Task: Research Airbnb listings suitable for  outdoor adventure in Moab, Utah, known for its mountain  trails. 
Action: Key pressed moab
Screenshot: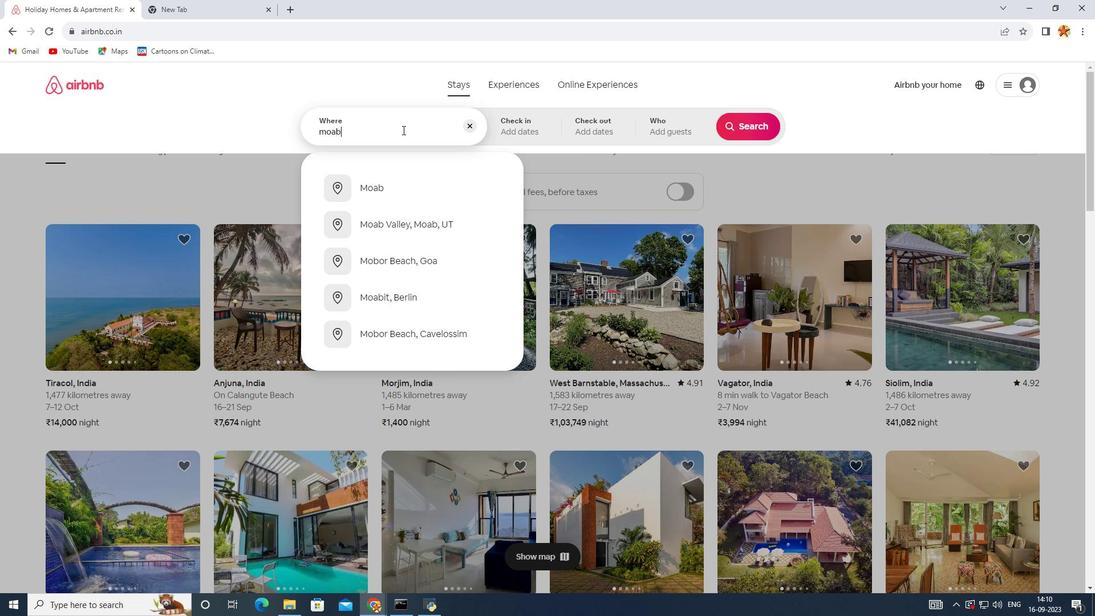 
Action: Mouse moved to (402, 130)
Screenshot: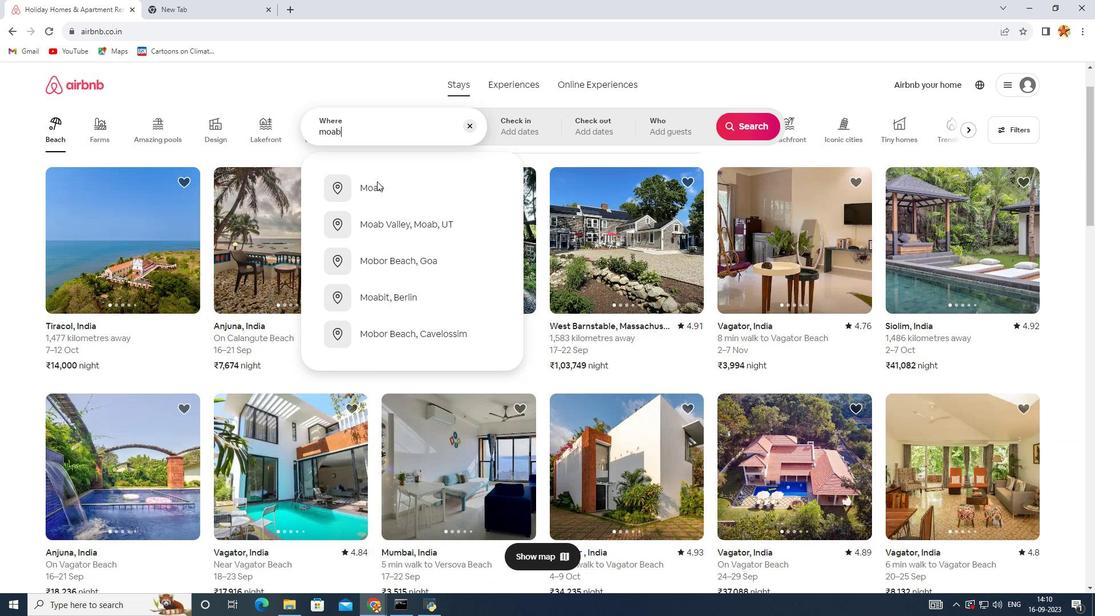 
Action: Mouse scrolled (402, 129) with delta (0, 0)
Screenshot: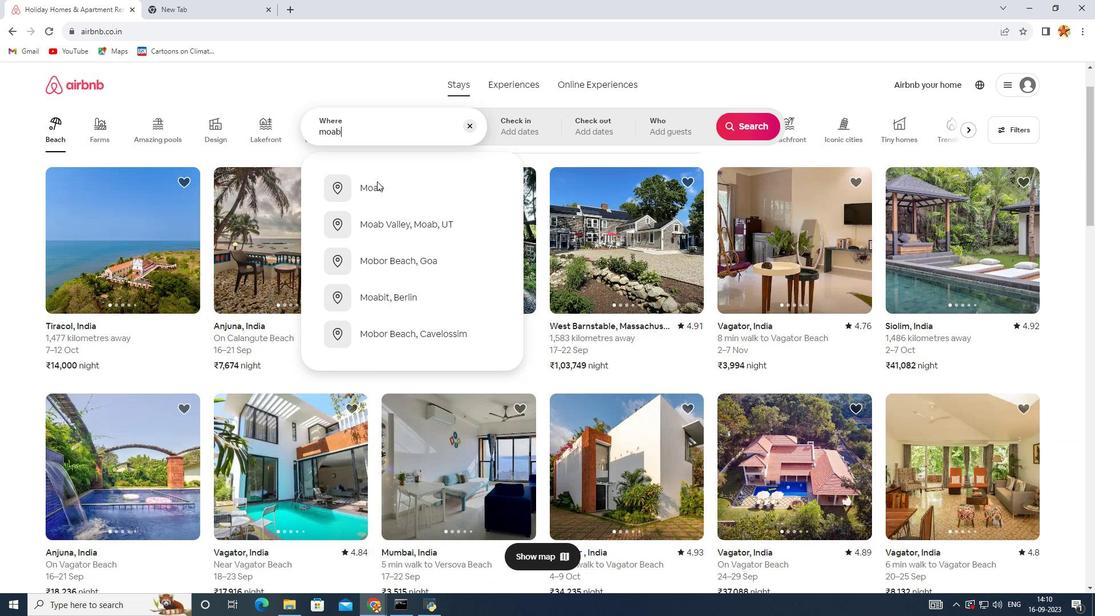 
Action: Mouse moved to (459, 91)
Screenshot: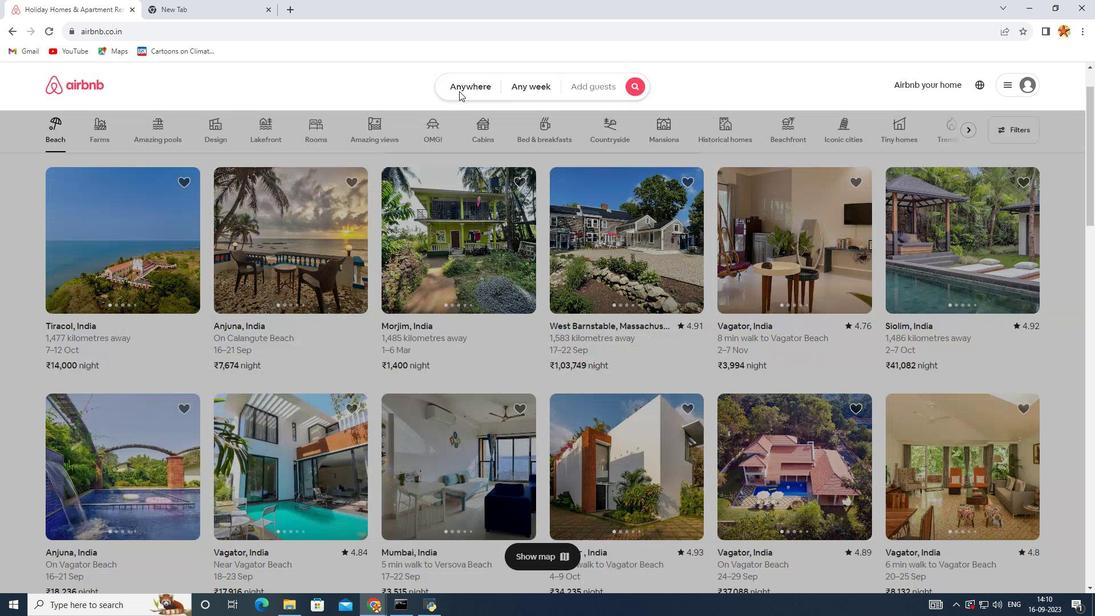 
Action: Mouse pressed left at (459, 91)
Screenshot: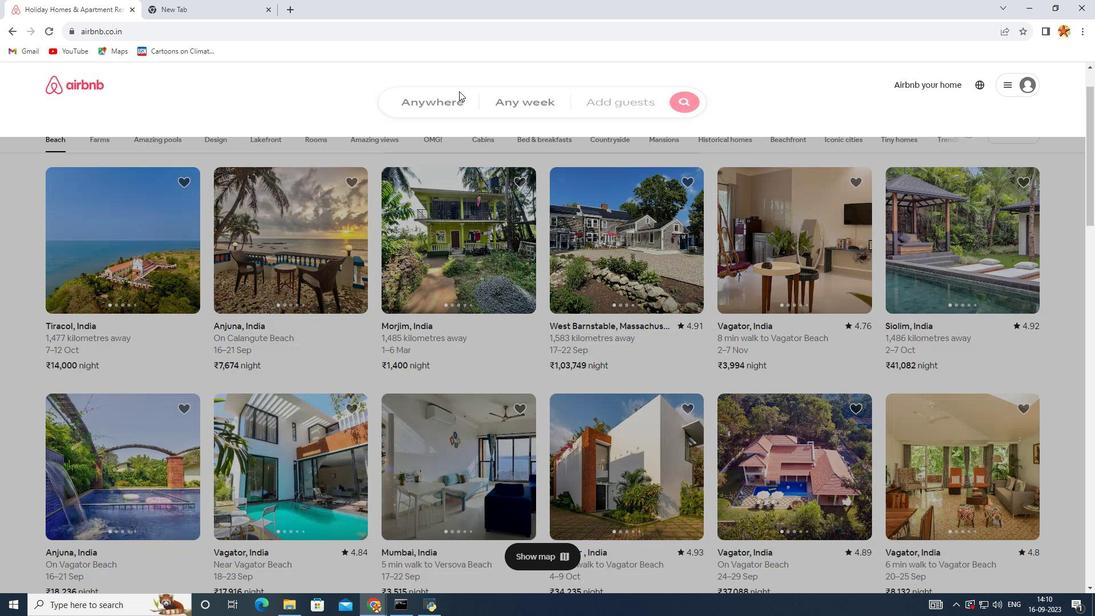 
Action: Mouse moved to (388, 187)
Screenshot: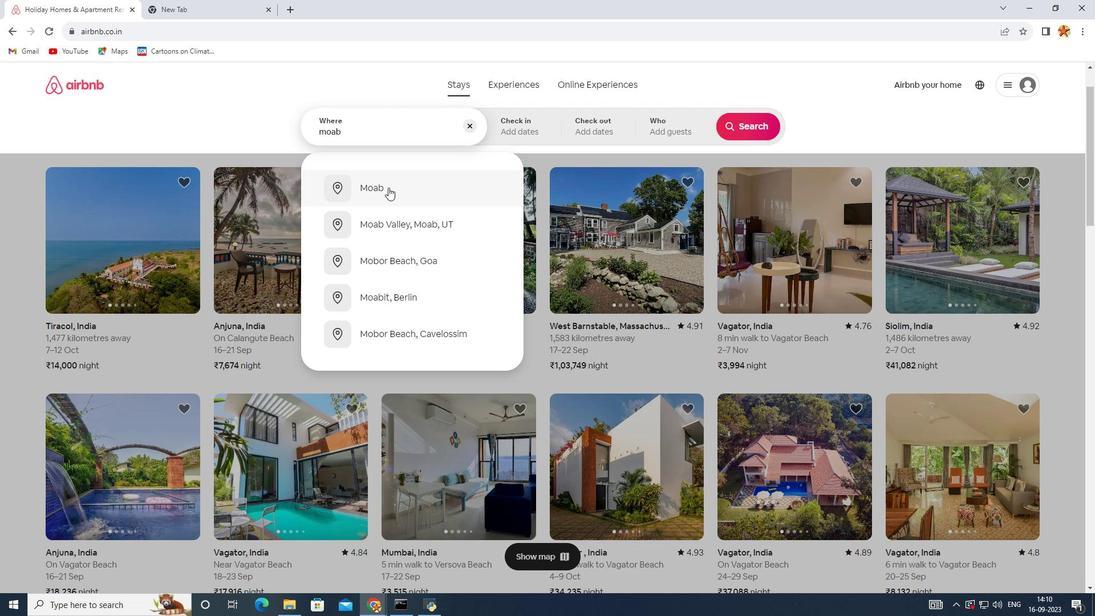 
Action: Mouse pressed left at (388, 187)
Screenshot: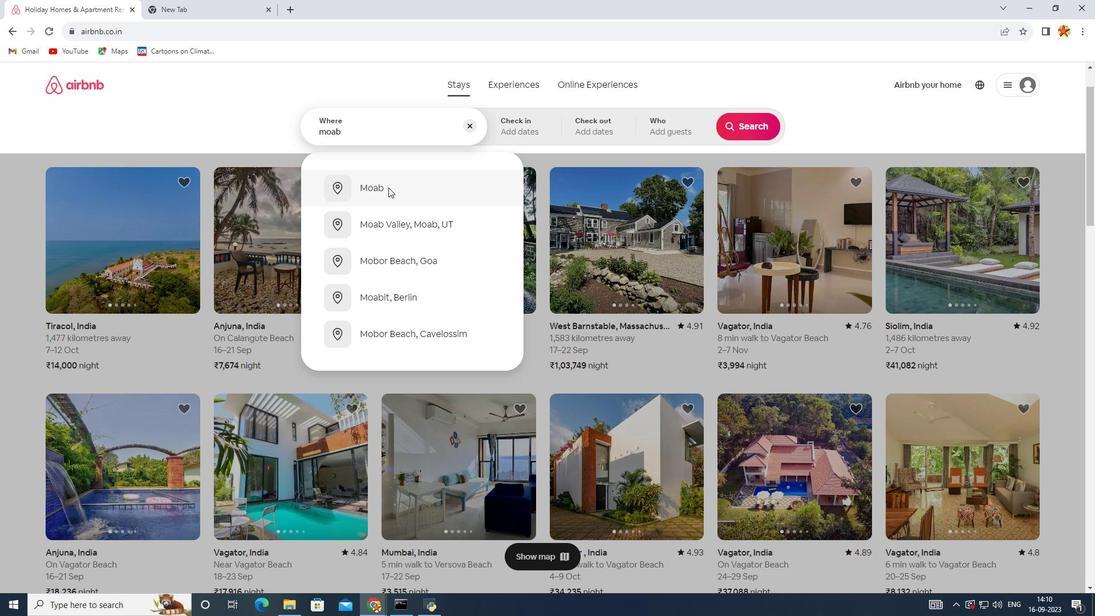 
Action: Mouse moved to (731, 133)
Screenshot: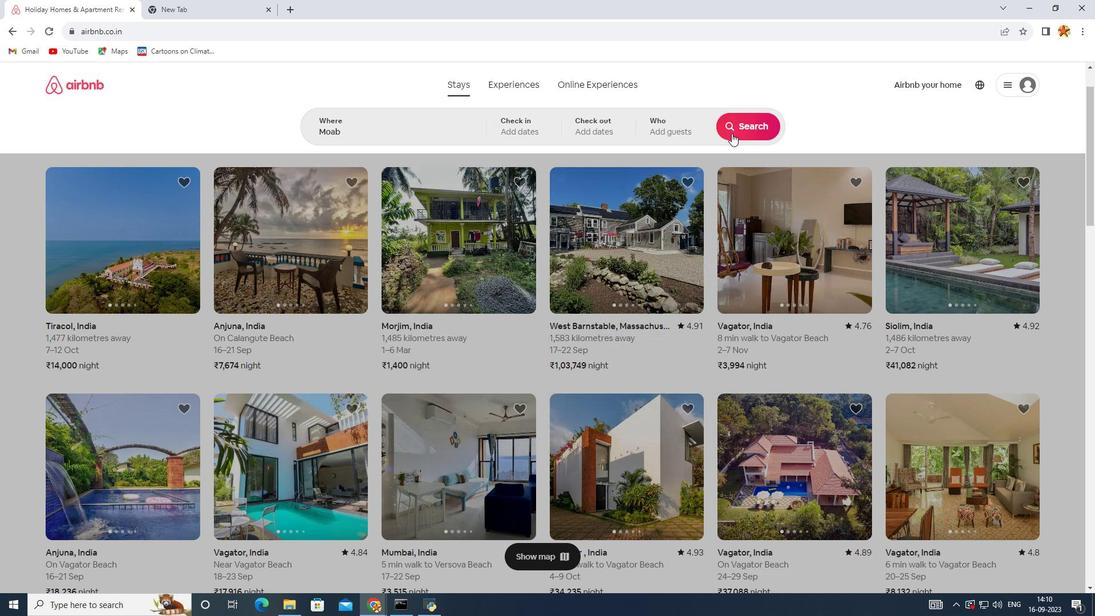 
Action: Mouse pressed left at (731, 133)
Screenshot: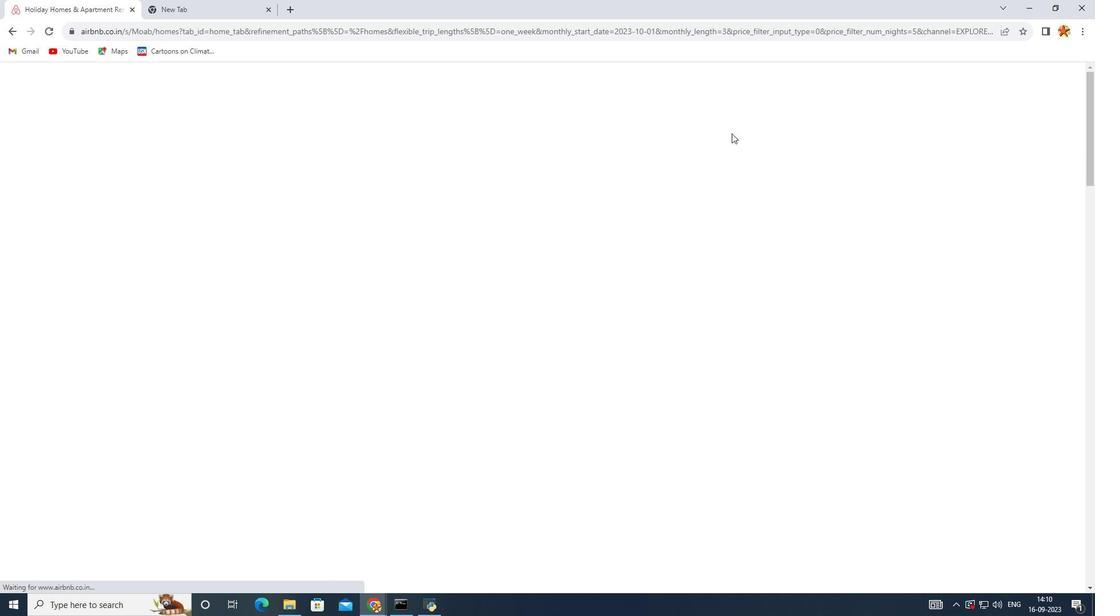 
Action: Mouse moved to (621, 134)
Screenshot: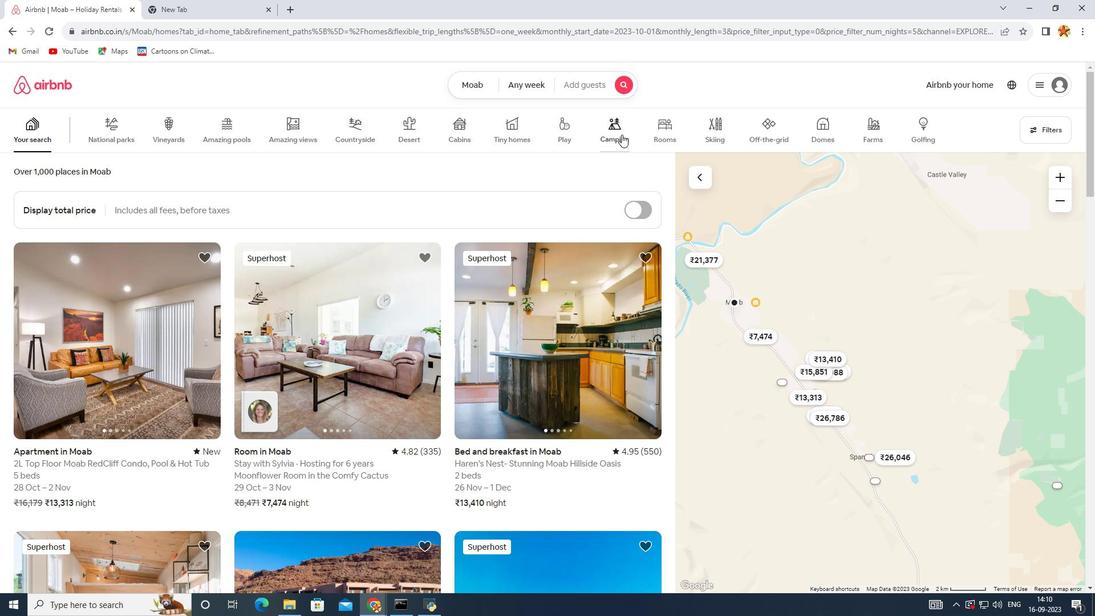 
Action: Mouse pressed left at (621, 134)
Screenshot: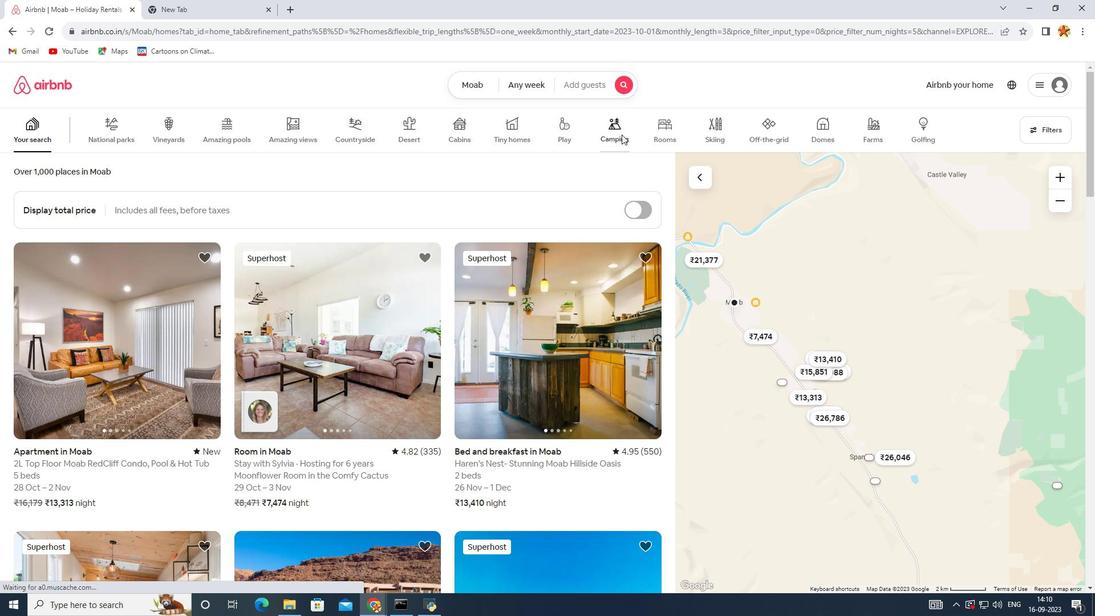 
Action: Mouse moved to (106, 291)
Screenshot: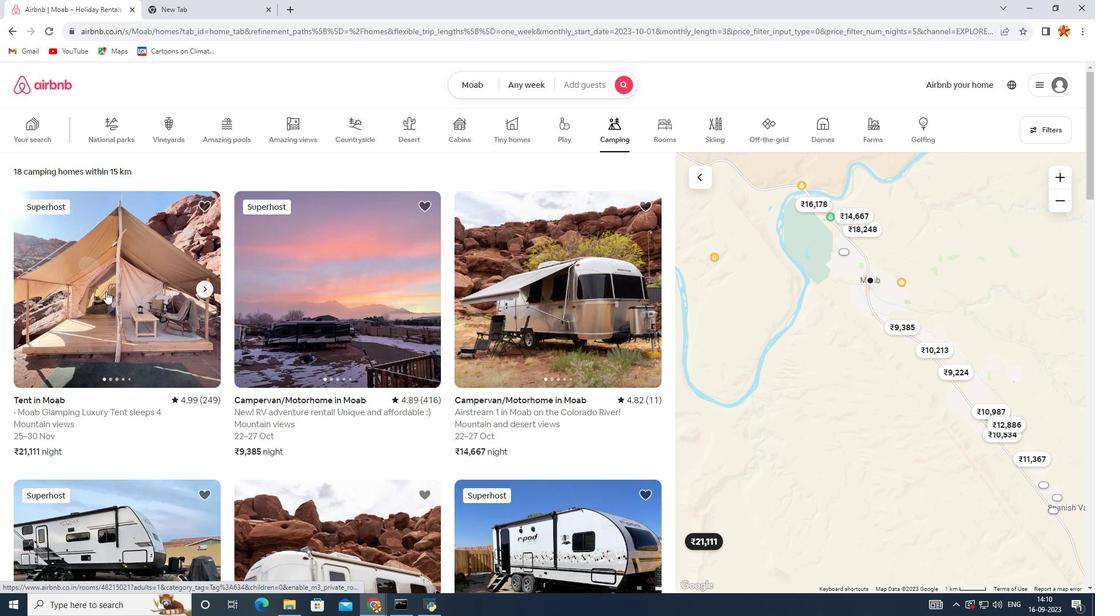 
Action: Mouse scrolled (106, 290) with delta (0, 0)
Screenshot: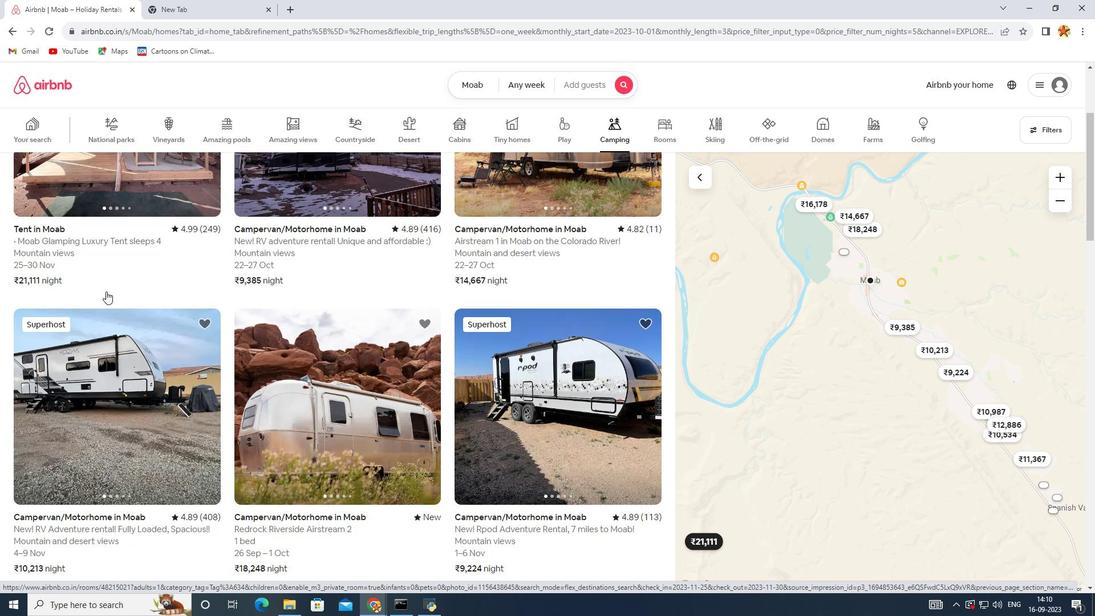 
Action: Mouse scrolled (106, 290) with delta (0, 0)
Screenshot: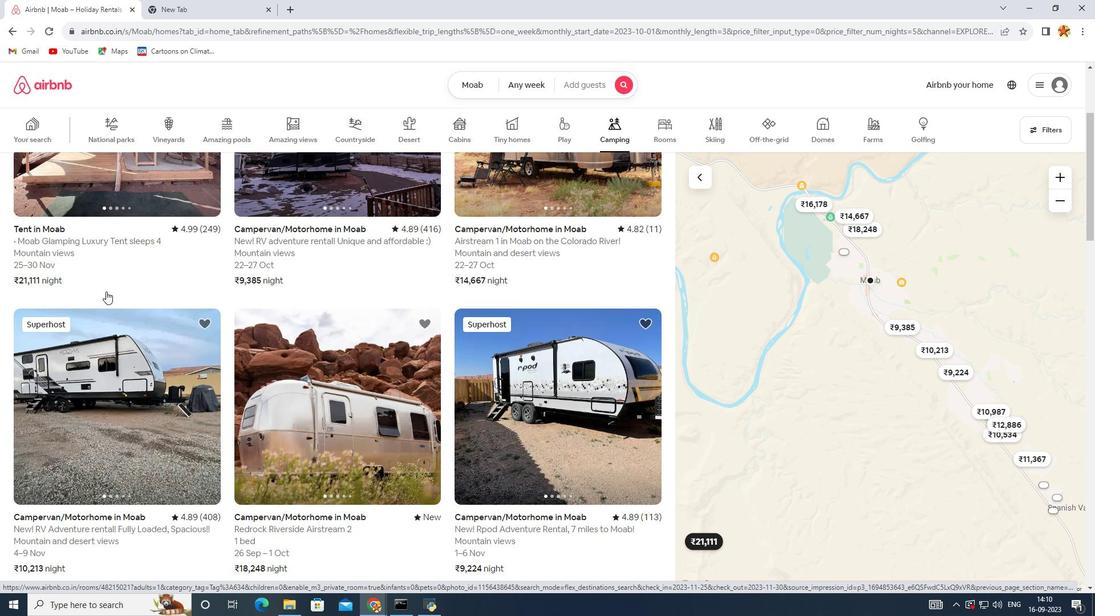 
Action: Mouse scrolled (106, 290) with delta (0, 0)
Screenshot: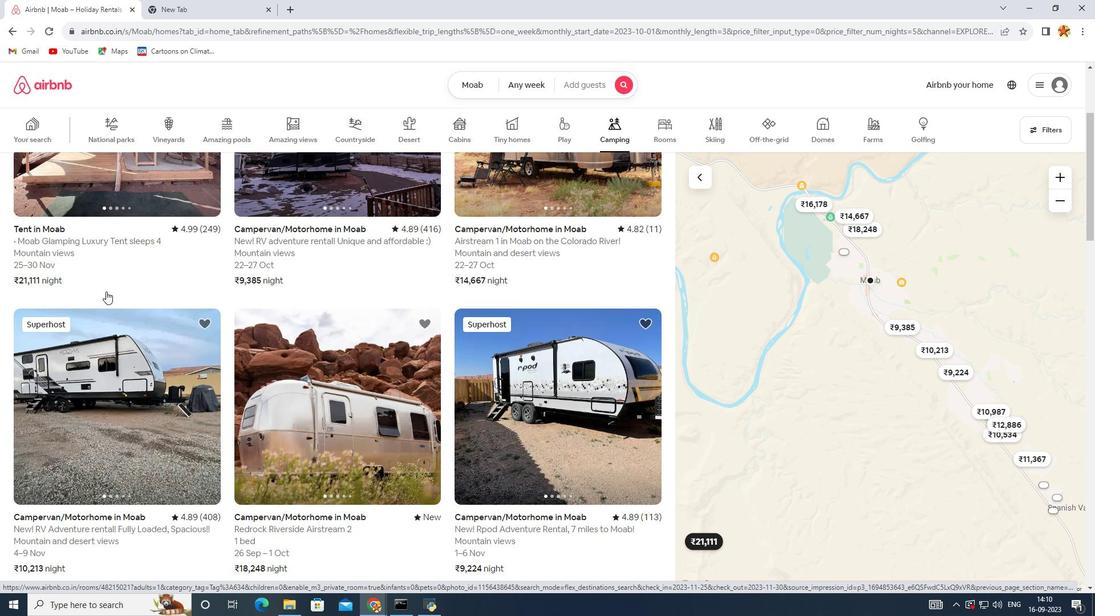 
Action: Mouse scrolled (106, 290) with delta (0, 0)
Screenshot: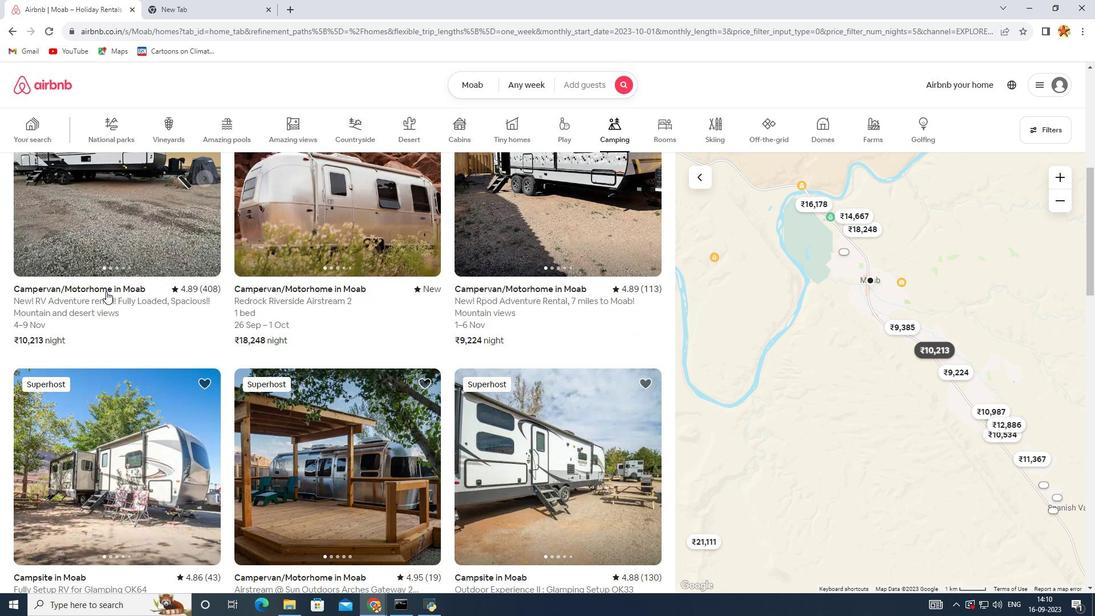 
Action: Mouse scrolled (106, 290) with delta (0, 0)
Screenshot: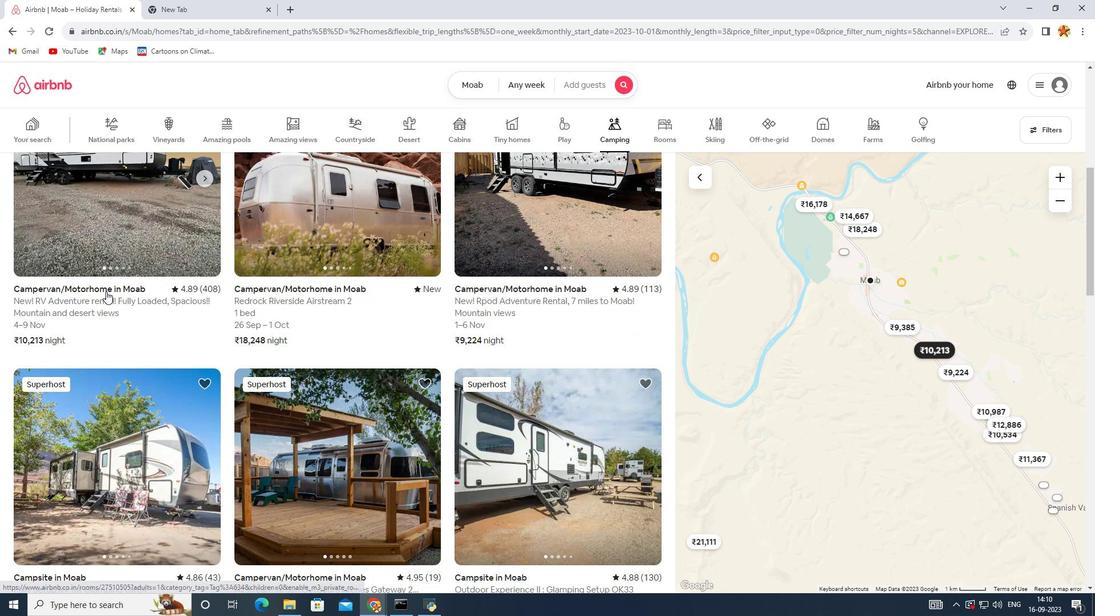 
Action: Mouse scrolled (106, 290) with delta (0, 0)
Screenshot: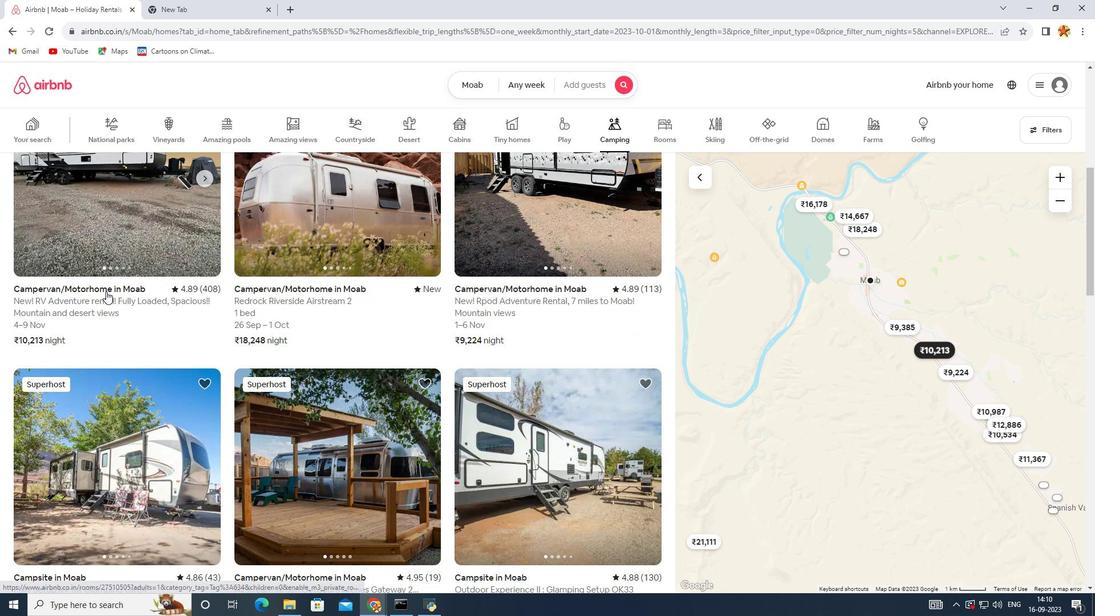 
Action: Mouse scrolled (106, 290) with delta (0, 0)
Screenshot: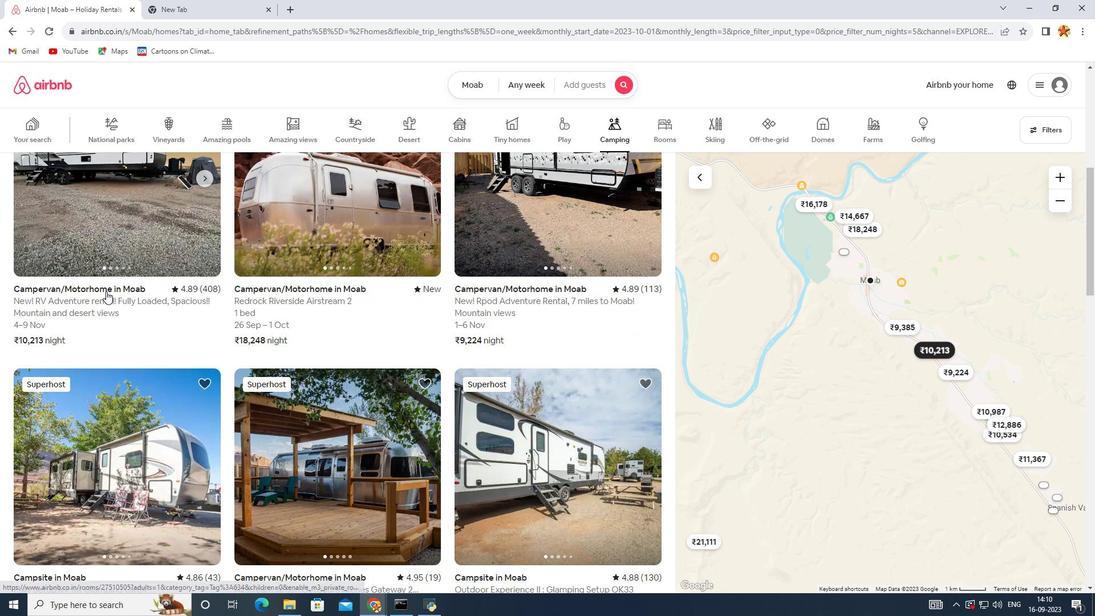 
Action: Mouse scrolled (106, 290) with delta (0, 0)
Screenshot: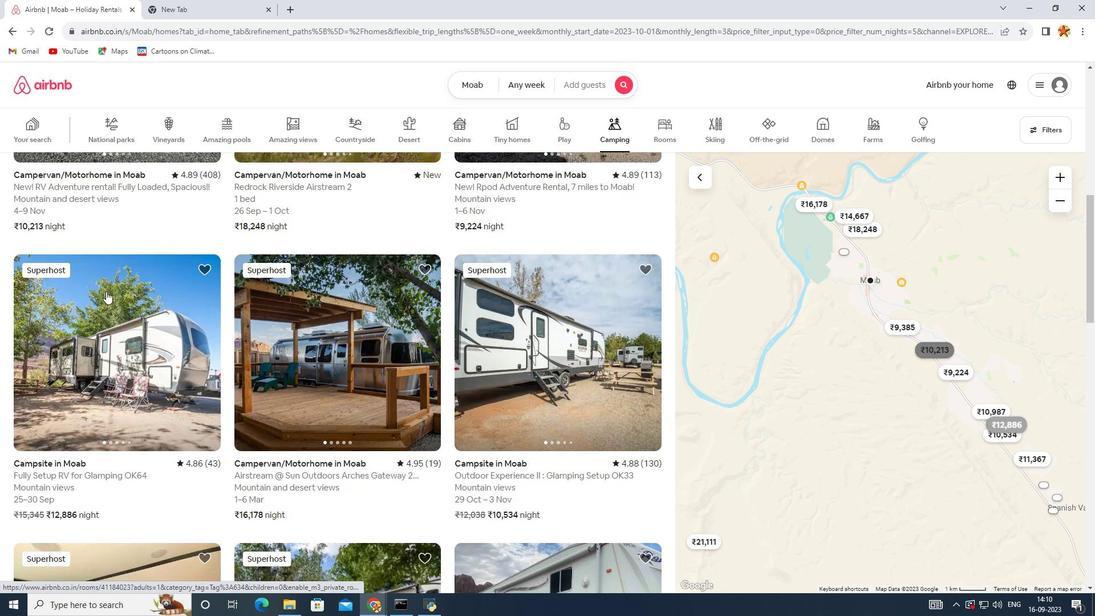 
Action: Mouse scrolled (106, 290) with delta (0, 0)
Screenshot: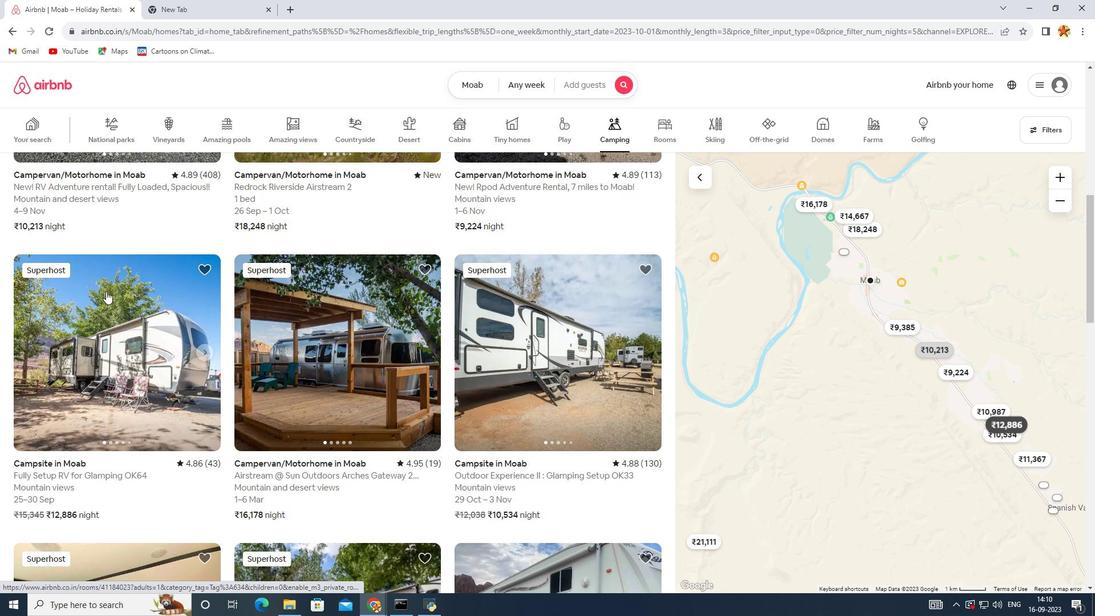 
Action: Mouse scrolled (106, 292) with delta (0, 0)
Screenshot: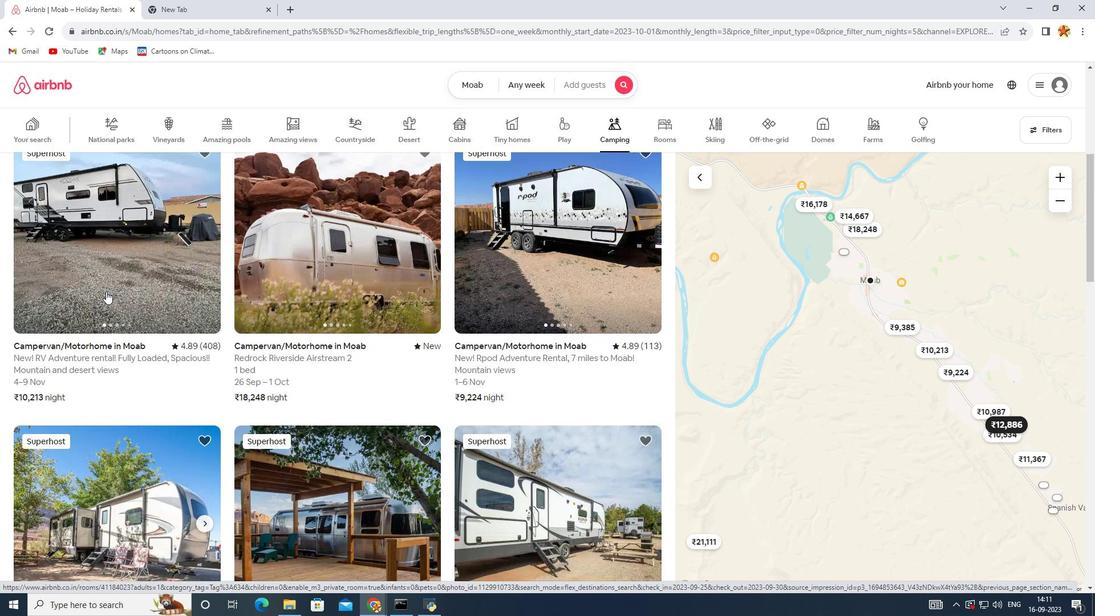 
Action: Mouse scrolled (106, 292) with delta (0, 0)
Screenshot: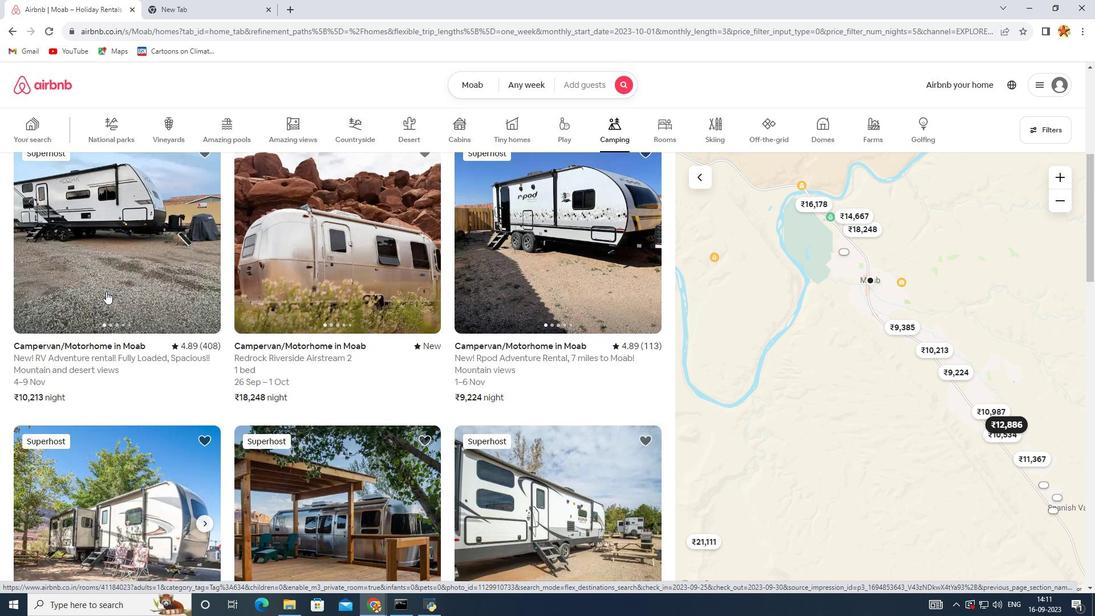 
Action: Mouse scrolled (106, 292) with delta (0, 0)
Screenshot: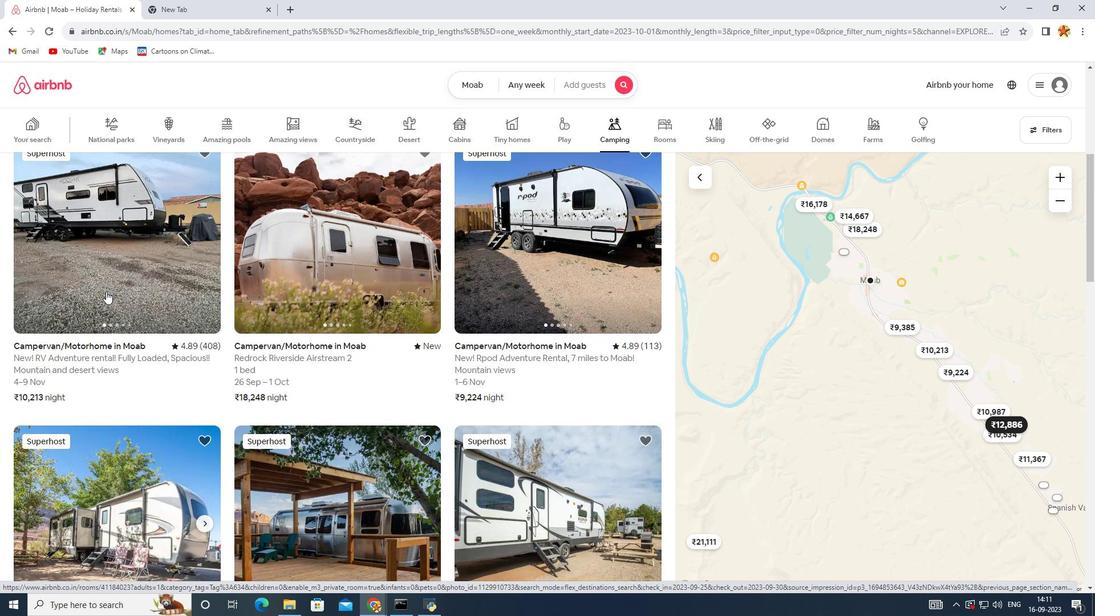 
Action: Mouse scrolled (106, 292) with delta (0, 0)
Screenshot: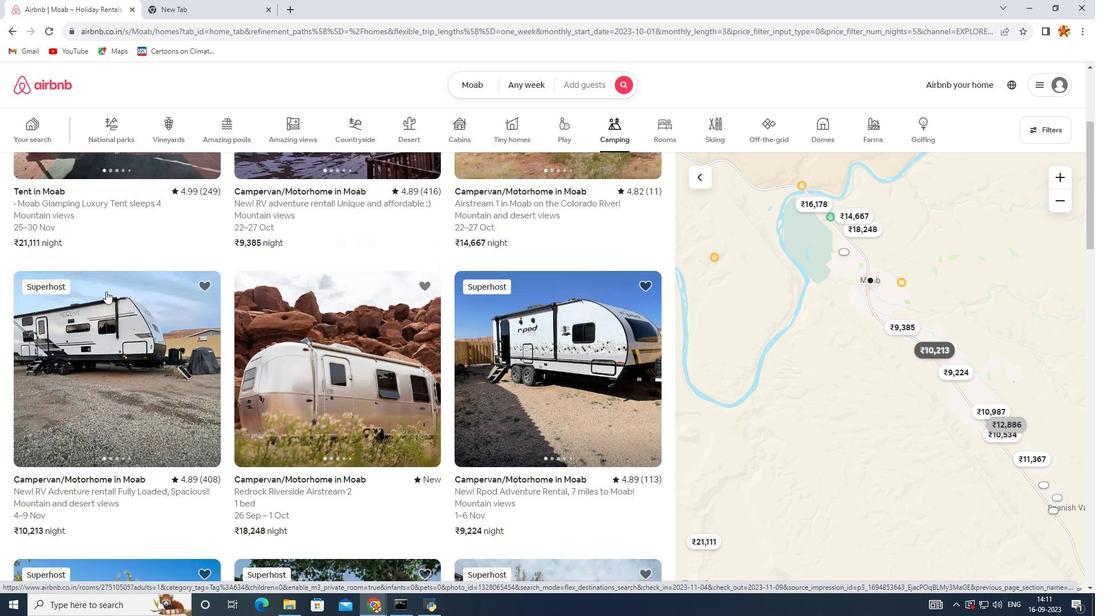 
Action: Mouse scrolled (106, 292) with delta (0, 0)
Screenshot: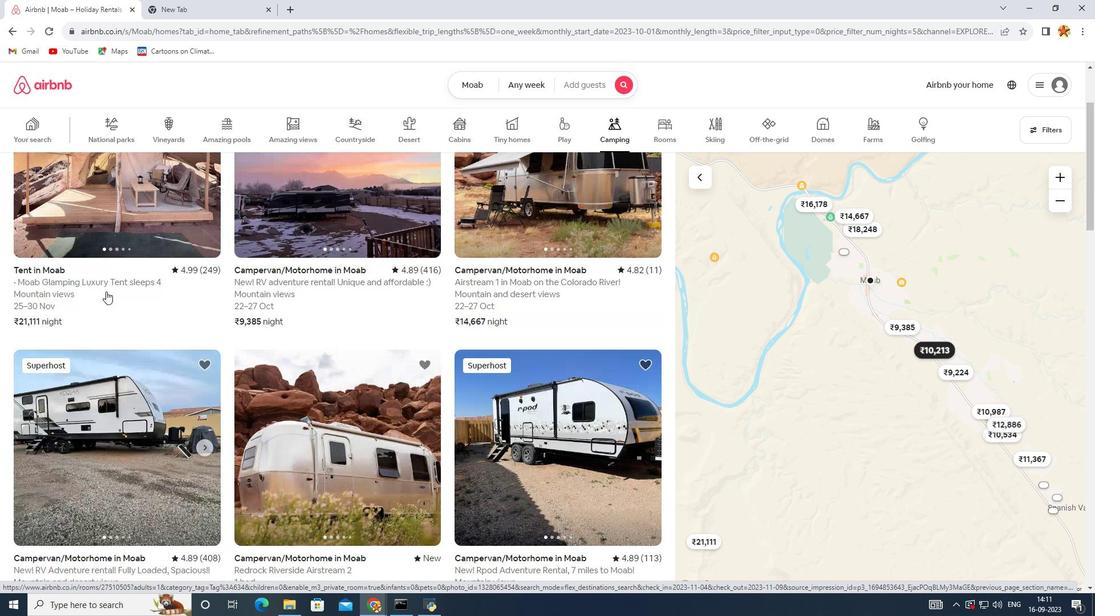 
Action: Mouse scrolled (106, 292) with delta (0, 0)
Screenshot: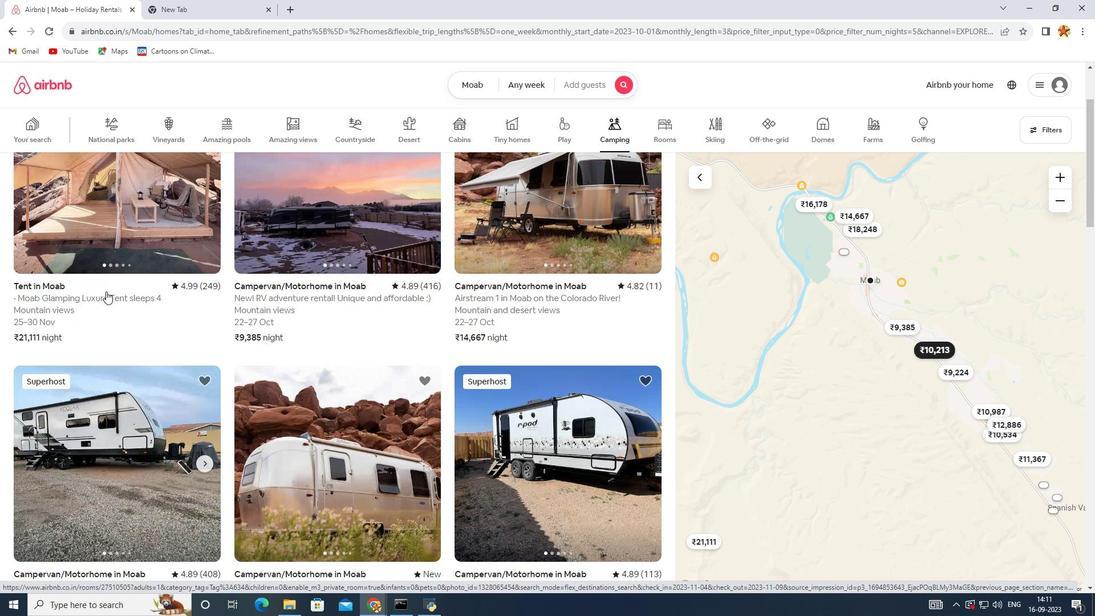 
Action: Mouse scrolled (106, 292) with delta (0, 0)
Screenshot: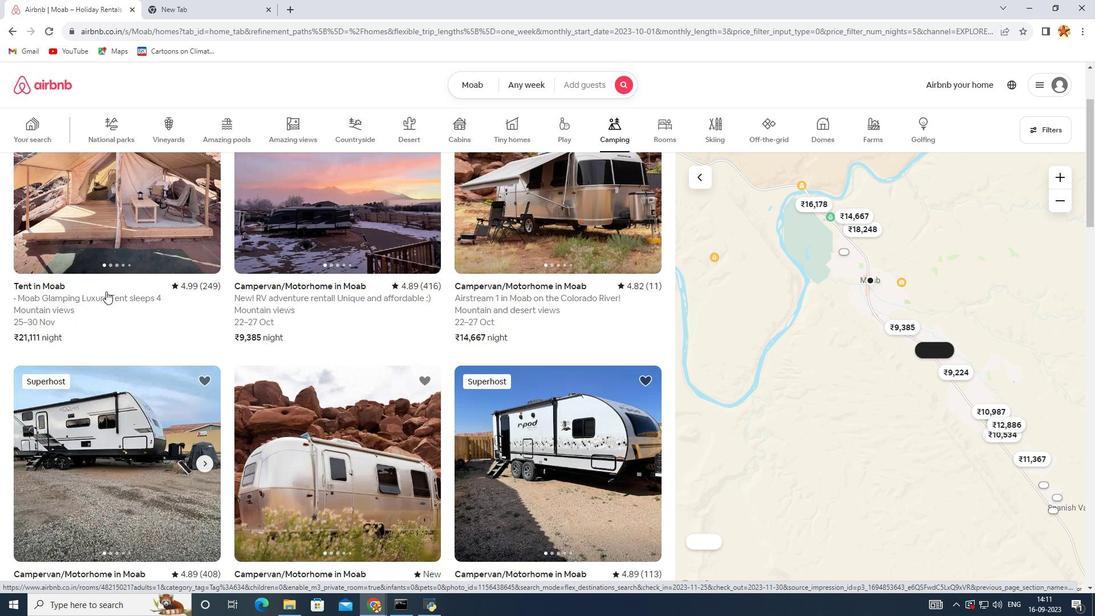
Action: Mouse moved to (527, 312)
Screenshot: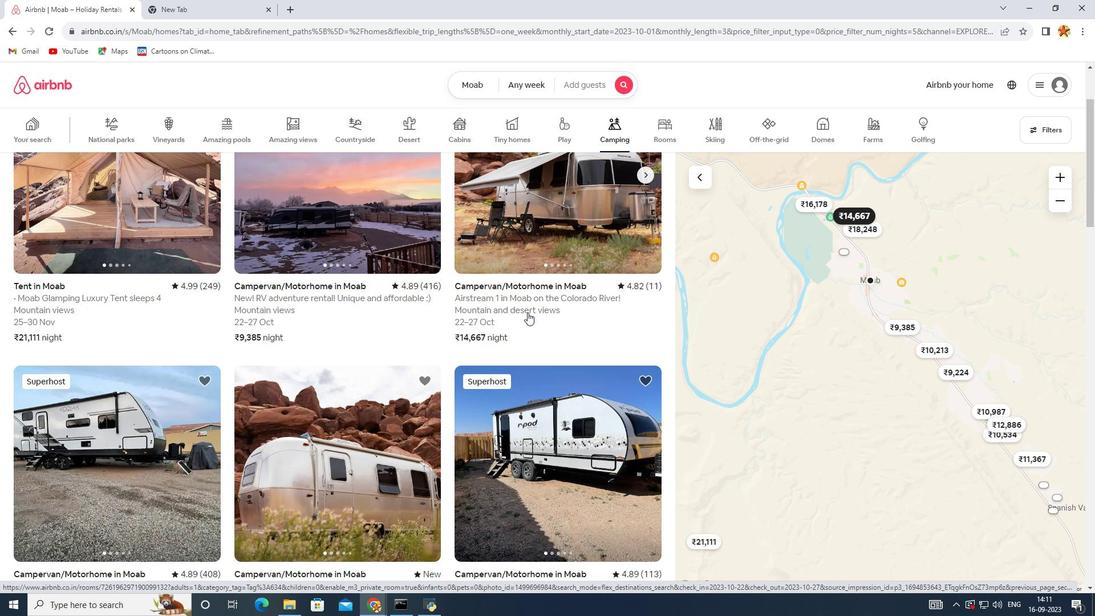 
Action: Mouse pressed left at (527, 312)
Screenshot: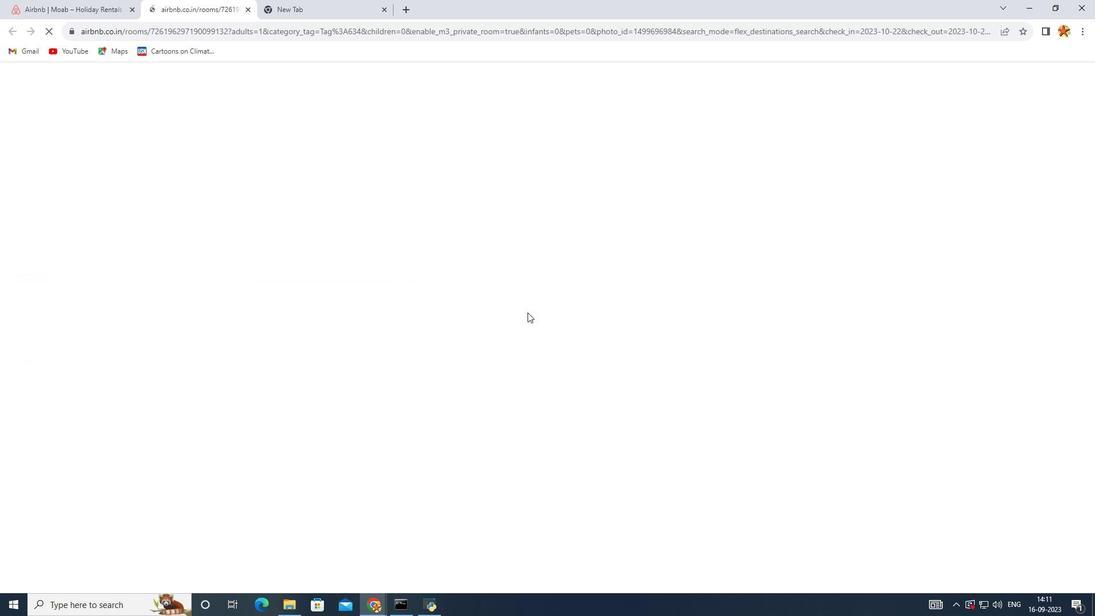 
Action: Mouse moved to (363, 323)
Screenshot: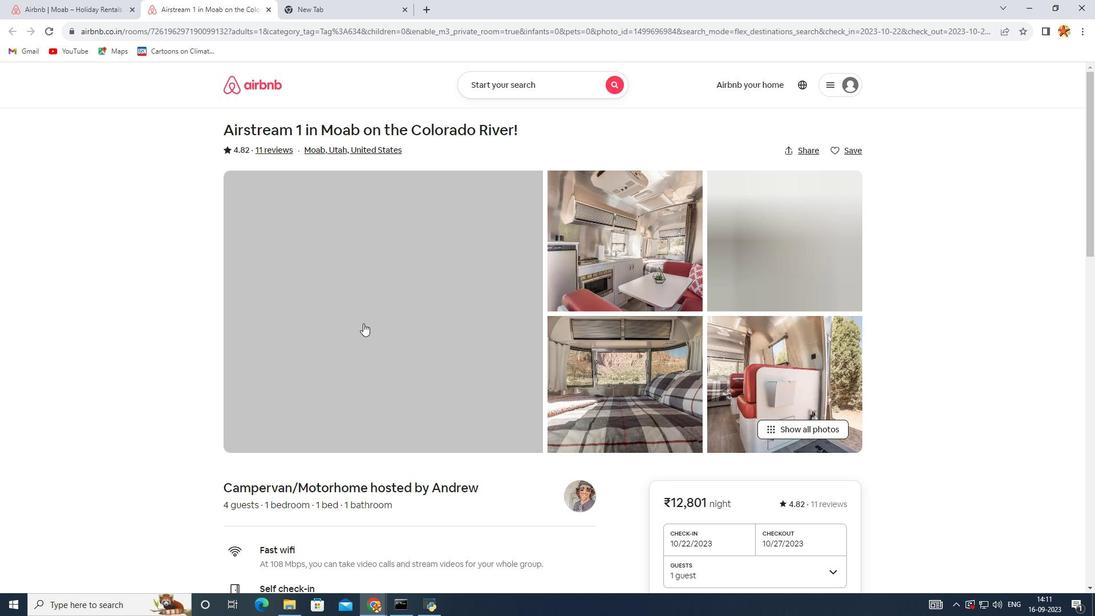 
Action: Mouse scrolled (363, 322) with delta (0, 0)
Screenshot: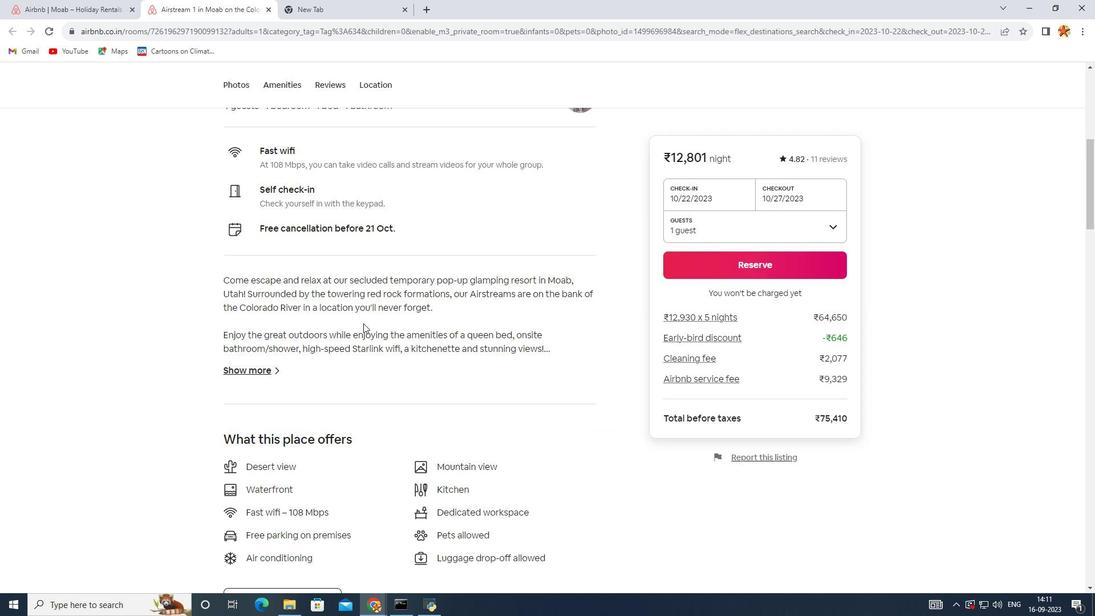 
Action: Mouse scrolled (363, 322) with delta (0, 0)
Screenshot: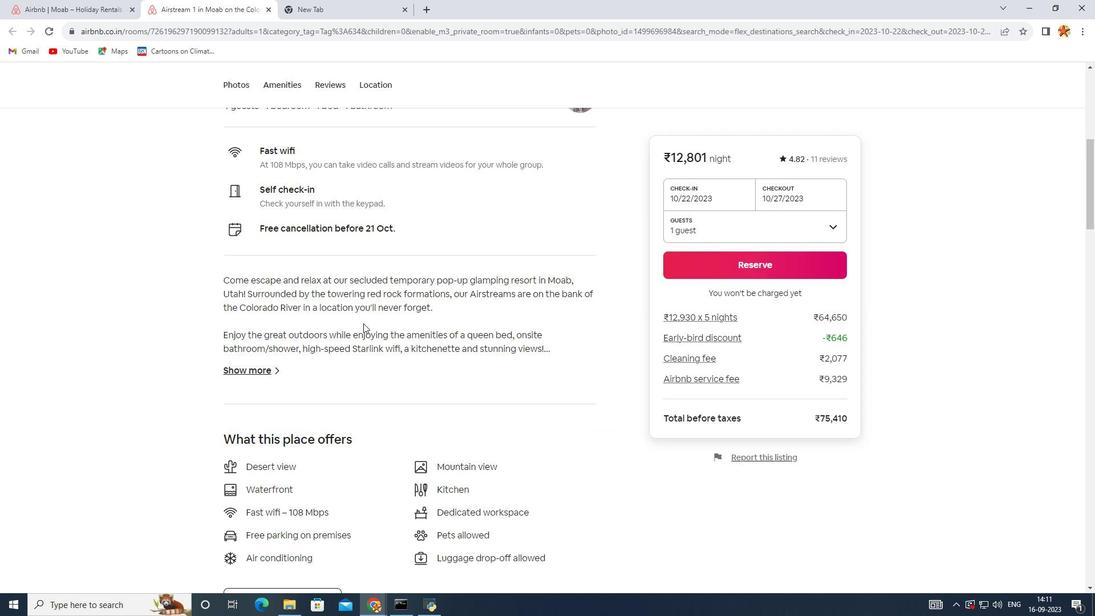 
Action: Mouse scrolled (363, 322) with delta (0, 0)
Screenshot: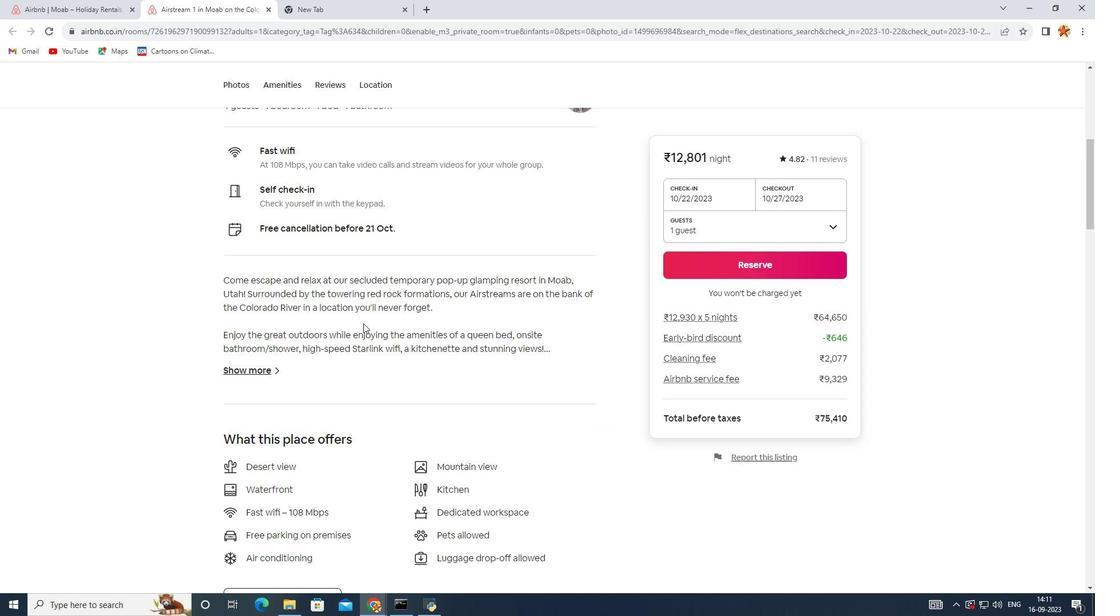 
Action: Mouse scrolled (363, 322) with delta (0, 0)
Screenshot: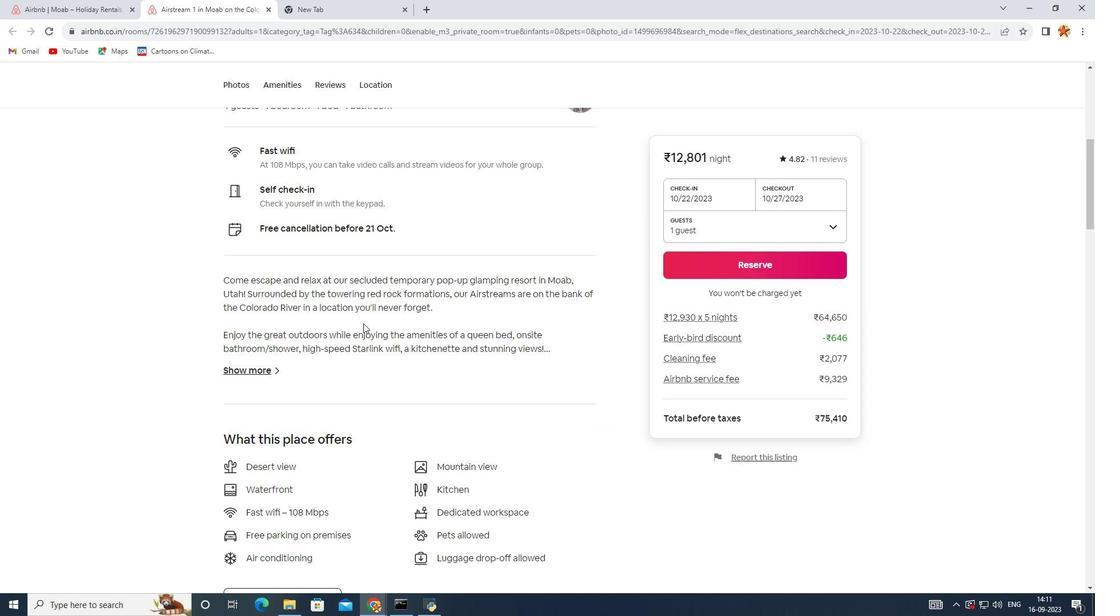 
Action: Mouse scrolled (363, 322) with delta (0, 0)
Screenshot: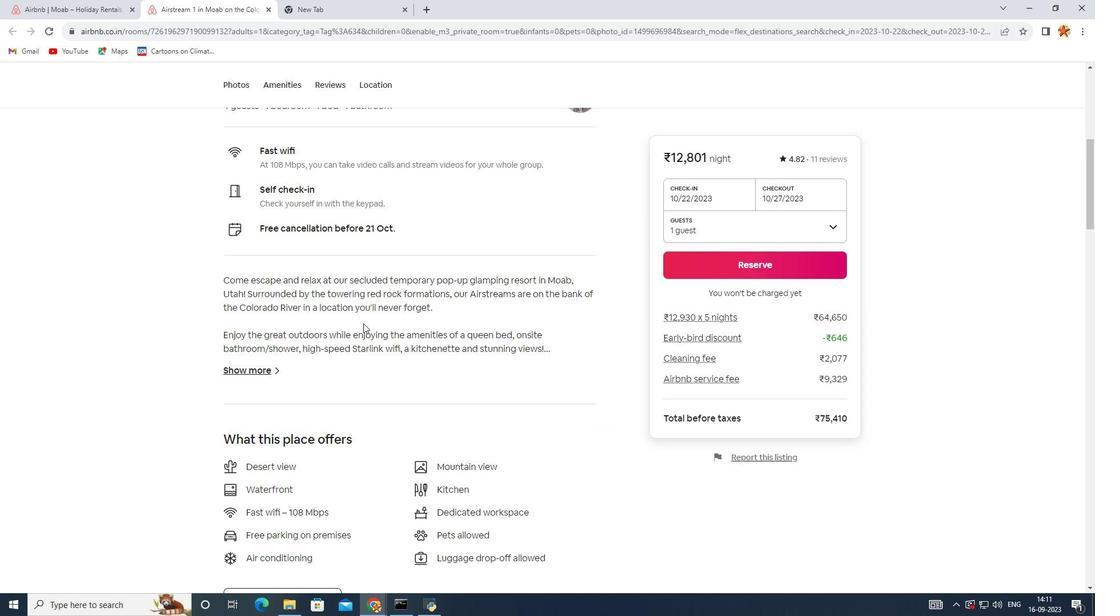 
Action: Mouse scrolled (363, 322) with delta (0, 0)
Screenshot: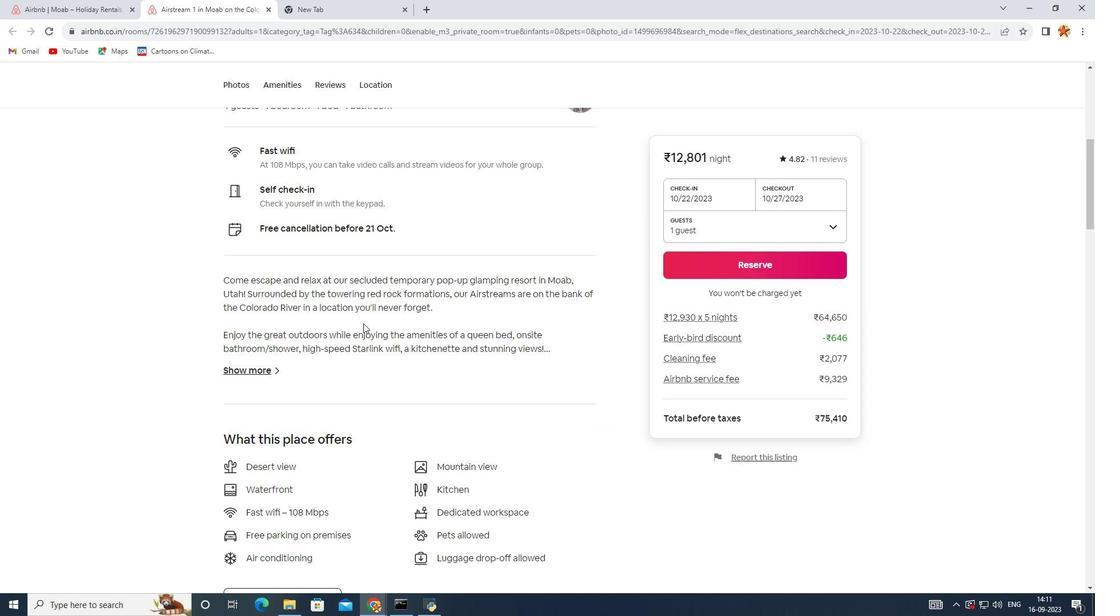 
Action: Mouse scrolled (363, 322) with delta (0, 0)
Screenshot: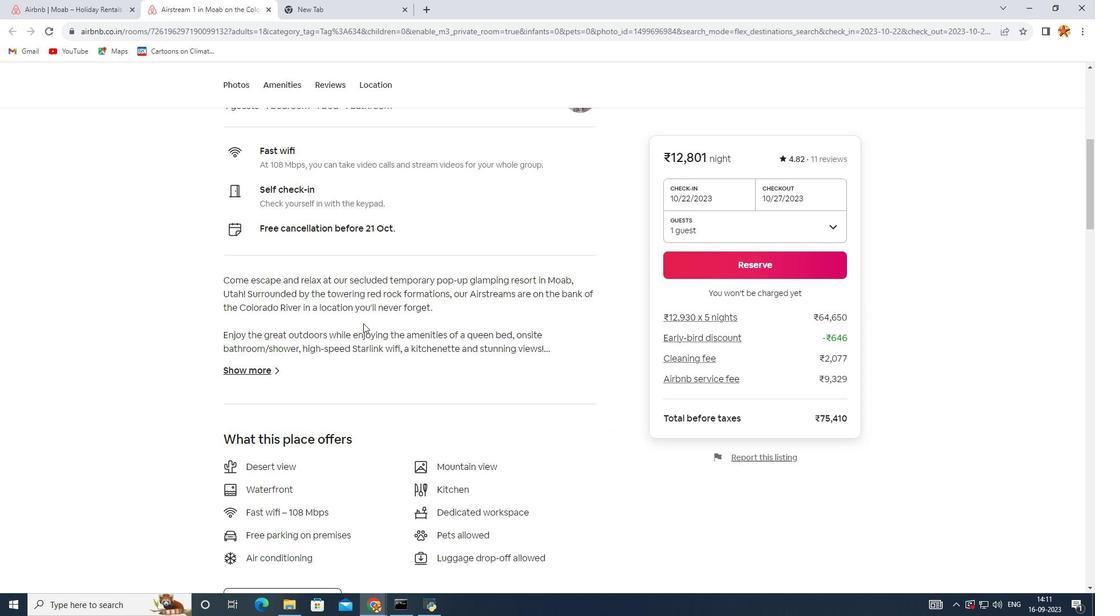
Action: Mouse moved to (267, 365)
Screenshot: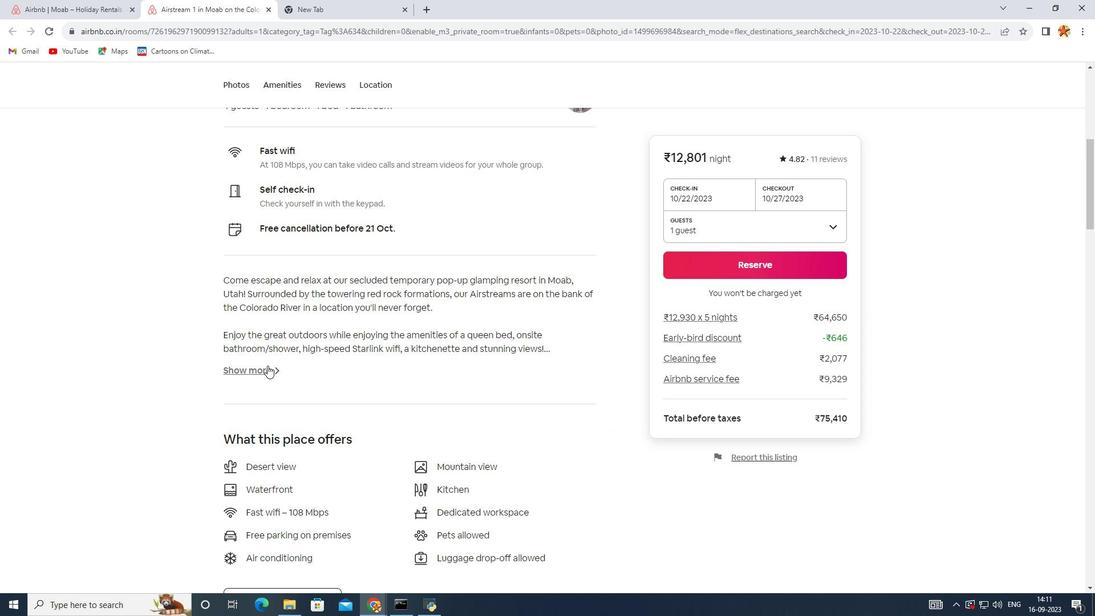 
Action: Mouse pressed left at (267, 365)
Screenshot: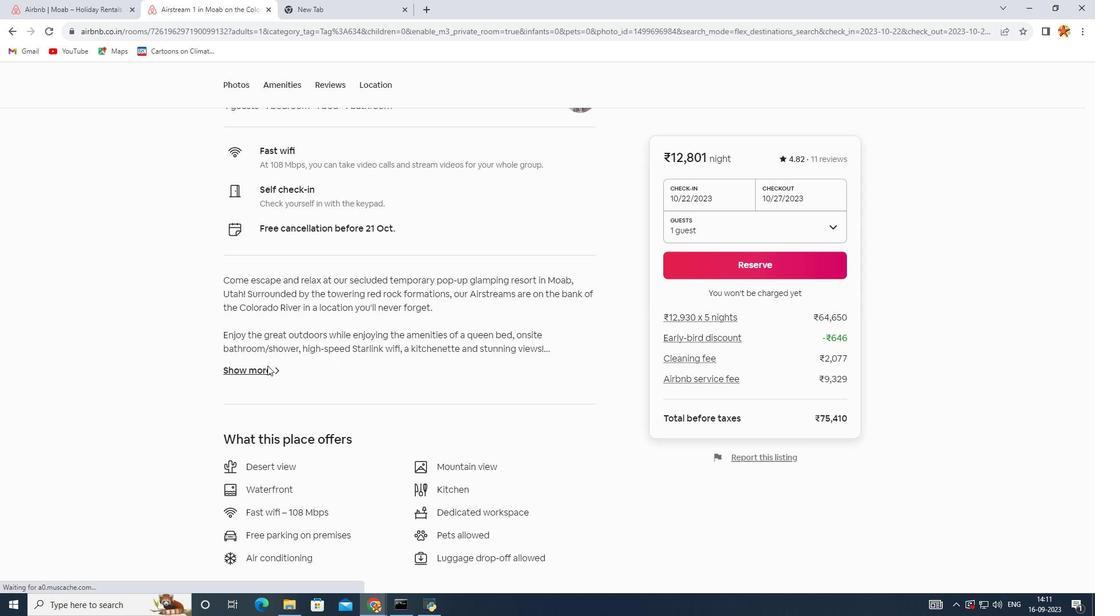 
Action: Mouse moved to (475, 269)
Screenshot: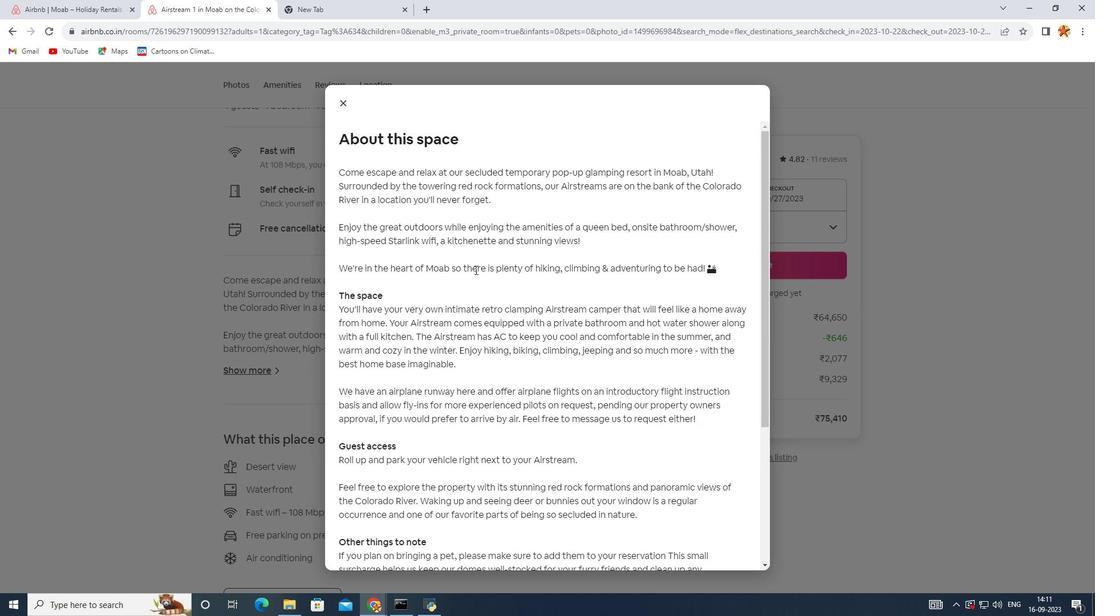 
Action: Mouse scrolled (475, 269) with delta (0, 0)
Screenshot: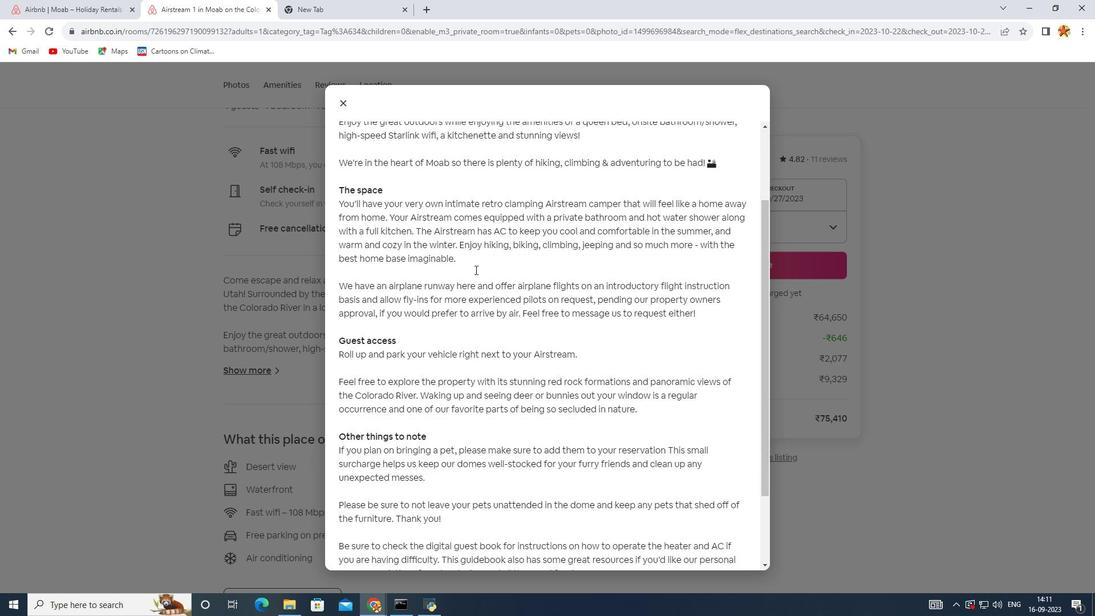 
Action: Mouse scrolled (475, 269) with delta (0, 0)
Screenshot: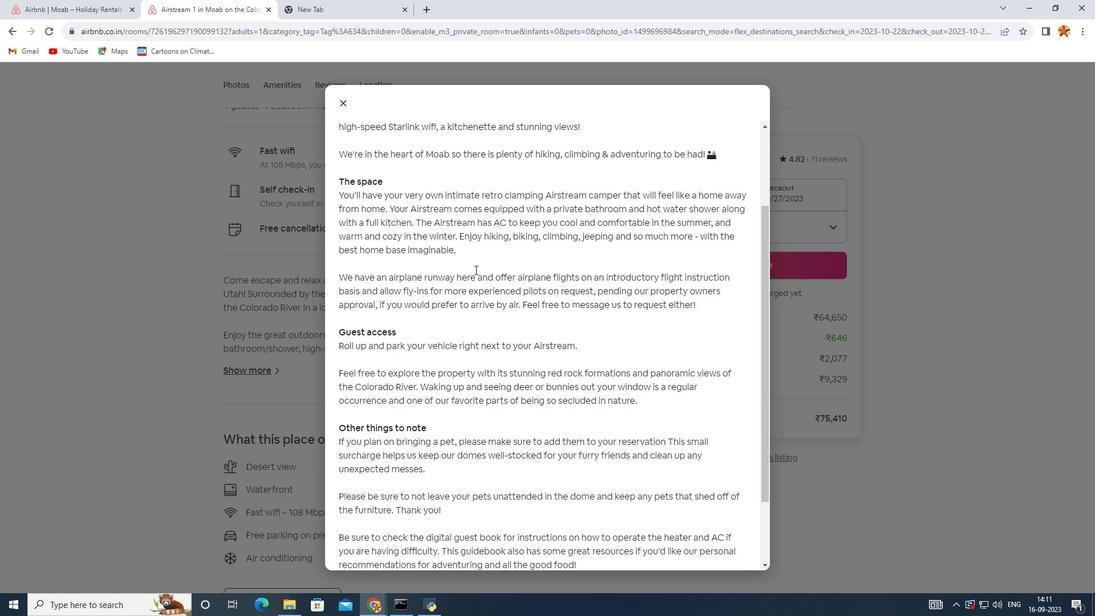 
Action: Mouse scrolled (475, 269) with delta (0, 0)
Screenshot: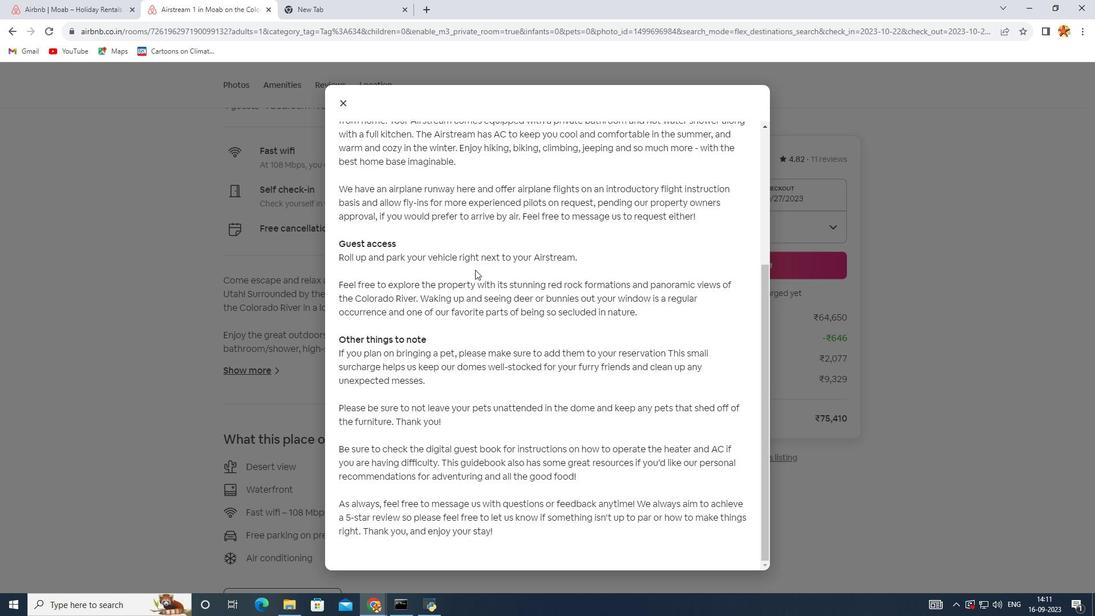 
Action: Mouse scrolled (475, 269) with delta (0, 0)
Screenshot: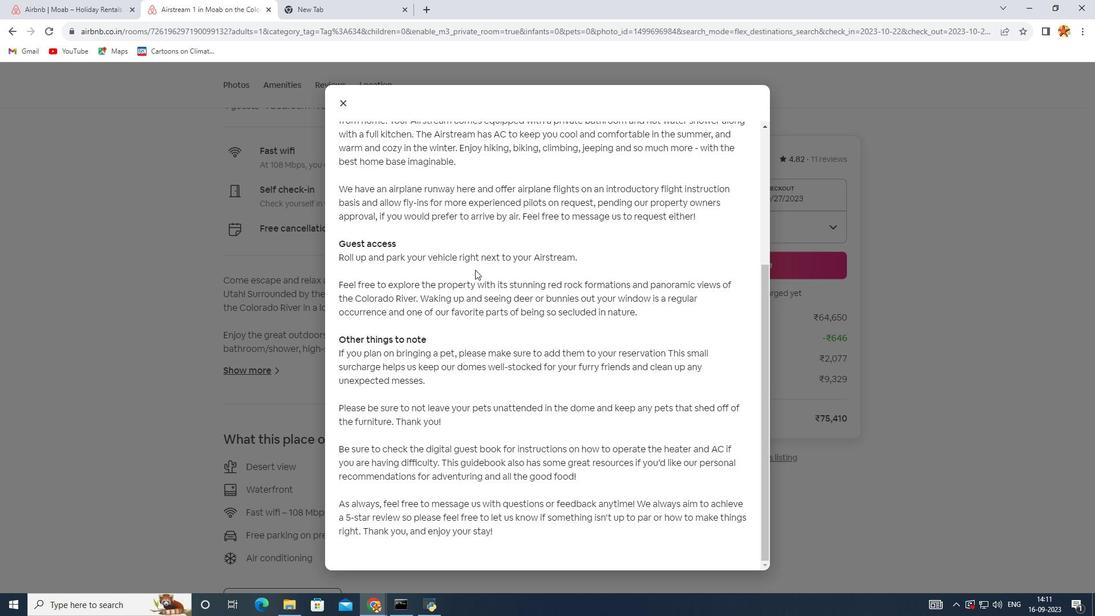 
Action: Mouse scrolled (475, 269) with delta (0, 0)
Screenshot: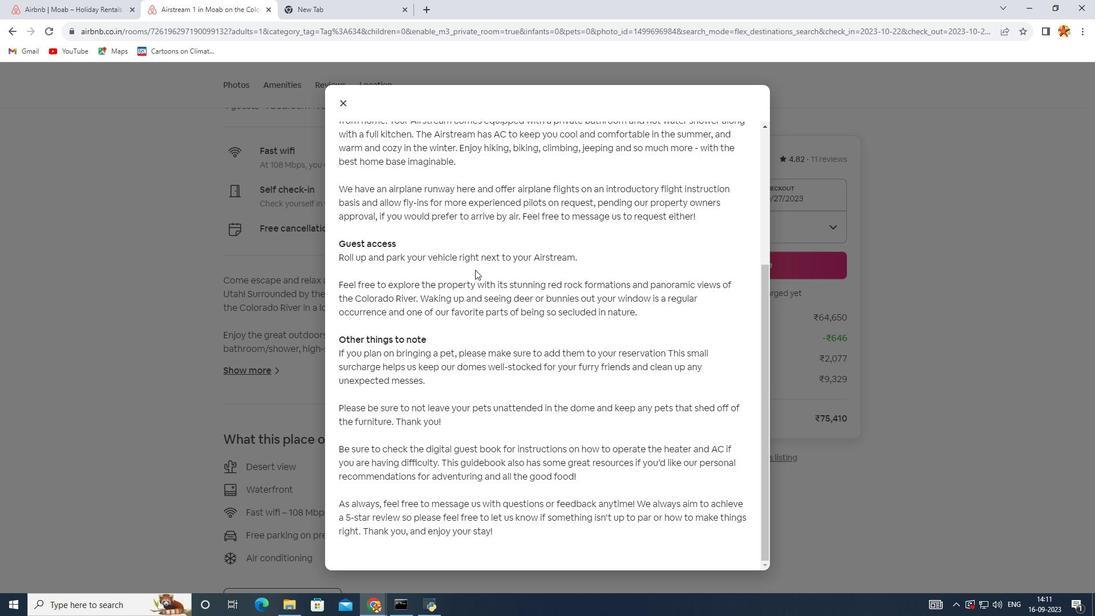 
Action: Mouse scrolled (475, 269) with delta (0, 0)
Screenshot: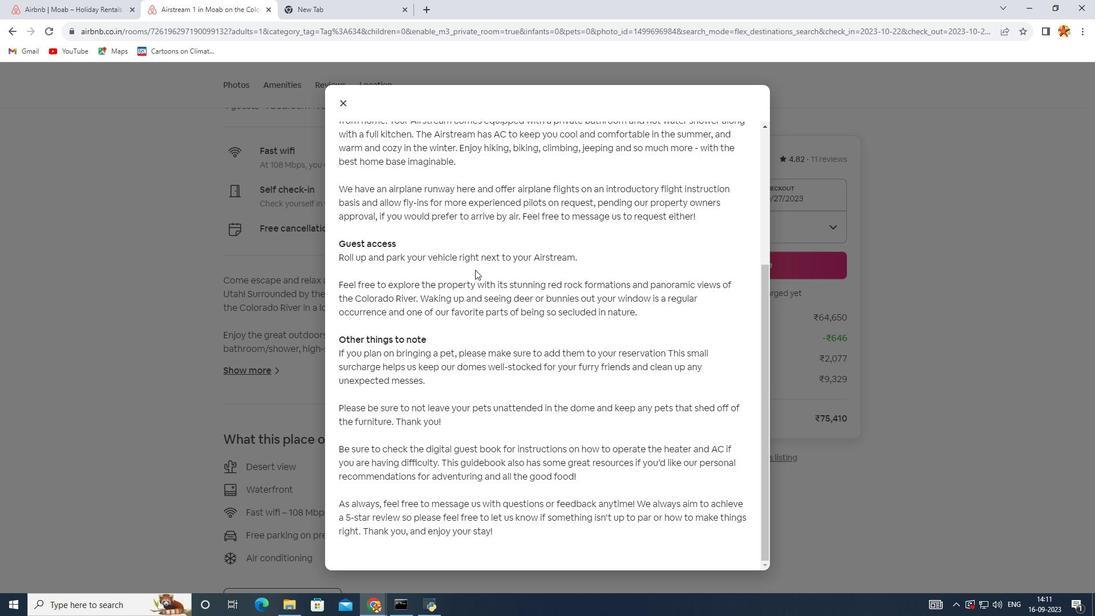 
Action: Mouse scrolled (475, 269) with delta (0, 0)
Screenshot: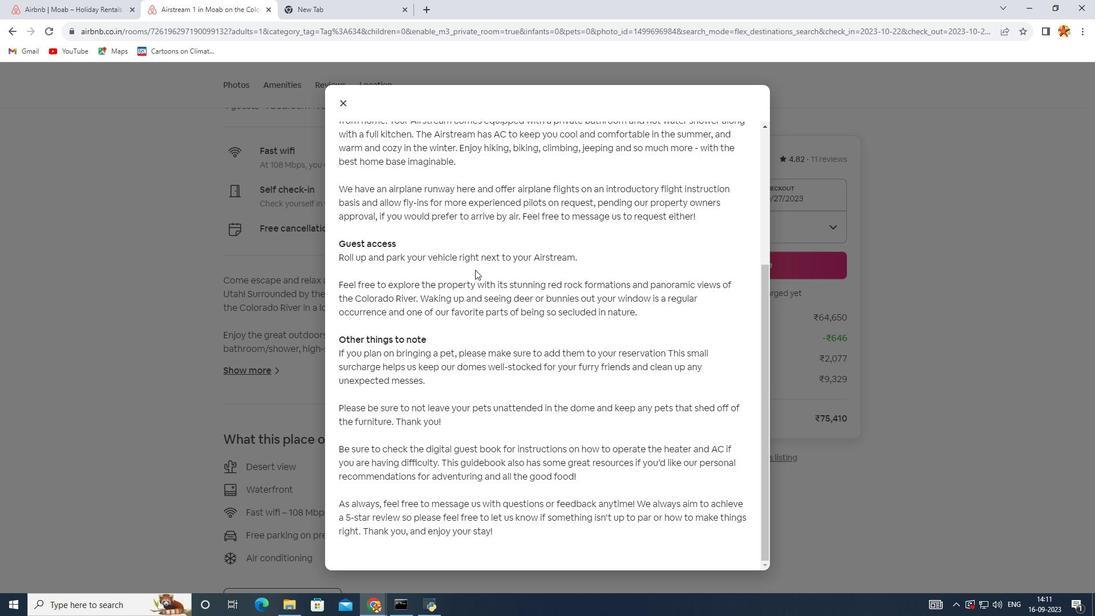 
Action: Mouse scrolled (475, 269) with delta (0, 0)
Screenshot: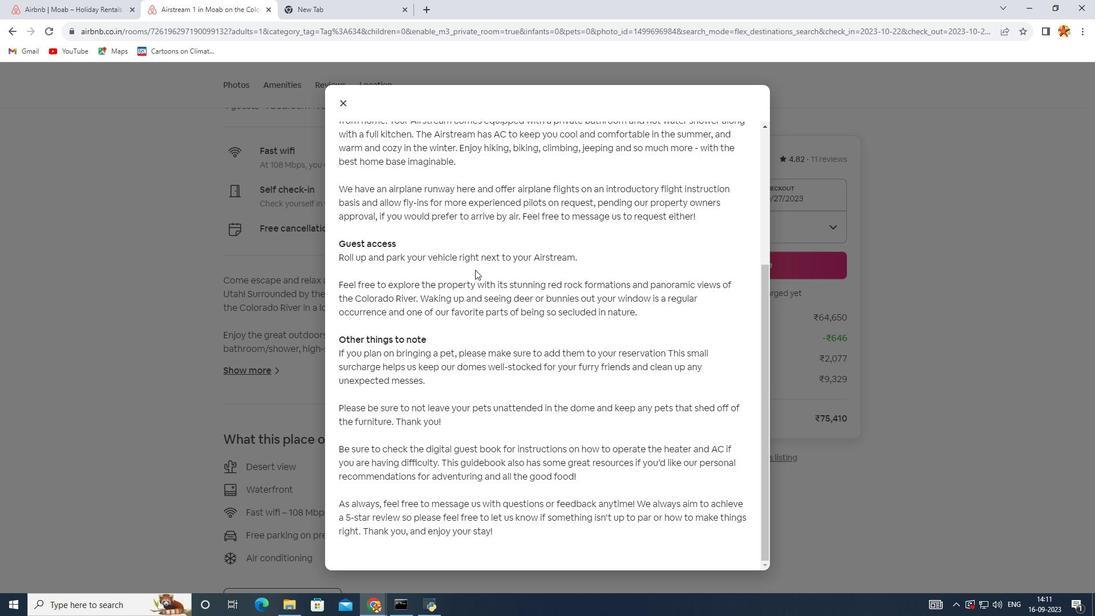 
Action: Mouse moved to (349, 108)
Screenshot: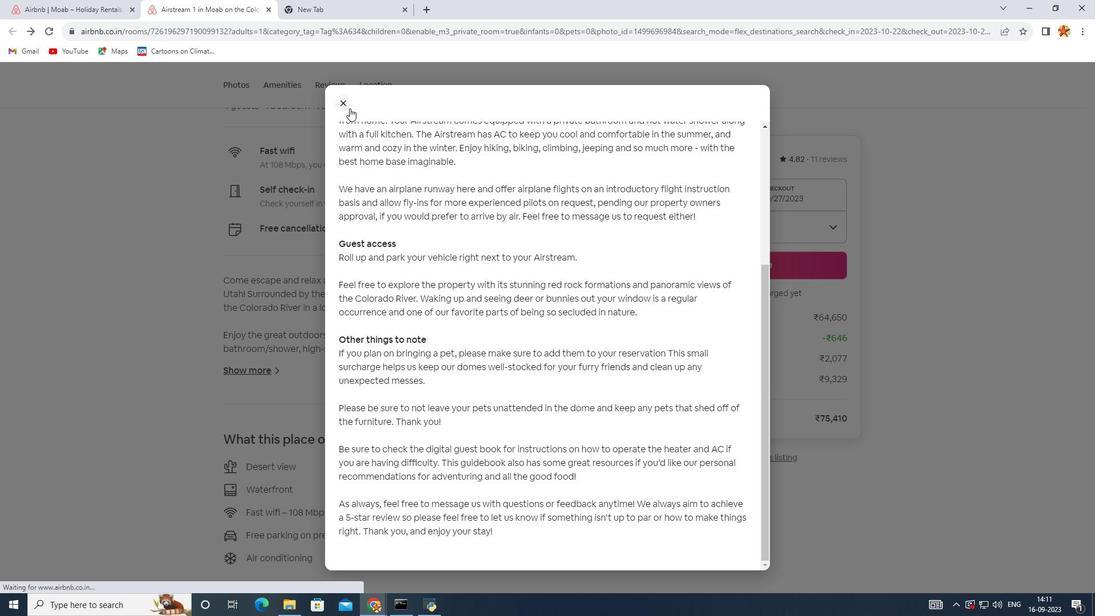 
Action: Mouse pressed left at (349, 108)
Screenshot: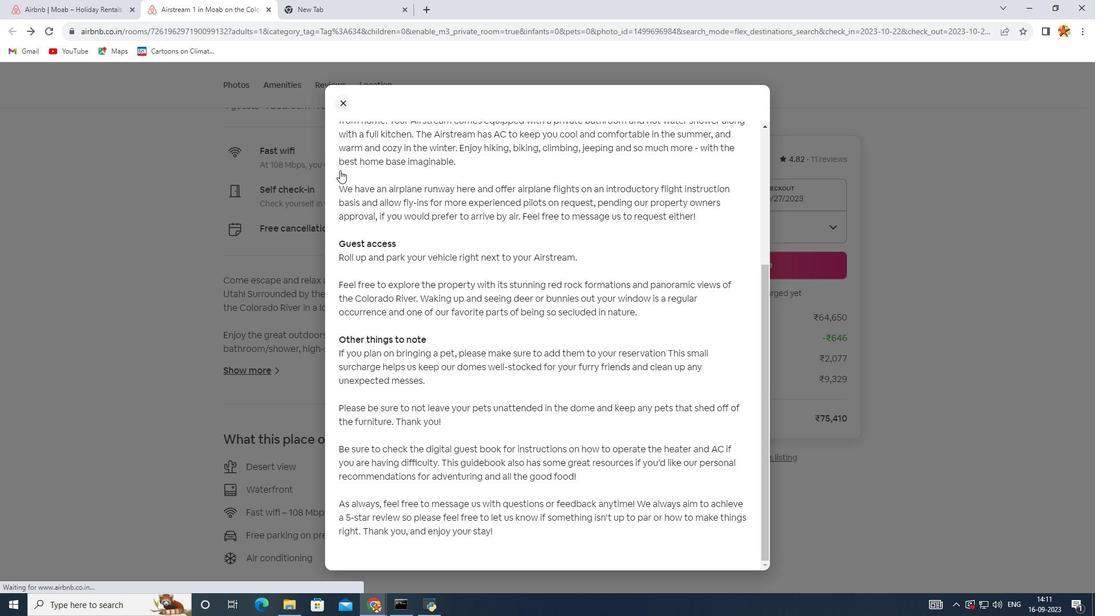 
Action: Mouse moved to (267, 205)
Screenshot: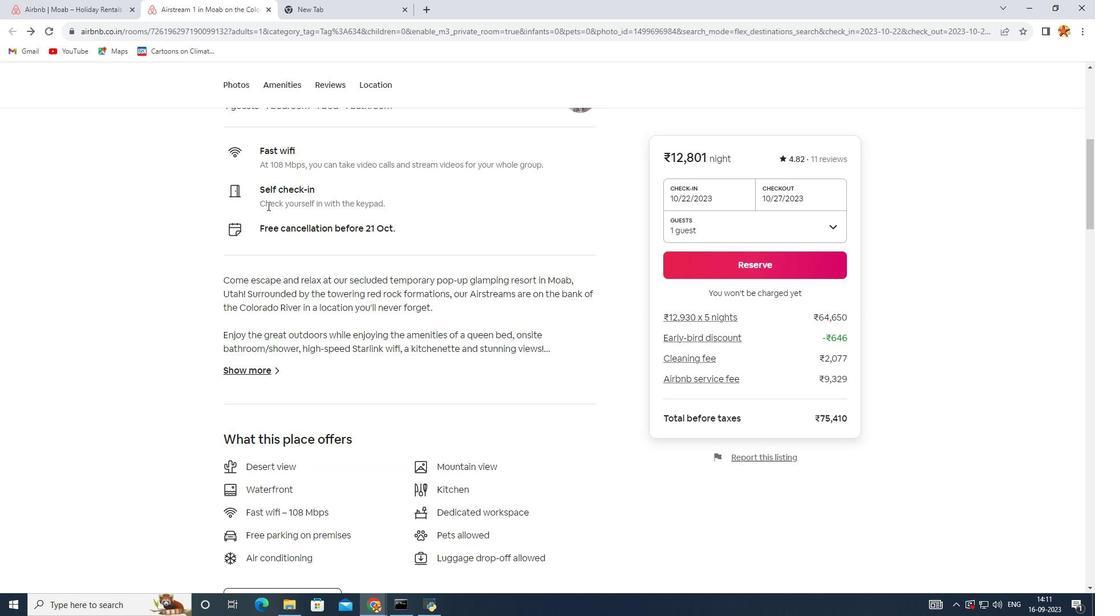 
Action: Mouse scrolled (267, 205) with delta (0, 0)
Screenshot: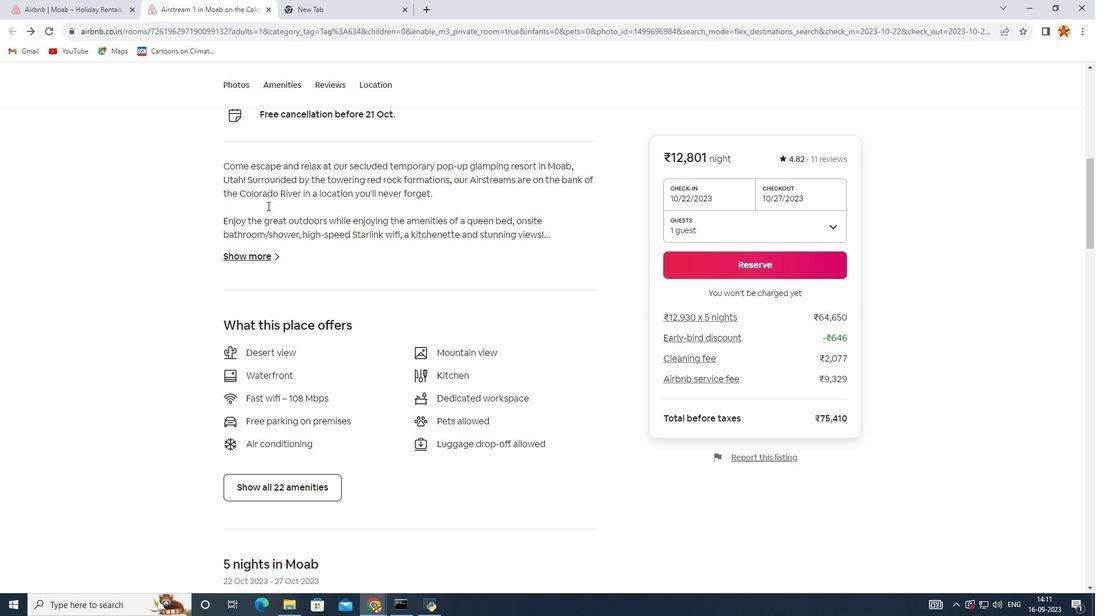 
Action: Mouse scrolled (267, 205) with delta (0, 0)
Screenshot: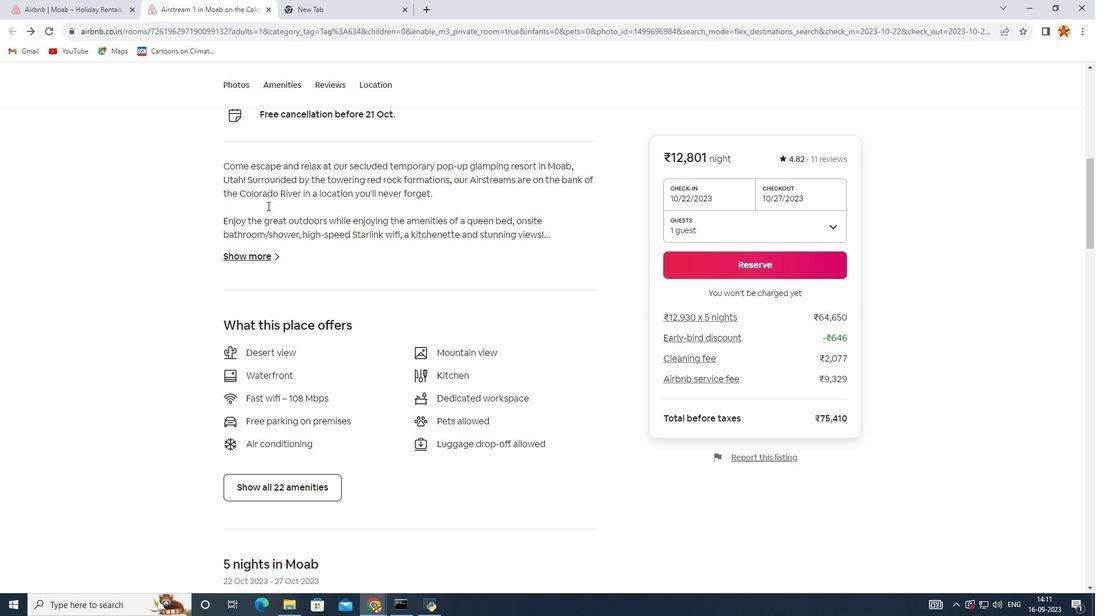 
Action: Mouse scrolled (267, 205) with delta (0, 0)
Screenshot: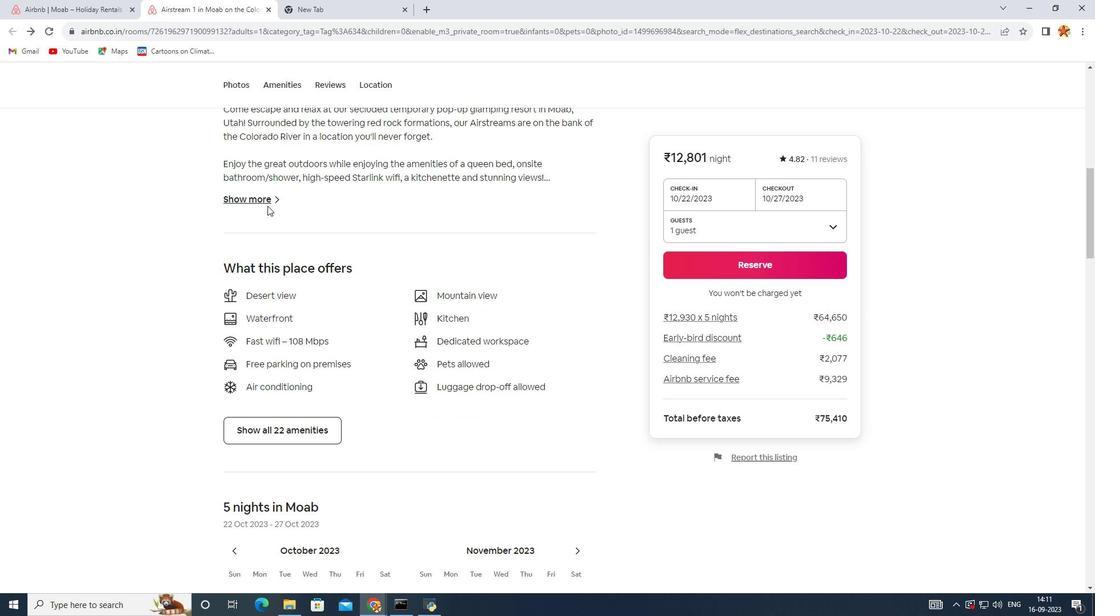 
Action: Mouse moved to (230, 426)
Screenshot: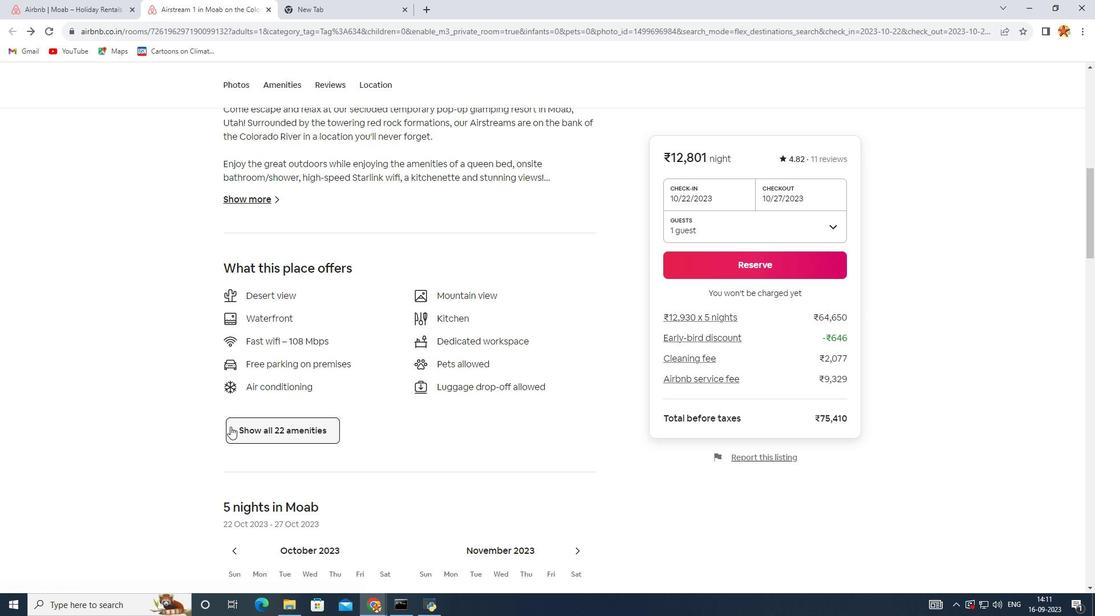 
Action: Mouse pressed left at (230, 426)
Screenshot: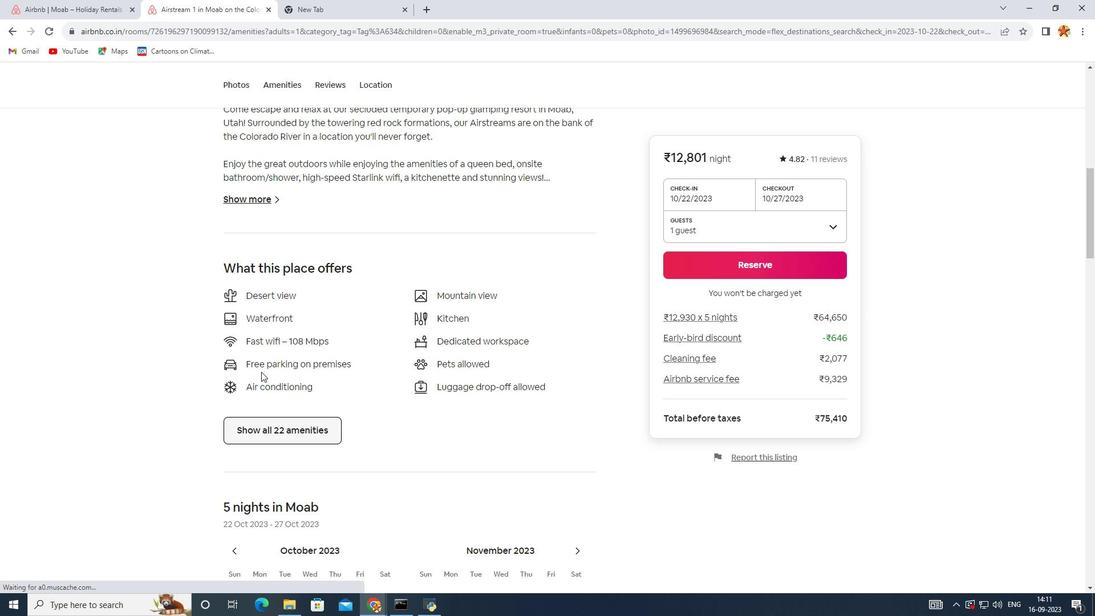 
Action: Mouse moved to (496, 131)
Screenshot: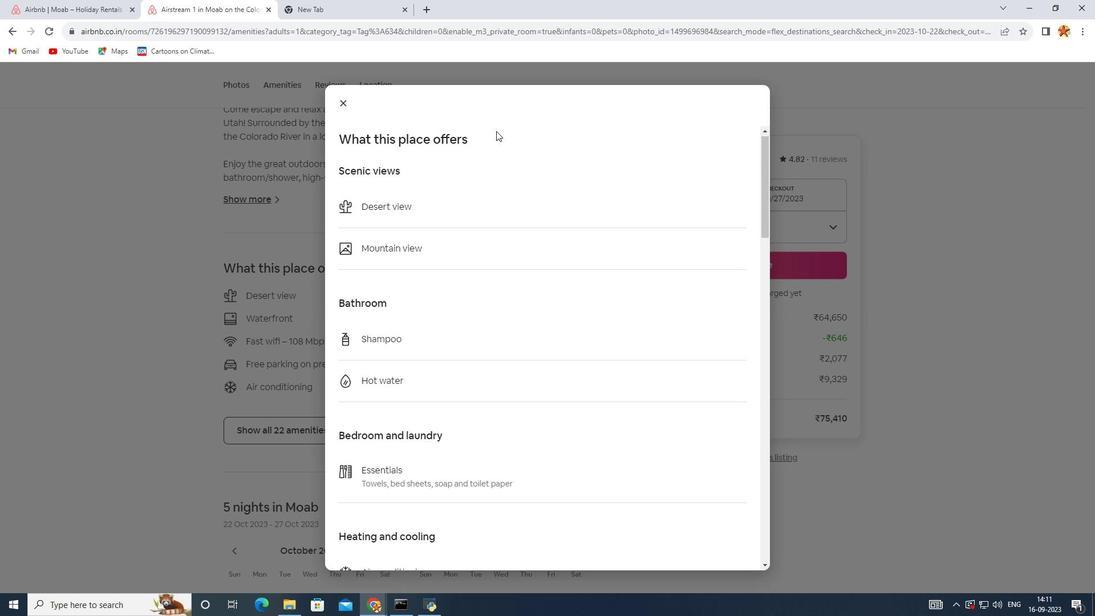 
Action: Mouse scrolled (496, 130) with delta (0, 0)
Screenshot: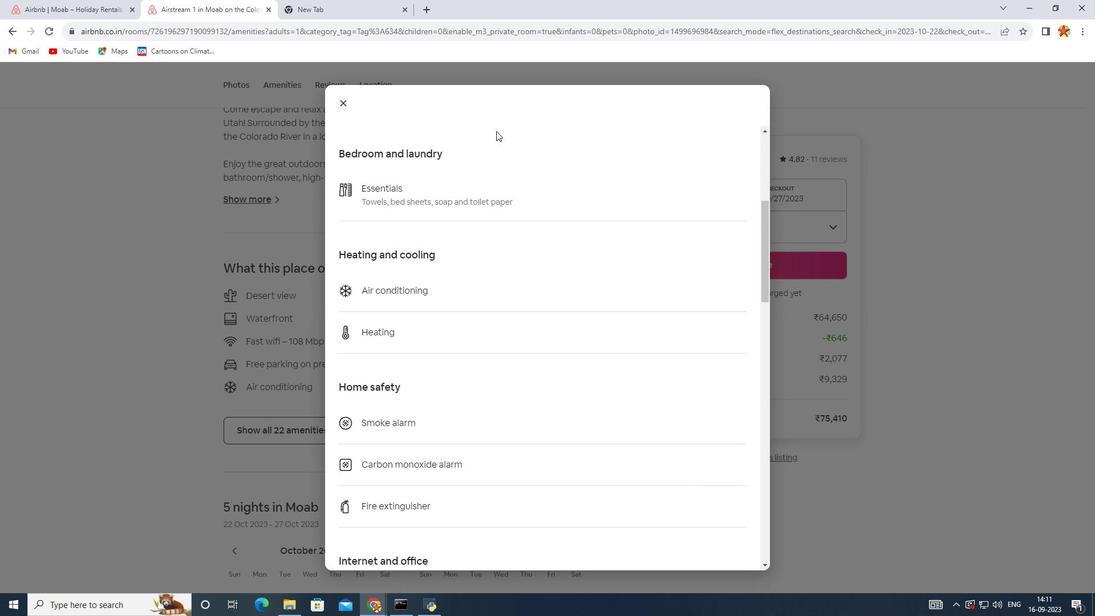 
Action: Mouse scrolled (496, 130) with delta (0, 0)
Screenshot: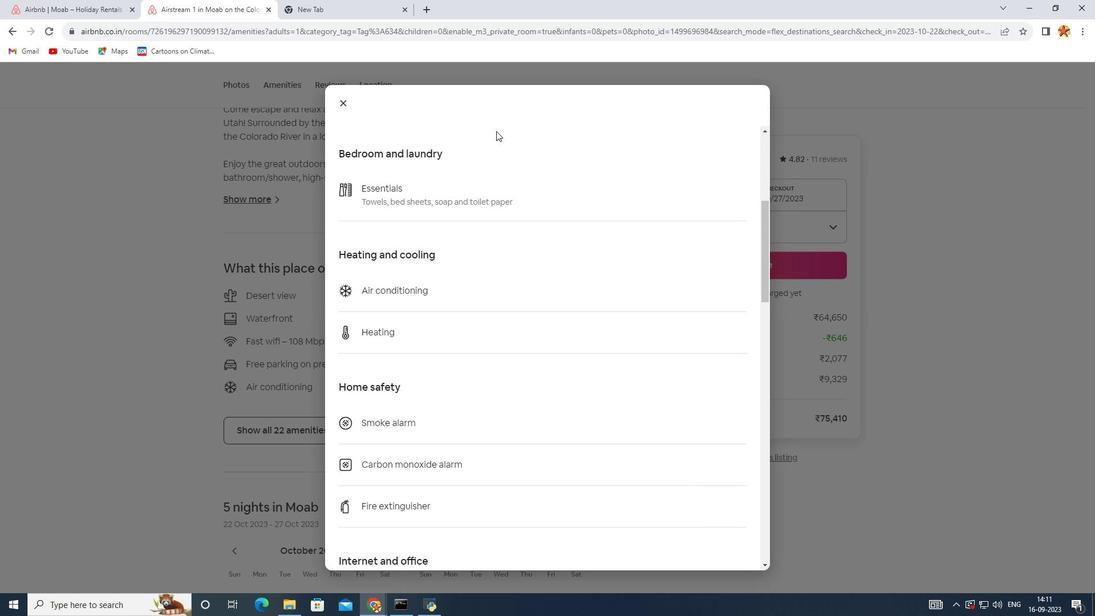 
Action: Mouse scrolled (496, 130) with delta (0, 0)
Screenshot: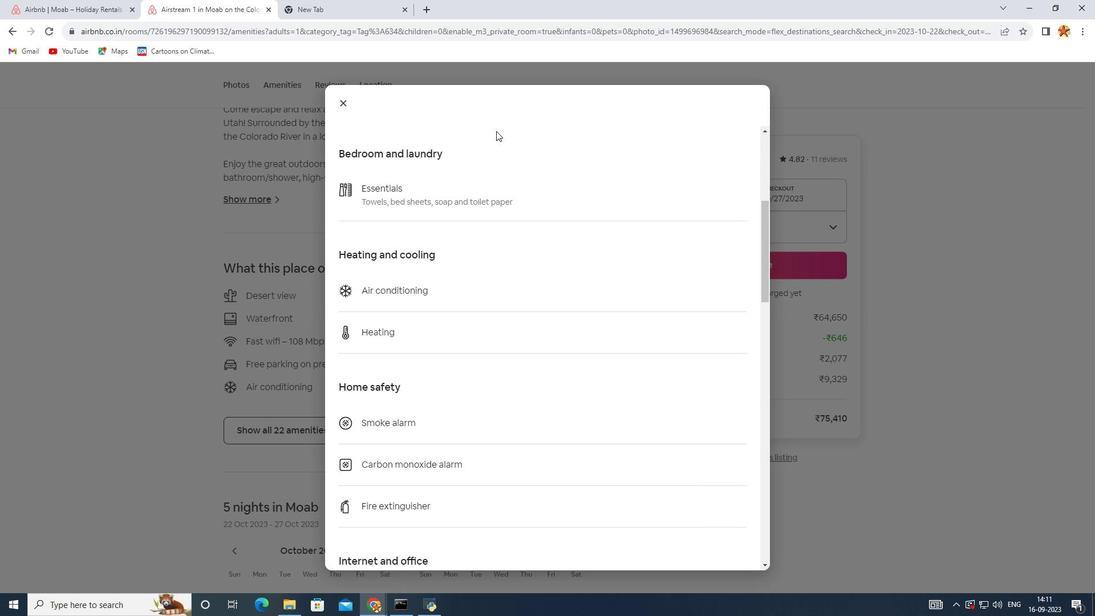 
Action: Mouse scrolled (496, 130) with delta (0, 0)
Screenshot: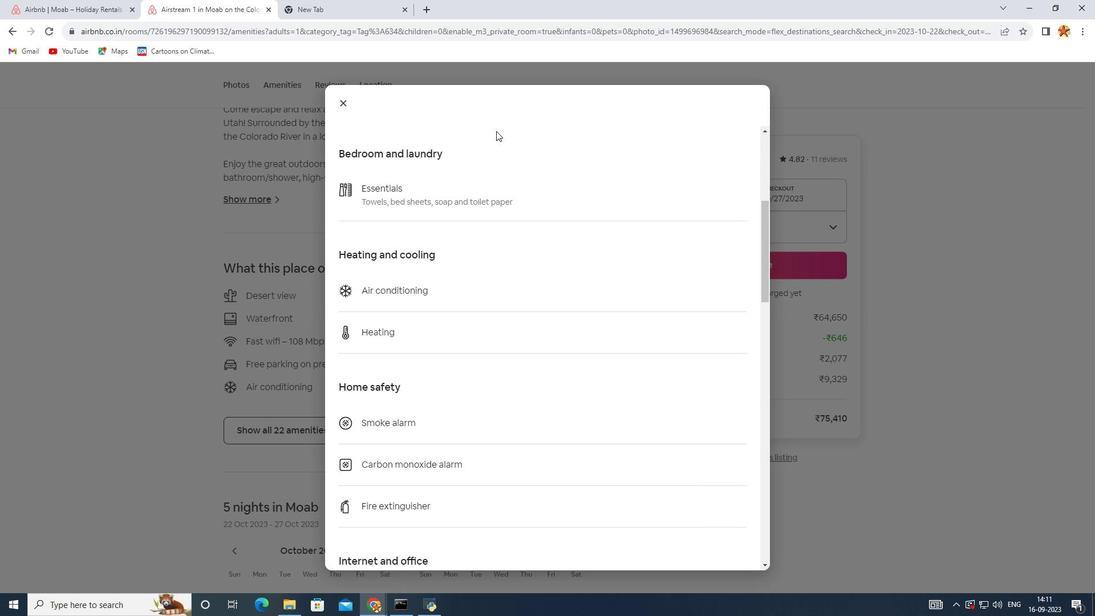 
Action: Mouse scrolled (496, 130) with delta (0, 0)
Screenshot: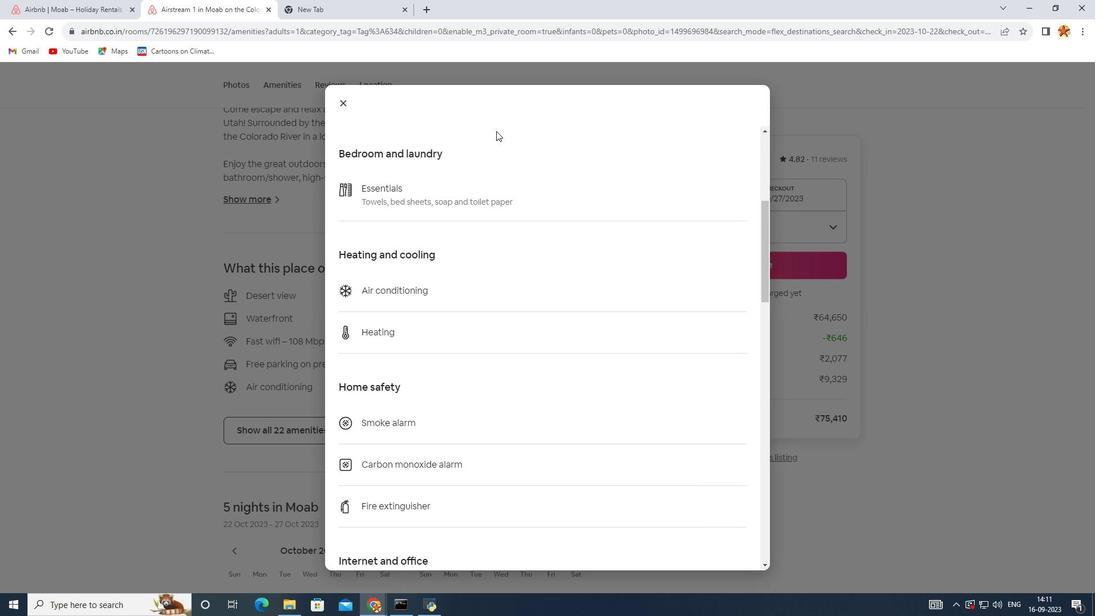 
Action: Mouse scrolled (496, 130) with delta (0, 0)
Screenshot: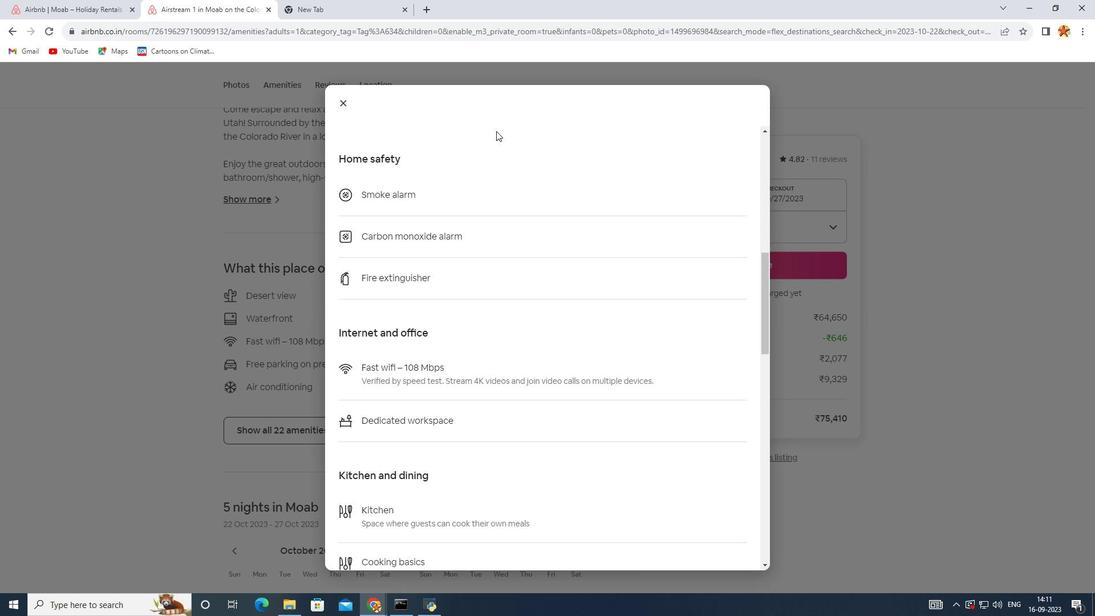 
Action: Mouse scrolled (496, 130) with delta (0, 0)
Screenshot: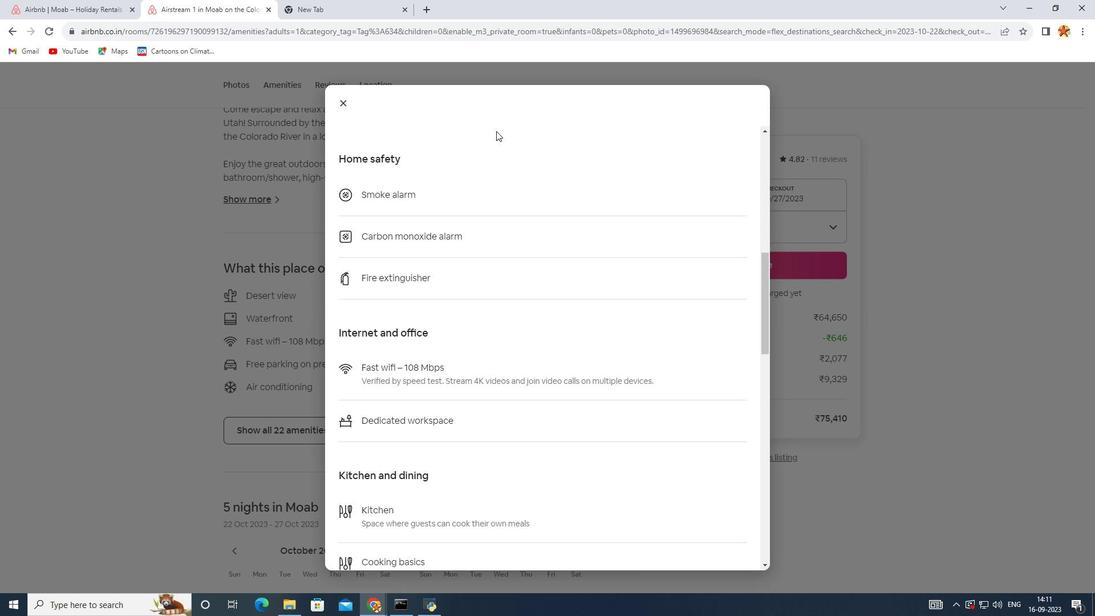 
Action: Mouse scrolled (496, 130) with delta (0, 0)
Screenshot: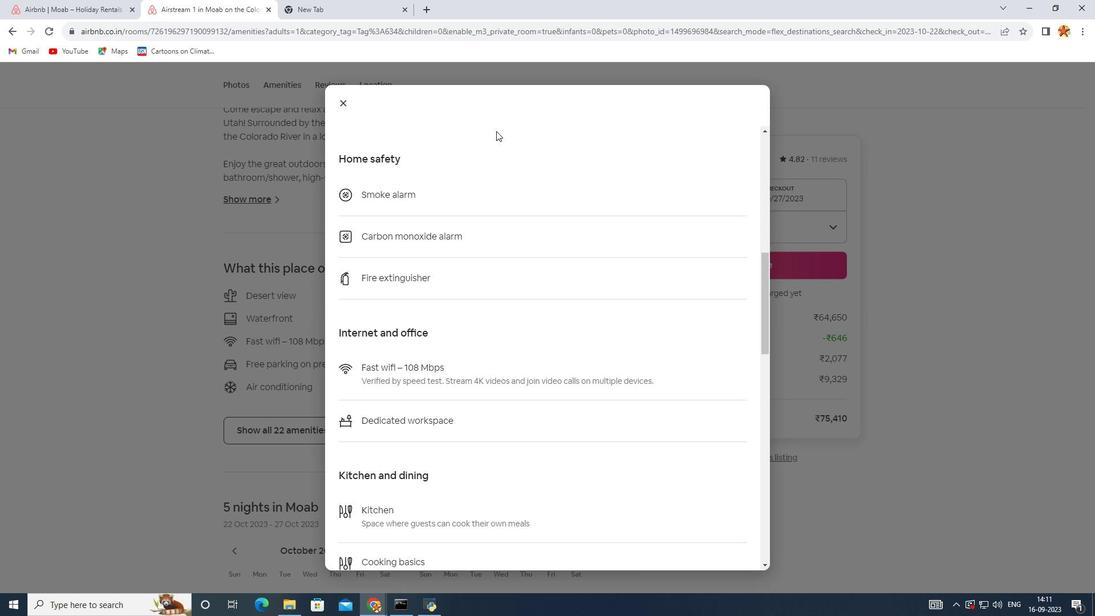 
Action: Mouse scrolled (496, 130) with delta (0, 0)
Screenshot: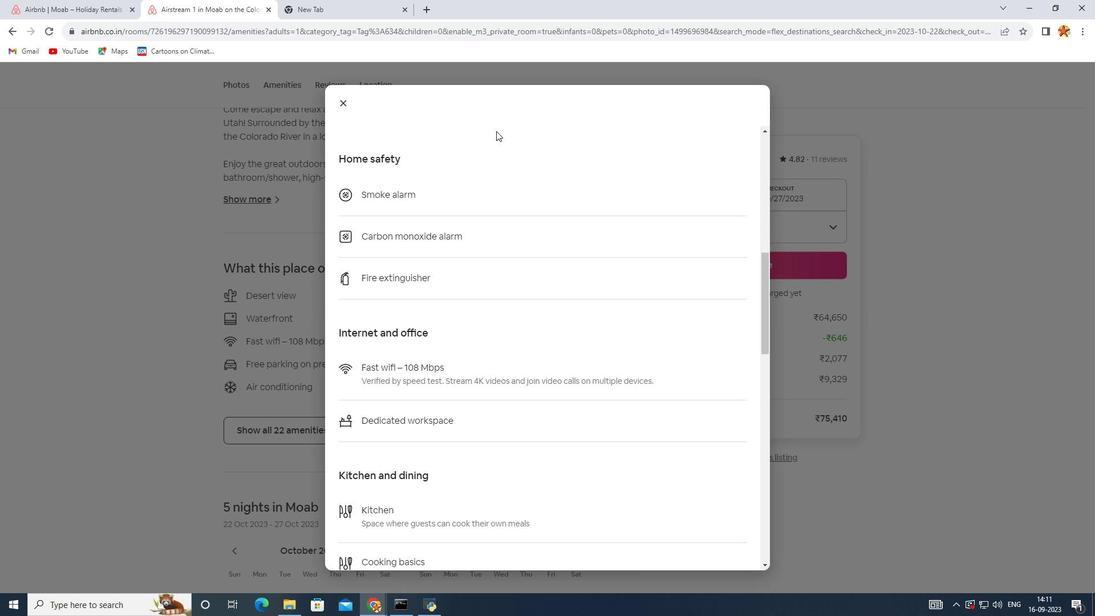 
Action: Mouse scrolled (496, 130) with delta (0, 0)
Screenshot: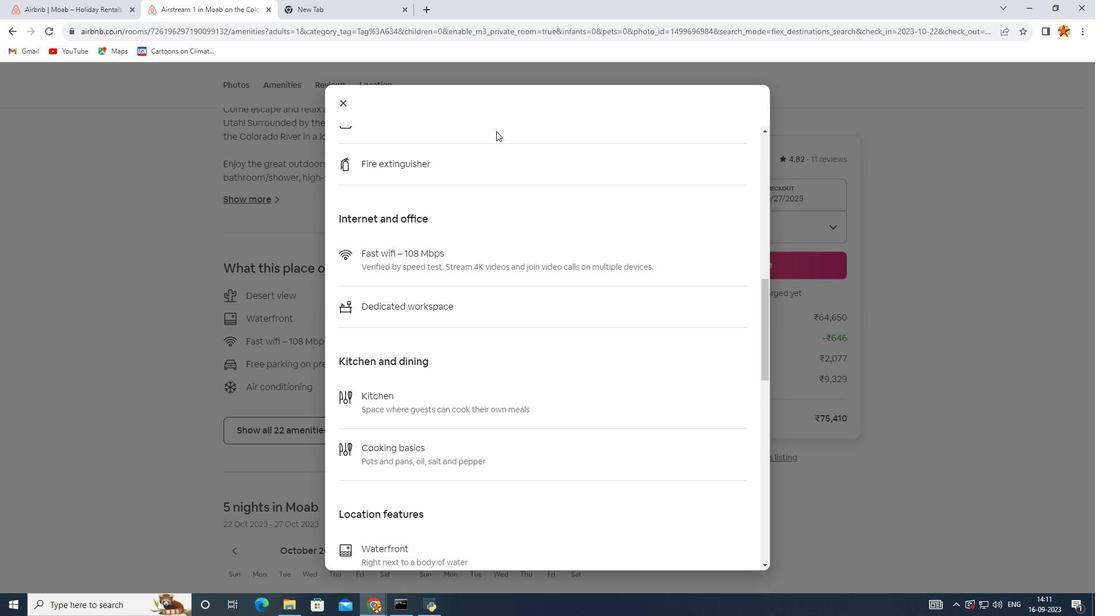 
Action: Mouse scrolled (496, 130) with delta (0, 0)
Screenshot: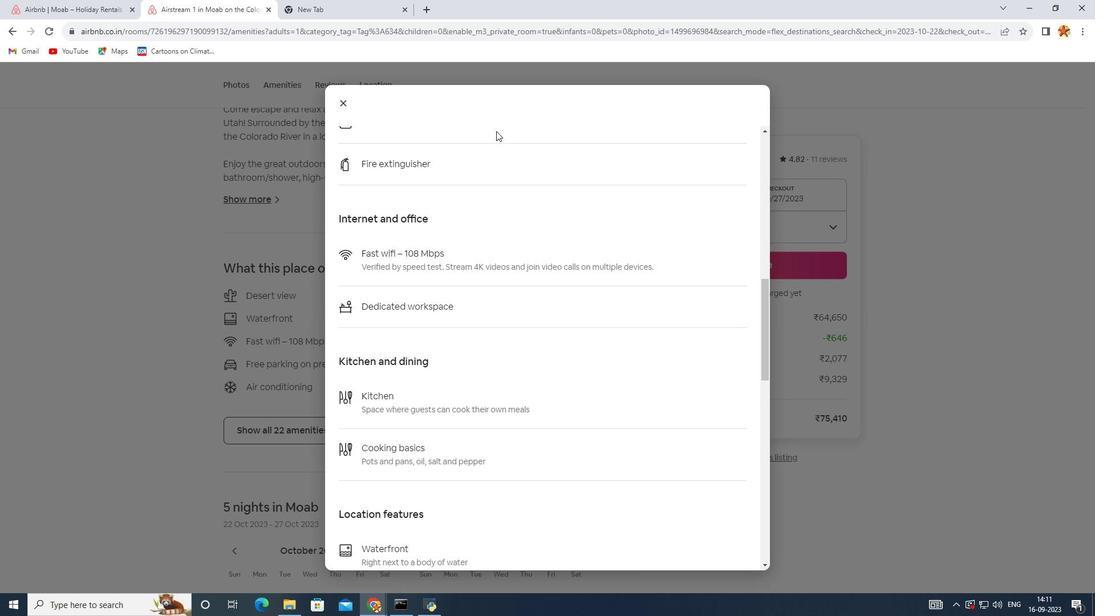 
Action: Mouse scrolled (496, 130) with delta (0, 0)
Screenshot: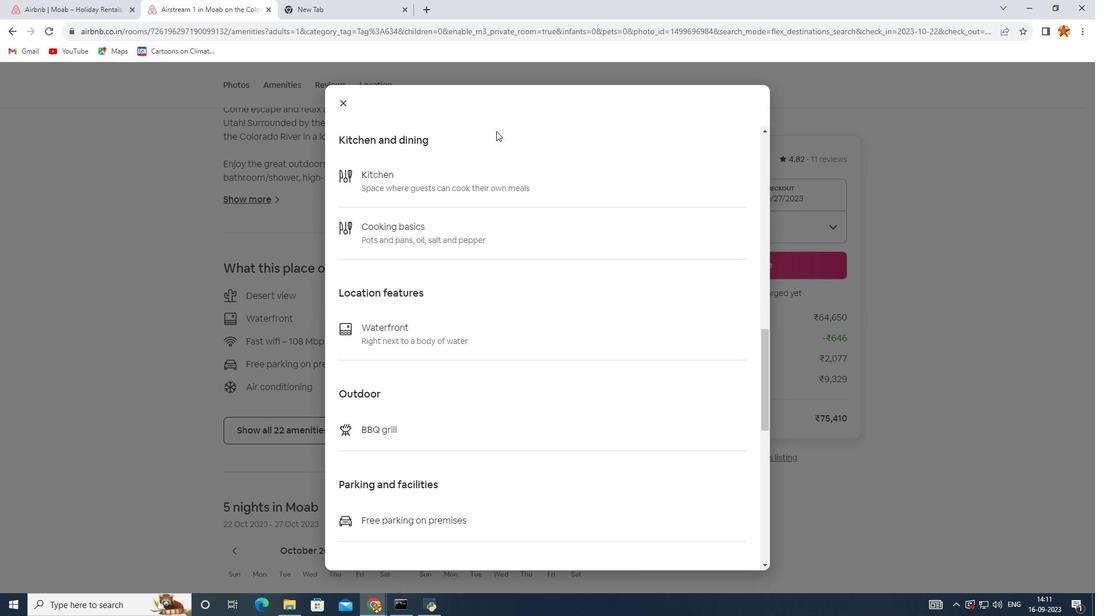 
Action: Mouse scrolled (496, 130) with delta (0, 0)
Screenshot: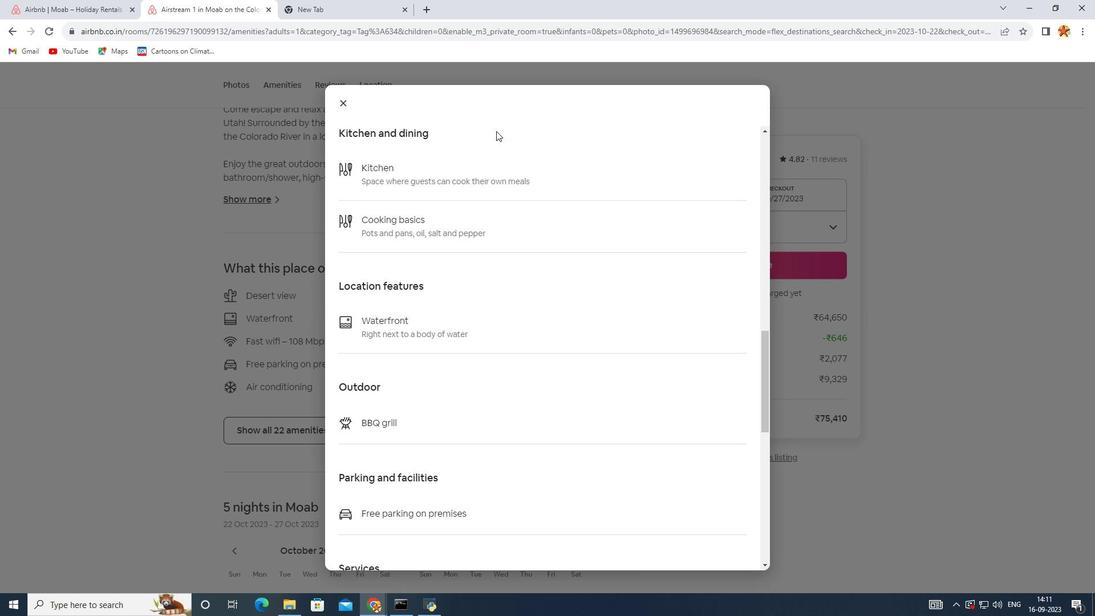 
Action: Mouse scrolled (496, 130) with delta (0, 0)
Screenshot: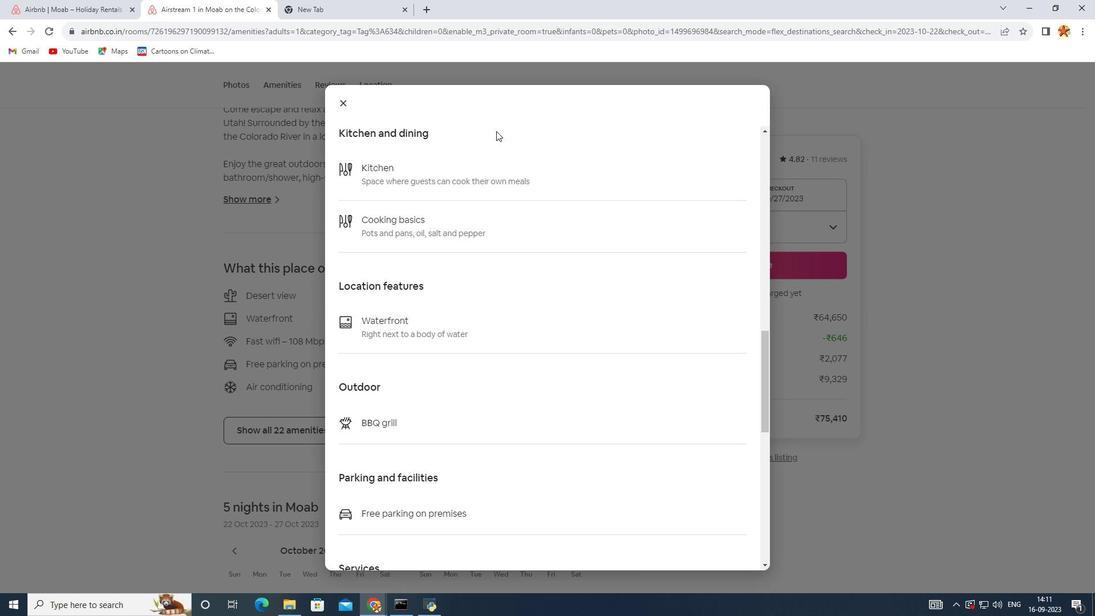 
Action: Mouse scrolled (496, 130) with delta (0, 0)
Screenshot: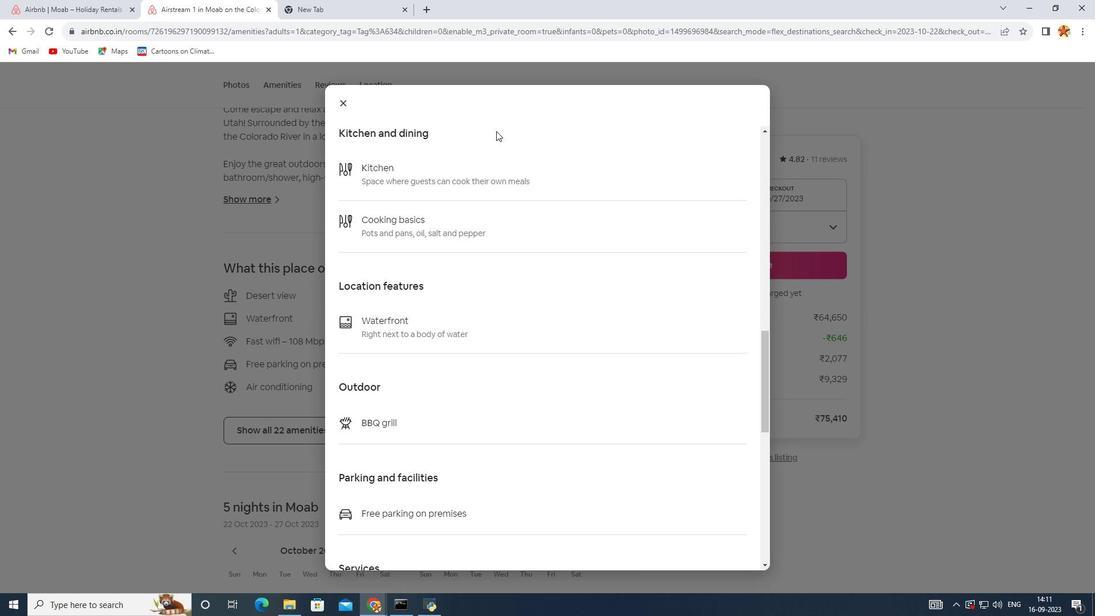 
Action: Mouse scrolled (496, 130) with delta (0, 0)
Screenshot: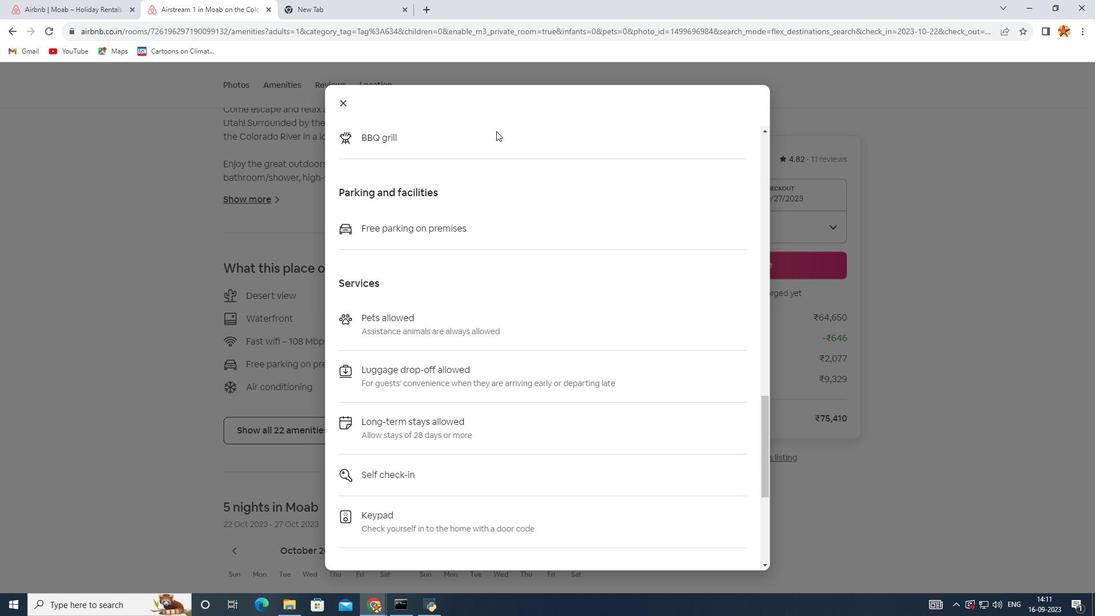 
Action: Mouse scrolled (496, 130) with delta (0, 0)
Screenshot: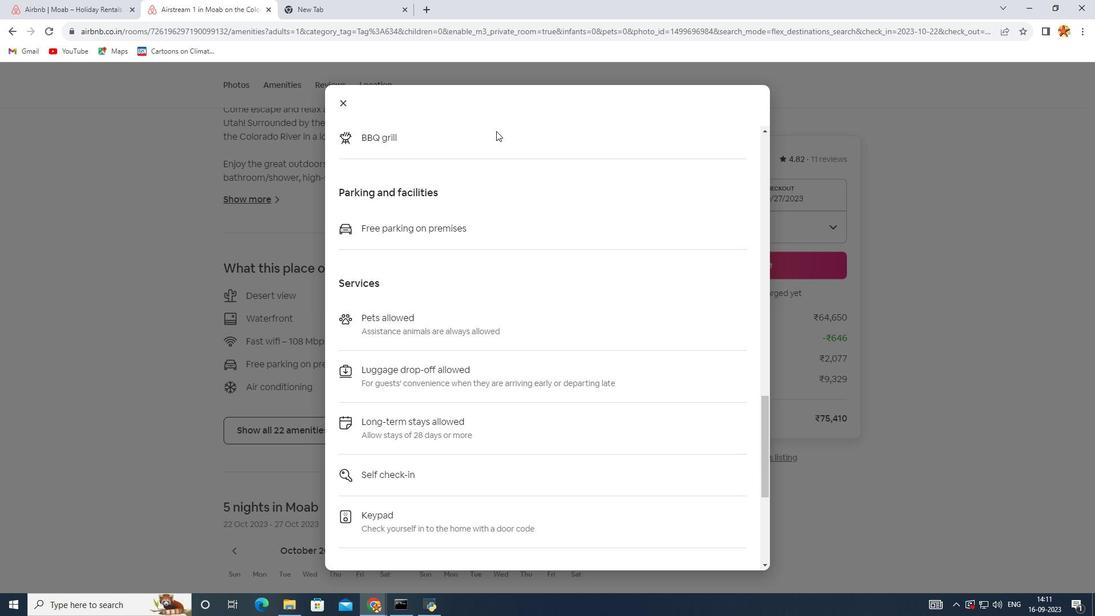 
Action: Mouse scrolled (496, 130) with delta (0, 0)
Screenshot: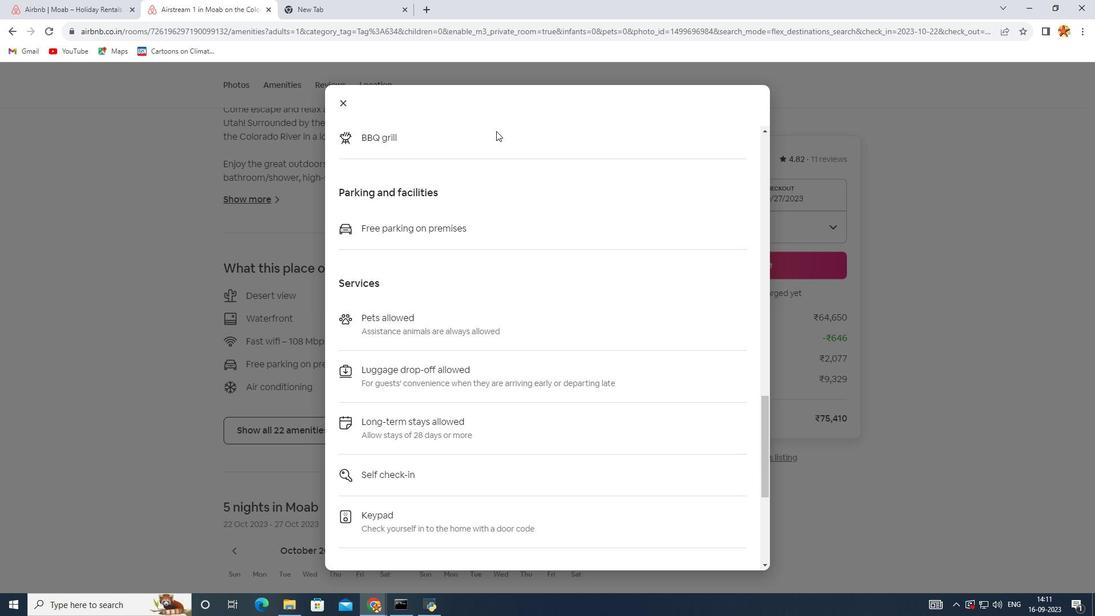 
Action: Mouse scrolled (496, 130) with delta (0, 0)
Screenshot: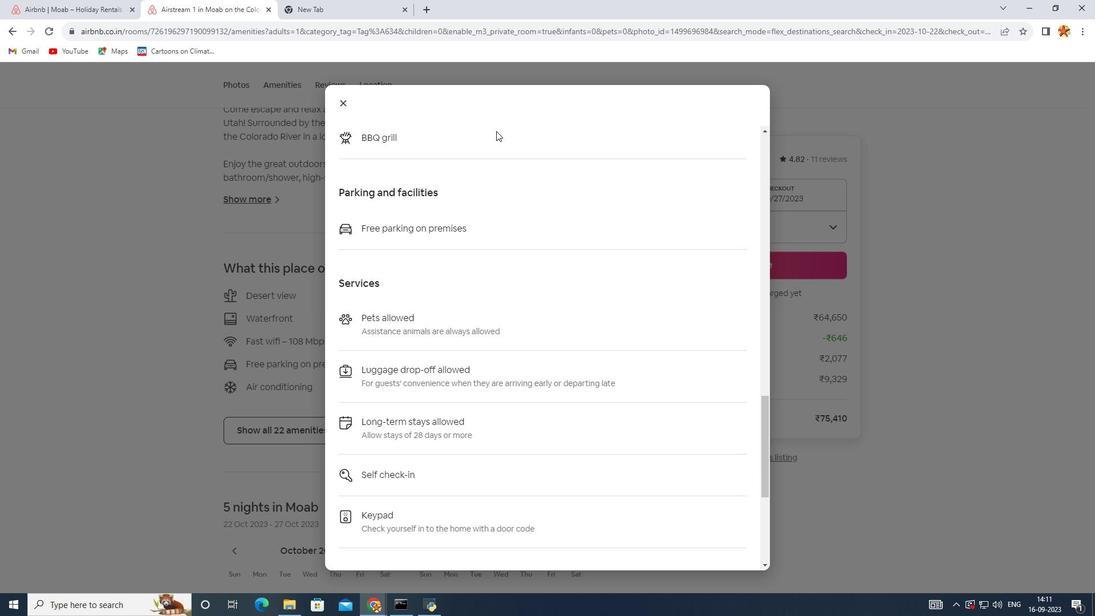 
Action: Mouse scrolled (496, 130) with delta (0, 0)
Screenshot: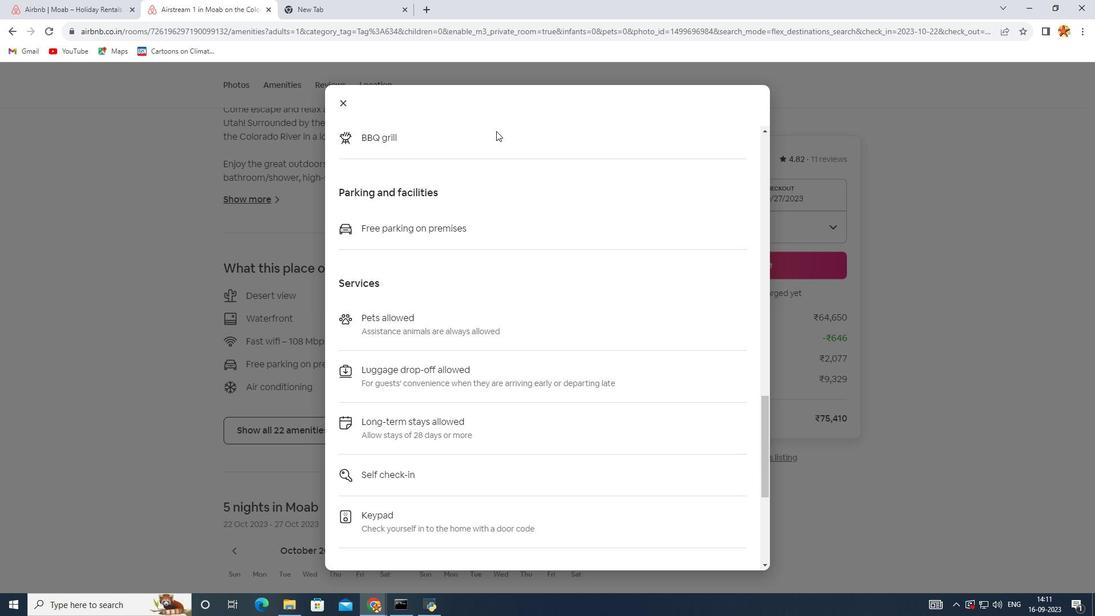 
Action: Mouse moved to (496, 131)
Screenshot: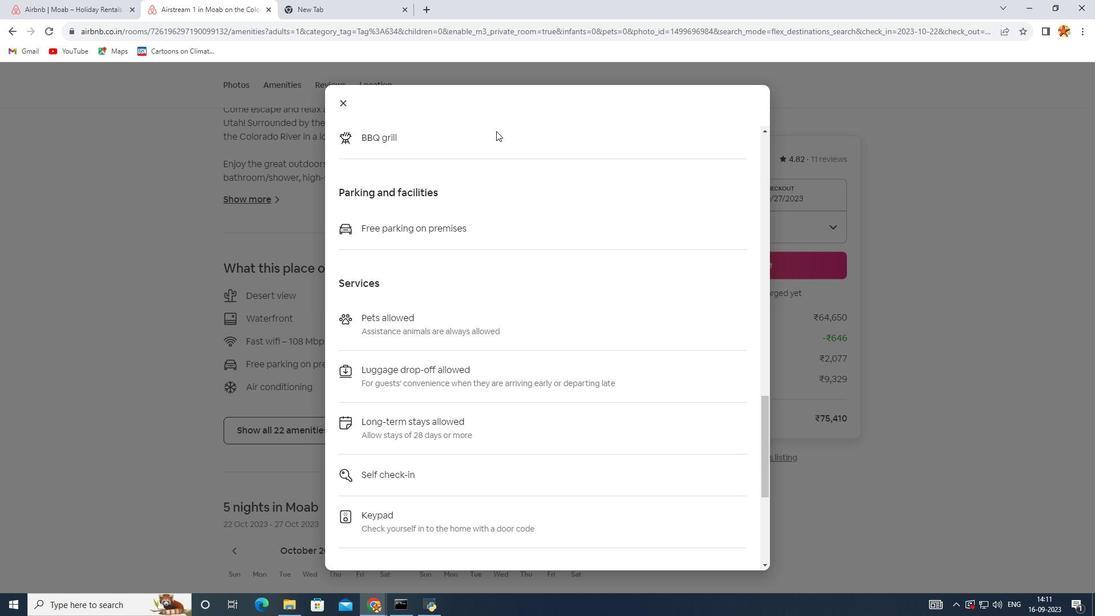 
Action: Mouse scrolled (496, 130) with delta (0, 0)
Screenshot: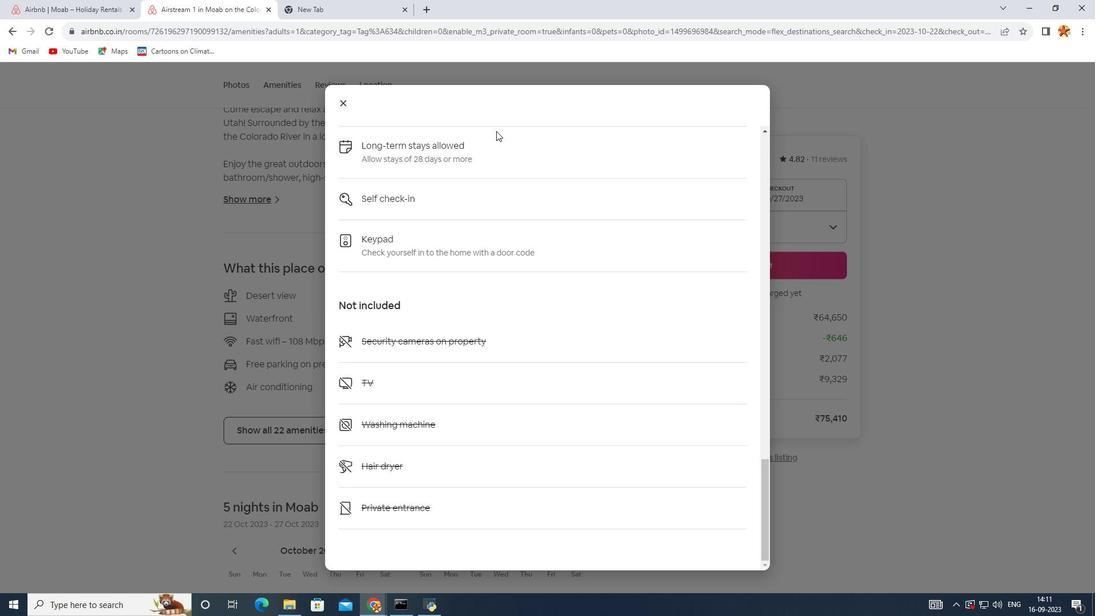 
Action: Mouse scrolled (496, 130) with delta (0, 0)
Screenshot: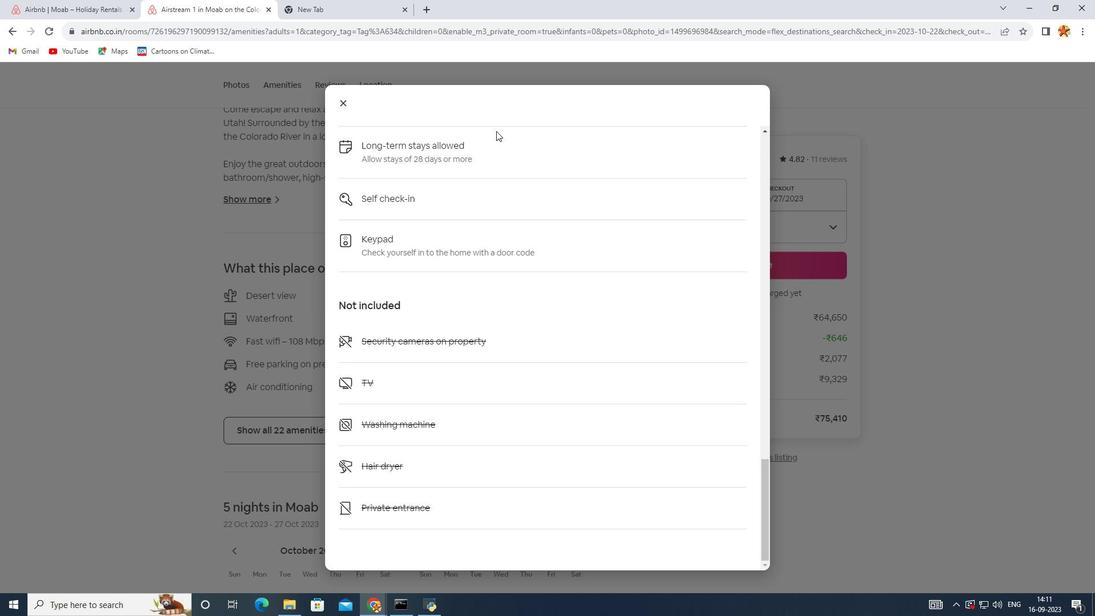 
Action: Mouse scrolled (496, 130) with delta (0, 0)
Screenshot: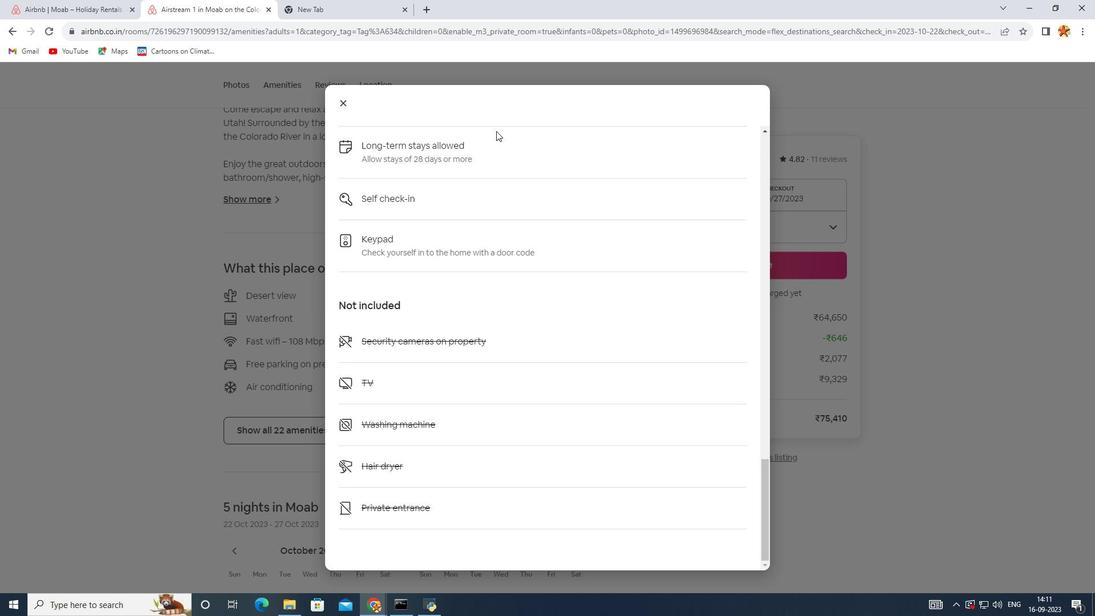 
Action: Mouse scrolled (496, 130) with delta (0, 0)
Screenshot: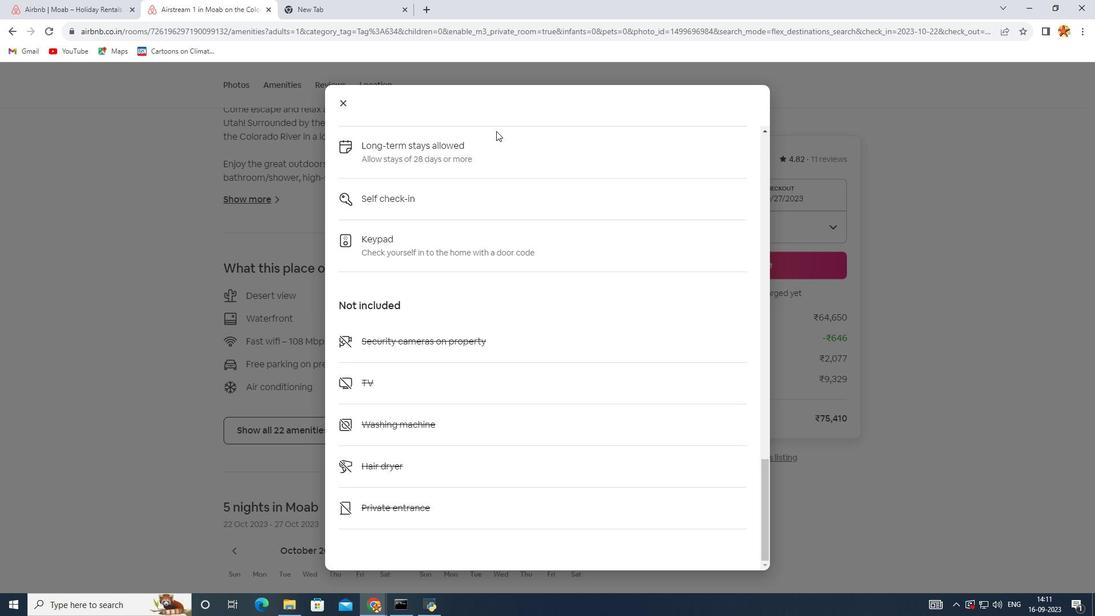 
Action: Mouse scrolled (496, 130) with delta (0, 0)
Screenshot: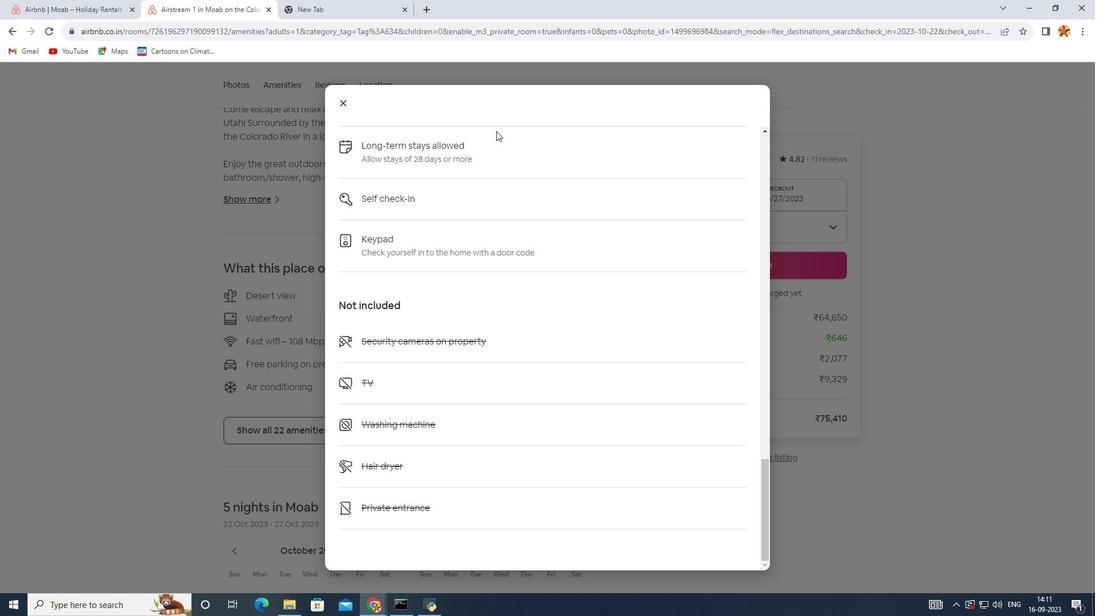 
Action: Mouse scrolled (496, 130) with delta (0, 0)
Screenshot: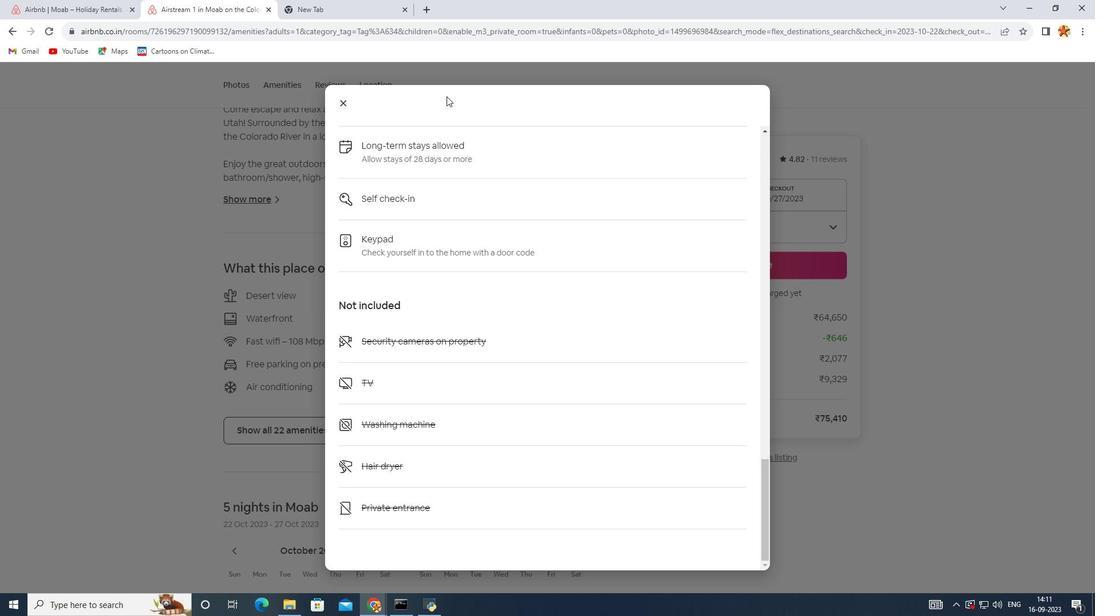 
Action: Mouse scrolled (496, 130) with delta (0, 0)
Screenshot: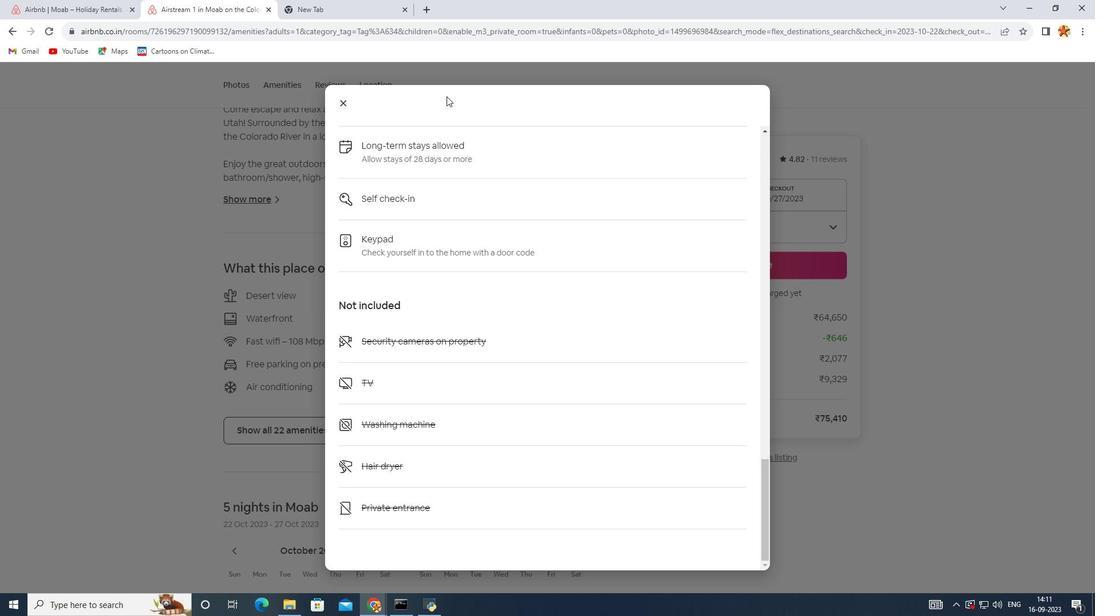 
Action: Mouse scrolled (496, 130) with delta (0, 0)
Screenshot: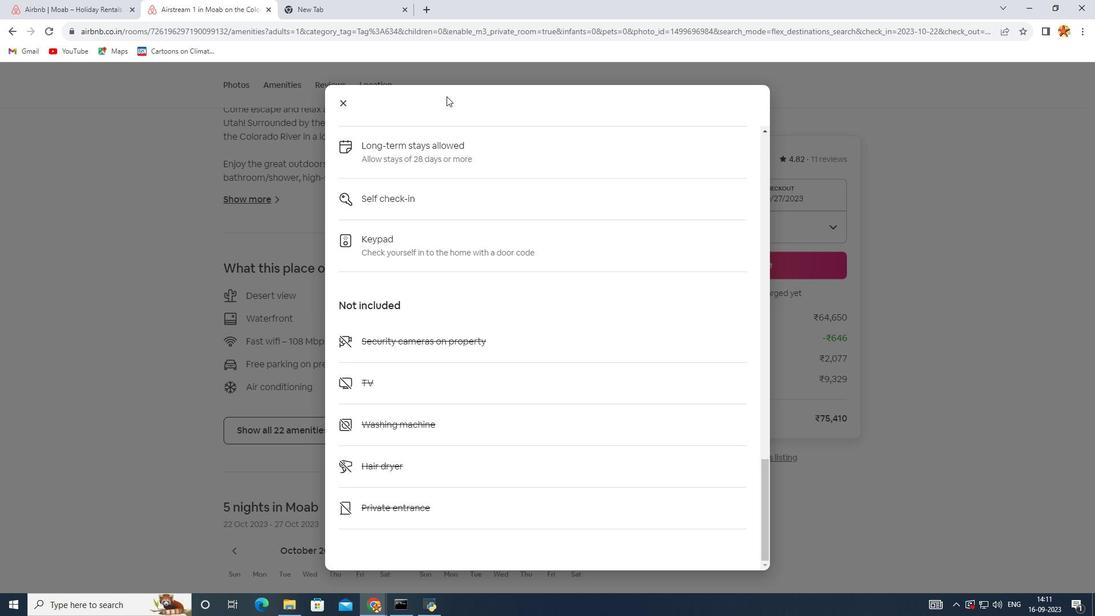 
Action: Mouse moved to (337, 104)
Screenshot: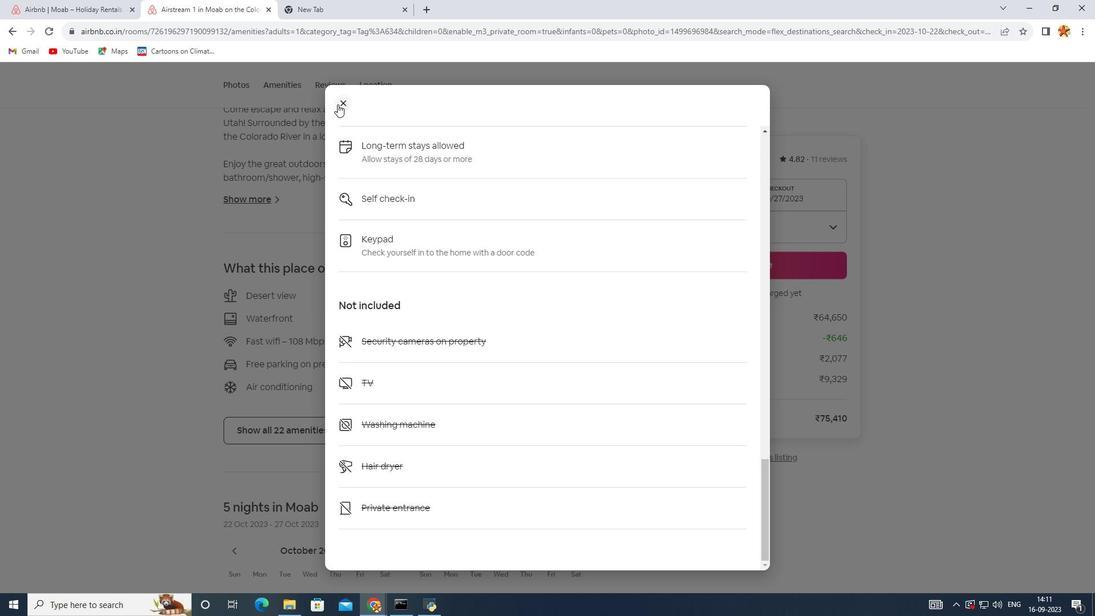 
Action: Mouse pressed left at (337, 104)
Screenshot: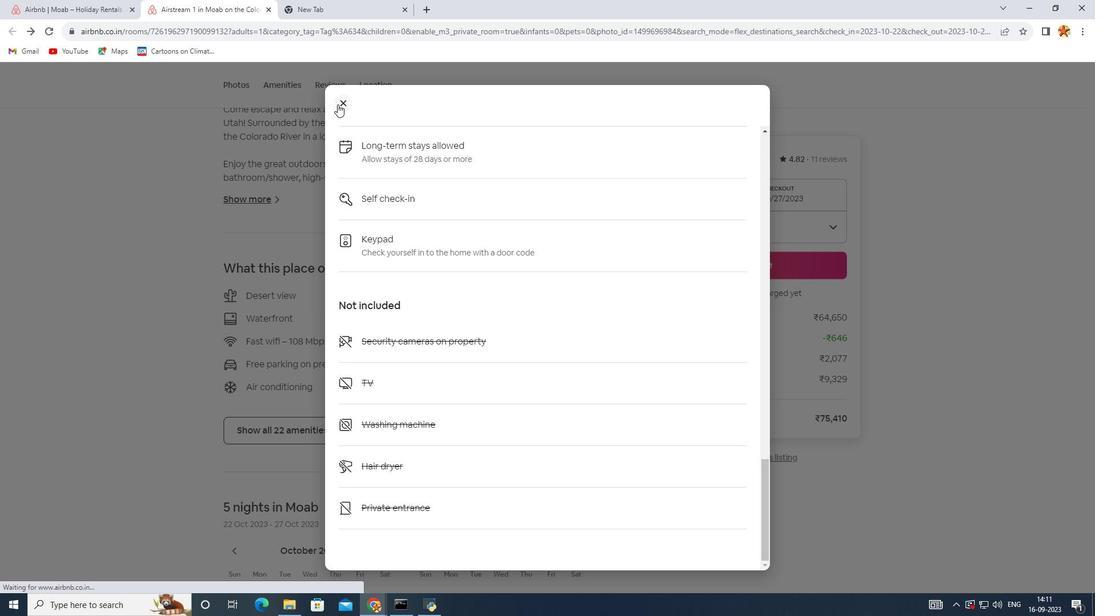 
Action: Mouse moved to (74, 267)
Screenshot: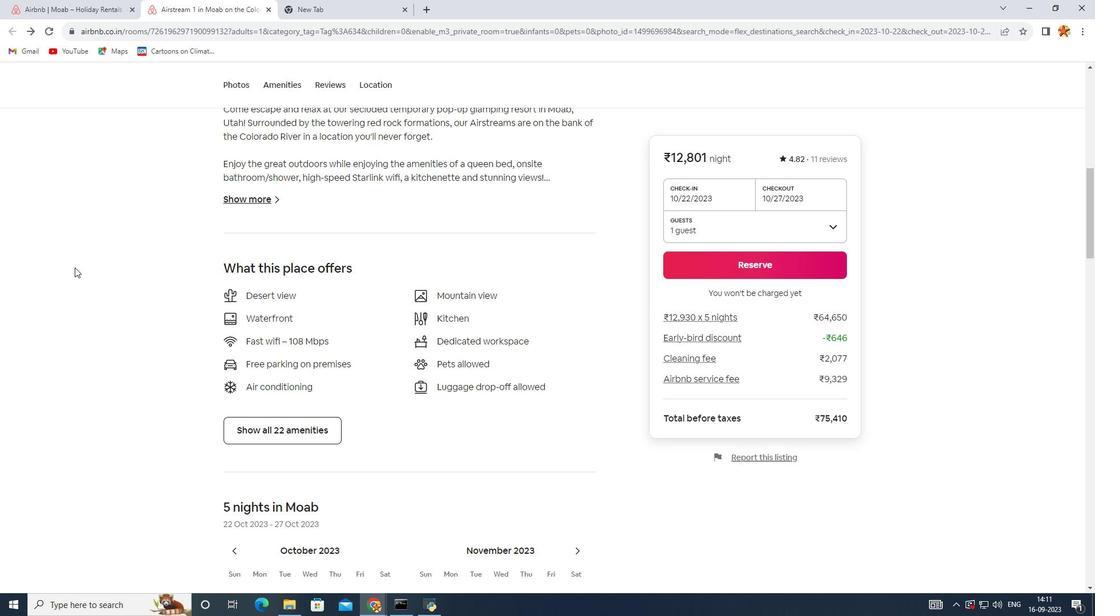 
Action: Mouse scrolled (74, 266) with delta (0, 0)
Screenshot: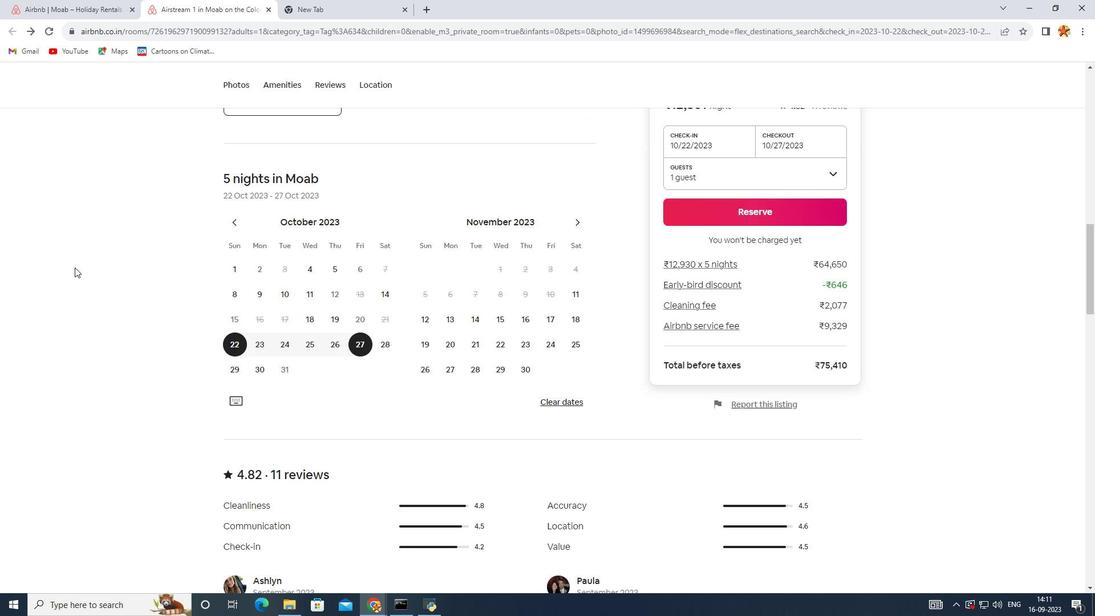 
Action: Mouse scrolled (74, 266) with delta (0, 0)
Screenshot: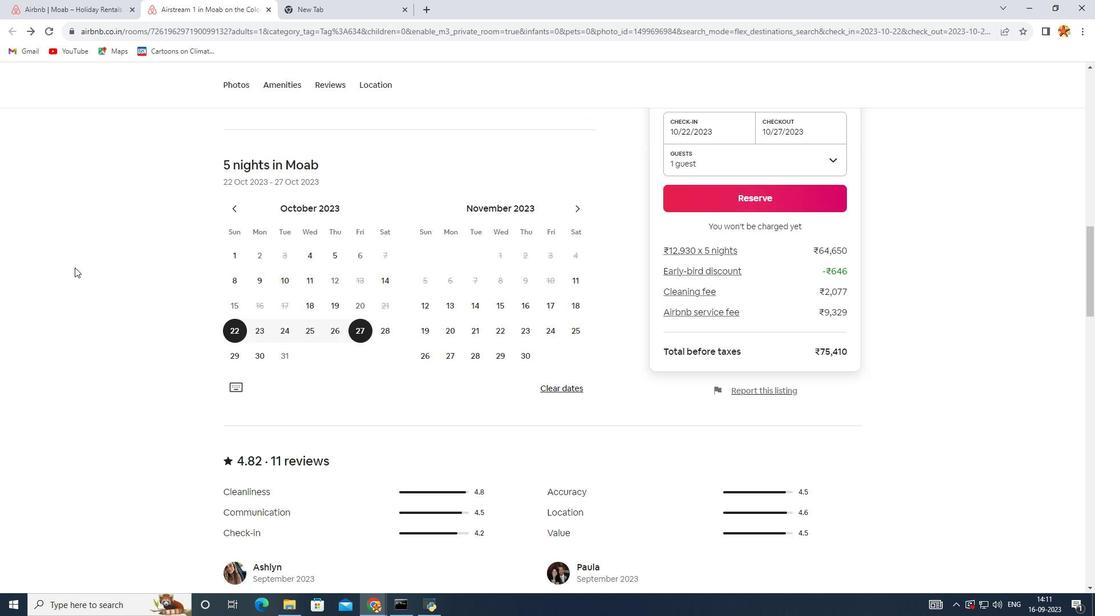 
Action: Mouse scrolled (74, 266) with delta (0, 0)
Screenshot: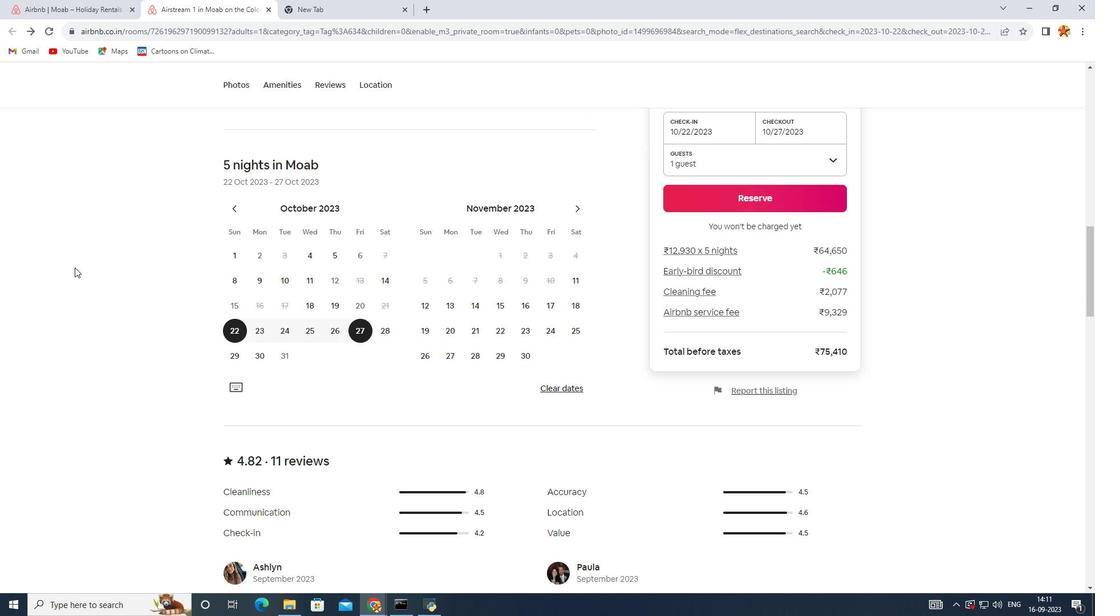 
Action: Mouse scrolled (74, 266) with delta (0, 0)
Screenshot: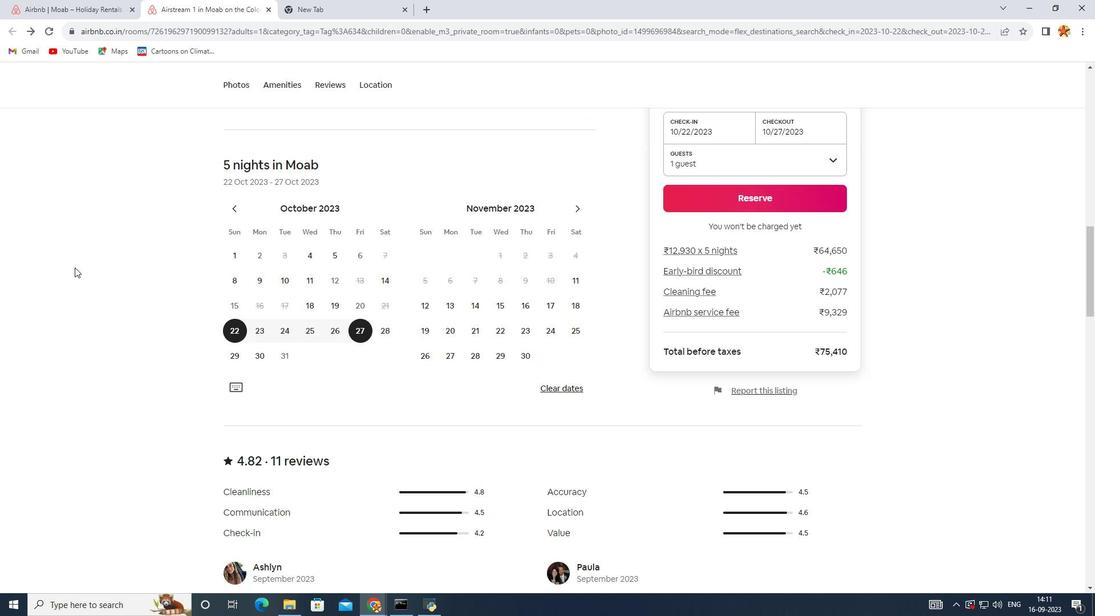 
Action: Mouse scrolled (74, 266) with delta (0, 0)
Screenshot: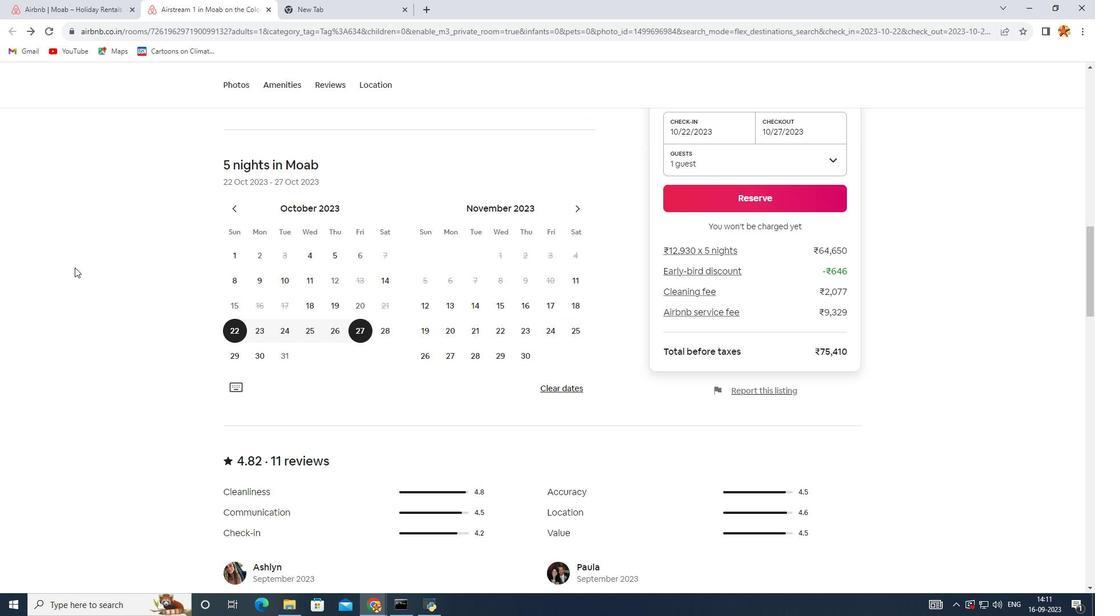 
Action: Mouse scrolled (74, 266) with delta (0, 0)
Screenshot: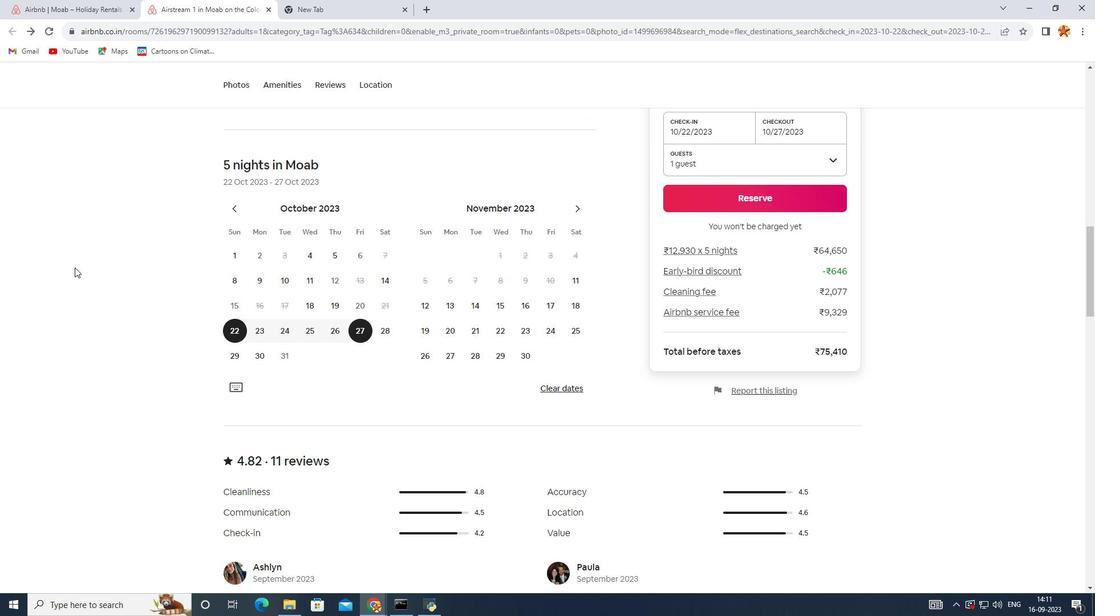 
Action: Mouse scrolled (74, 266) with delta (0, 0)
Screenshot: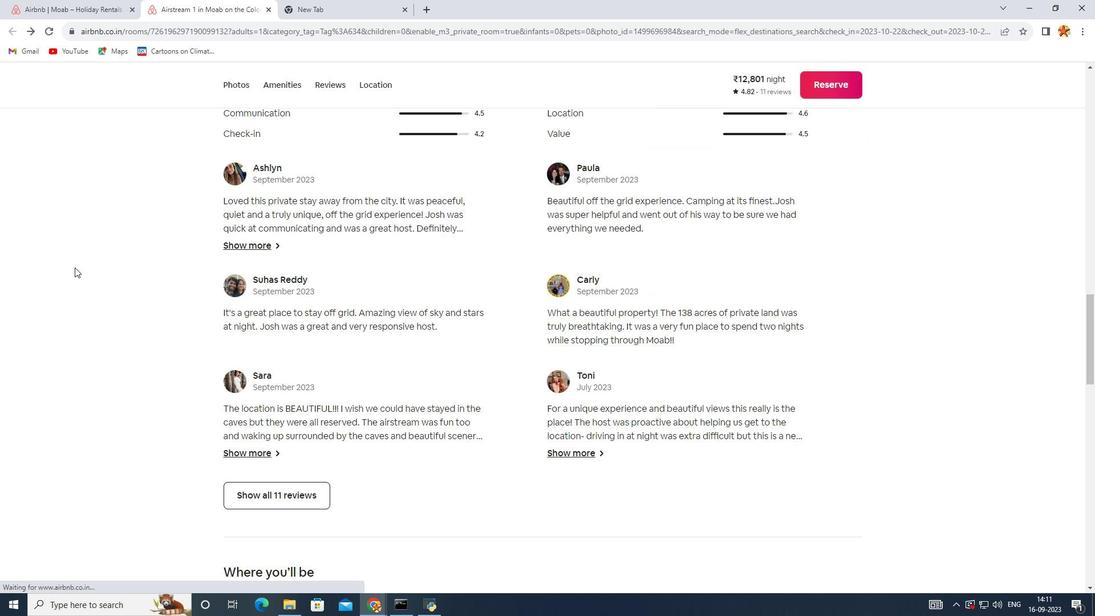 
Action: Mouse scrolled (74, 266) with delta (0, 0)
Screenshot: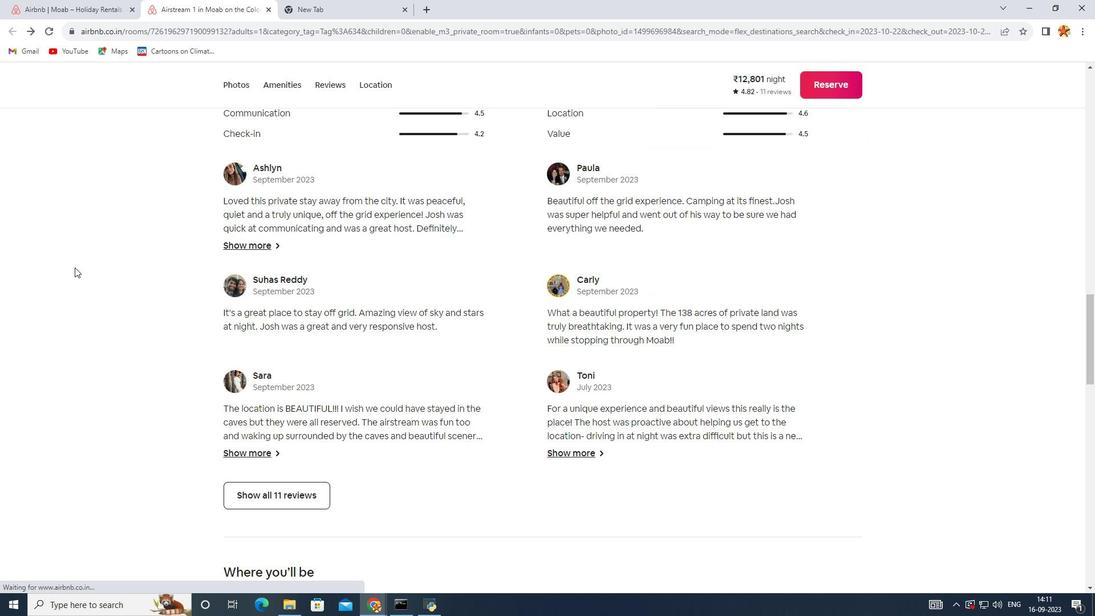 
Action: Mouse scrolled (74, 266) with delta (0, 0)
Screenshot: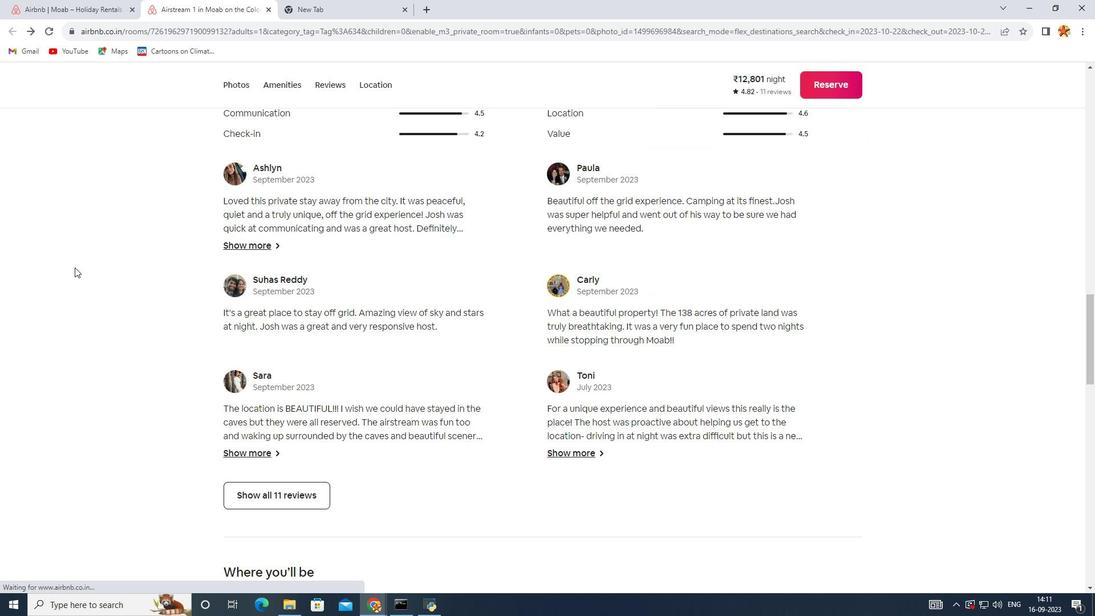 
Action: Mouse scrolled (74, 266) with delta (0, 0)
Screenshot: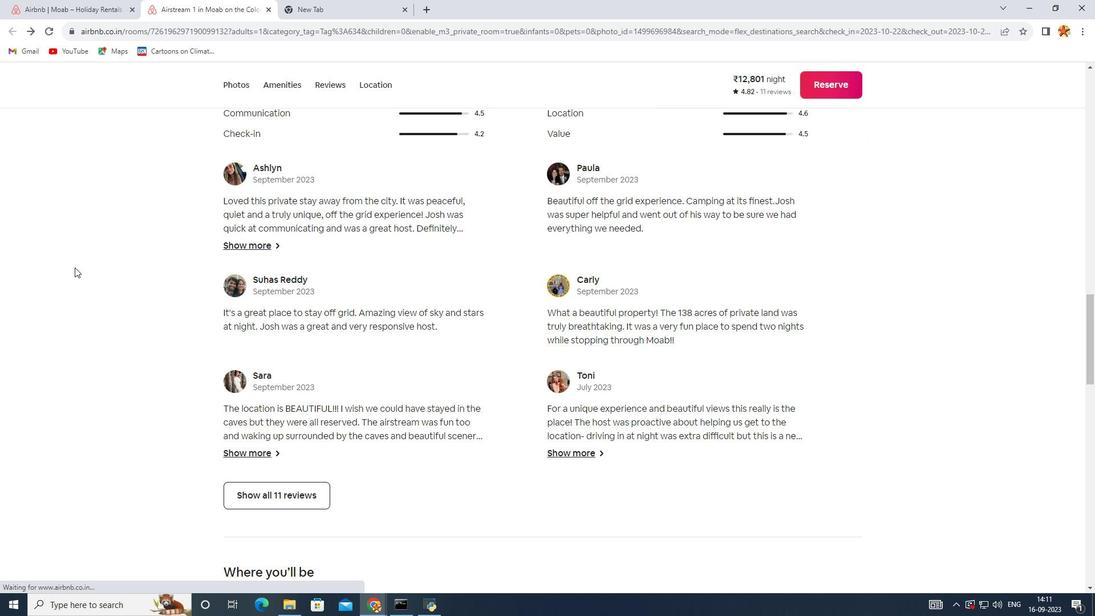 
Action: Mouse scrolled (74, 266) with delta (0, 0)
Screenshot: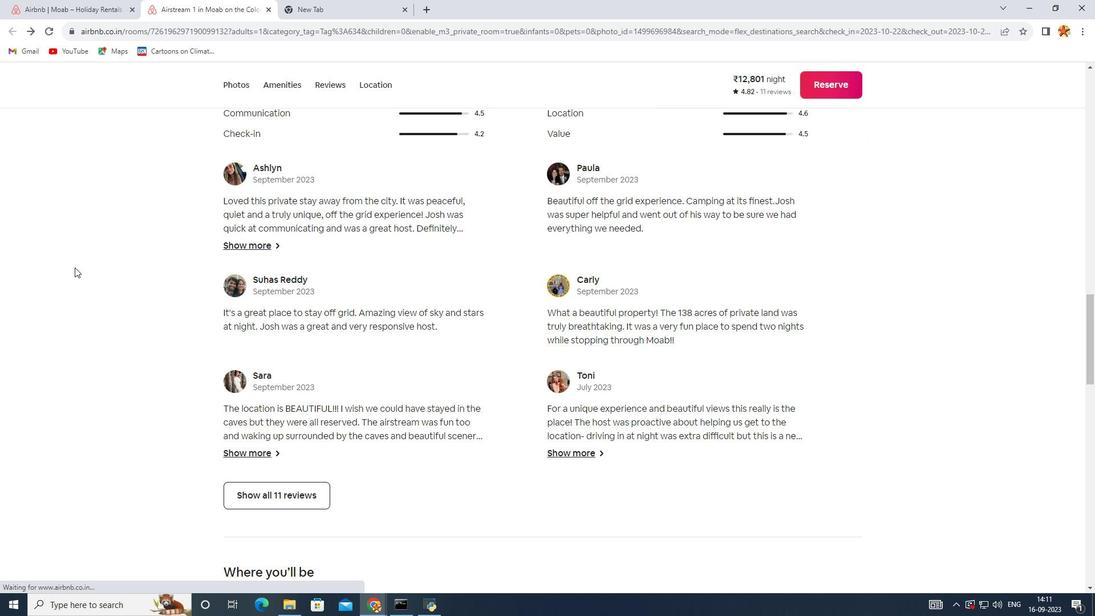 
Action: Mouse scrolled (74, 266) with delta (0, 0)
Screenshot: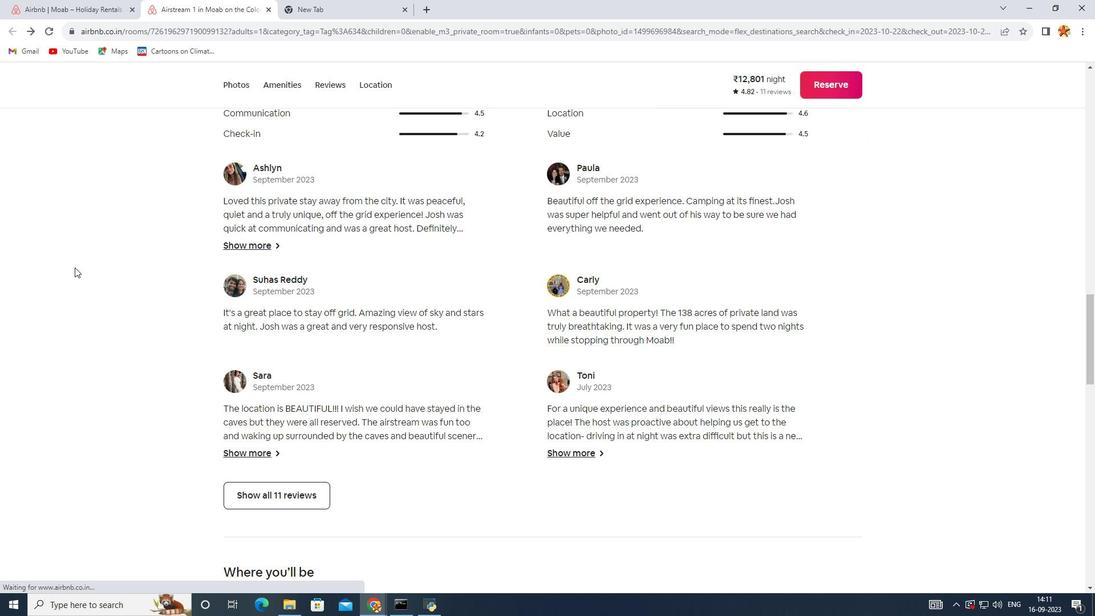 
Action: Mouse scrolled (74, 266) with delta (0, 0)
Screenshot: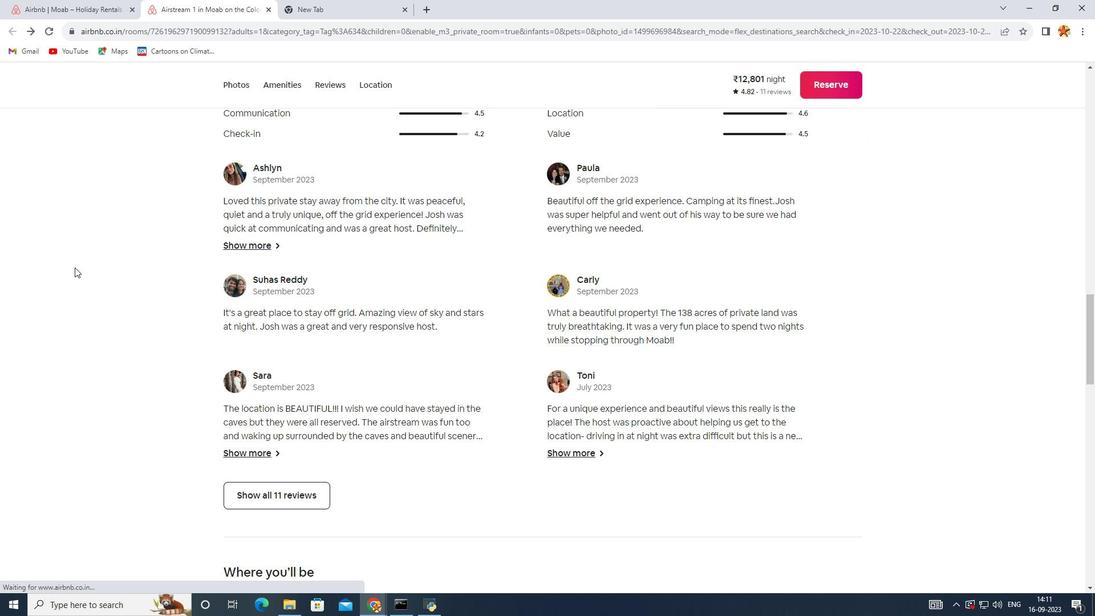 
Action: Mouse moved to (325, 508)
Screenshot: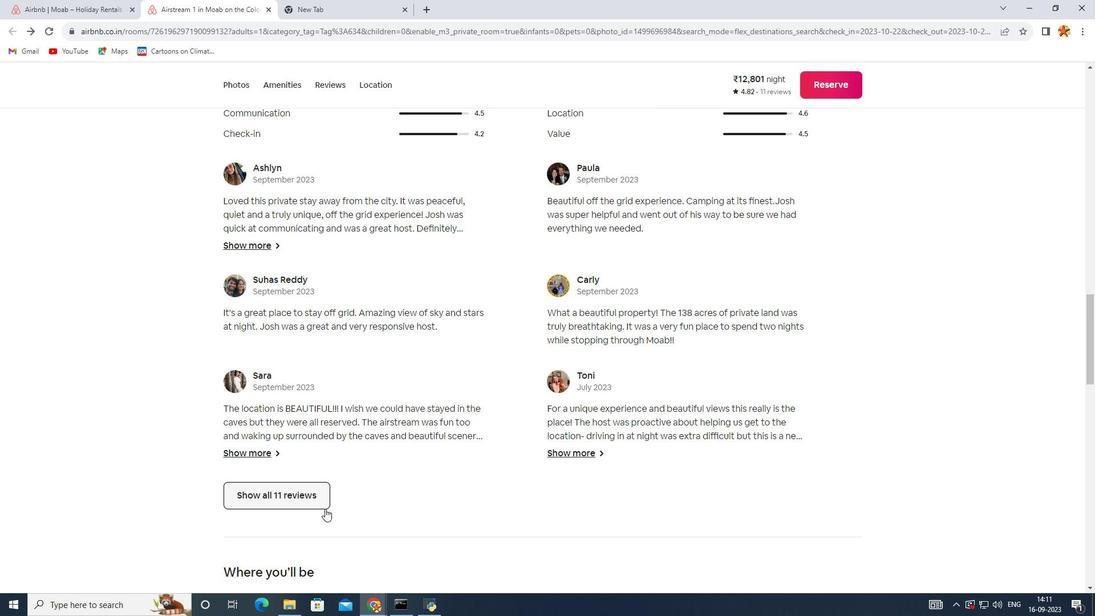 
Action: Mouse pressed left at (325, 508)
Screenshot: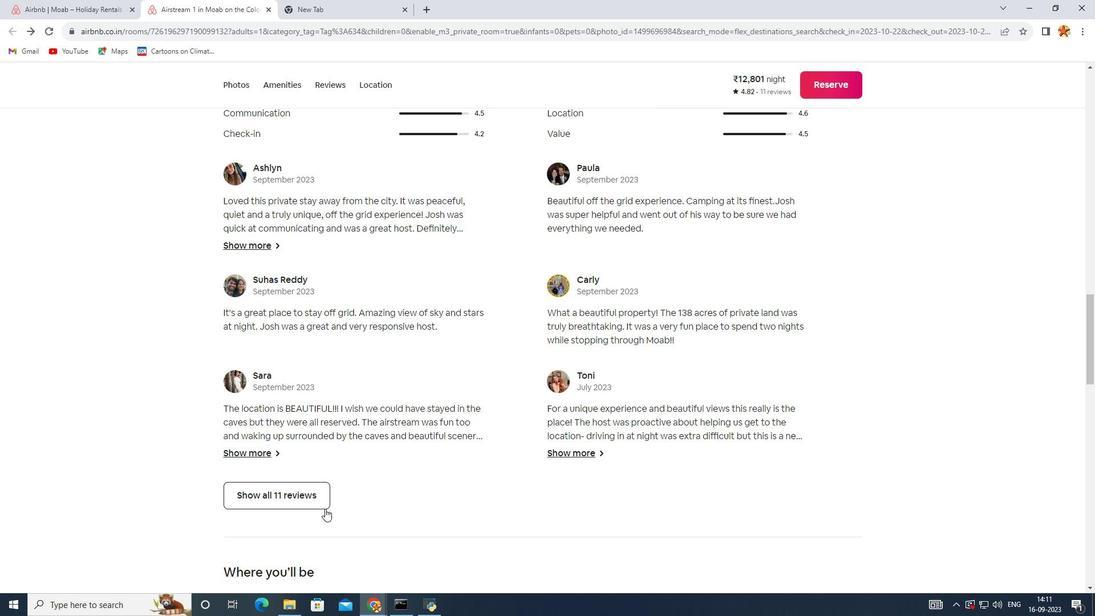 
Action: Mouse moved to (296, 498)
Screenshot: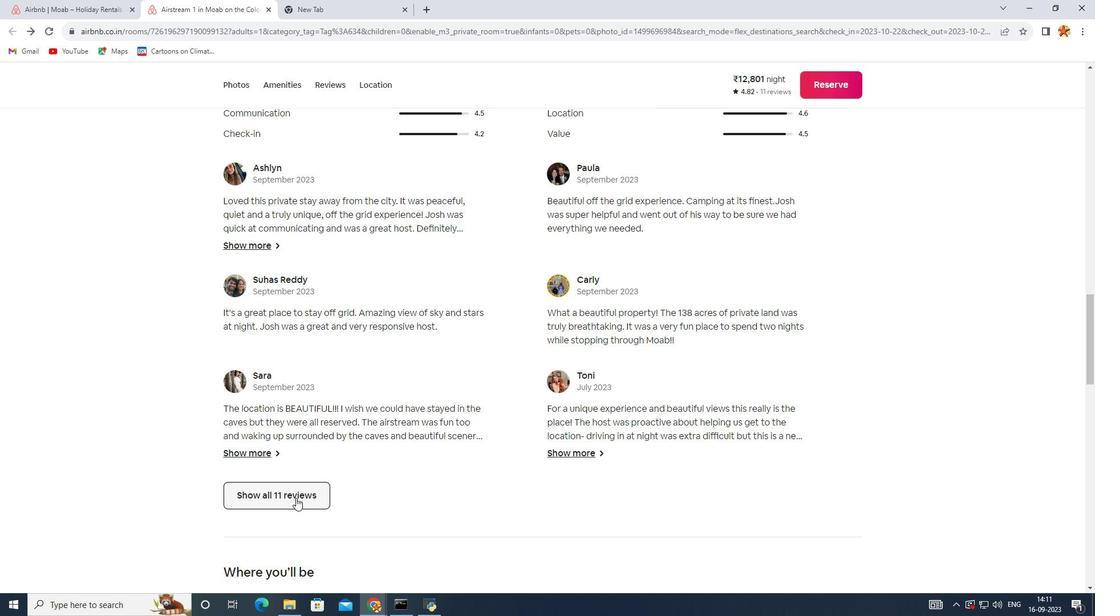 
Action: Mouse pressed left at (296, 498)
Screenshot: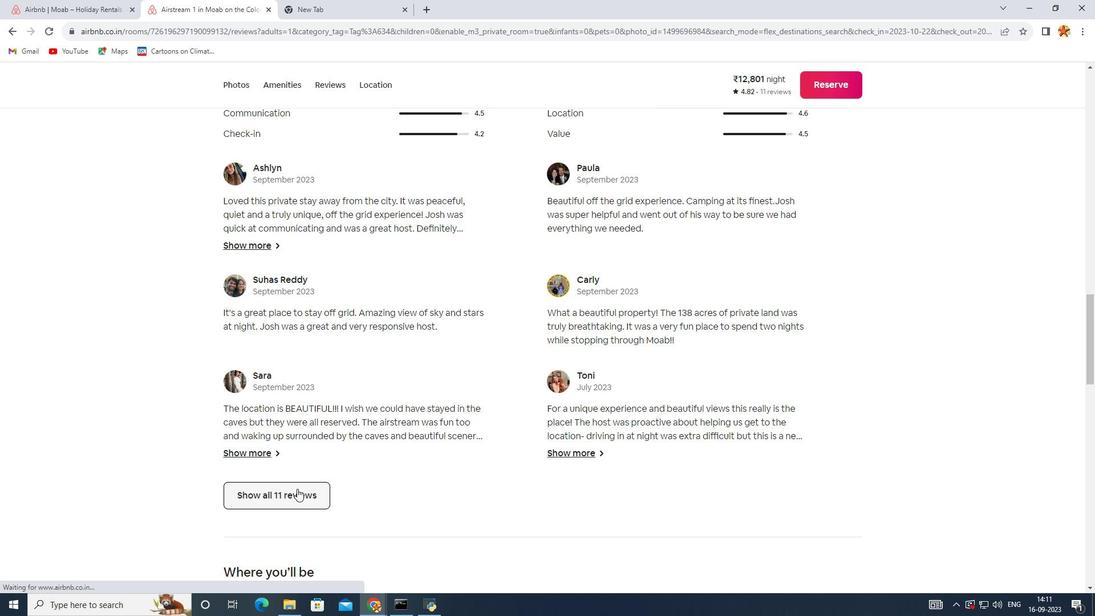 
Action: Mouse moved to (424, 371)
Screenshot: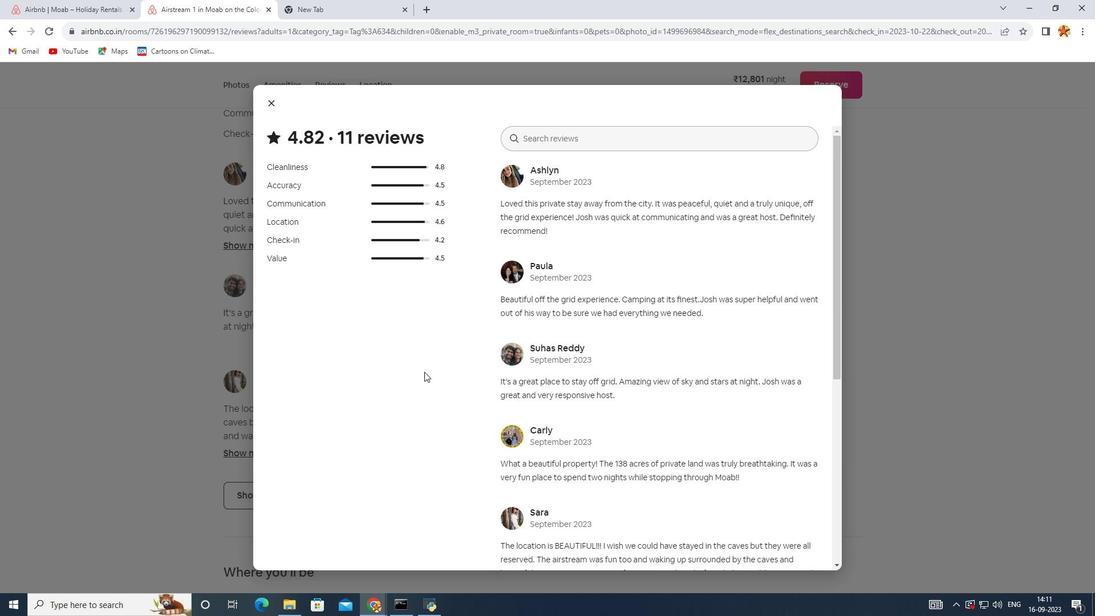 
Action: Mouse scrolled (424, 371) with delta (0, 0)
Screenshot: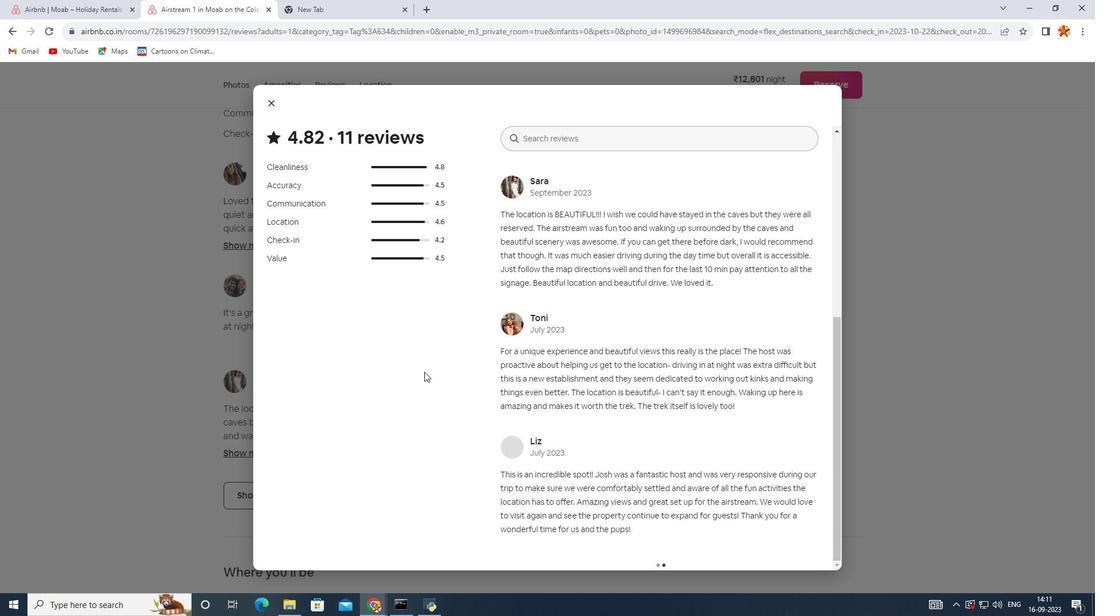 
Action: Mouse scrolled (424, 371) with delta (0, 0)
Screenshot: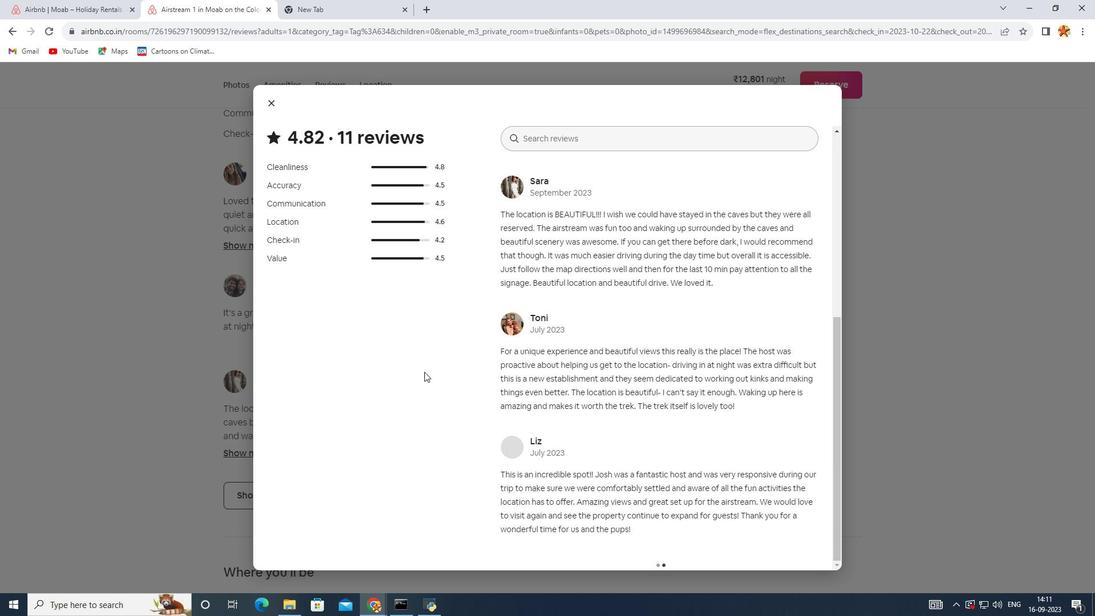 
Action: Mouse scrolled (424, 371) with delta (0, 0)
Screenshot: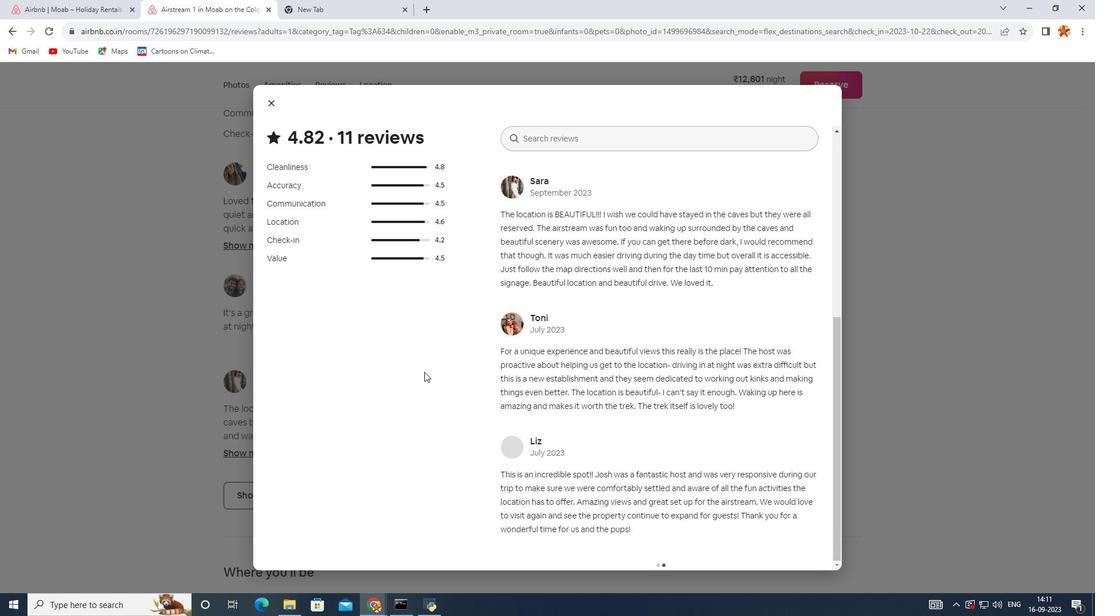
Action: Mouse scrolled (424, 371) with delta (0, 0)
Screenshot: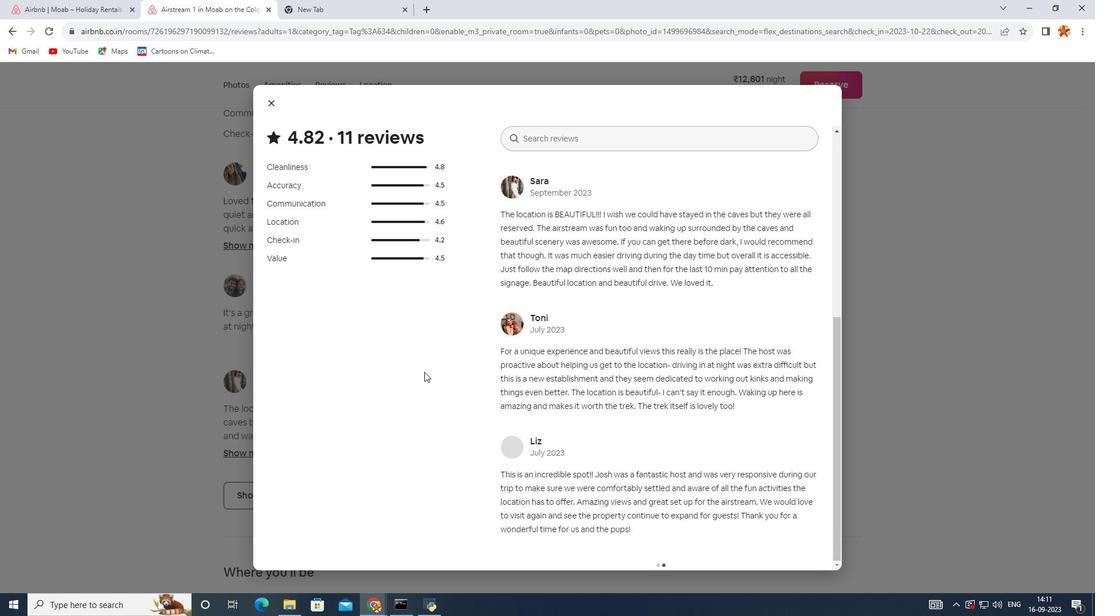 
Action: Mouse scrolled (424, 371) with delta (0, 0)
Screenshot: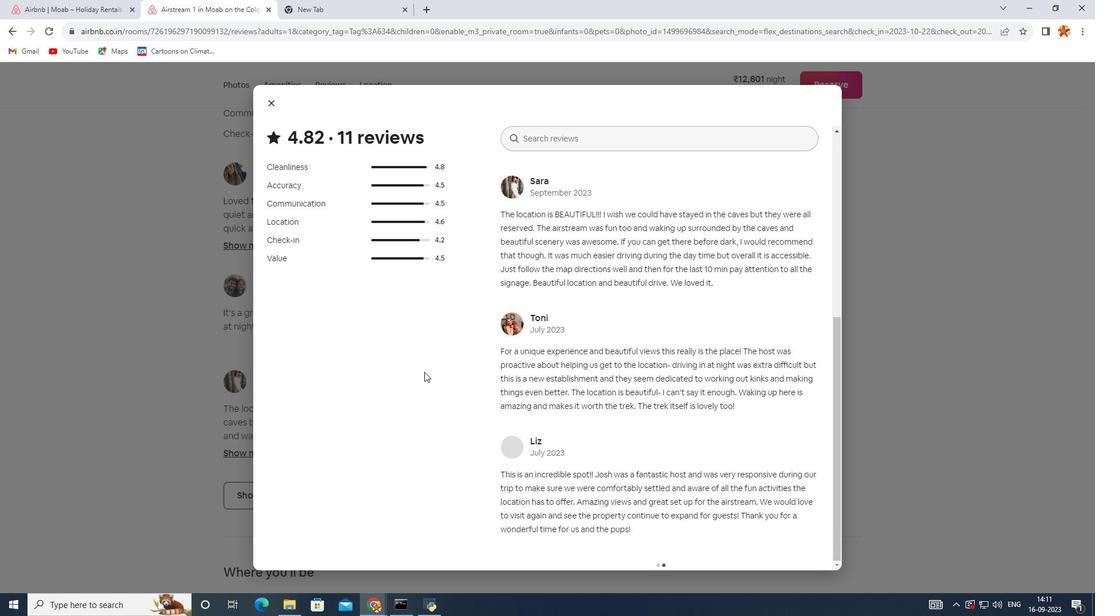 
Action: Mouse scrolled (424, 371) with delta (0, 0)
Screenshot: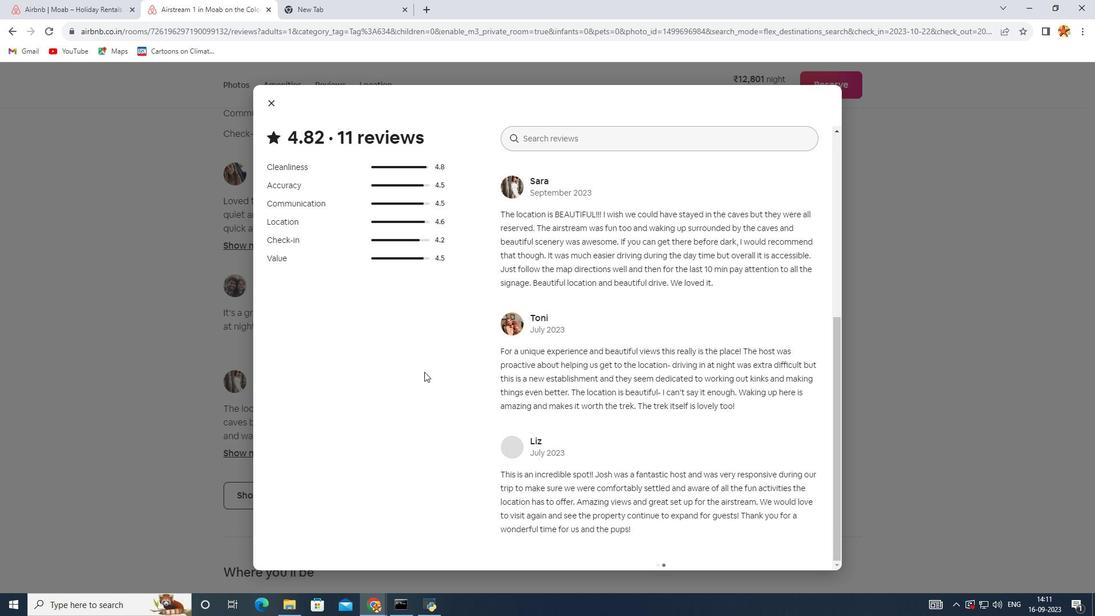 
Action: Mouse scrolled (424, 371) with delta (0, 0)
Screenshot: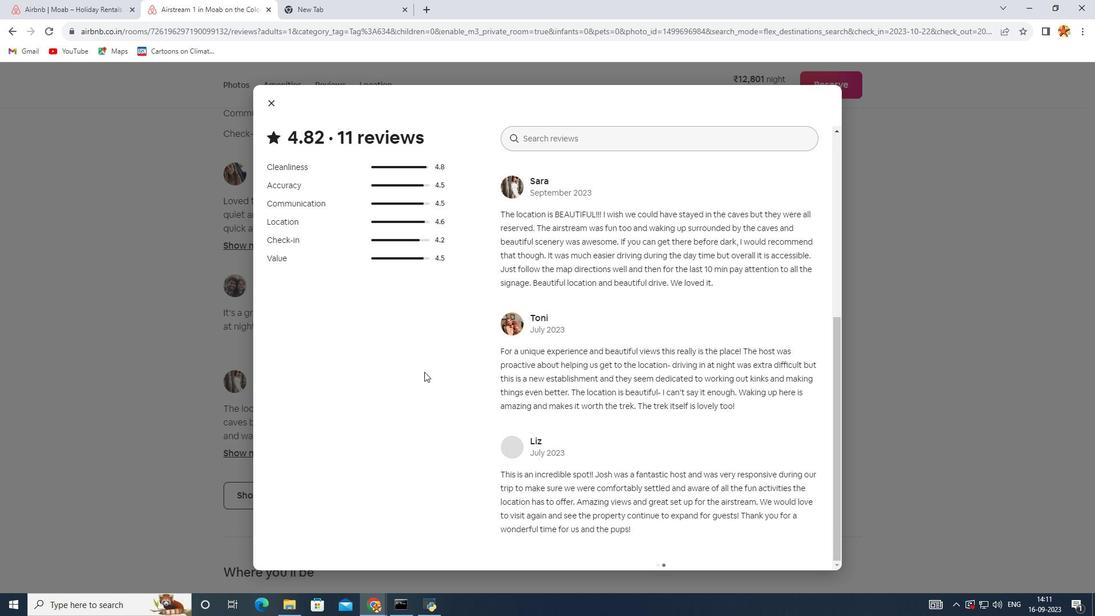 
Action: Mouse scrolled (424, 371) with delta (0, 0)
Screenshot: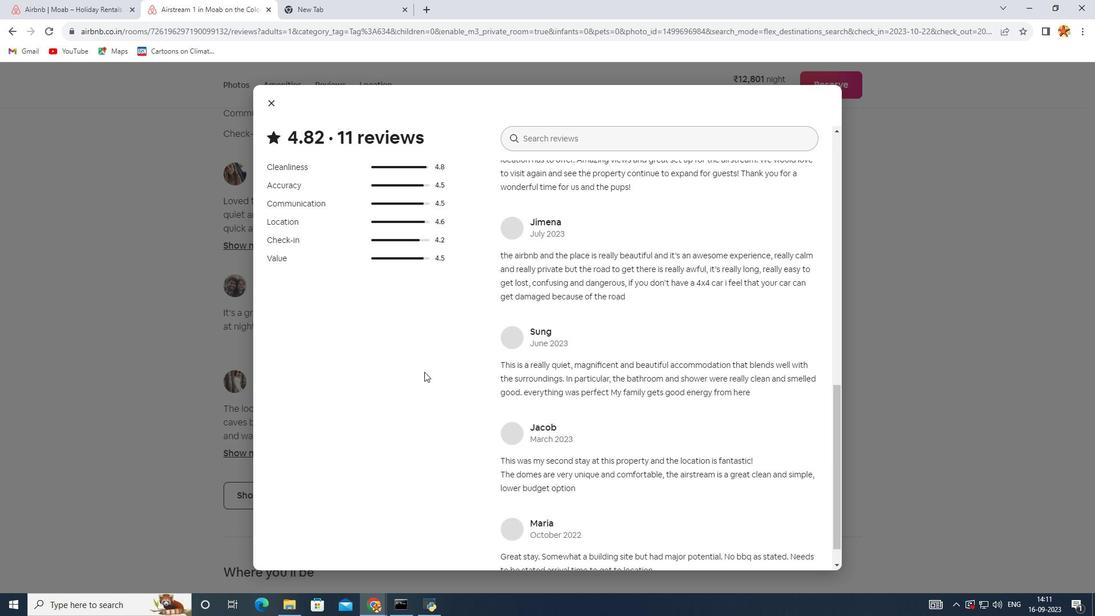 
Action: Mouse scrolled (424, 371) with delta (0, 0)
Screenshot: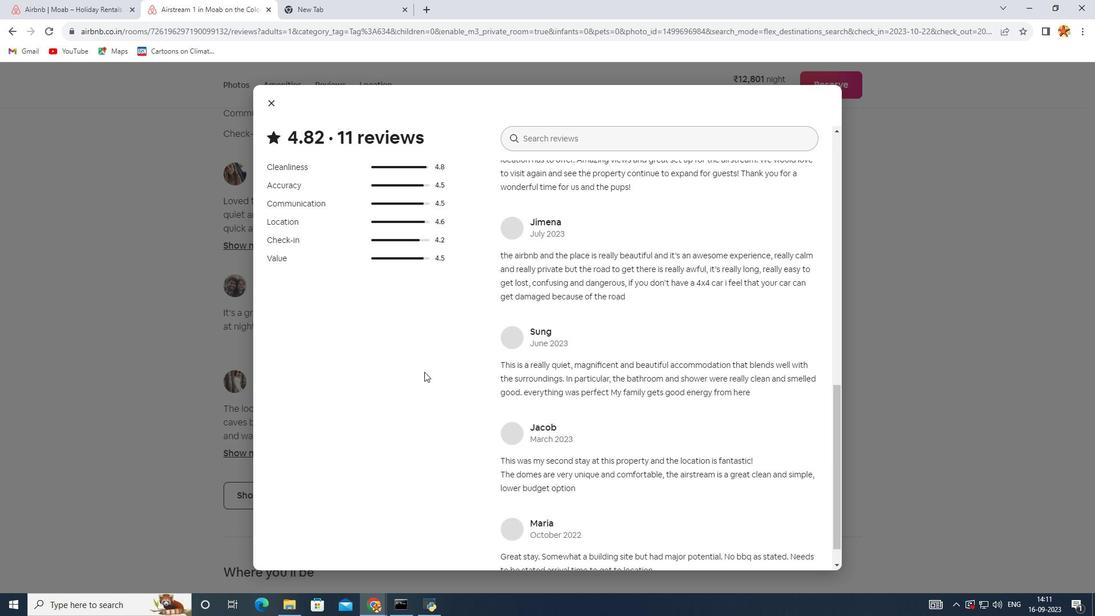 
Action: Mouse scrolled (424, 371) with delta (0, 0)
Screenshot: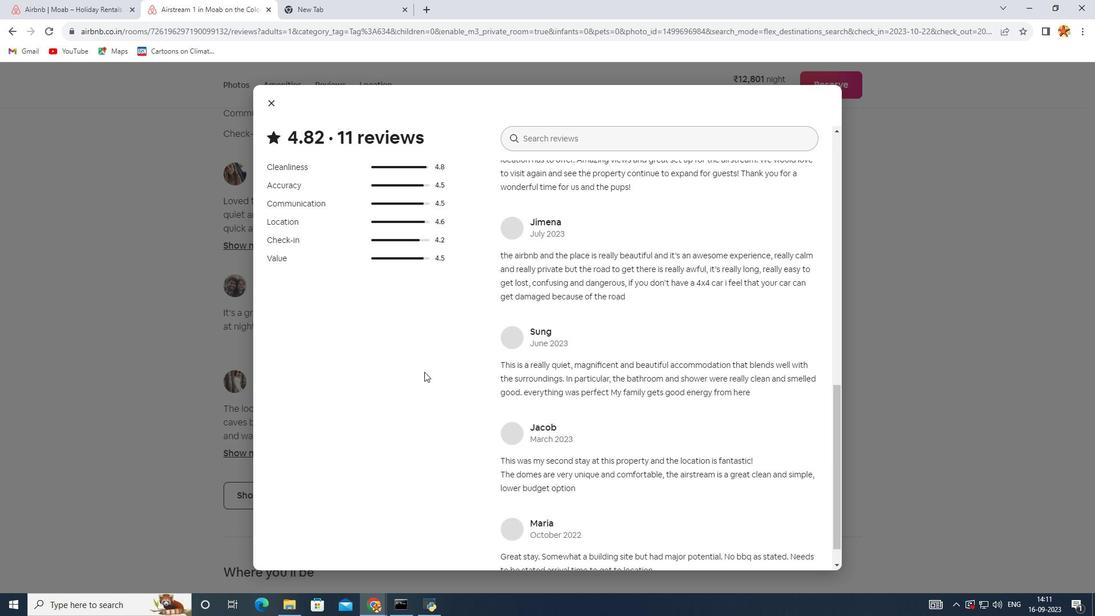 
Action: Mouse scrolled (424, 371) with delta (0, 0)
Screenshot: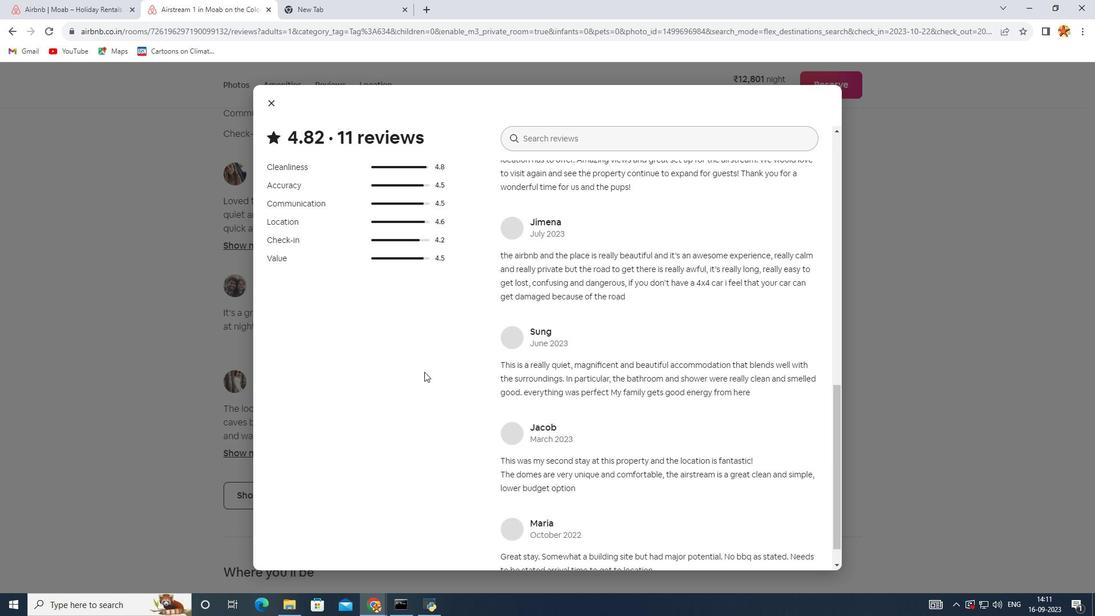 
Action: Mouse scrolled (424, 371) with delta (0, 0)
Screenshot: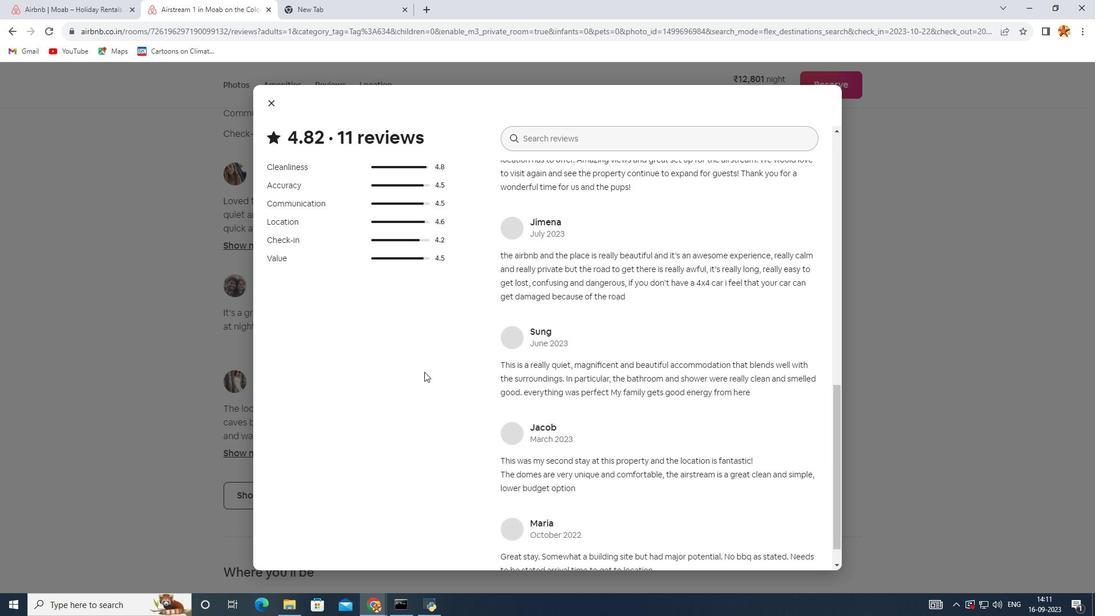 
Action: Mouse scrolled (424, 371) with delta (0, 0)
Screenshot: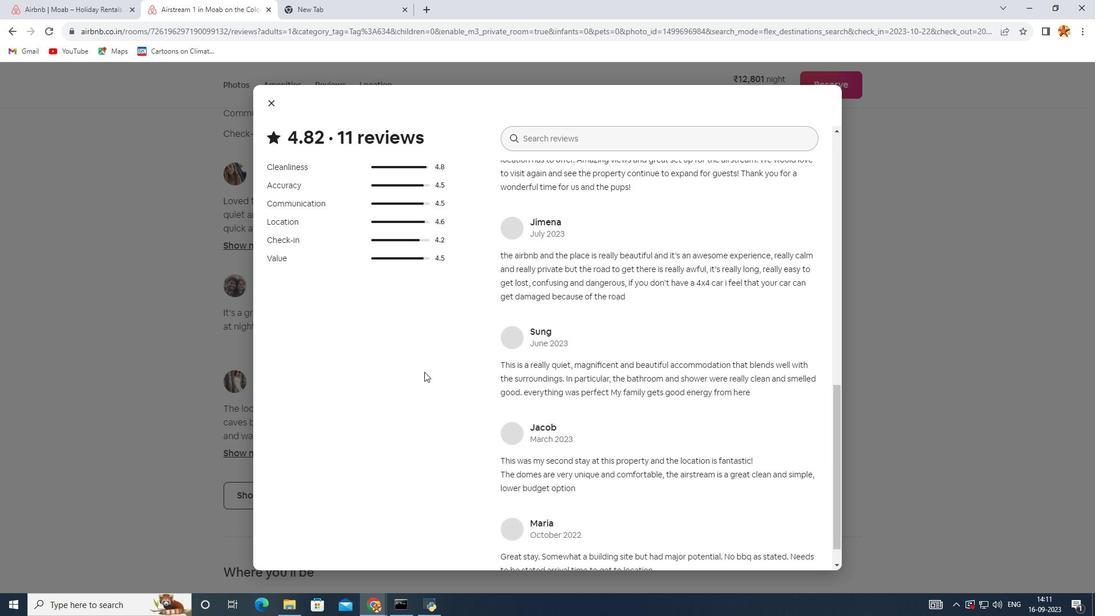 
Action: Mouse moved to (425, 371)
Screenshot: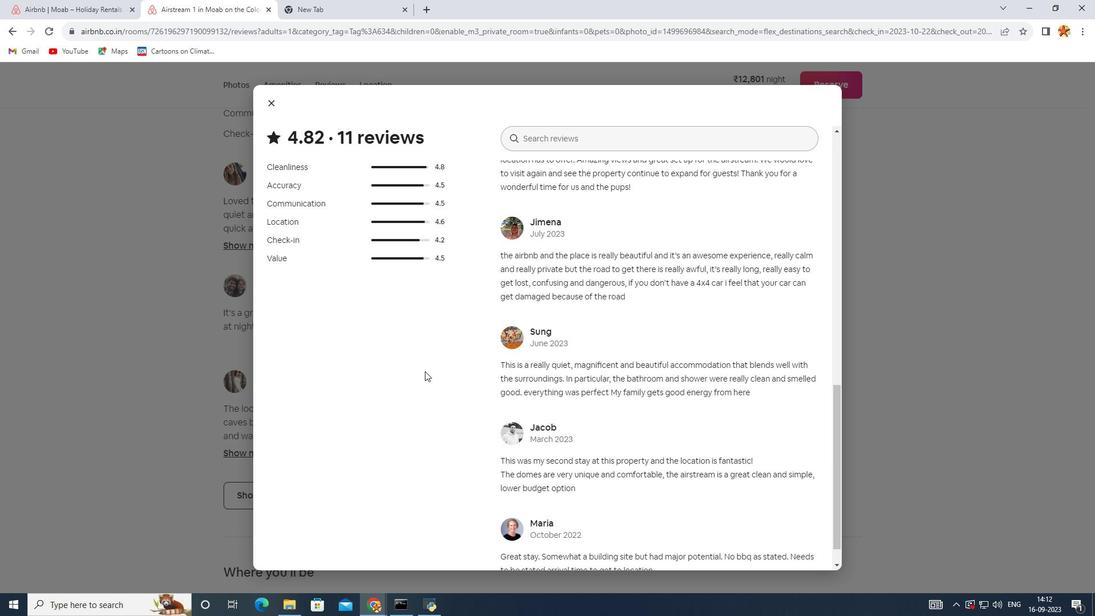 
Action: Mouse scrolled (425, 370) with delta (0, 0)
Screenshot: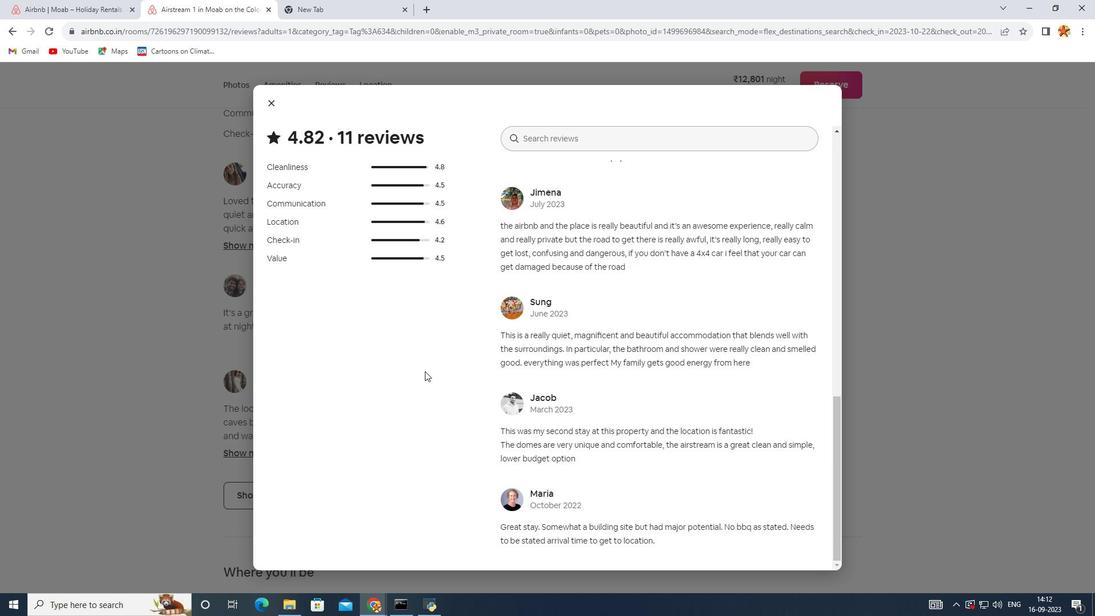 
Action: Mouse scrolled (425, 370) with delta (0, 0)
Screenshot: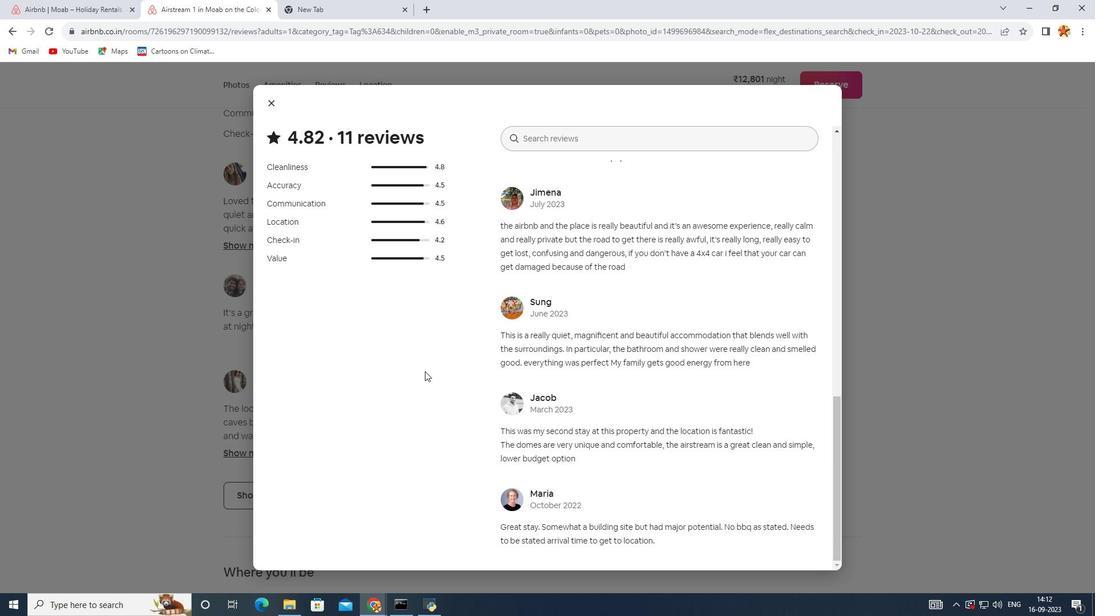 
Action: Mouse scrolled (425, 370) with delta (0, 0)
Screenshot: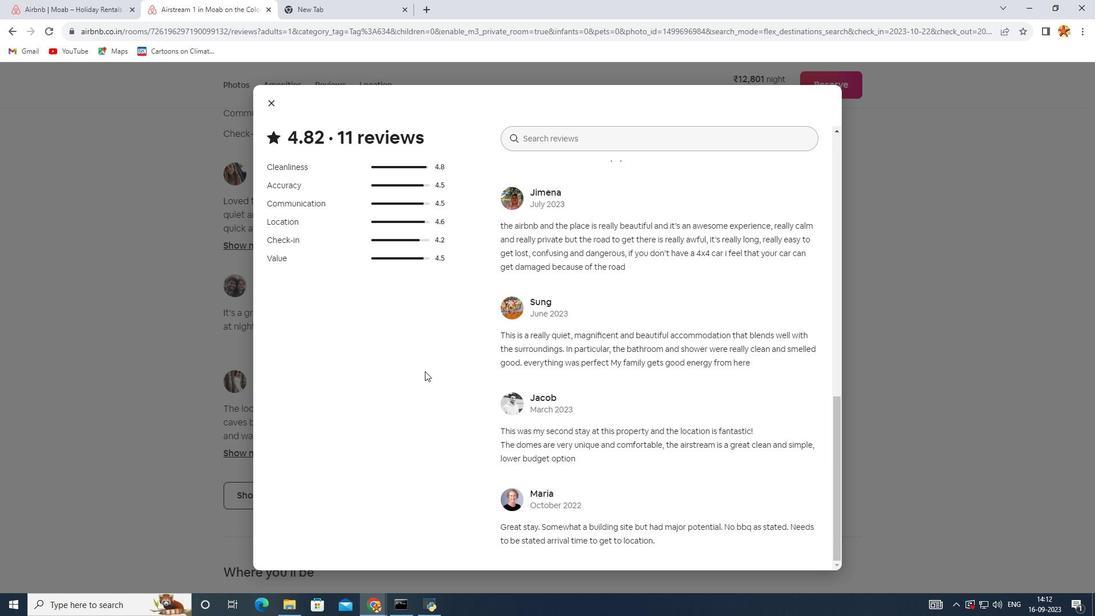 
Action: Mouse scrolled (425, 370) with delta (0, 0)
Screenshot: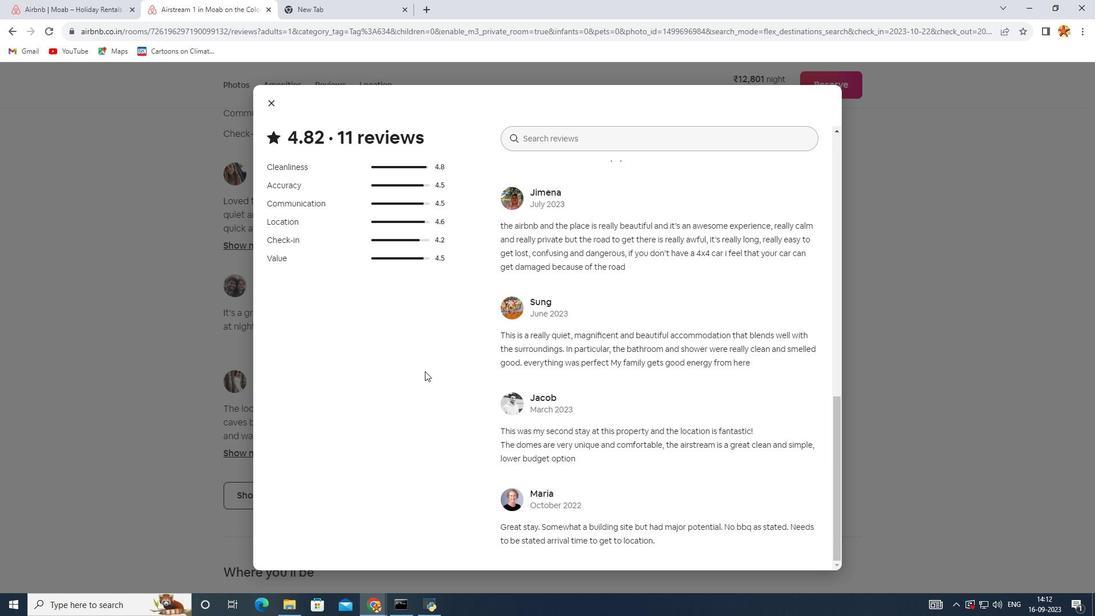 
Action: Mouse scrolled (425, 370) with delta (0, -1)
Screenshot: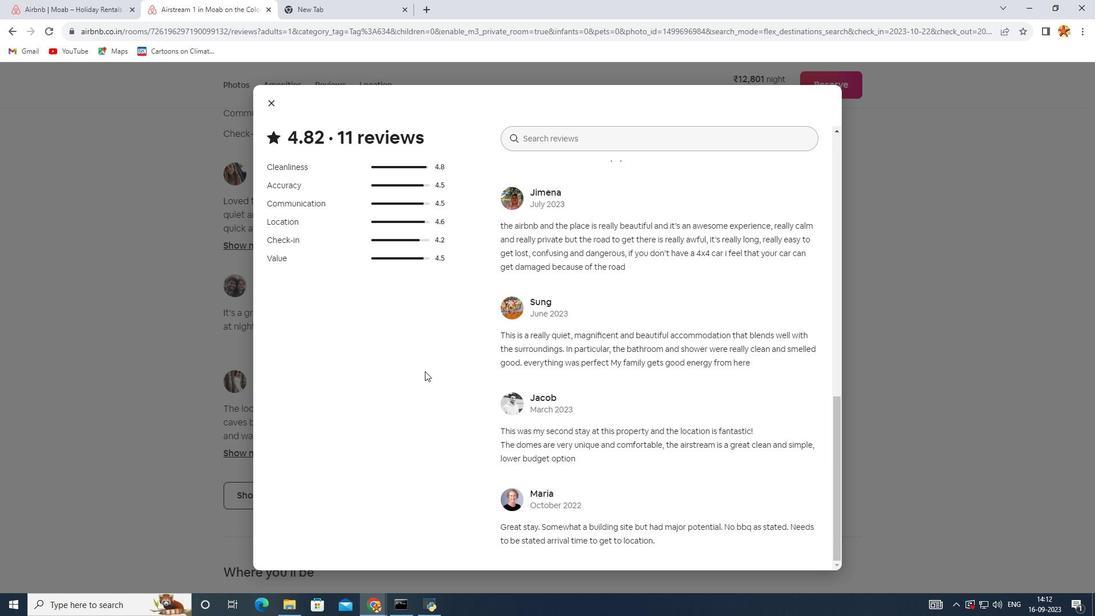 
Action: Mouse scrolled (425, 370) with delta (0, 0)
Screenshot: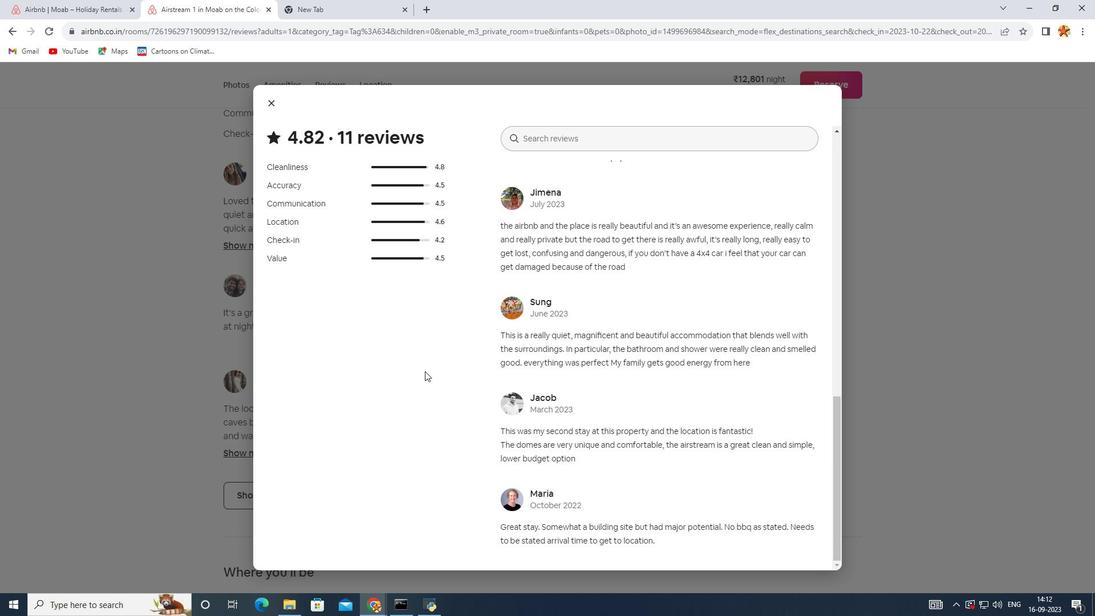 
Action: Mouse scrolled (425, 370) with delta (0, 0)
Screenshot: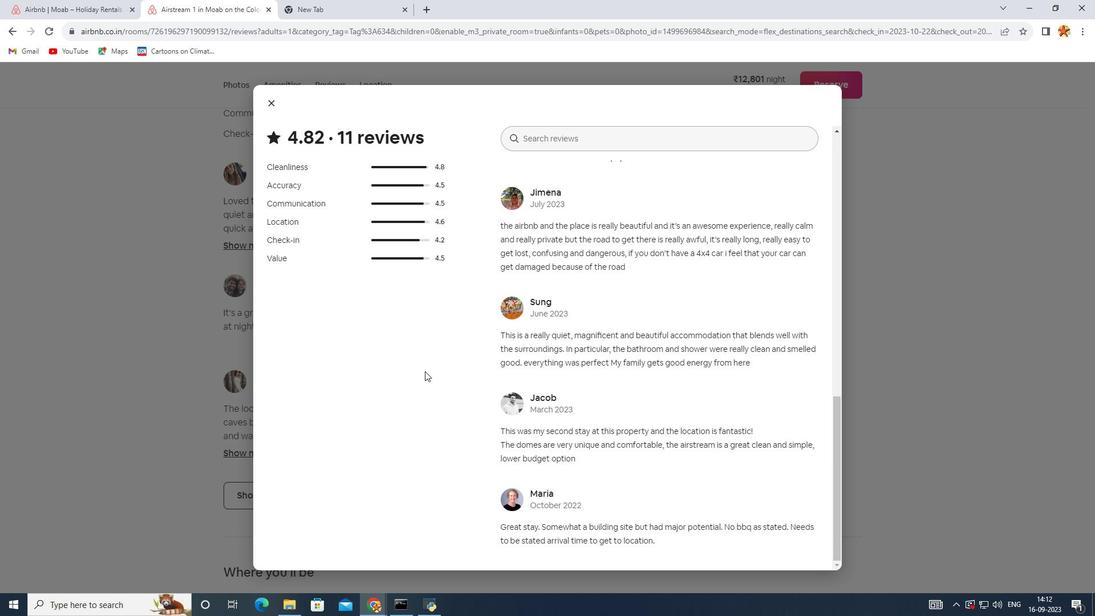 
Action: Mouse moved to (278, 106)
Screenshot: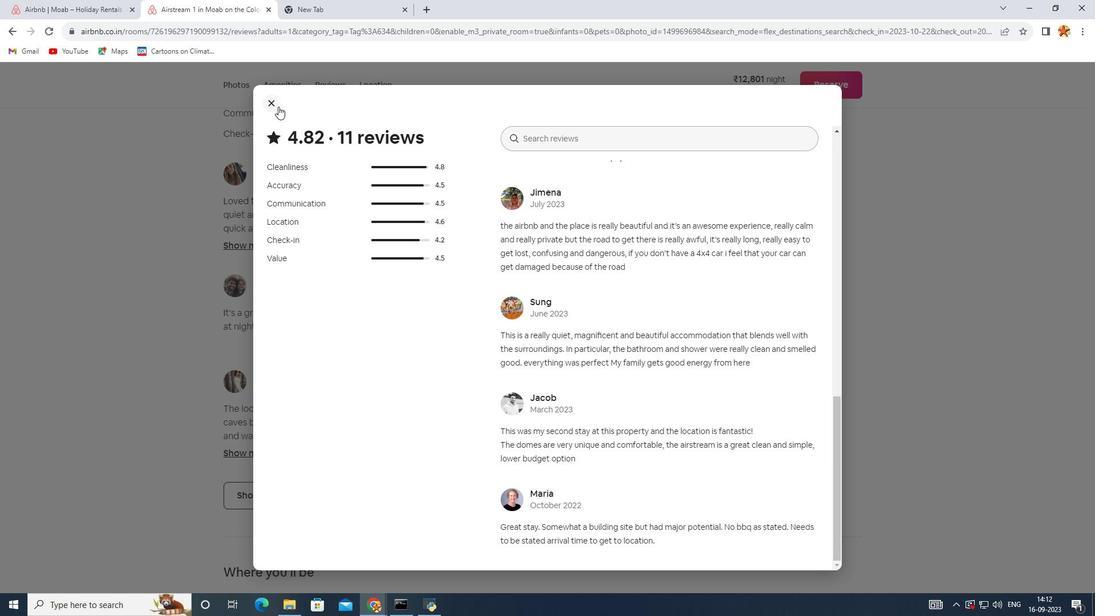 
Action: Mouse pressed left at (278, 106)
Screenshot: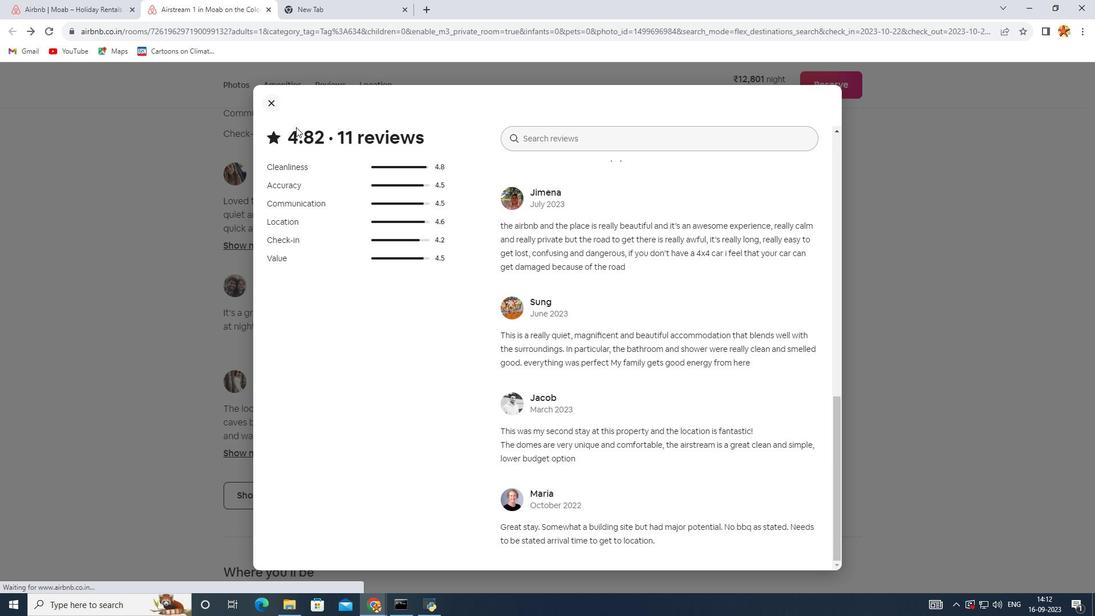 
Action: Mouse moved to (357, 269)
Screenshot: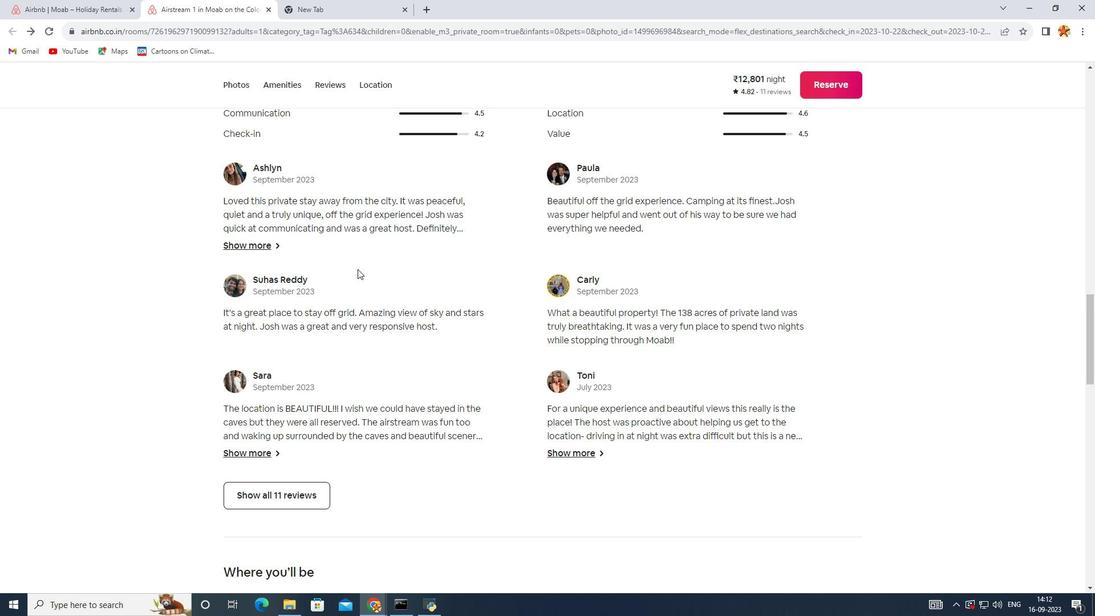 
Action: Mouse scrolled (357, 268) with delta (0, 0)
Screenshot: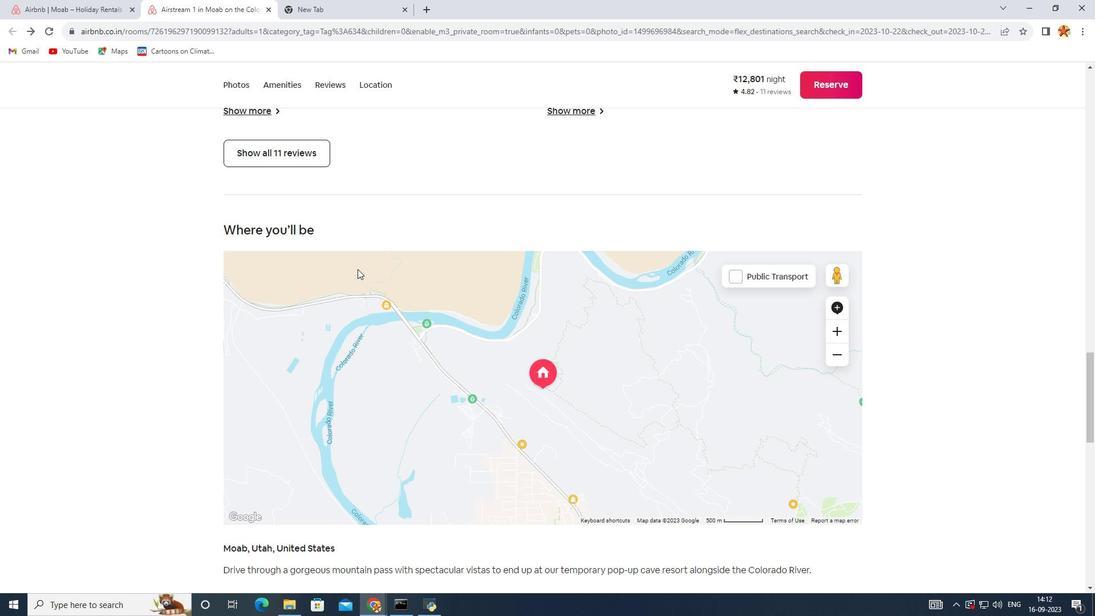 
Action: Mouse scrolled (357, 268) with delta (0, 0)
Screenshot: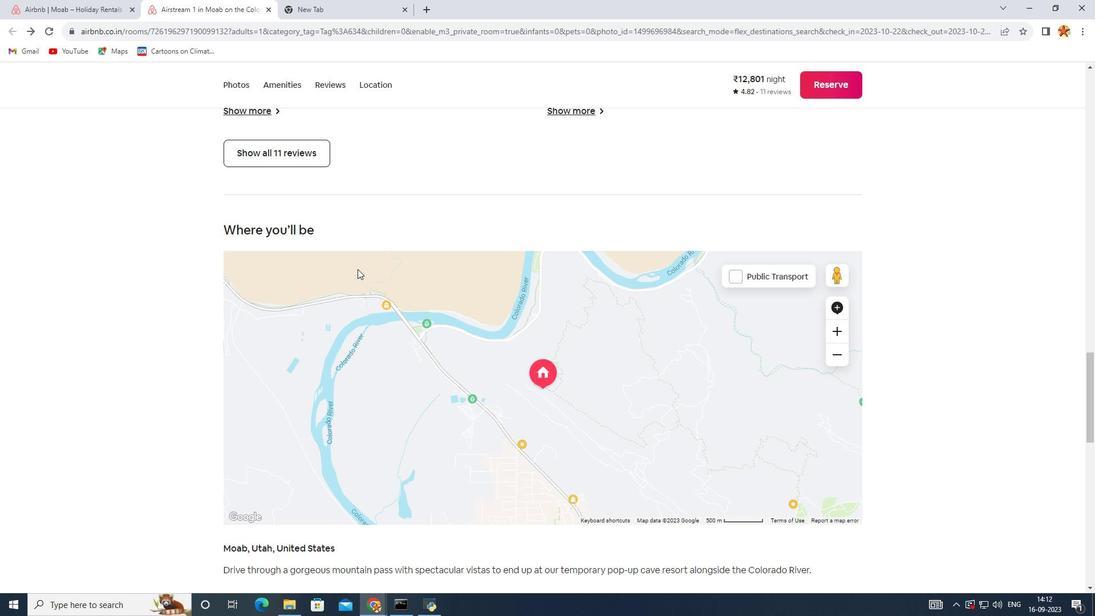 
Action: Mouse scrolled (357, 268) with delta (0, 0)
Screenshot: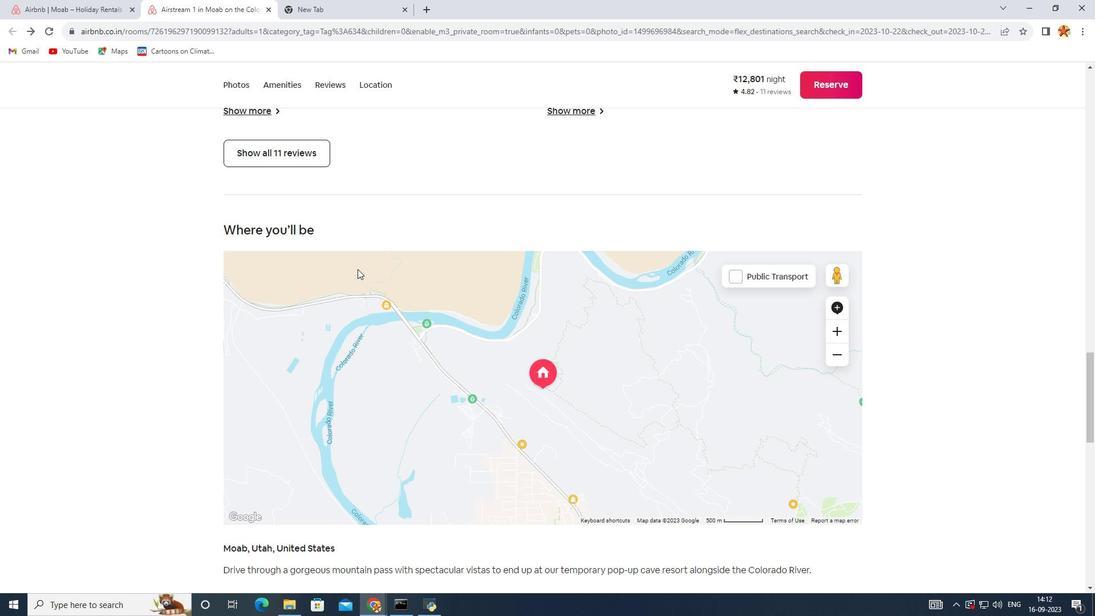 
Action: Mouse scrolled (357, 268) with delta (0, 0)
Screenshot: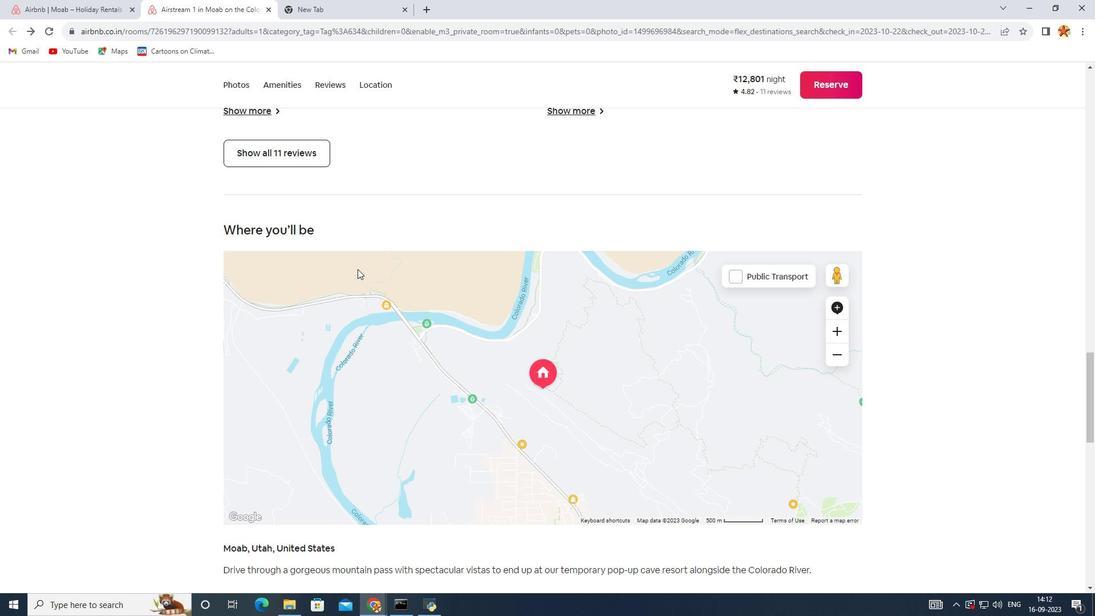 
Action: Mouse scrolled (357, 268) with delta (0, 0)
Screenshot: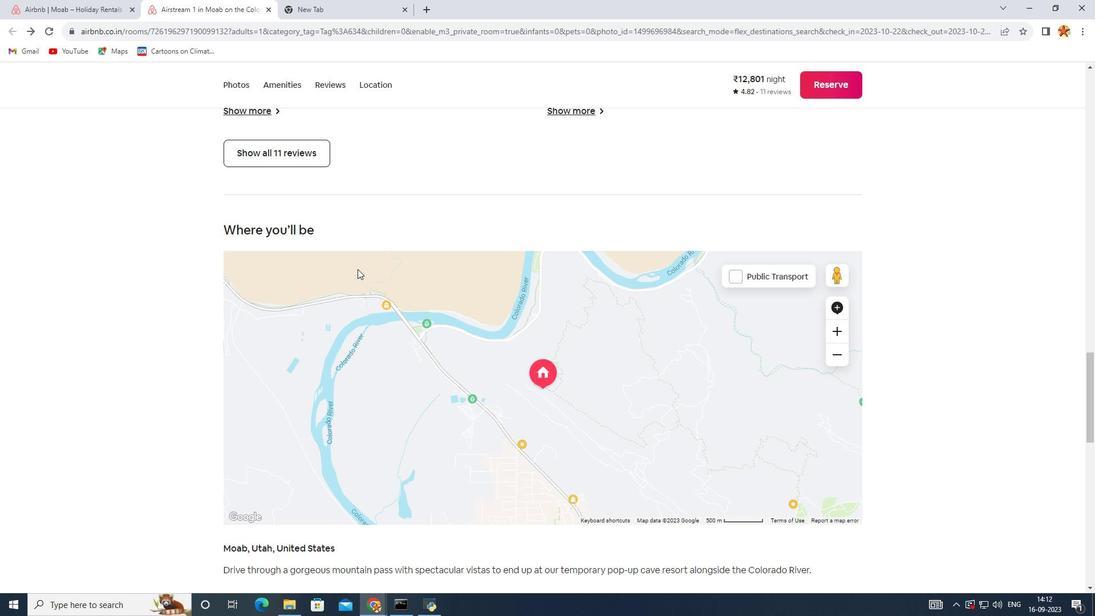 
Action: Mouse scrolled (357, 268) with delta (0, 0)
Screenshot: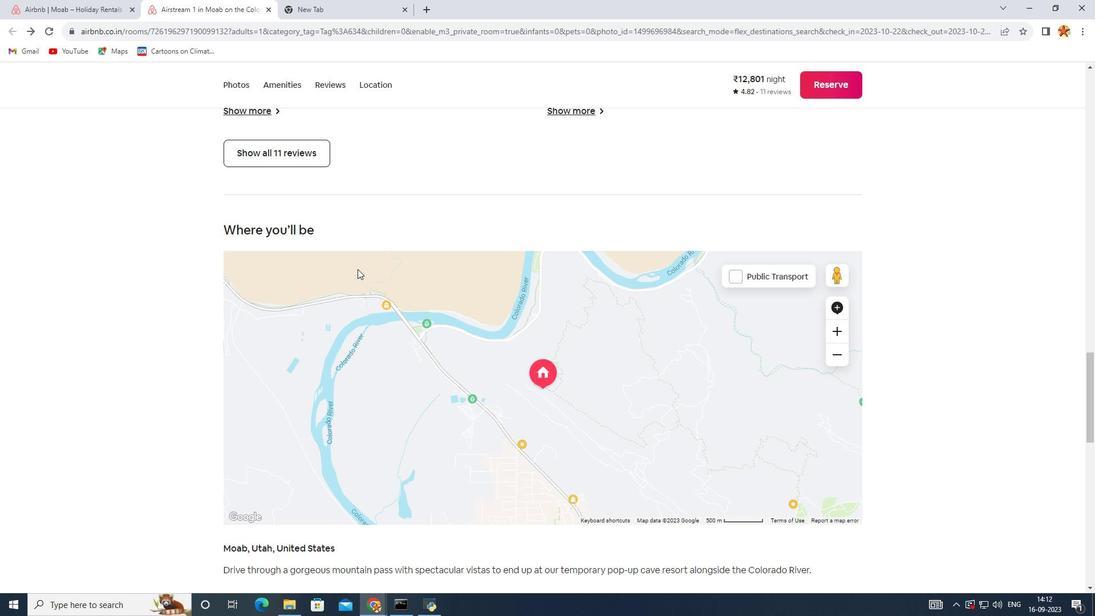 
Action: Mouse scrolled (357, 268) with delta (0, 0)
Screenshot: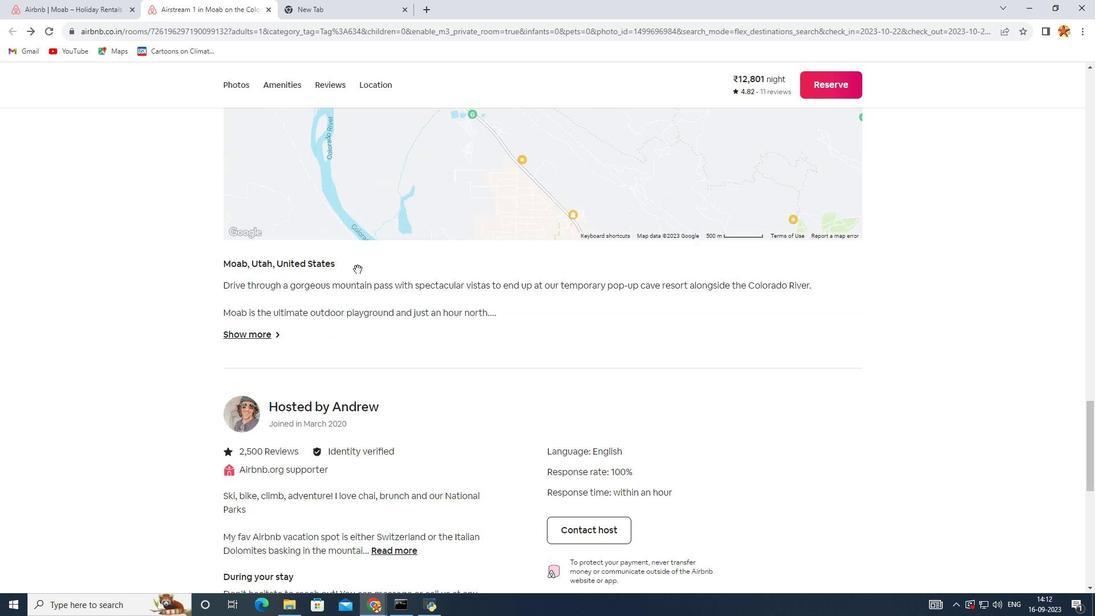 
Action: Mouse scrolled (357, 268) with delta (0, 0)
Screenshot: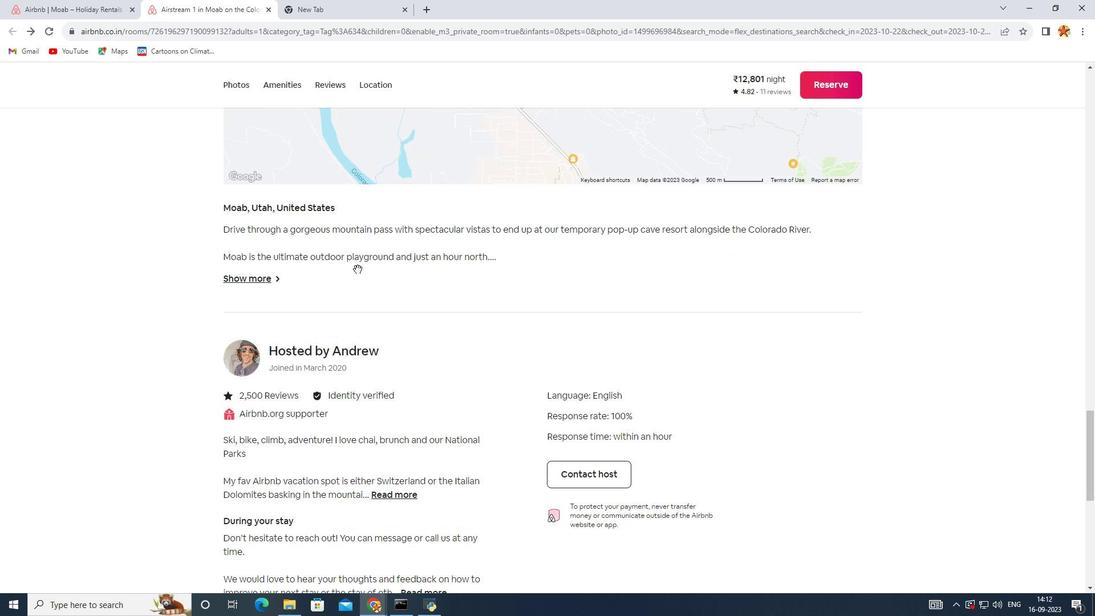 
Action: Mouse scrolled (357, 268) with delta (0, 0)
Screenshot: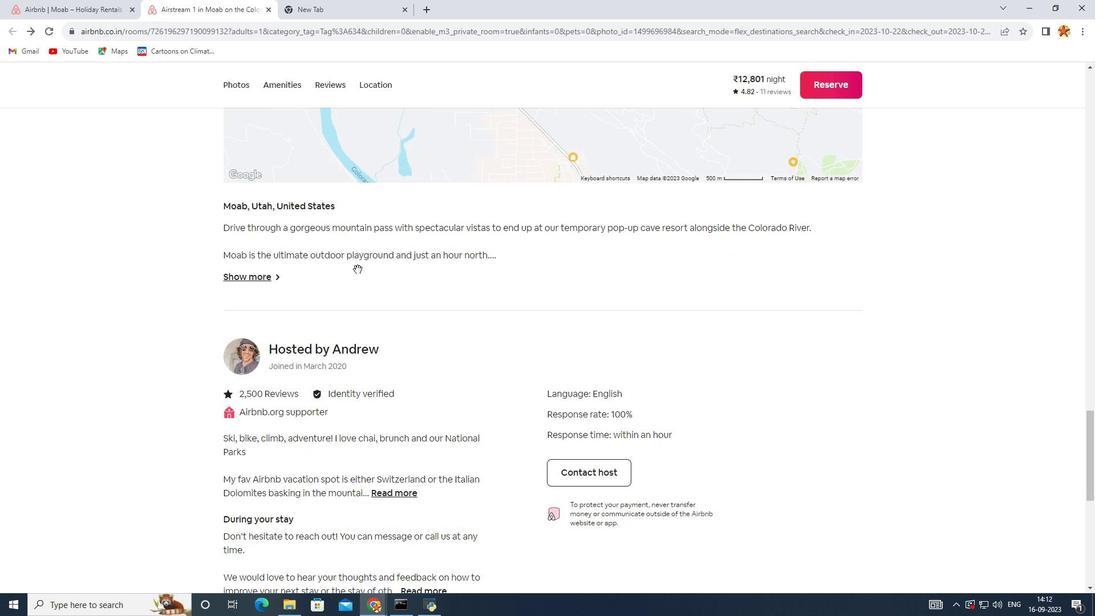 
Action: Mouse scrolled (357, 268) with delta (0, 0)
Screenshot: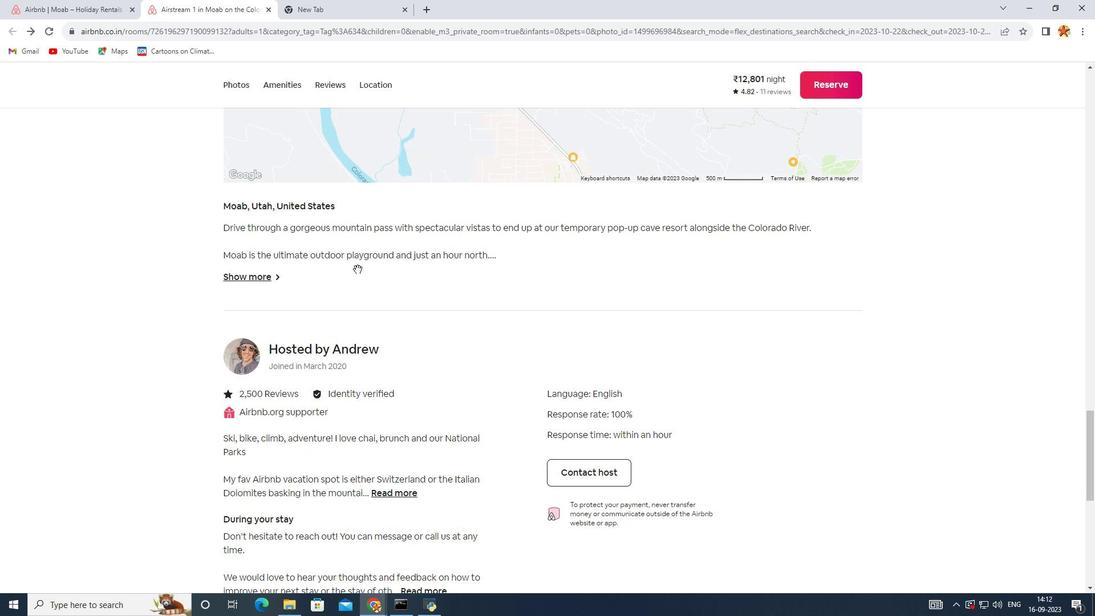
Action: Mouse scrolled (357, 268) with delta (0, 0)
Screenshot: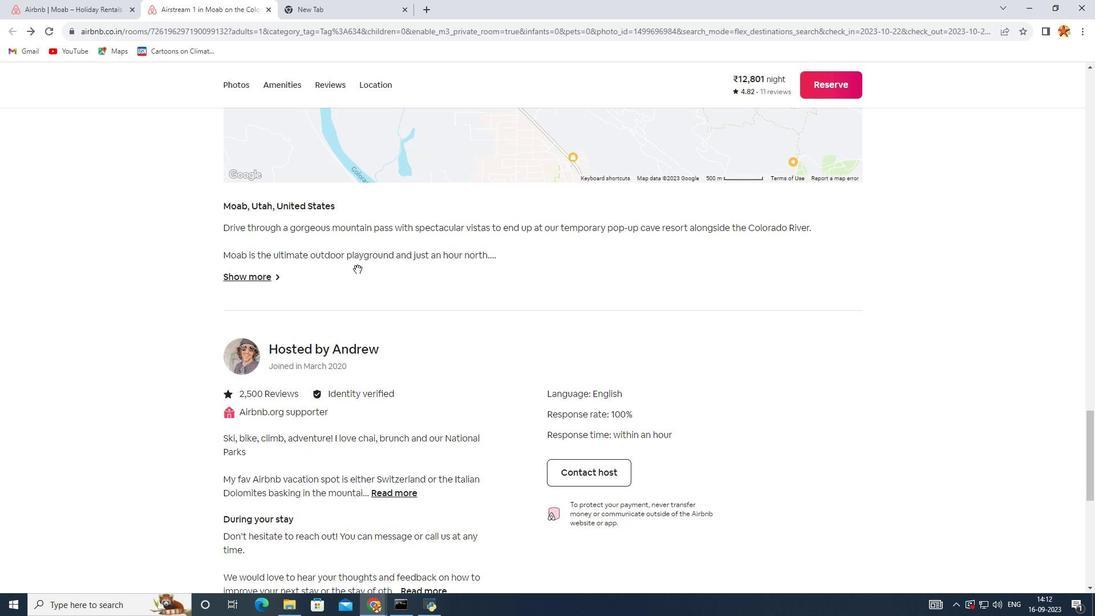 
Action: Mouse scrolled (357, 268) with delta (0, 0)
Screenshot: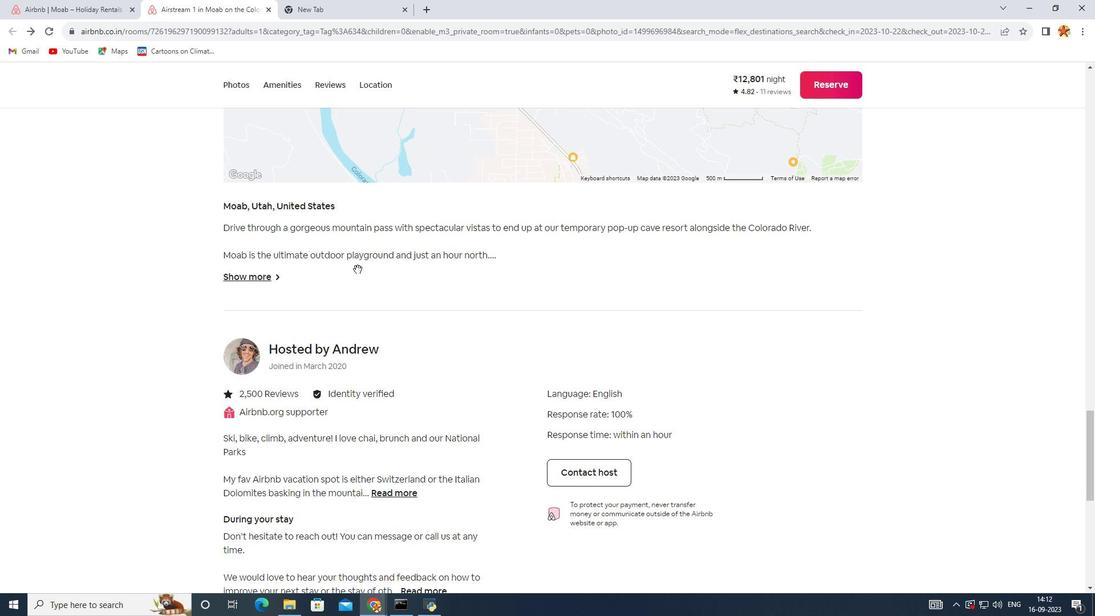 
Action: Mouse scrolled (357, 269) with delta (0, 0)
Screenshot: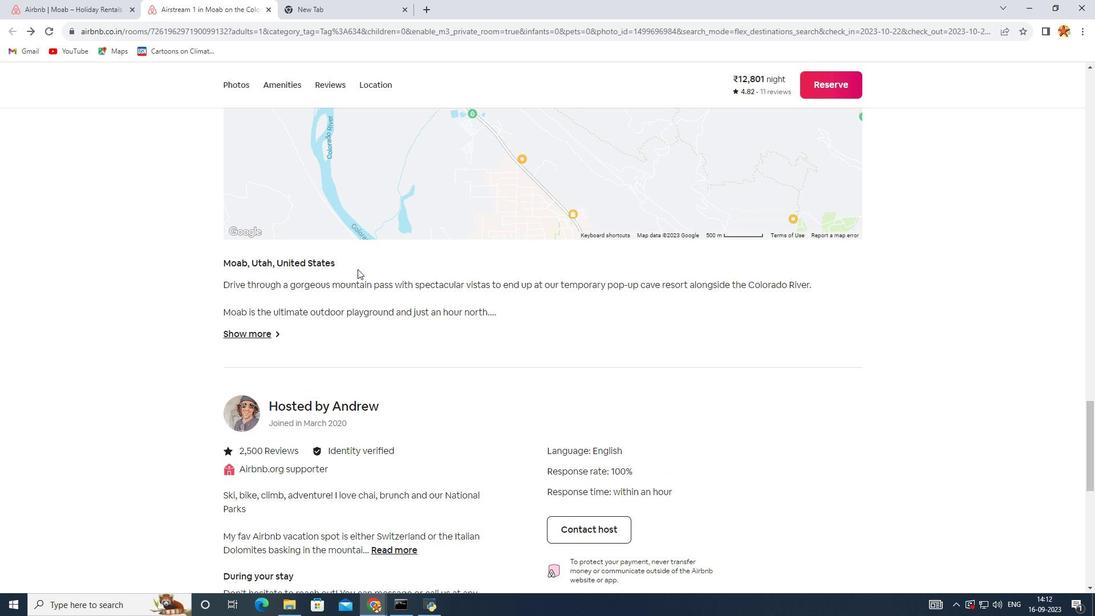 
Action: Mouse moved to (316, 316)
Screenshot: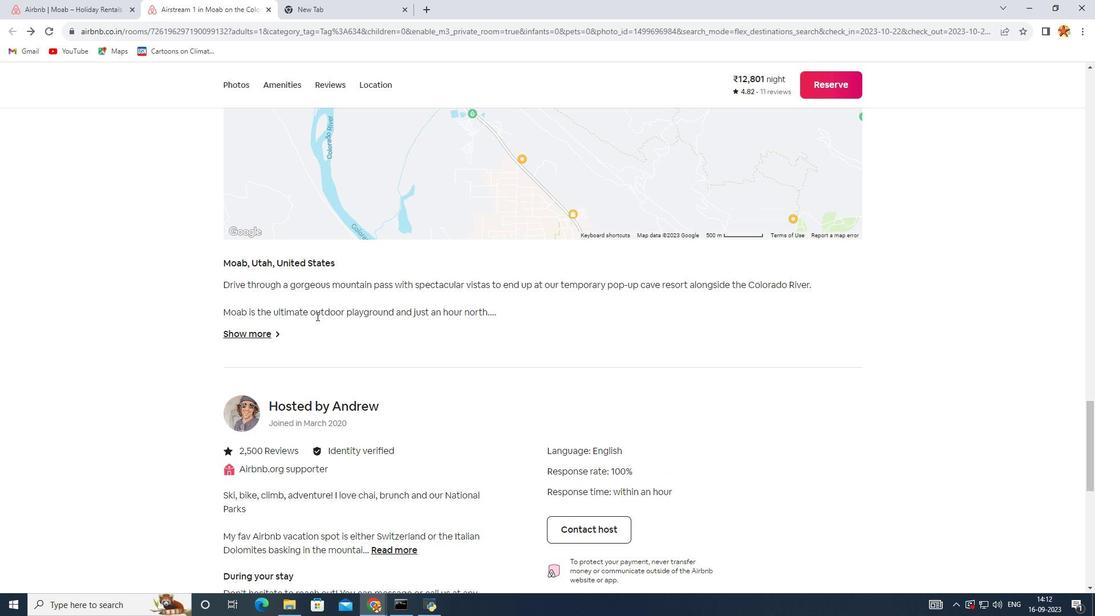 
Action: Mouse scrolled (316, 315) with delta (0, 0)
Screenshot: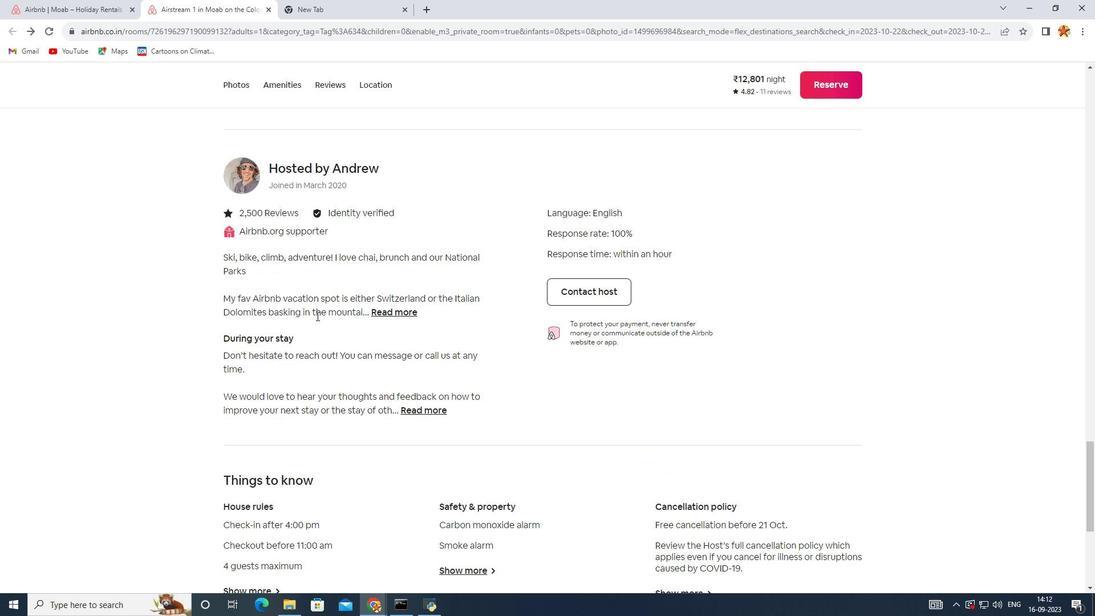 
Action: Mouse scrolled (316, 315) with delta (0, 0)
Screenshot: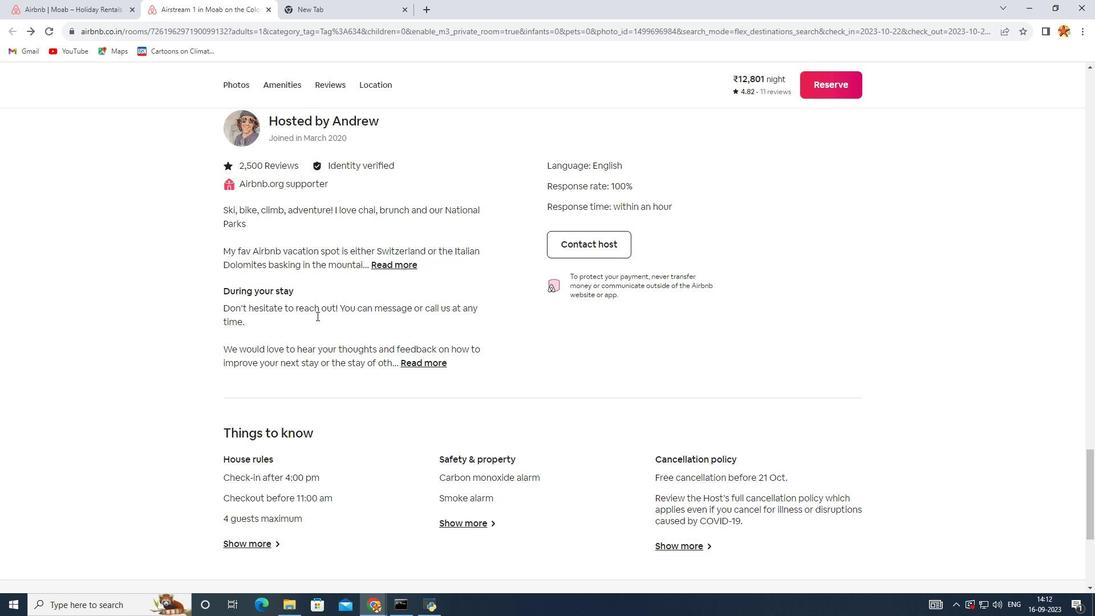 
Action: Mouse scrolled (316, 315) with delta (0, 0)
Screenshot: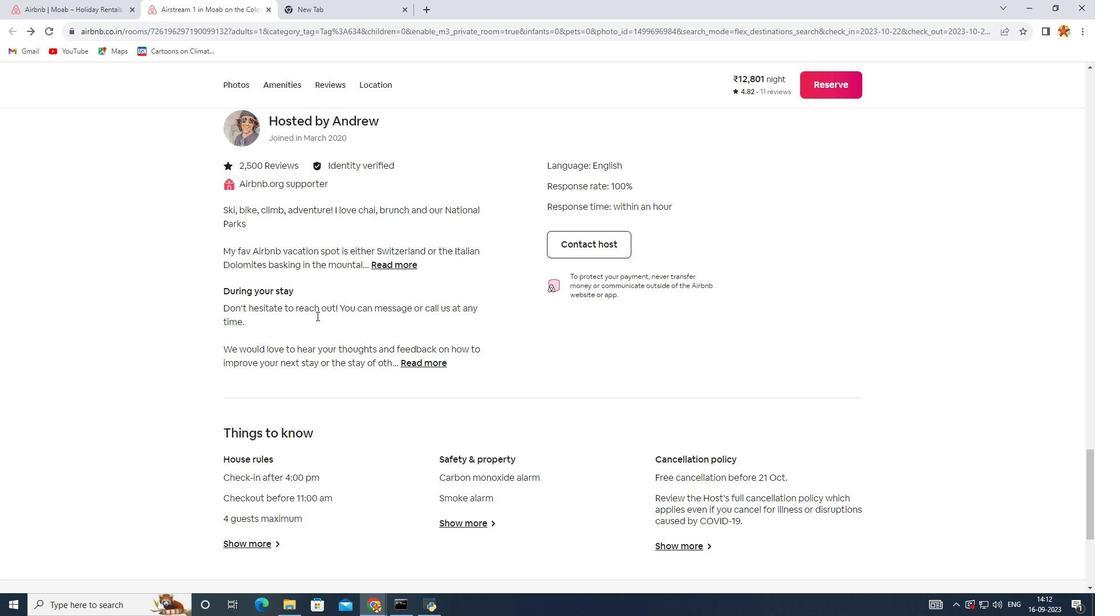 
Action: Mouse scrolled (316, 315) with delta (0, 0)
Screenshot: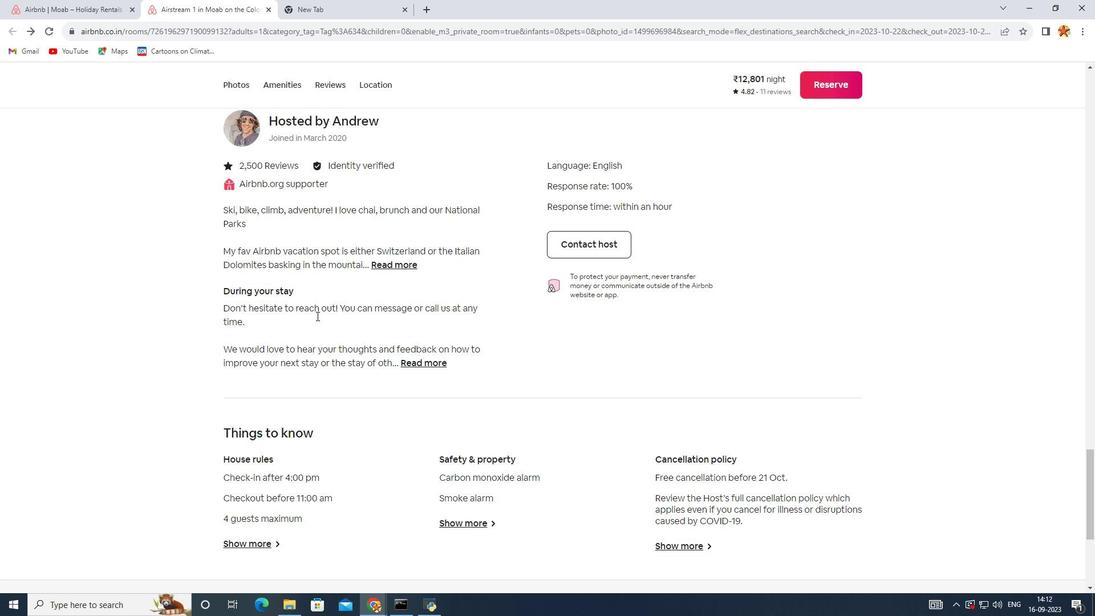 
Action: Mouse scrolled (316, 315) with delta (0, 0)
Screenshot: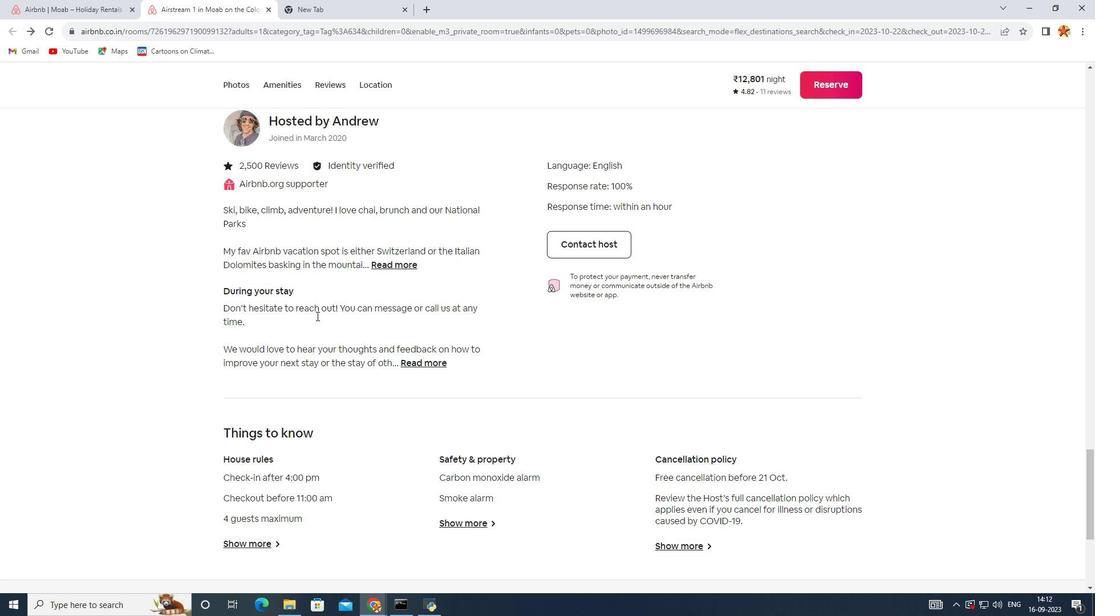 
Action: Mouse moved to (316, 316)
Screenshot: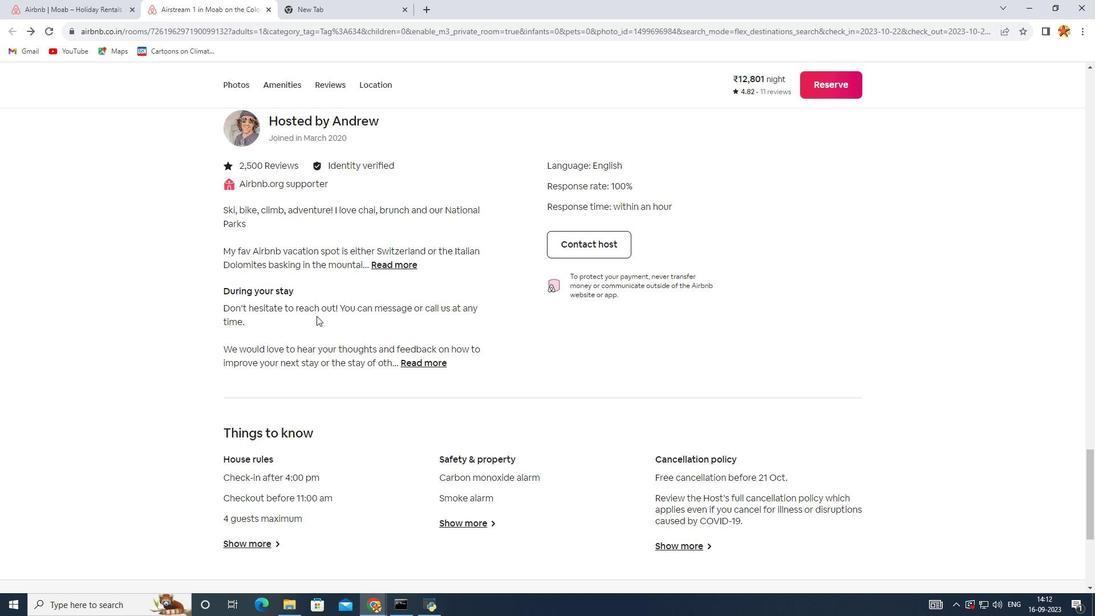 
Action: Mouse scrolled (316, 316) with delta (0, 0)
Screenshot: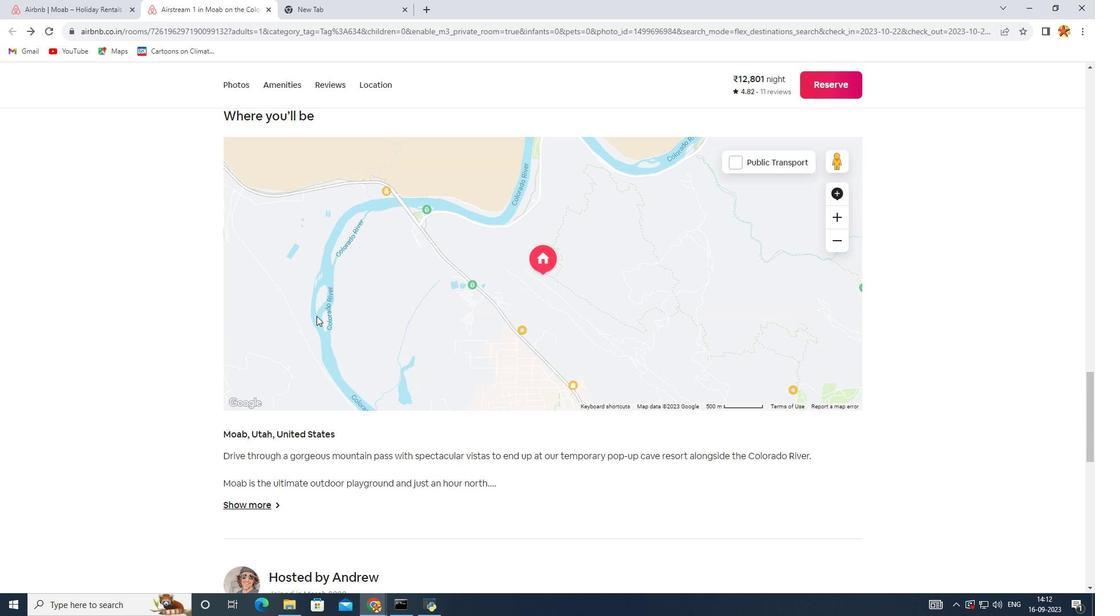 
Action: Mouse scrolled (316, 316) with delta (0, 0)
Screenshot: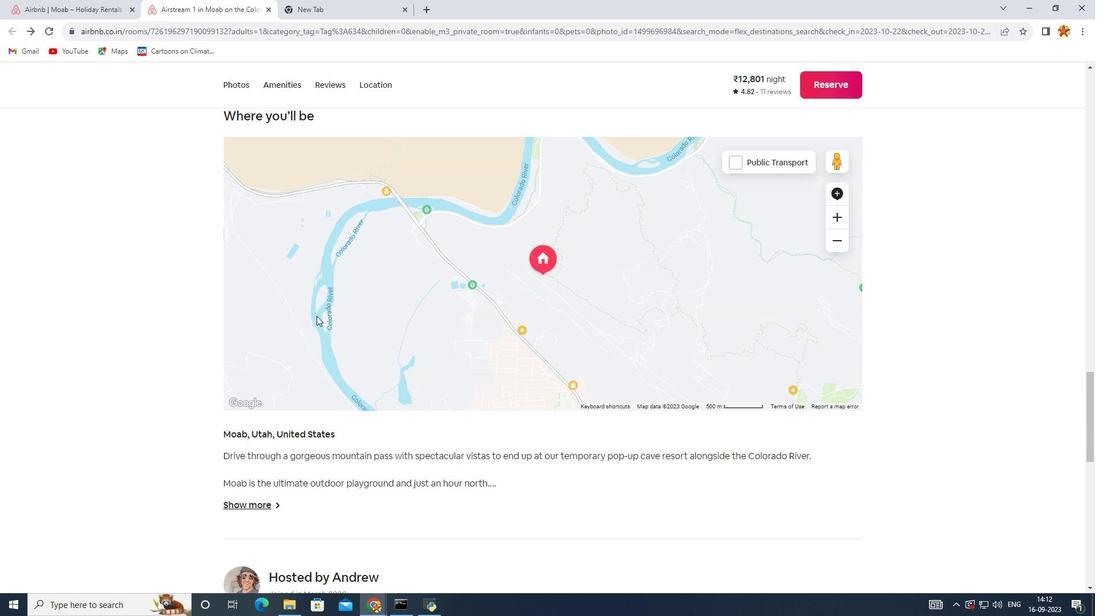 
Action: Mouse scrolled (316, 316) with delta (0, 0)
Screenshot: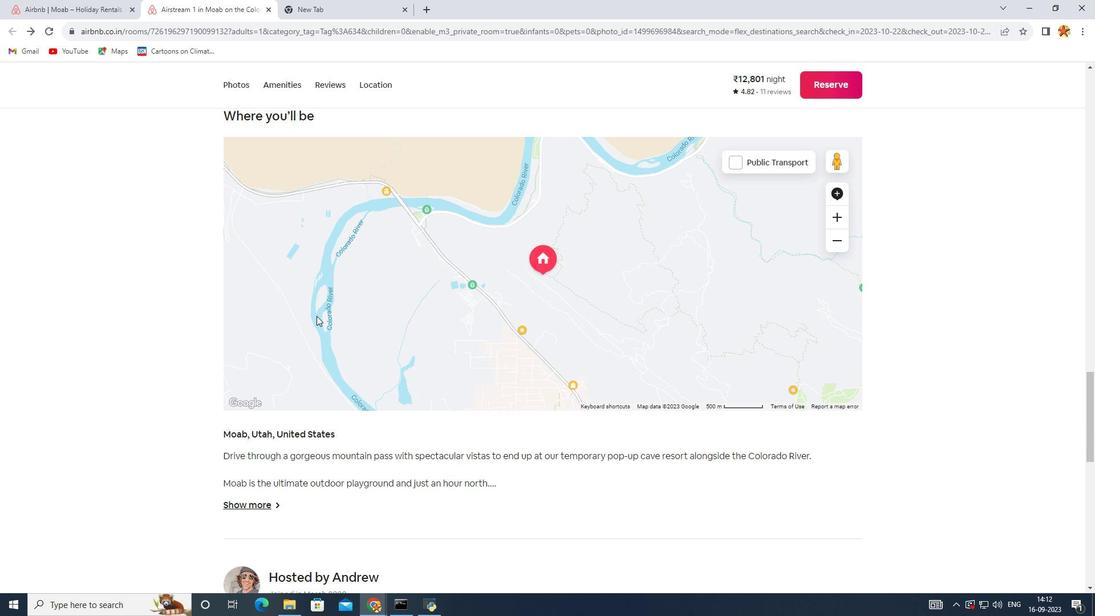 
Action: Mouse scrolled (316, 316) with delta (0, 0)
Screenshot: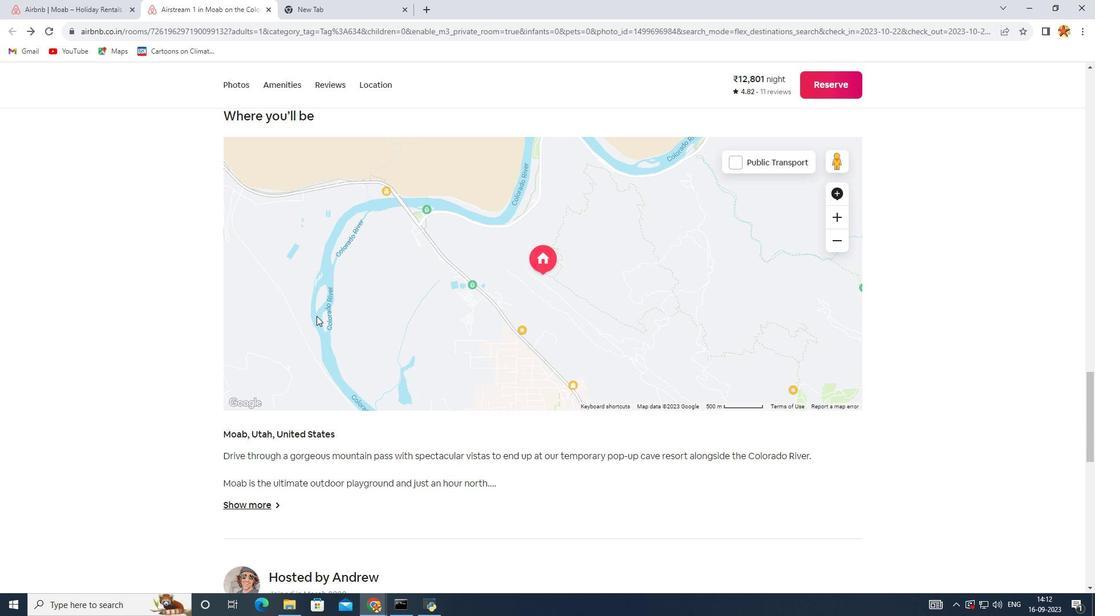 
Action: Mouse scrolled (316, 316) with delta (0, 0)
Screenshot: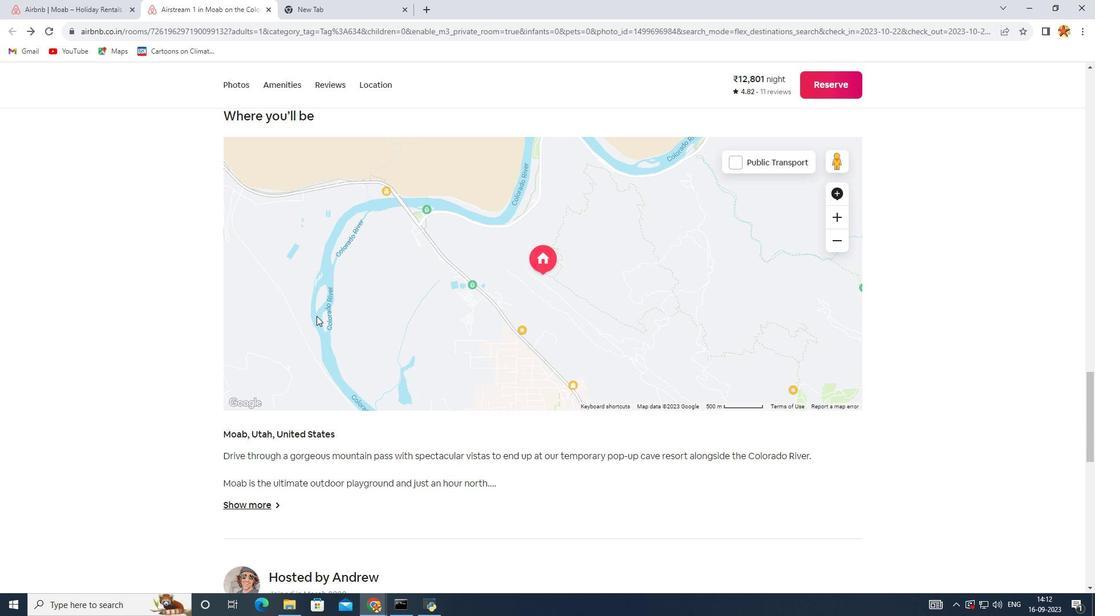 
Action: Mouse scrolled (316, 316) with delta (0, 0)
Screenshot: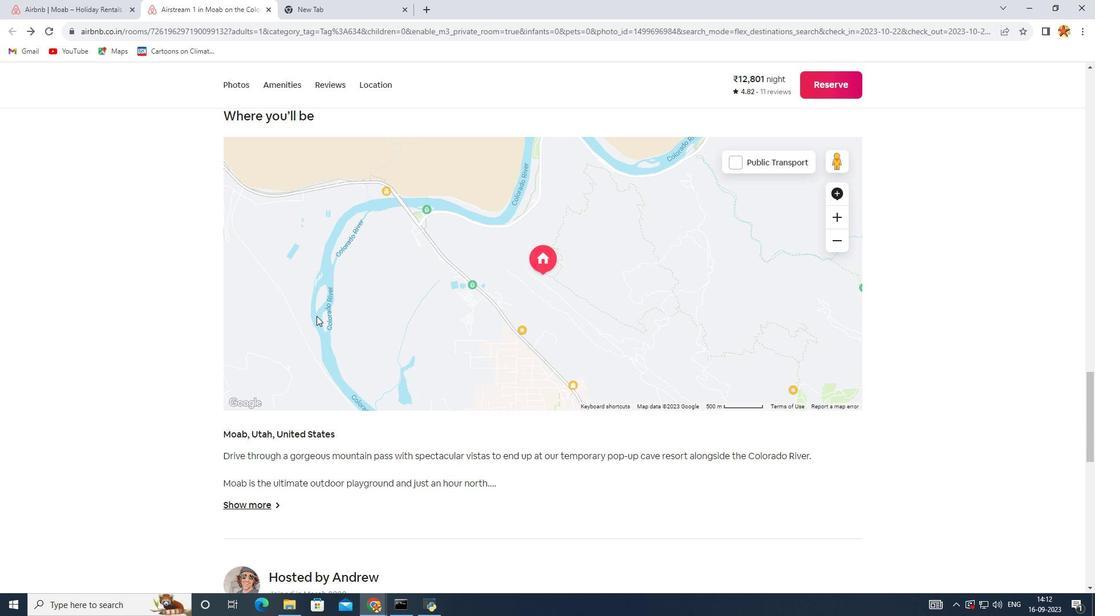 
Action: Mouse scrolled (316, 316) with delta (0, 0)
Screenshot: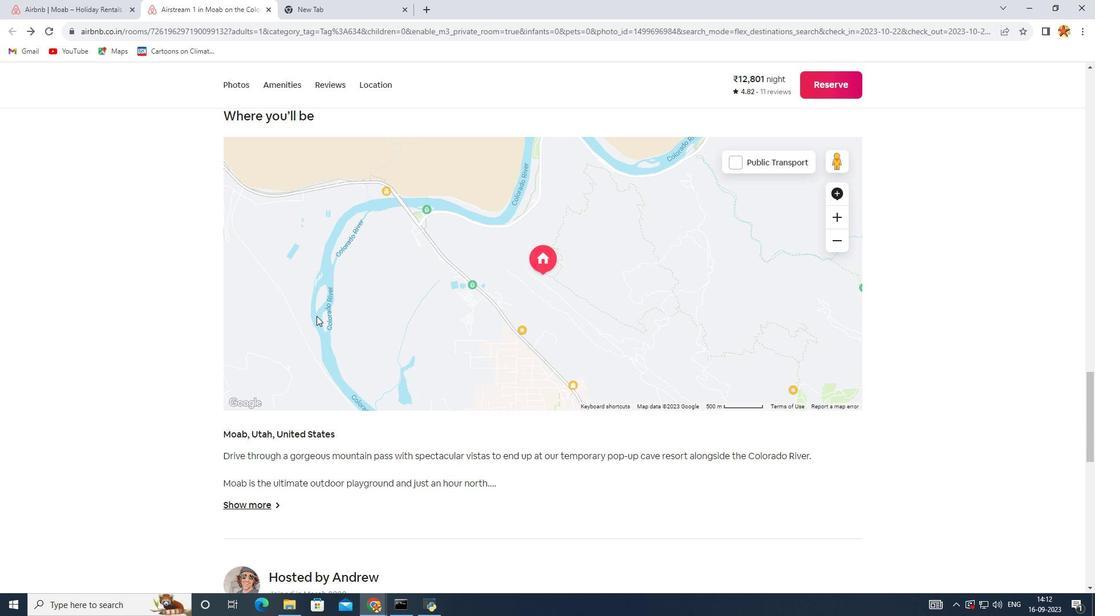 
Action: Mouse scrolled (316, 316) with delta (0, 0)
Screenshot: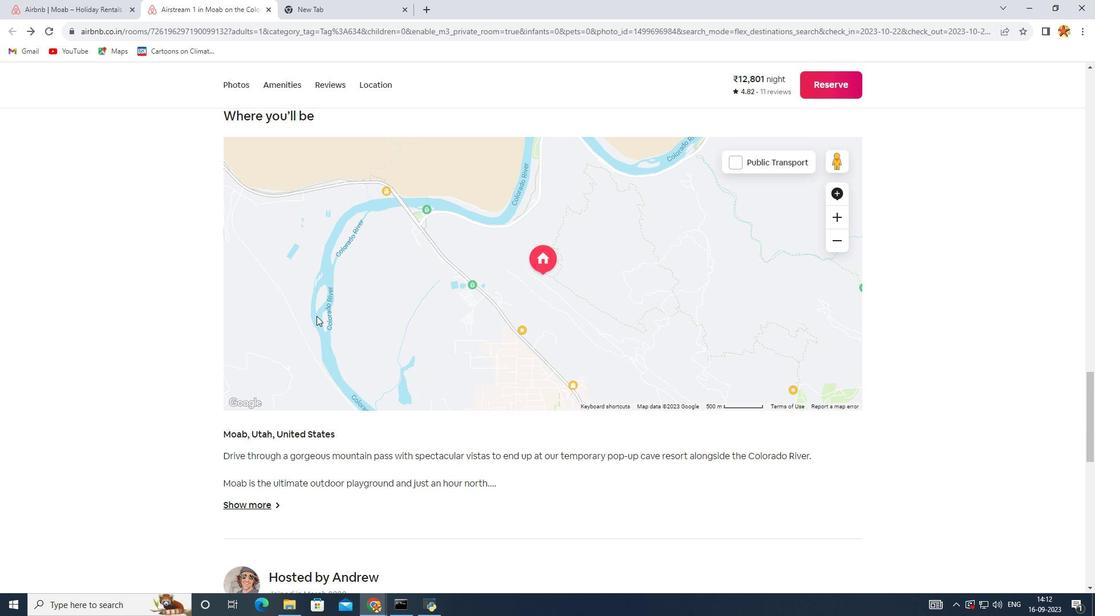 
Action: Mouse scrolled (316, 316) with delta (0, 0)
Screenshot: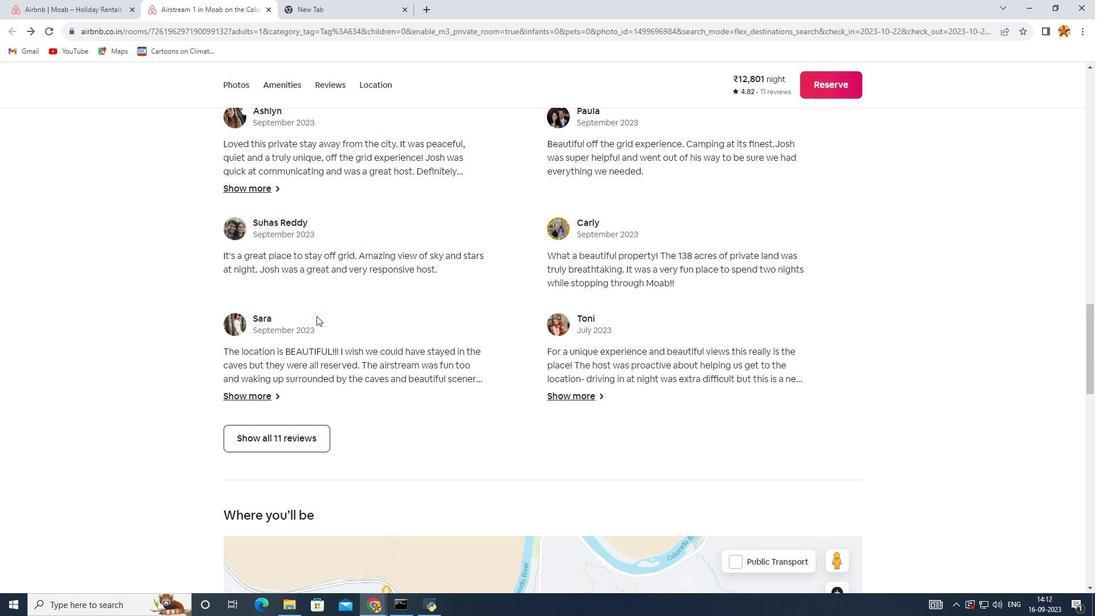
Action: Mouse scrolled (316, 316) with delta (0, 0)
Screenshot: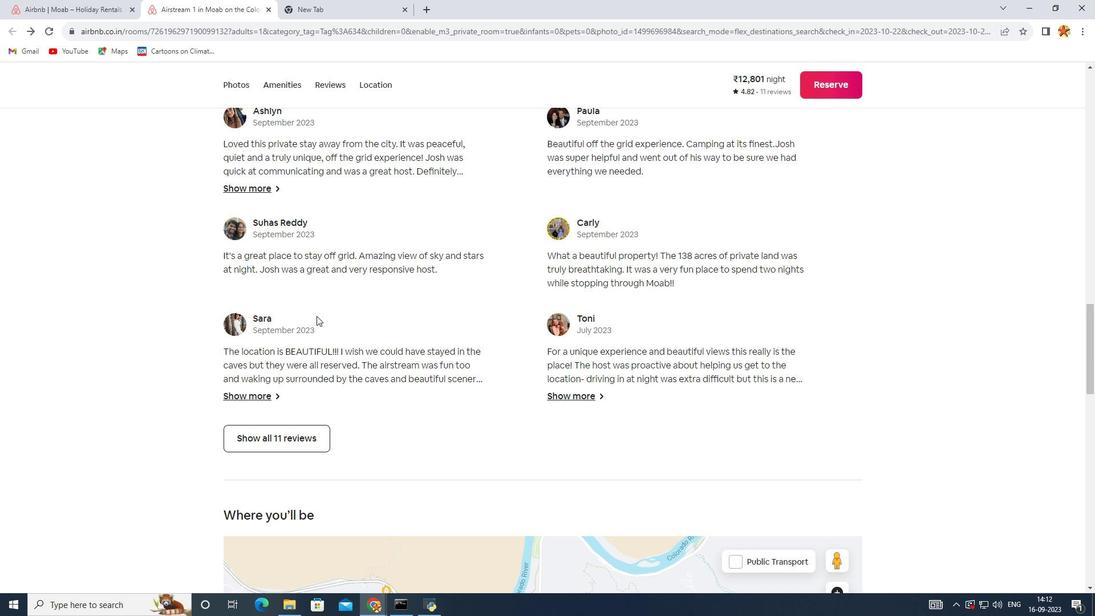 
Action: Mouse scrolled (316, 316) with delta (0, 0)
Screenshot: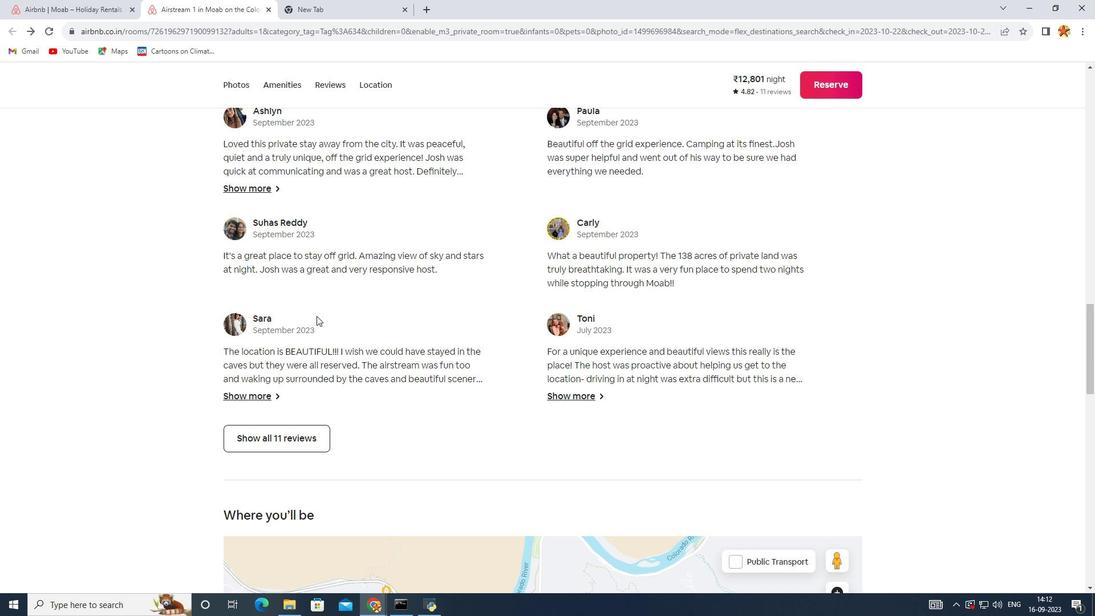
Action: Mouse scrolled (316, 316) with delta (0, 0)
Screenshot: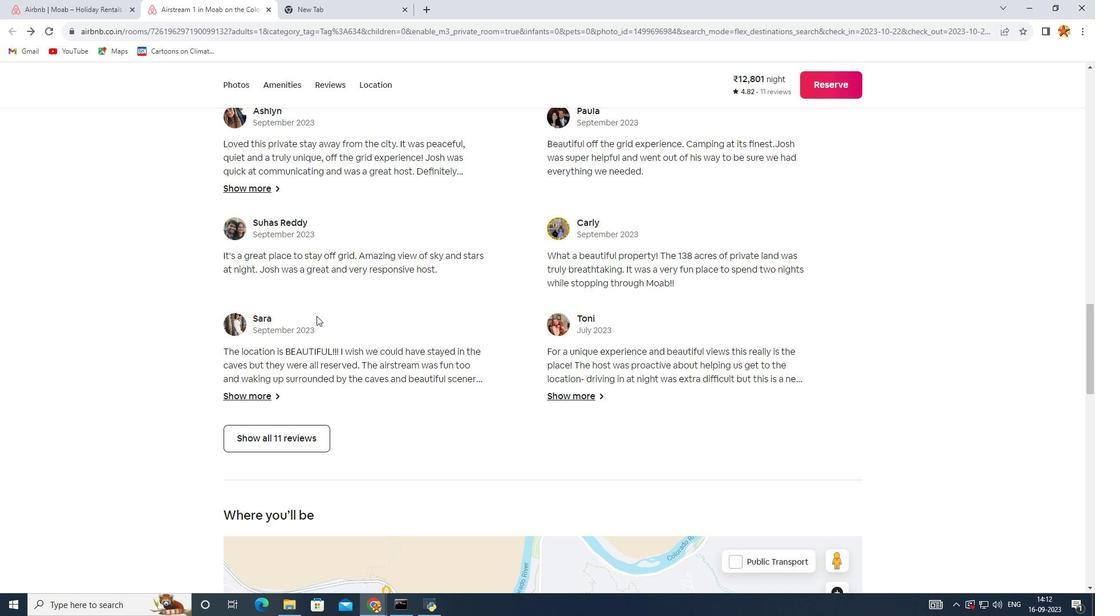 
Action: Mouse scrolled (316, 316) with delta (0, 0)
Screenshot: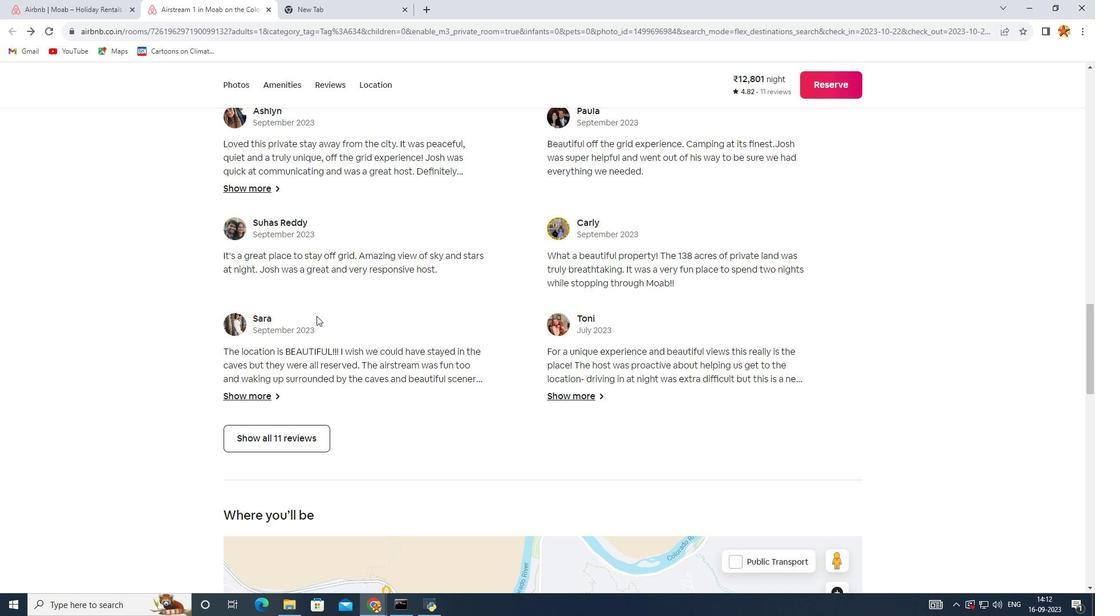 
Action: Mouse scrolled (316, 316) with delta (0, 0)
Screenshot: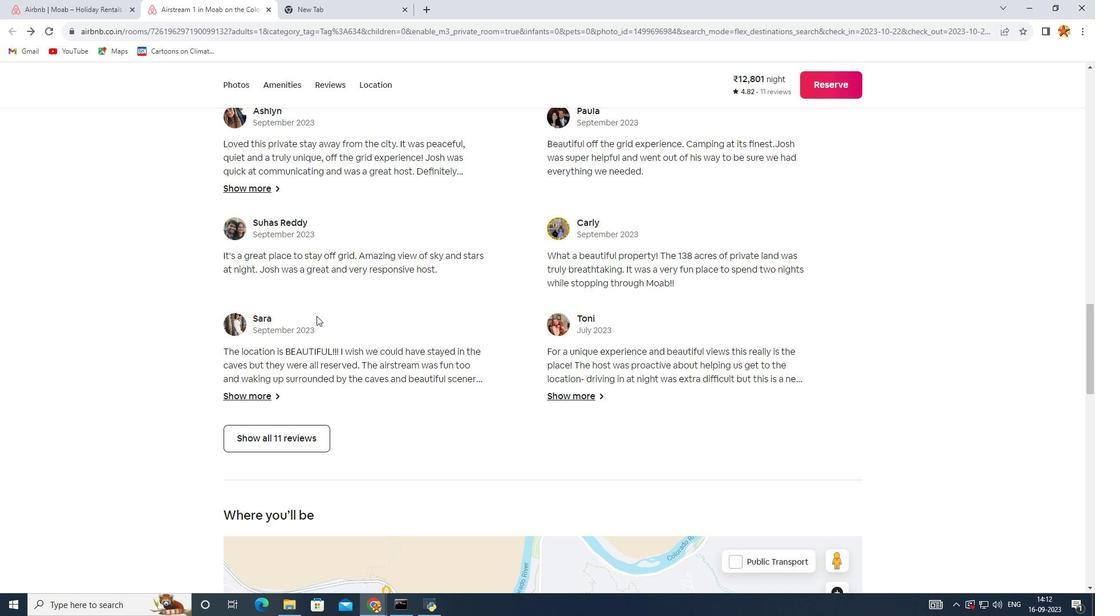 
Action: Mouse scrolled (316, 316) with delta (0, 0)
Screenshot: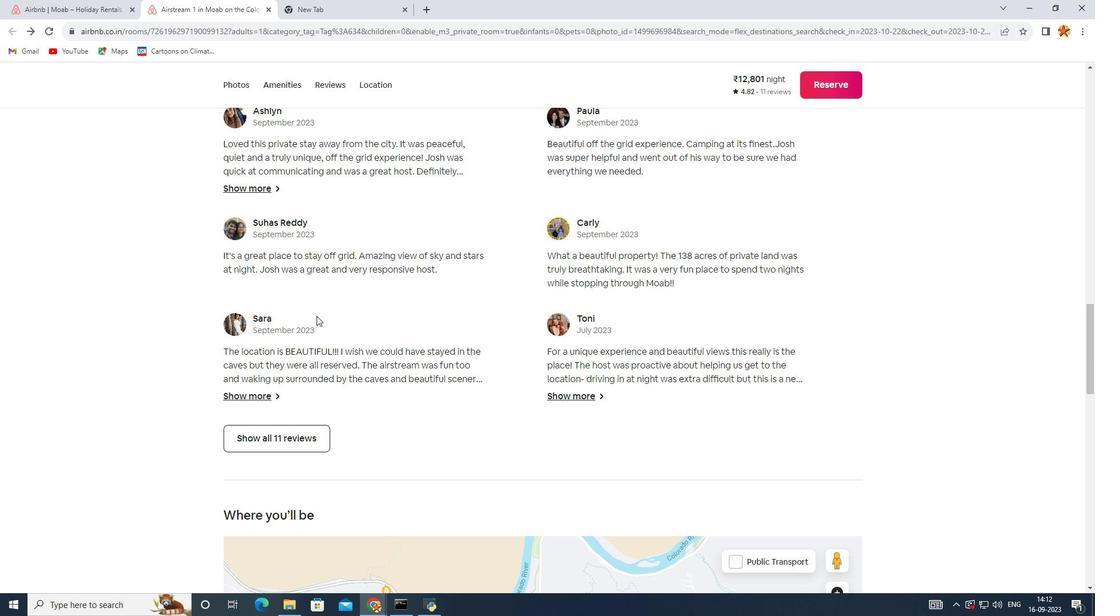 
Action: Mouse scrolled (316, 316) with delta (0, 0)
Screenshot: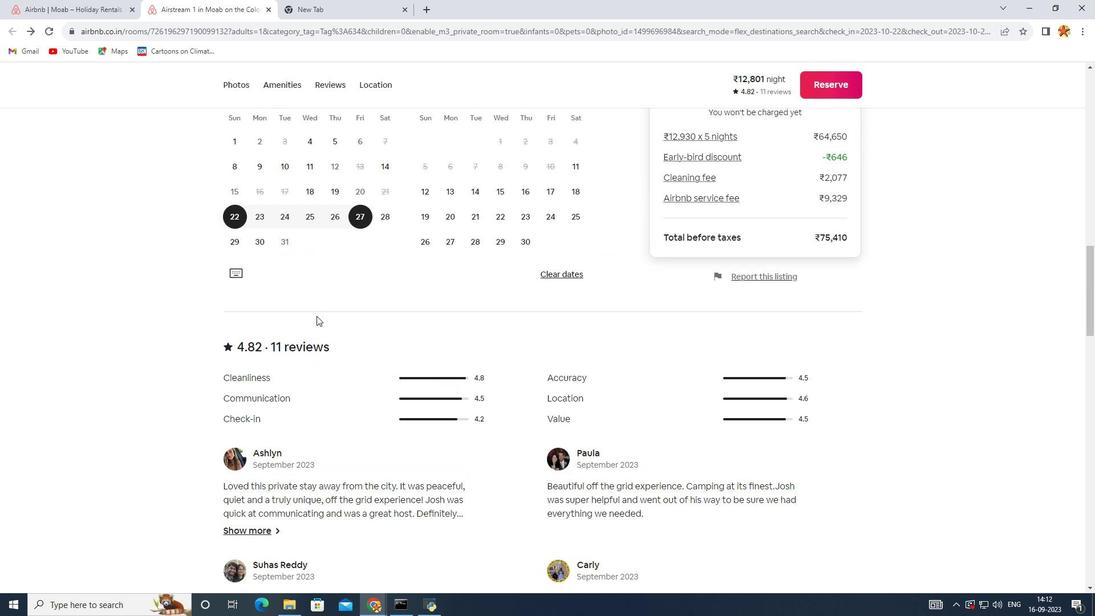 
Action: Mouse scrolled (316, 316) with delta (0, 0)
Screenshot: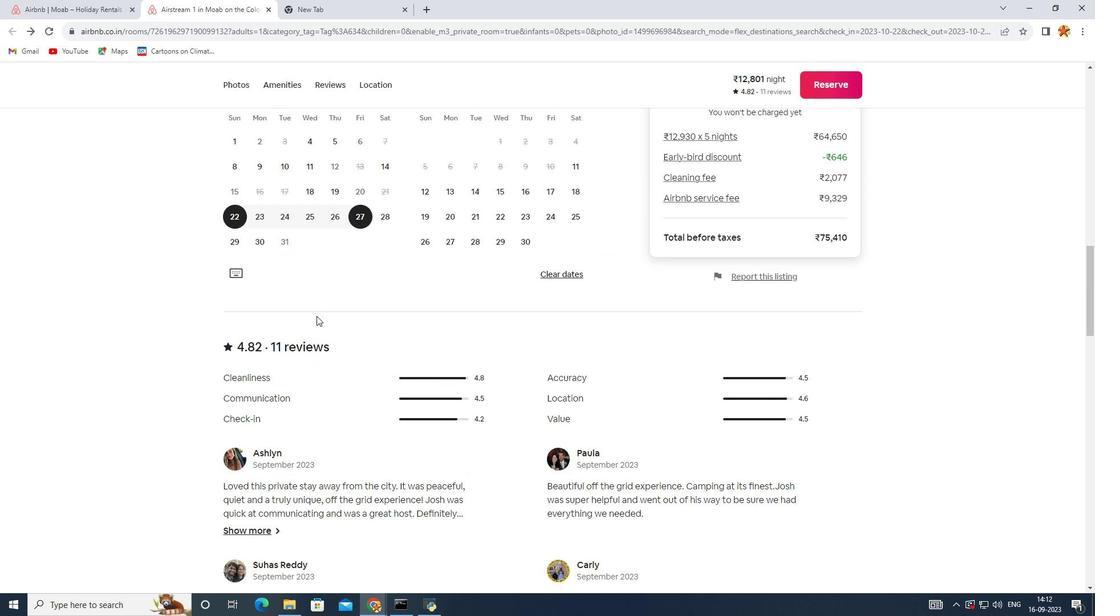 
Action: Mouse scrolled (316, 316) with delta (0, 0)
Screenshot: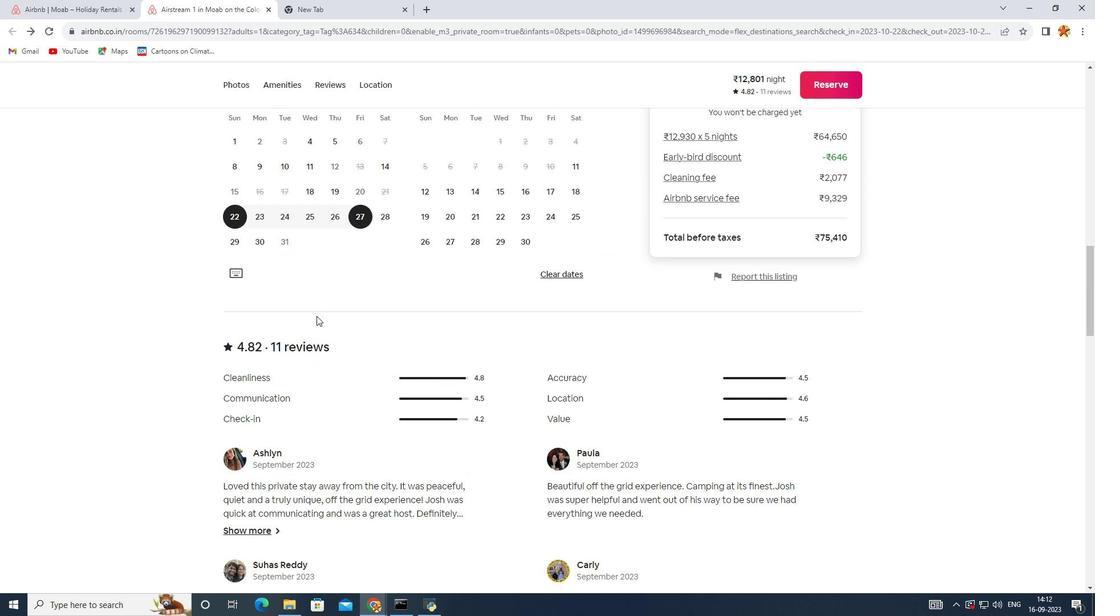 
Action: Mouse scrolled (316, 316) with delta (0, 0)
Screenshot: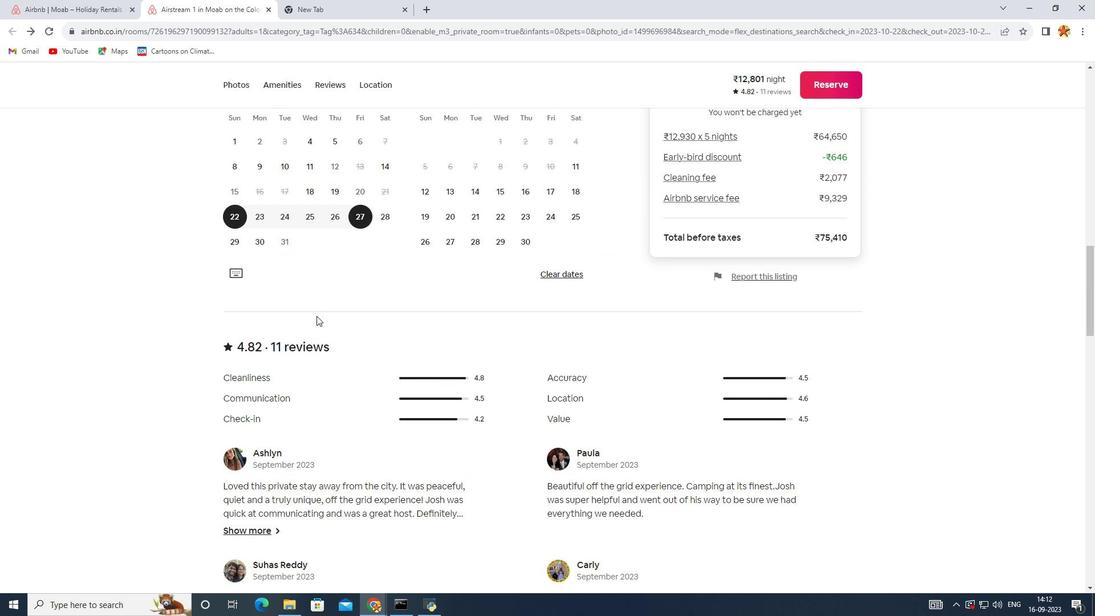 
Action: Mouse scrolled (316, 316) with delta (0, 0)
Screenshot: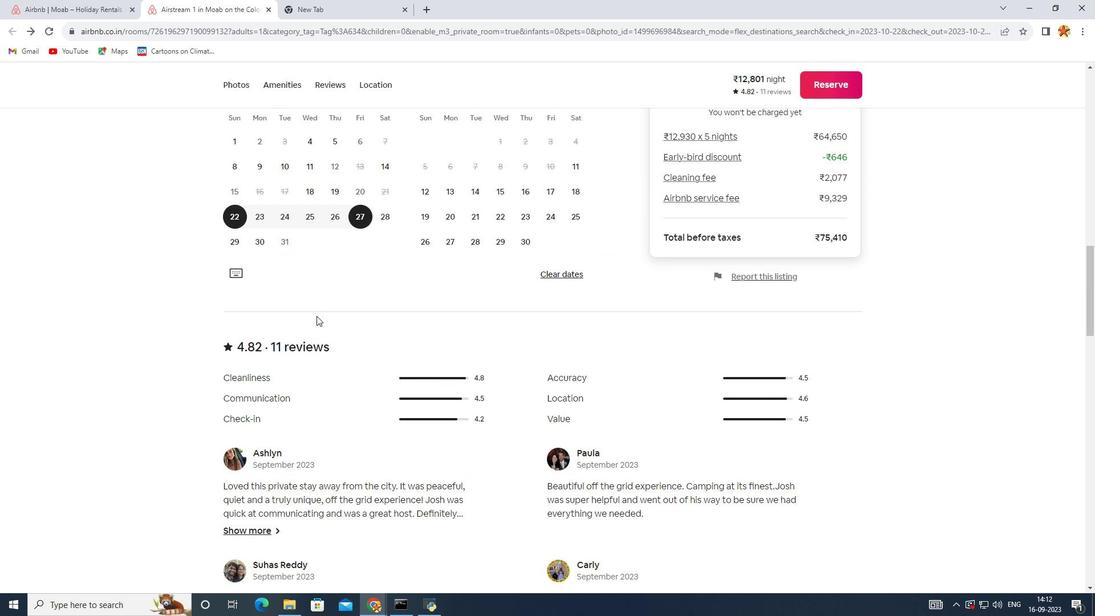 
Action: Mouse scrolled (316, 316) with delta (0, 0)
Screenshot: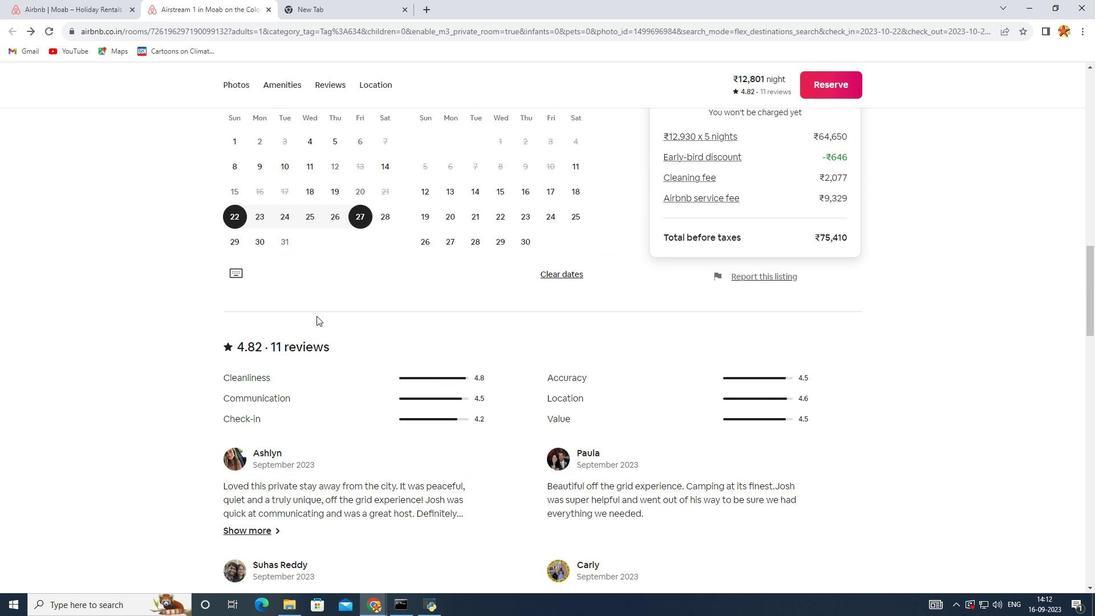 
Action: Mouse scrolled (316, 316) with delta (0, 0)
Screenshot: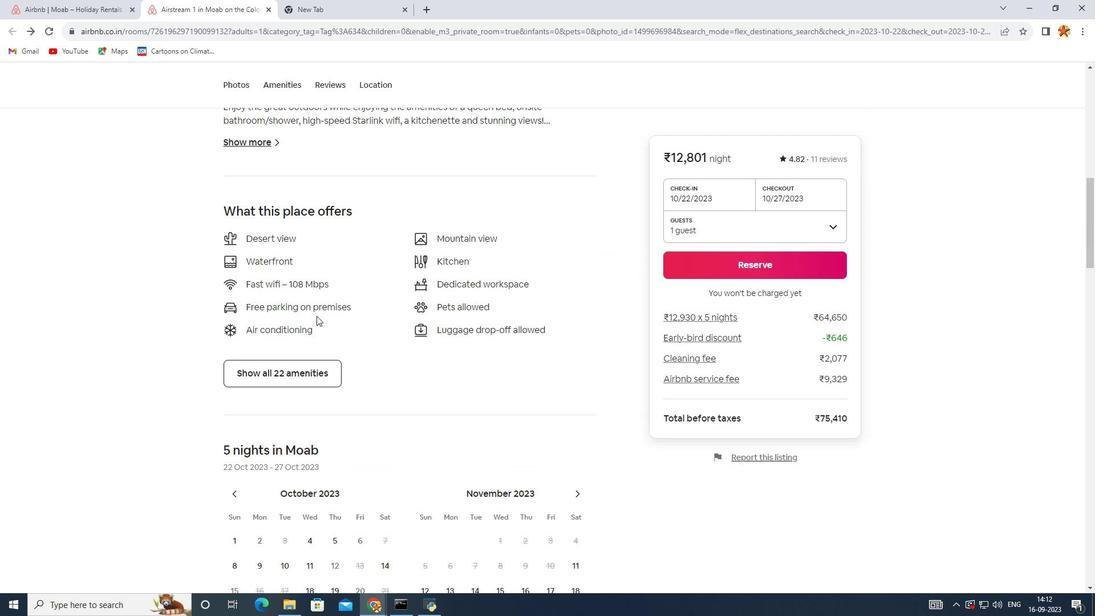 
Action: Mouse scrolled (316, 316) with delta (0, 0)
Screenshot: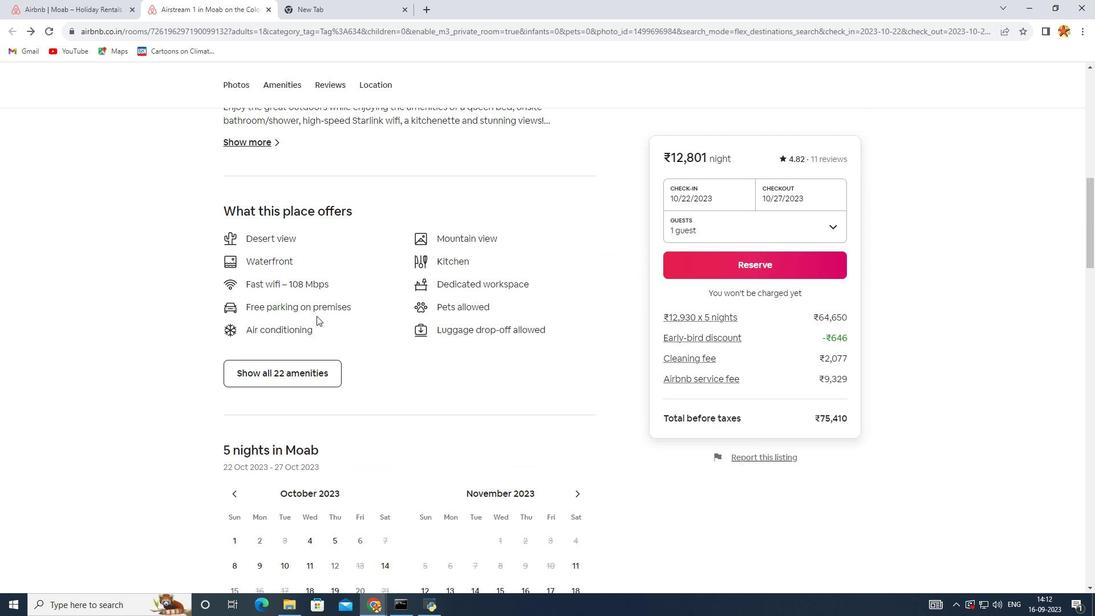 
Action: Mouse scrolled (316, 316) with delta (0, 0)
Screenshot: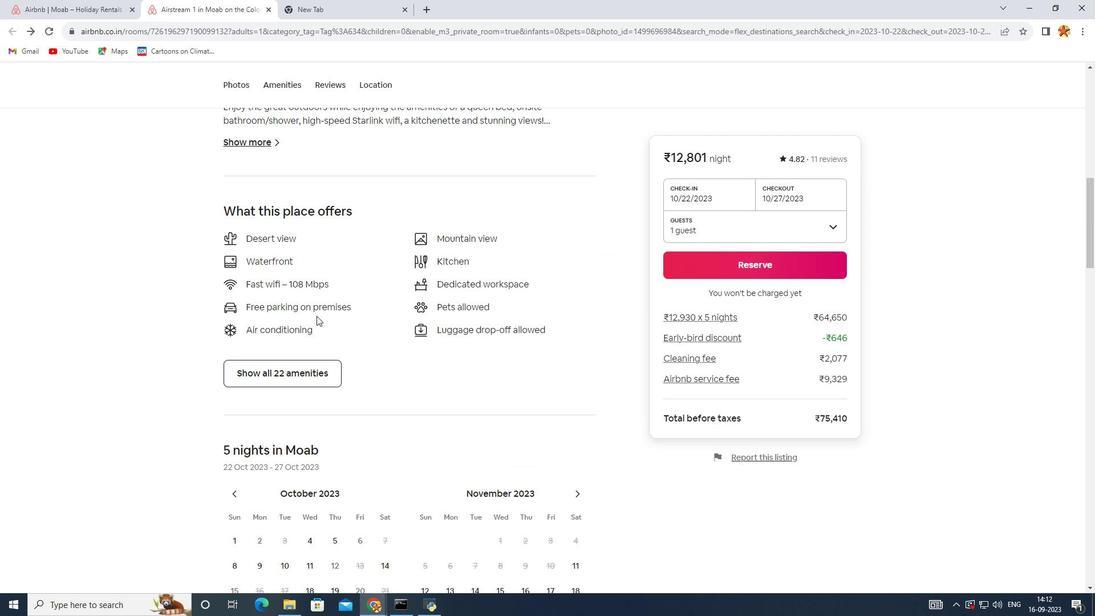 
Action: Mouse scrolled (316, 316) with delta (0, 0)
Screenshot: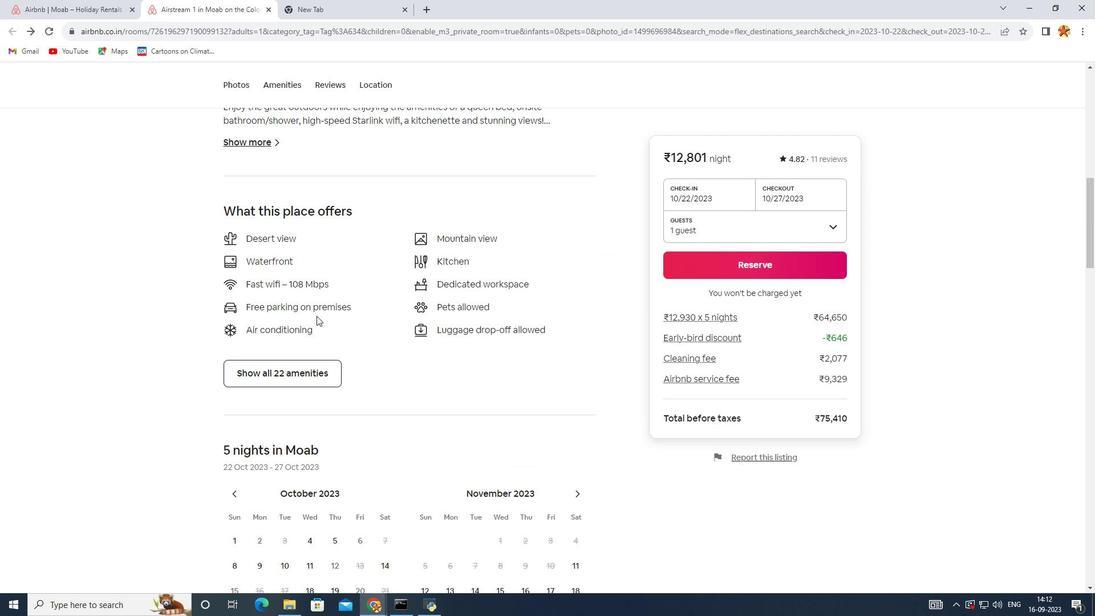 
Action: Mouse scrolled (316, 316) with delta (0, 0)
Screenshot: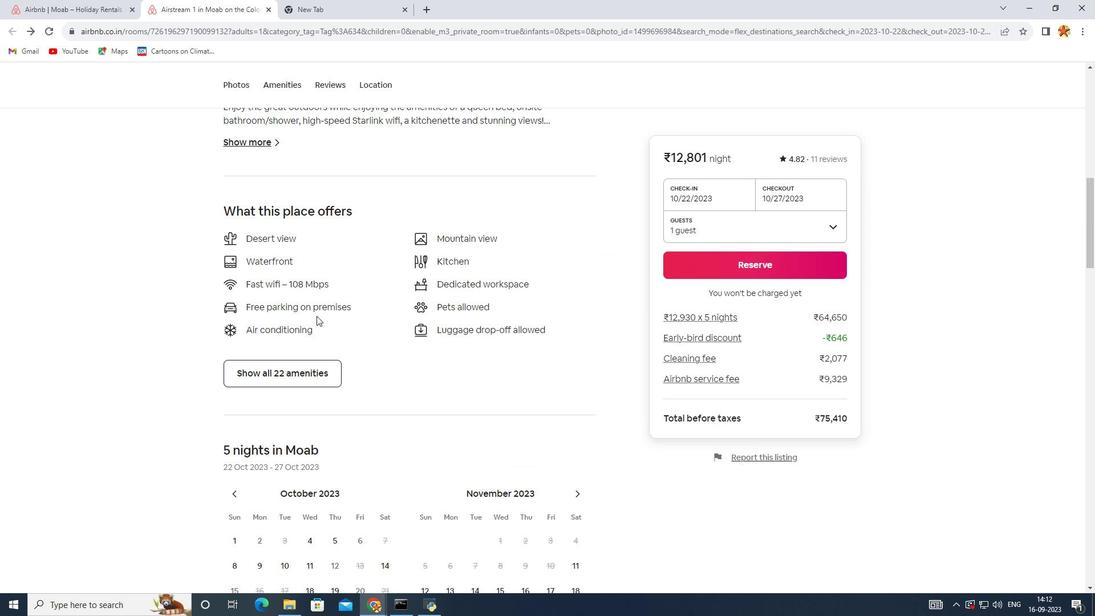 
Action: Mouse scrolled (316, 316) with delta (0, 0)
Screenshot: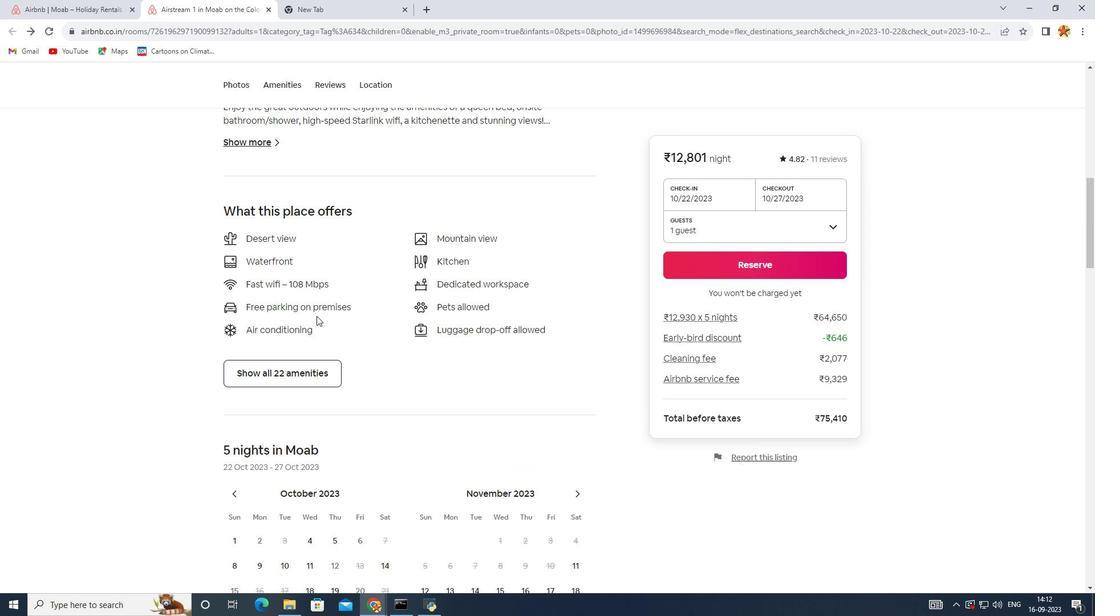 
Action: Mouse scrolled (316, 316) with delta (0, 0)
Screenshot: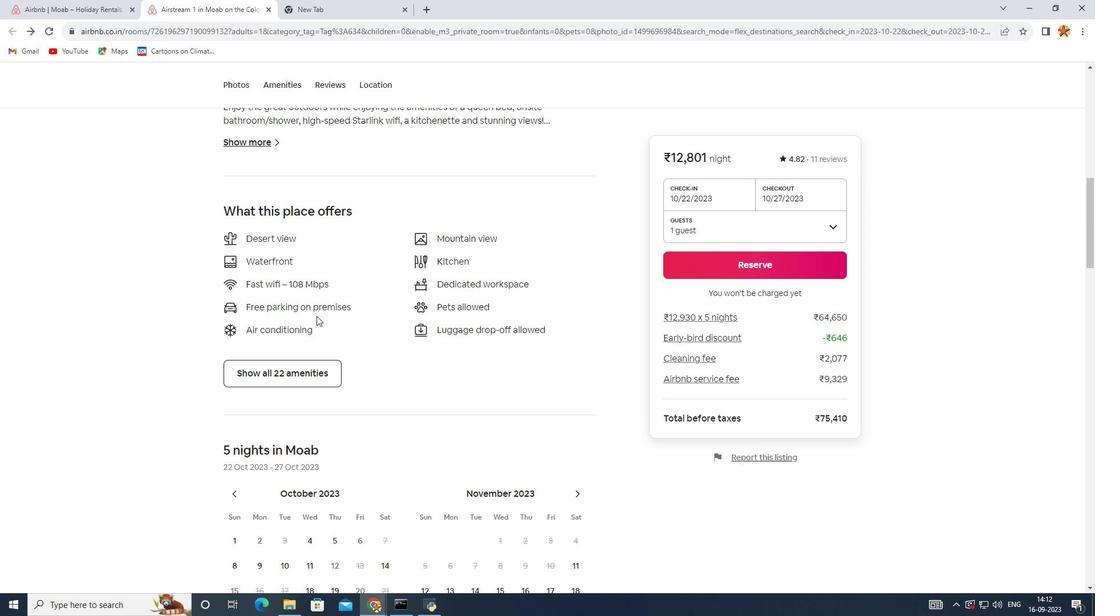 
Action: Mouse scrolled (316, 316) with delta (0, 0)
Screenshot: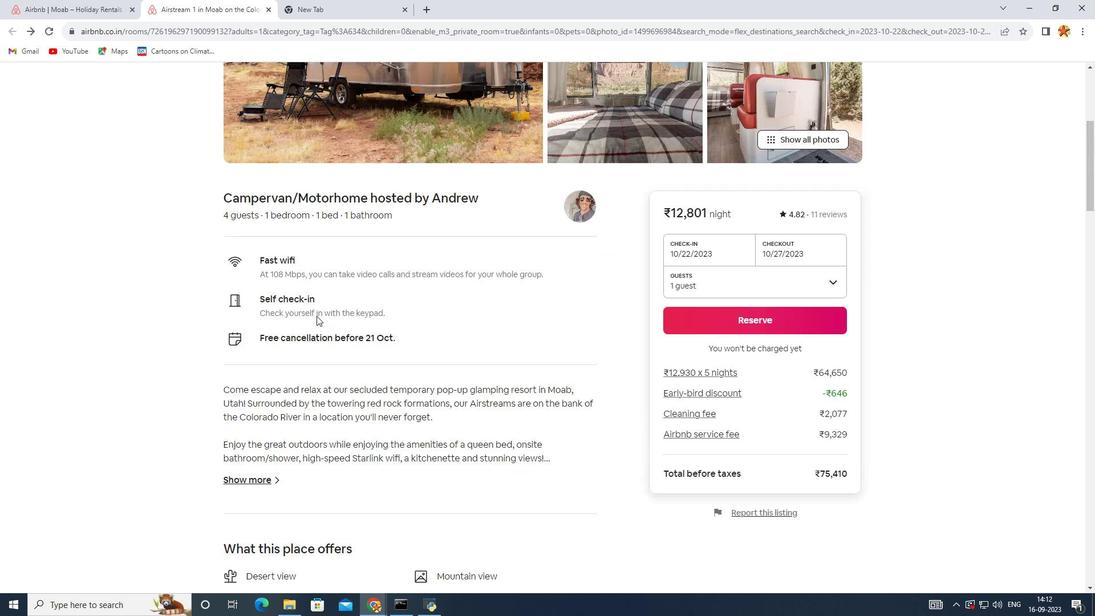 
Action: Mouse scrolled (316, 316) with delta (0, 0)
Screenshot: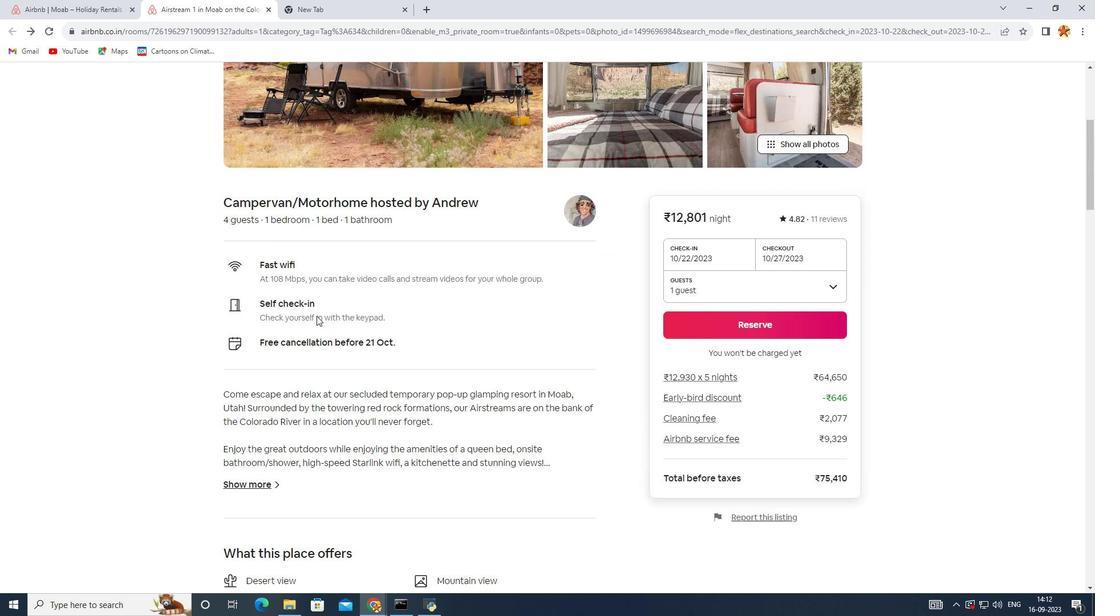 
Action: Mouse scrolled (316, 316) with delta (0, 0)
Screenshot: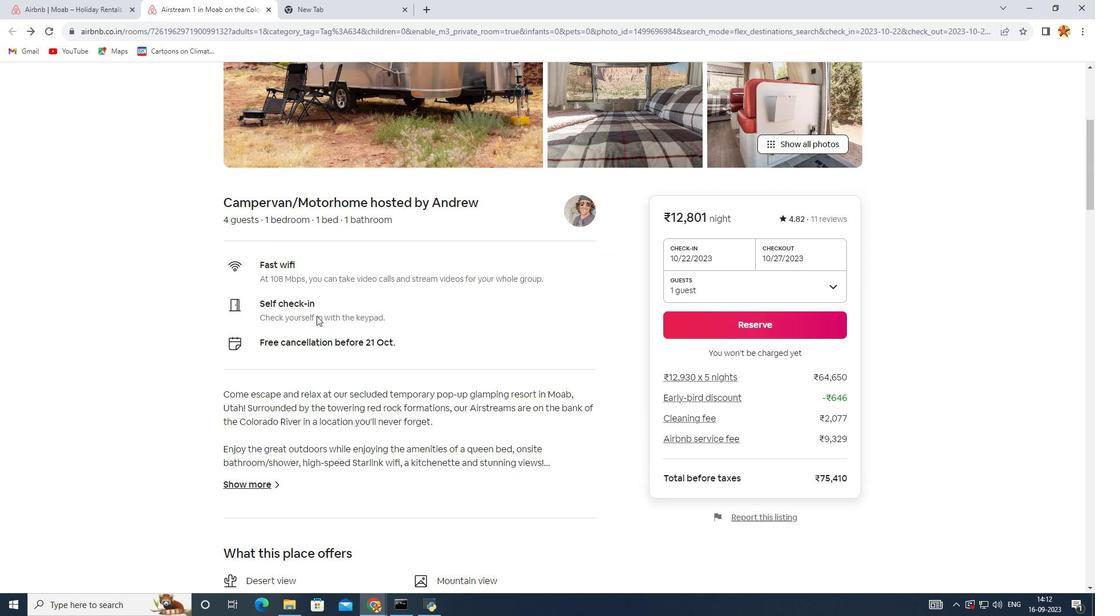 
Action: Mouse scrolled (316, 316) with delta (0, 0)
Screenshot: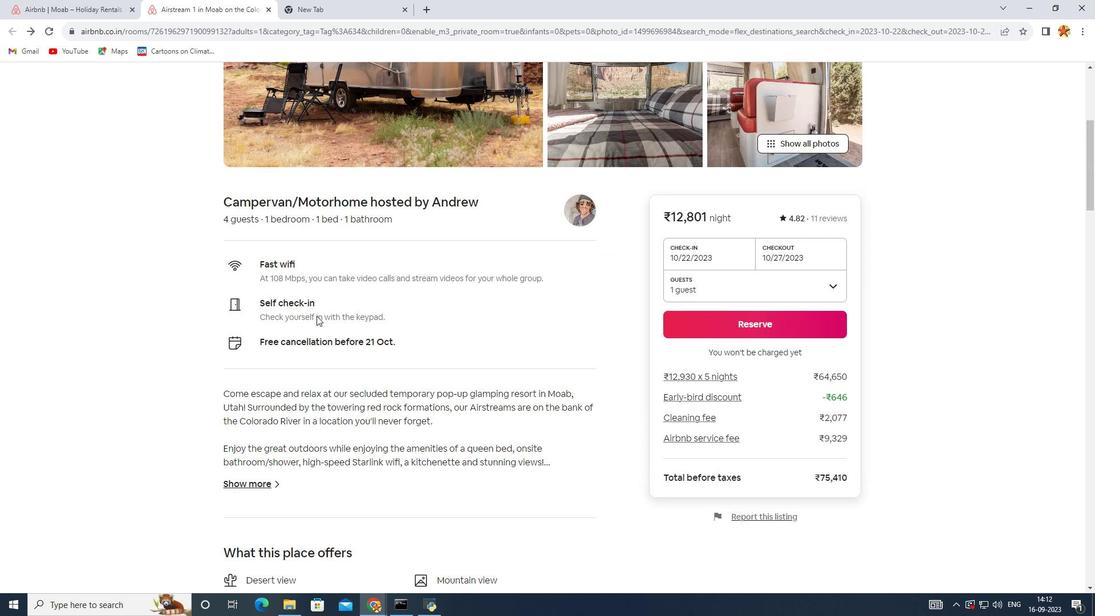 
Action: Mouse scrolled (316, 316) with delta (0, 0)
Screenshot: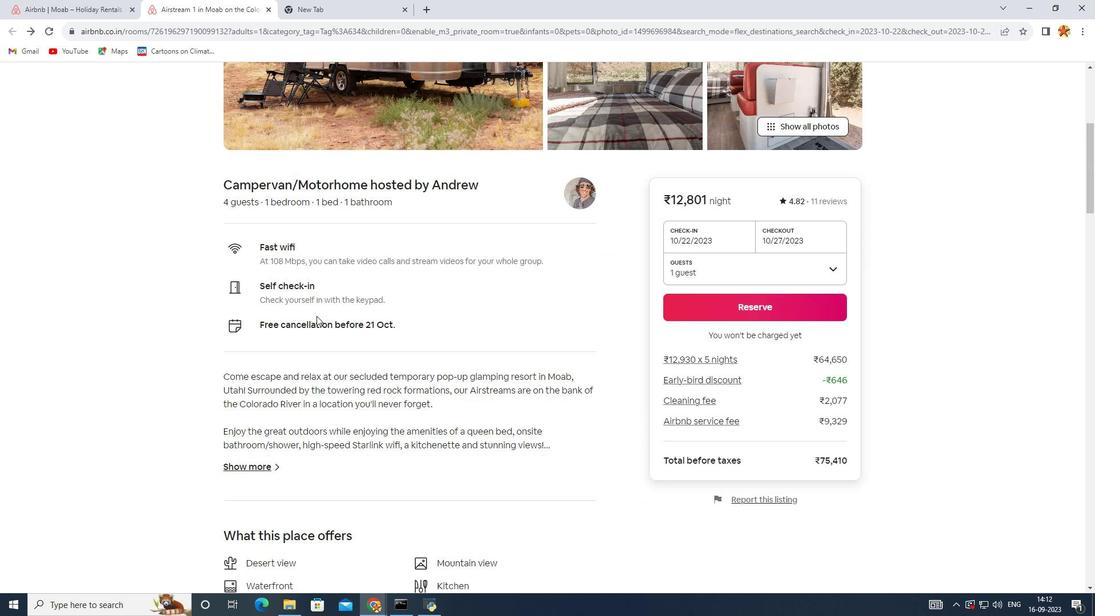 
Action: Mouse scrolled (316, 316) with delta (0, 0)
Screenshot: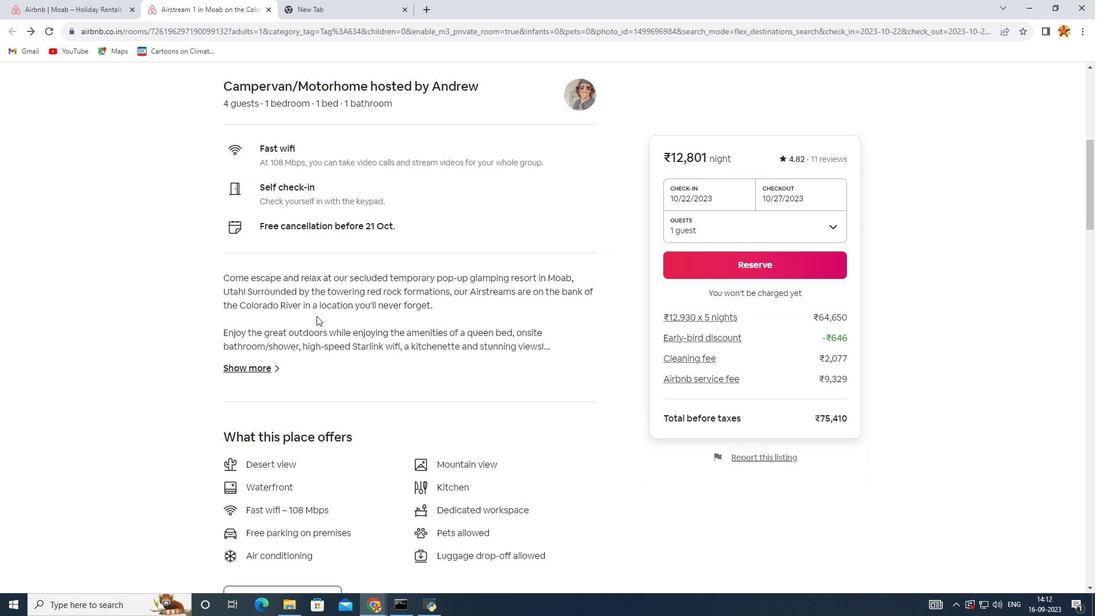 
Action: Mouse scrolled (316, 315) with delta (0, 0)
Screenshot: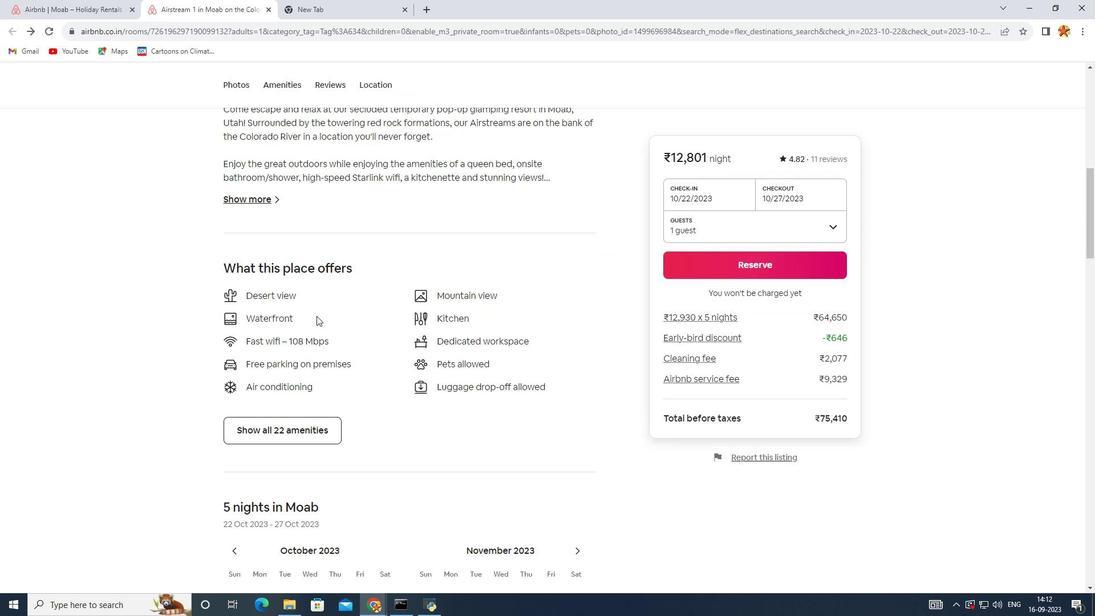 
Action: Mouse scrolled (316, 315) with delta (0, 0)
Screenshot: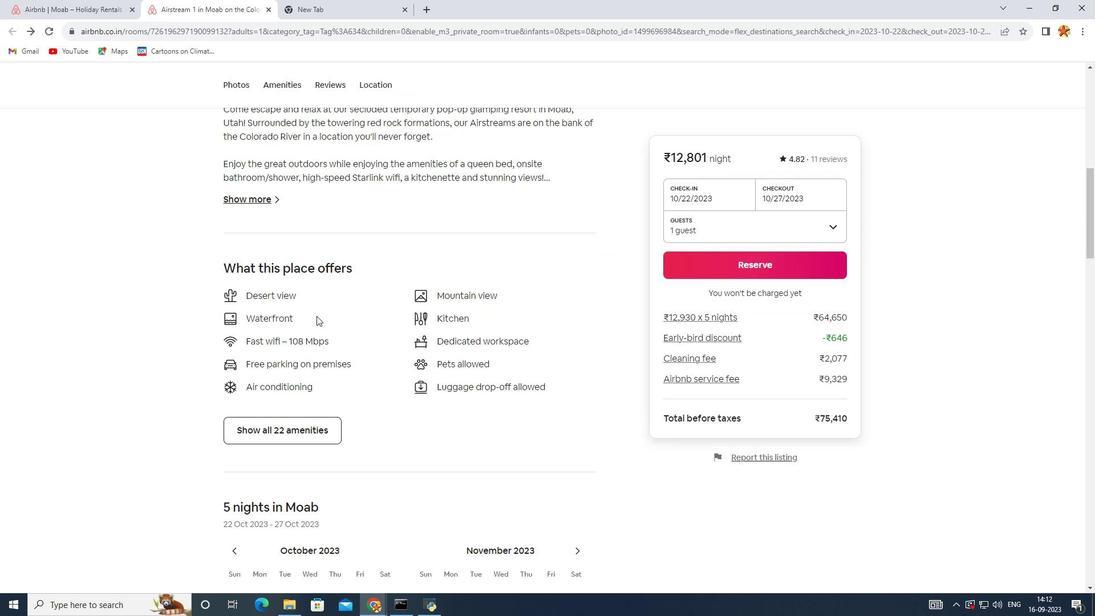 
Action: Mouse scrolled (316, 315) with delta (0, 0)
Screenshot: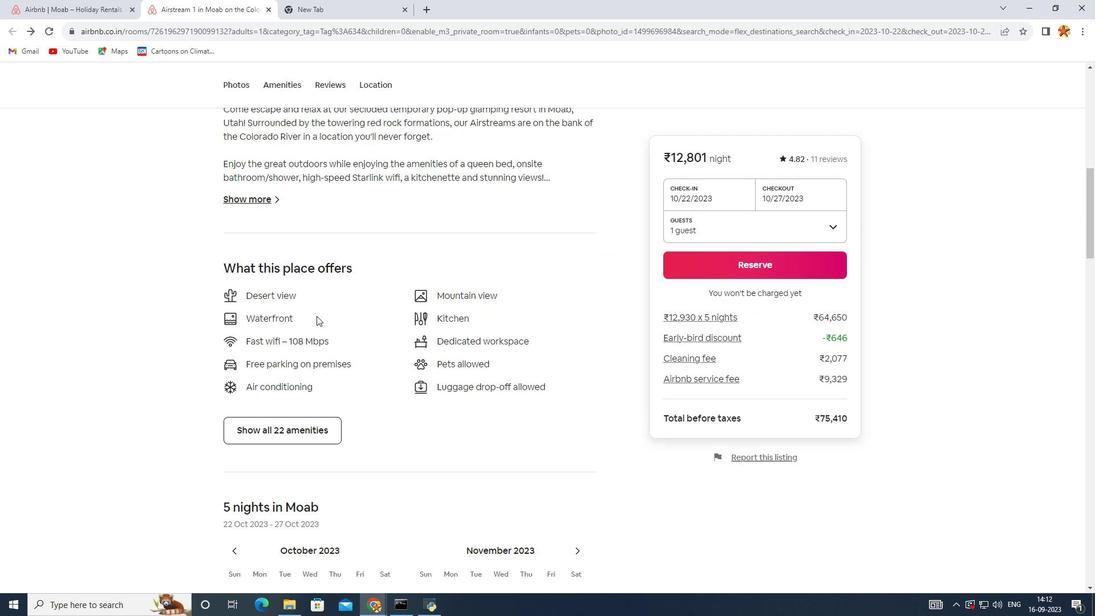 
Action: Mouse scrolled (316, 315) with delta (0, 0)
Screenshot: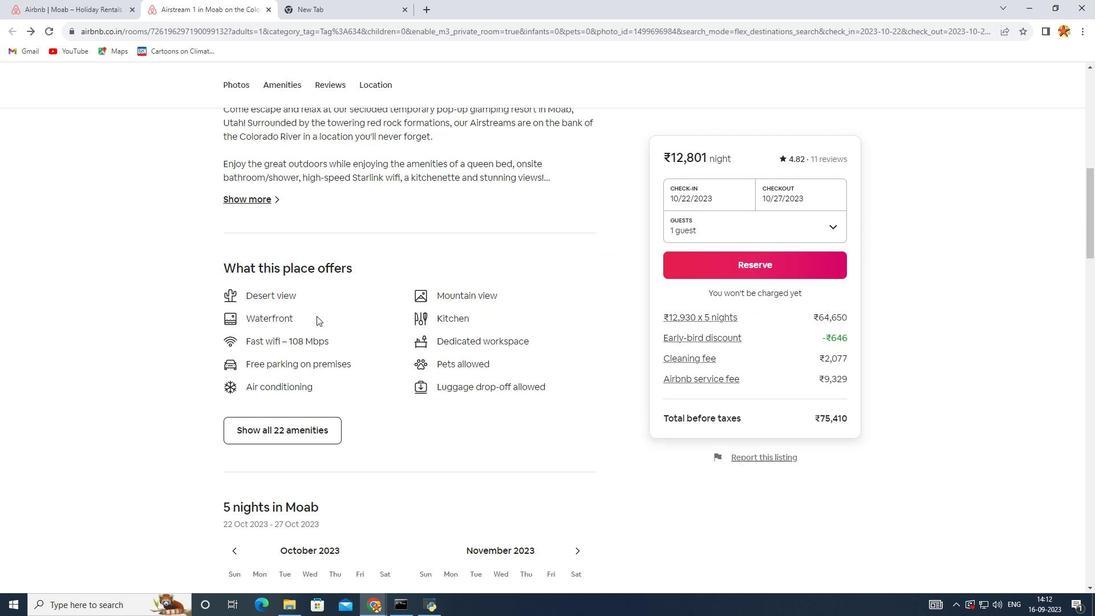 
Action: Mouse scrolled (316, 315) with delta (0, 0)
Screenshot: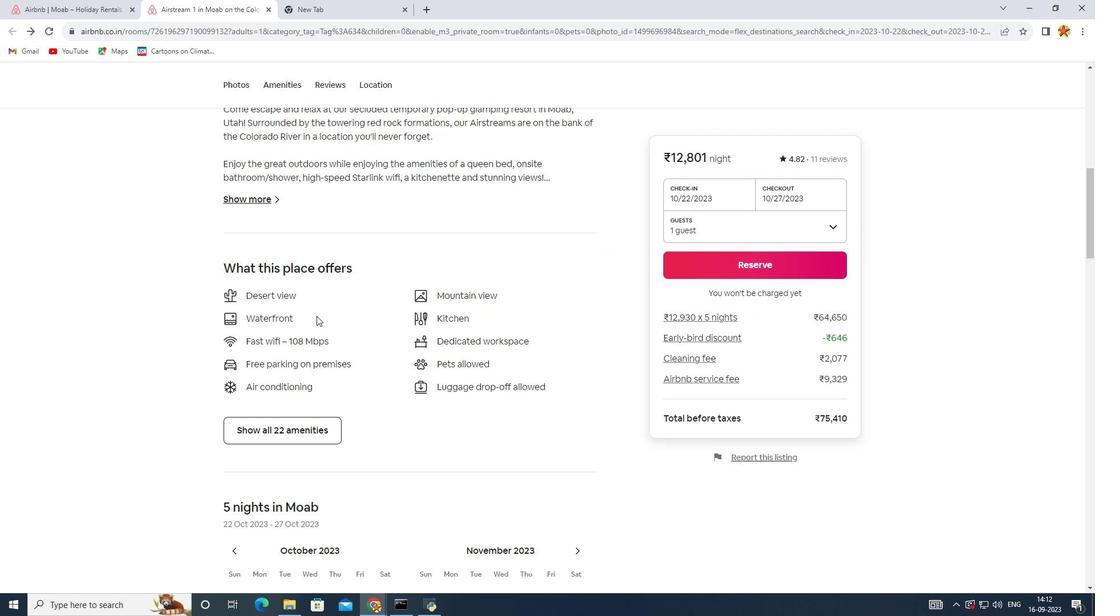 
Action: Mouse moved to (325, 290)
Screenshot: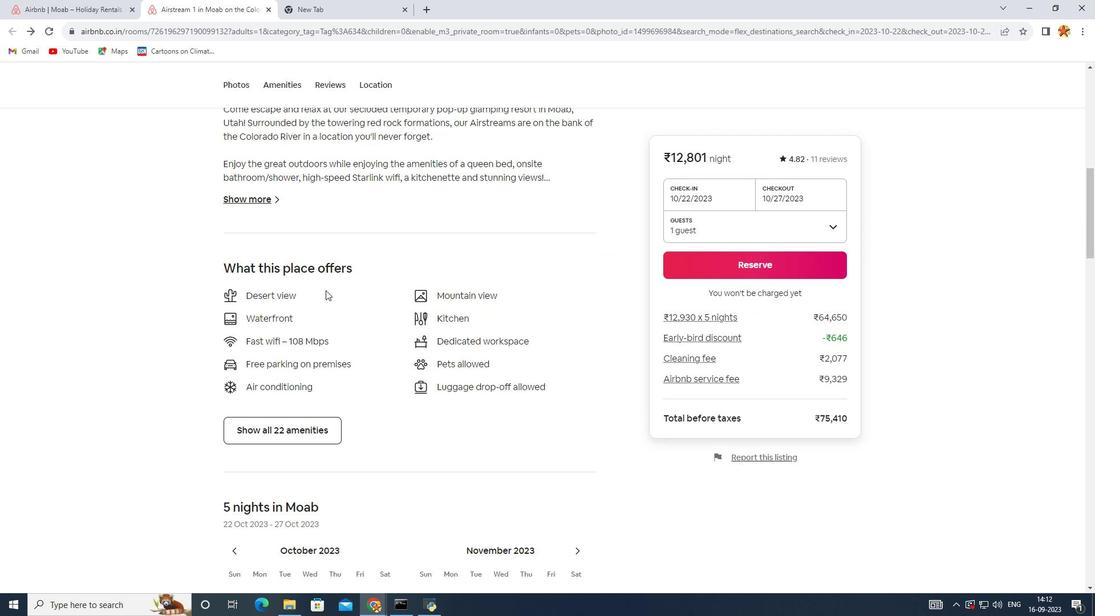 
Action: Mouse scrolled (325, 290) with delta (0, 0)
Screenshot: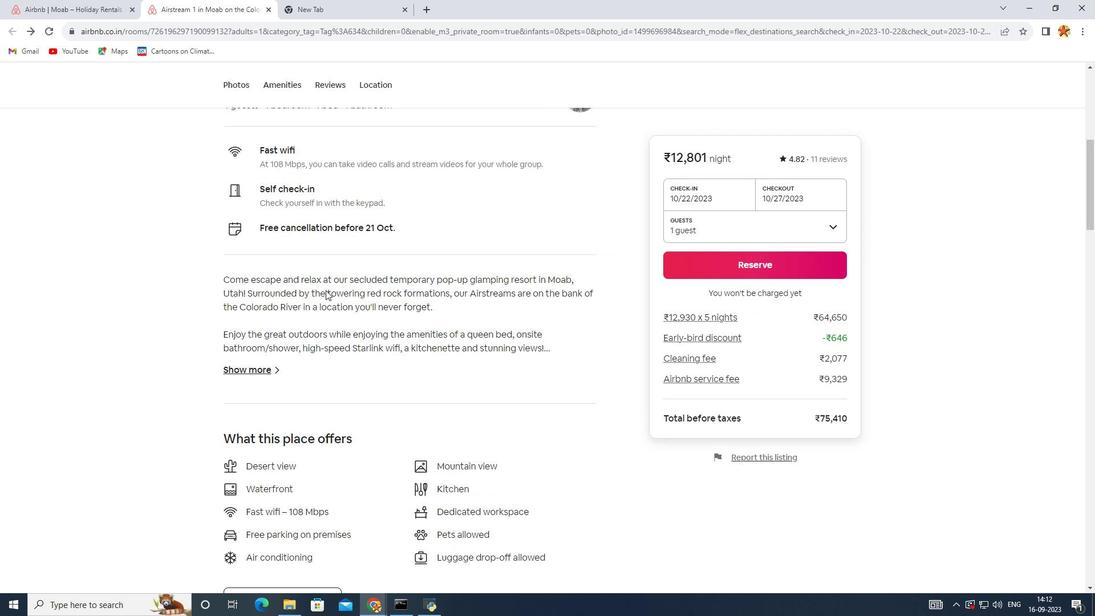 
Action: Mouse scrolled (325, 290) with delta (0, 0)
Screenshot: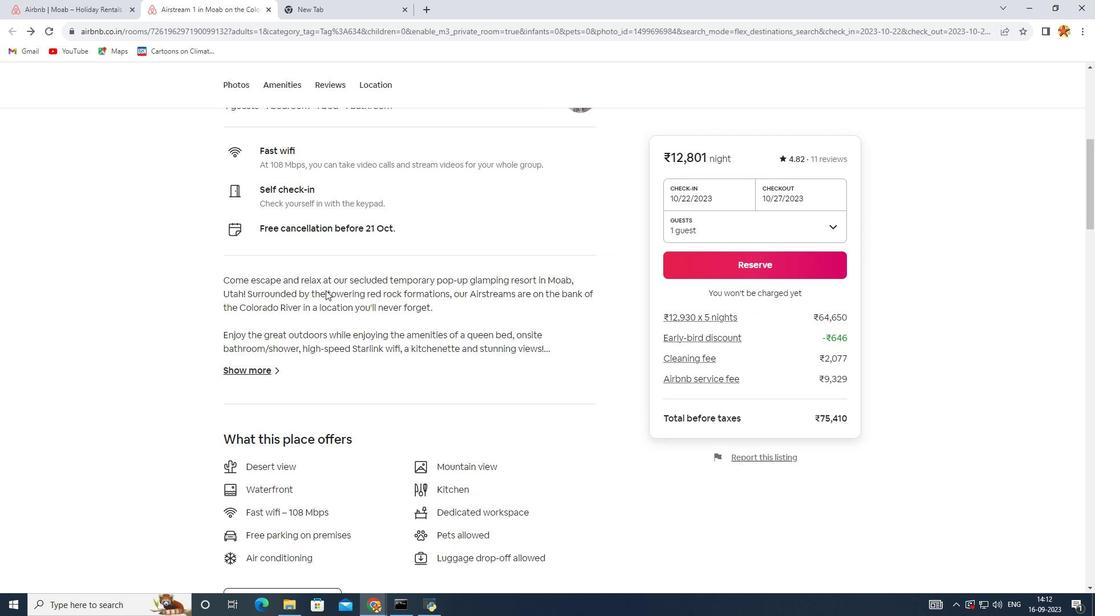
Action: Mouse scrolled (325, 290) with delta (0, 0)
Screenshot: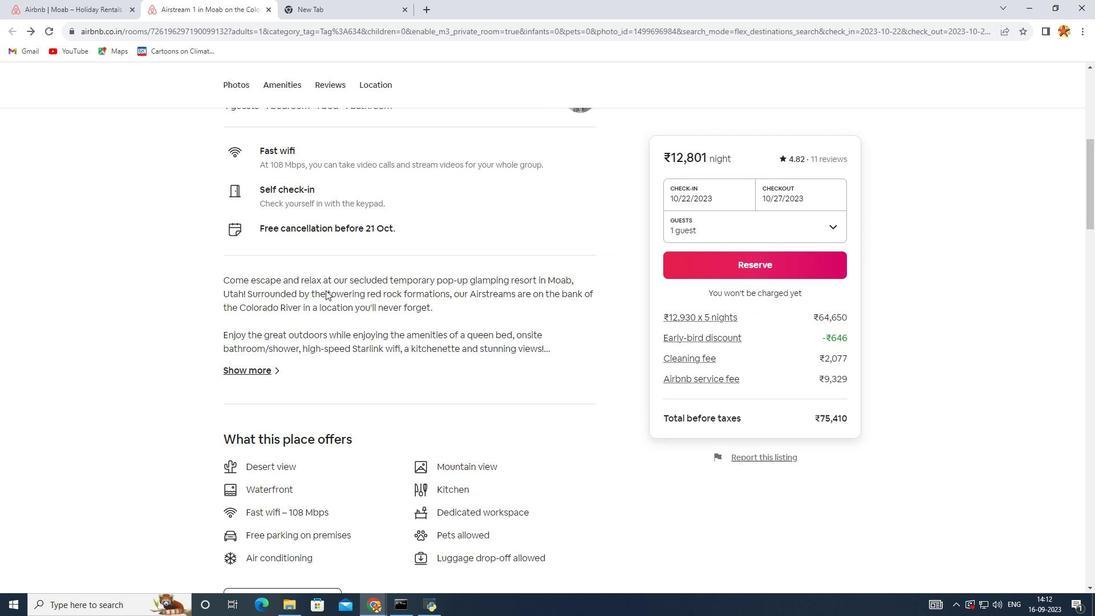 
Action: Mouse moved to (338, 318)
Screenshot: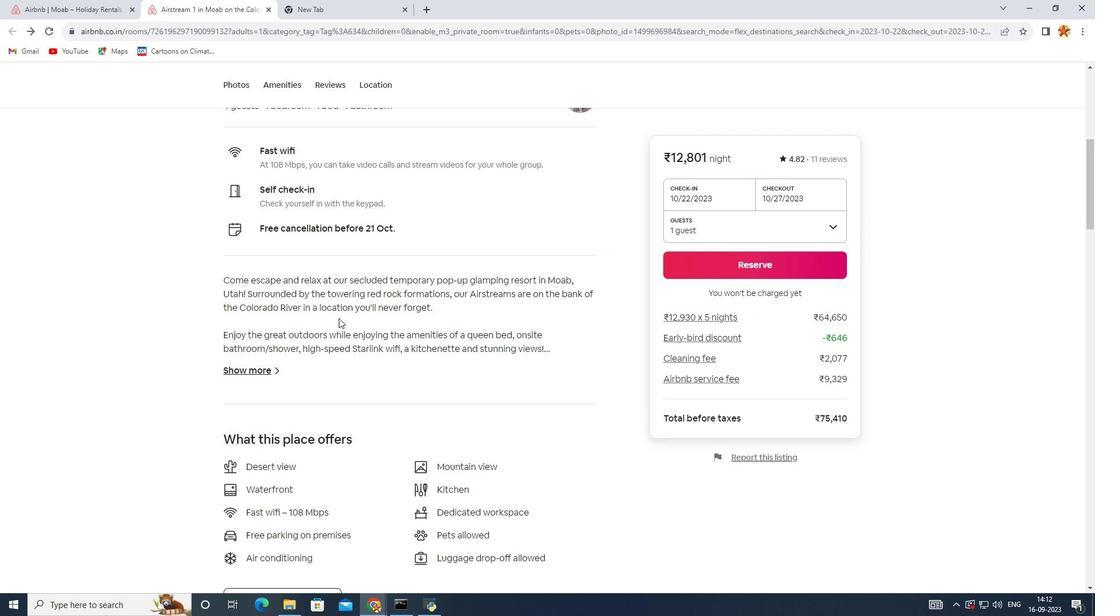 
Action: Mouse scrolled (338, 318) with delta (0, 0)
Screenshot: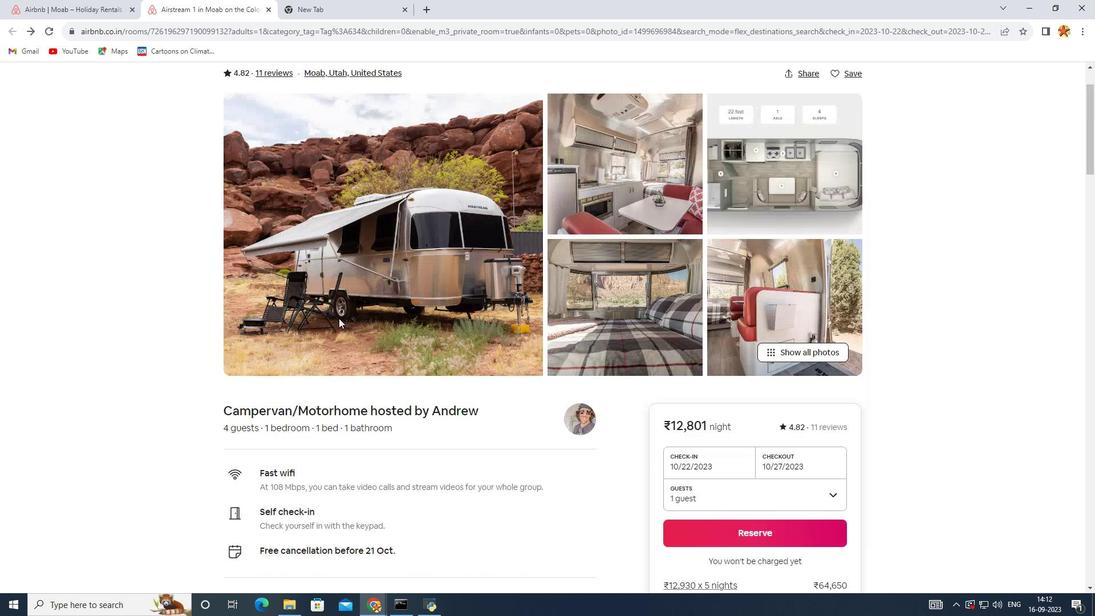 
Action: Mouse scrolled (338, 318) with delta (0, 0)
Screenshot: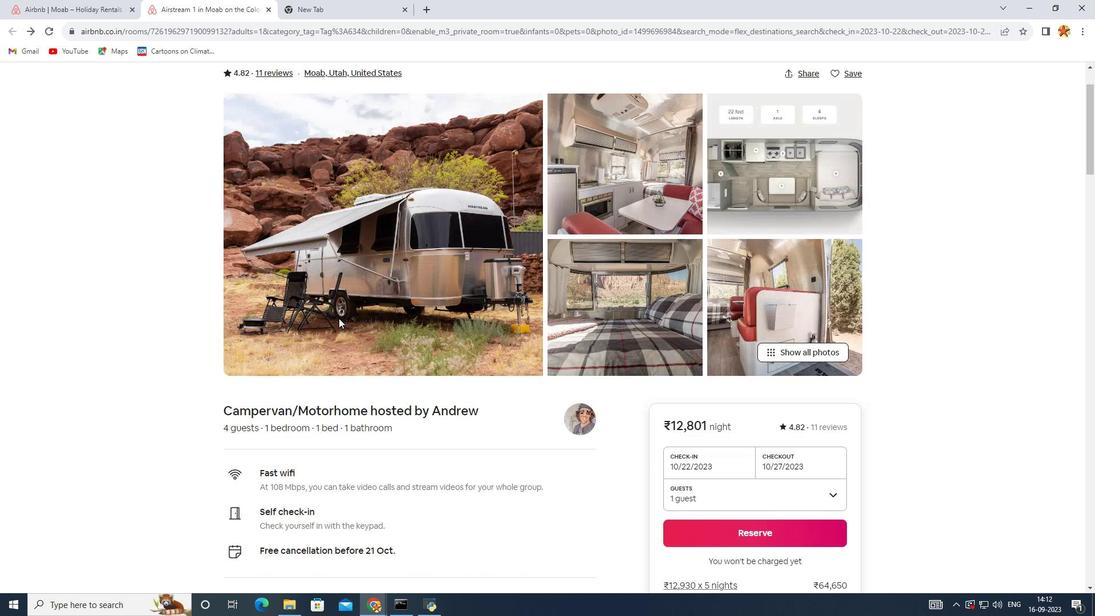 
Action: Mouse scrolled (338, 318) with delta (0, 0)
Screenshot: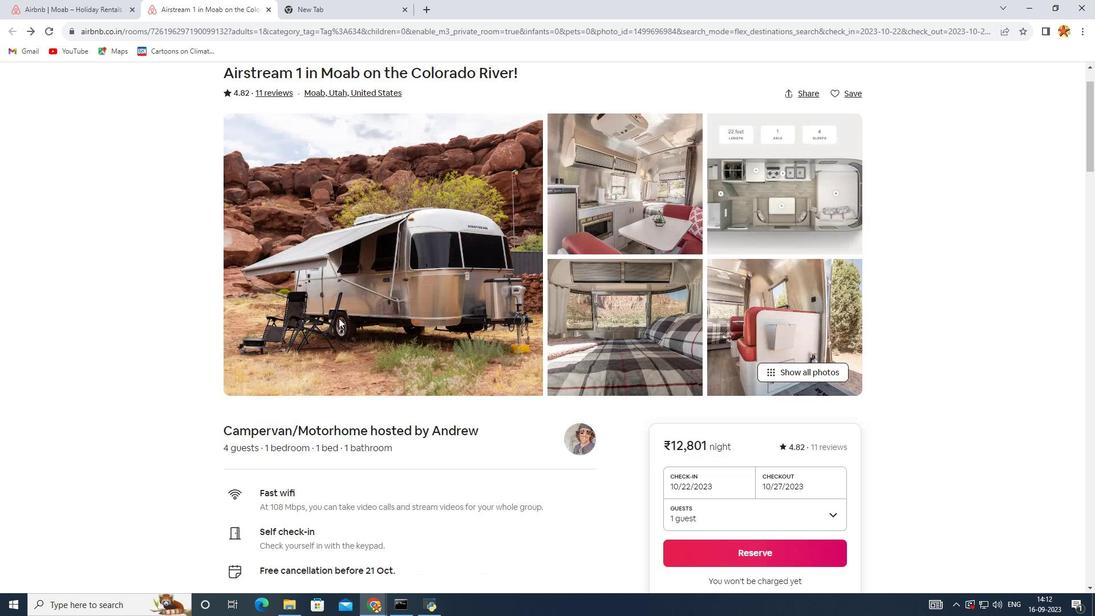 
Action: Mouse scrolled (338, 318) with delta (0, 0)
Screenshot: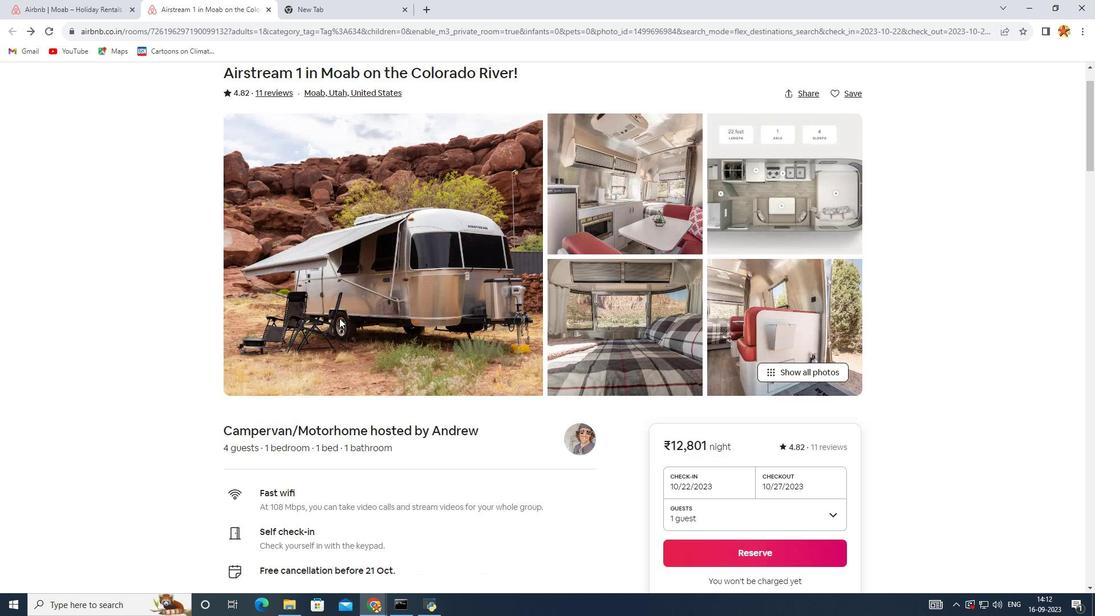 
Action: Mouse scrolled (338, 318) with delta (0, 0)
Screenshot: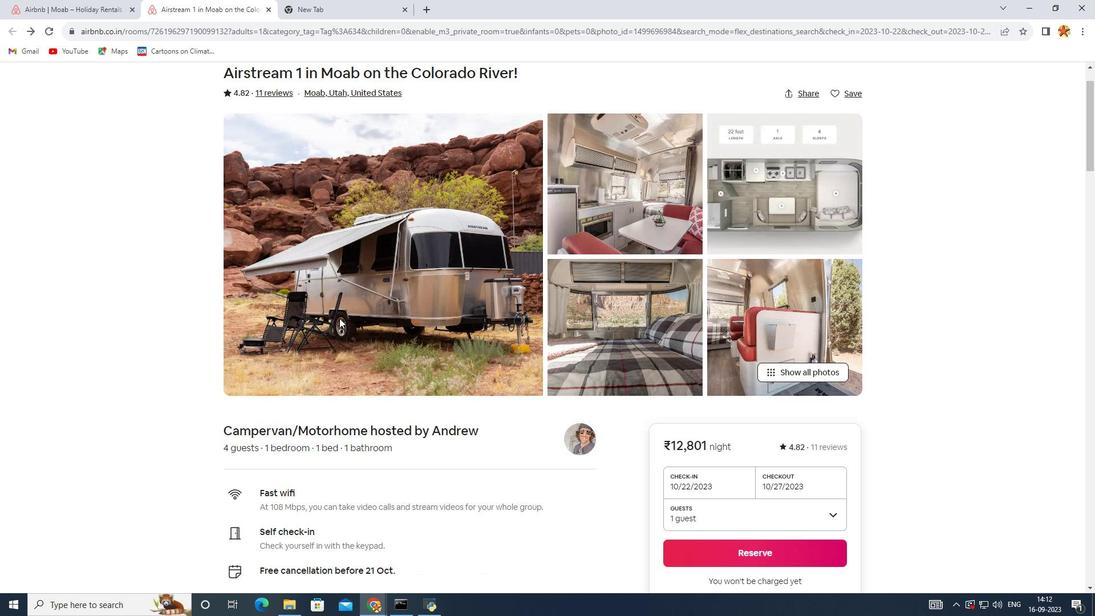 
Action: Mouse scrolled (338, 318) with delta (0, 0)
Screenshot: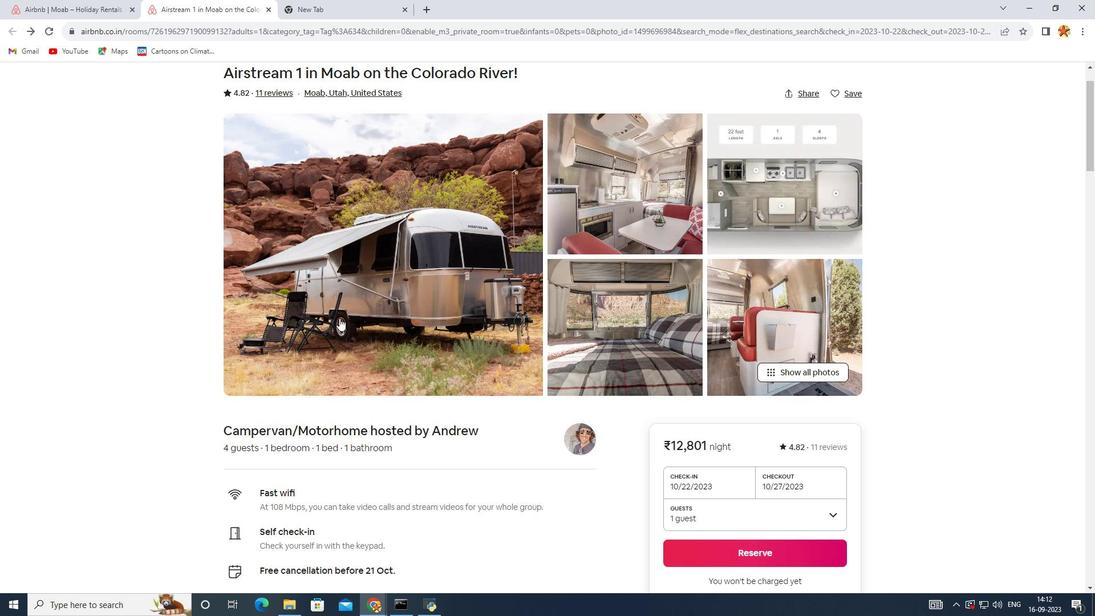 
Action: Mouse moved to (339, 318)
Screenshot: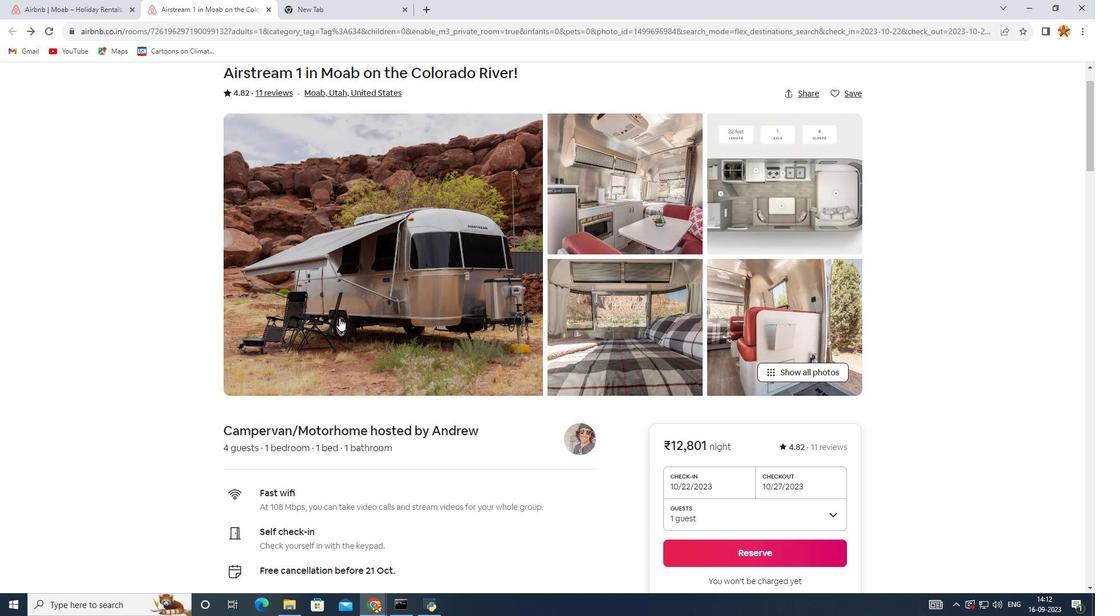 
Action: Mouse pressed left at (339, 318)
Screenshot: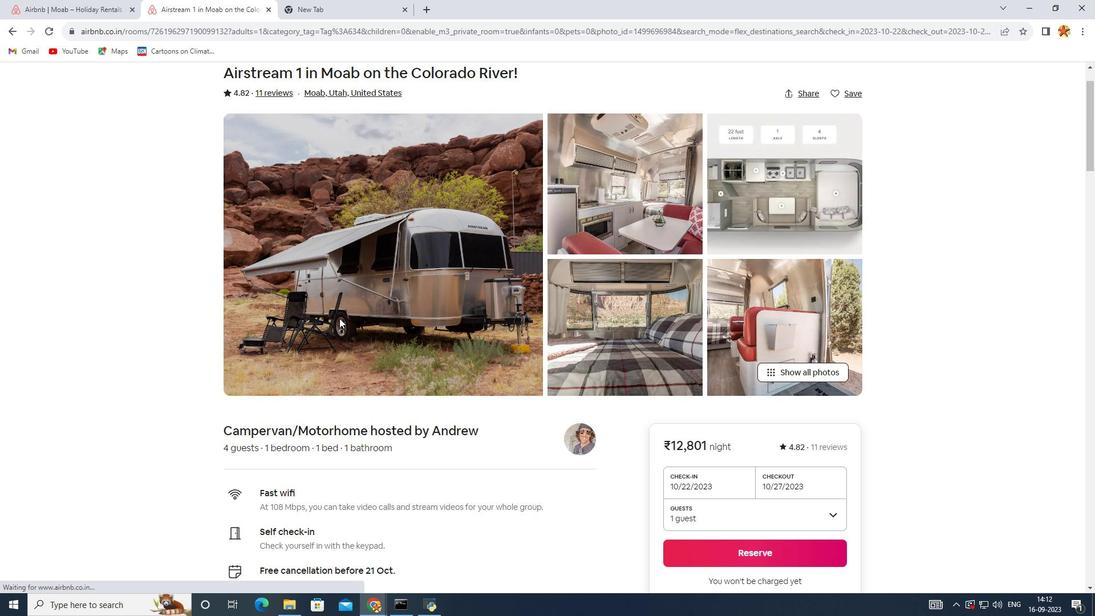 
Action: Mouse scrolled (339, 317) with delta (0, 0)
Screenshot: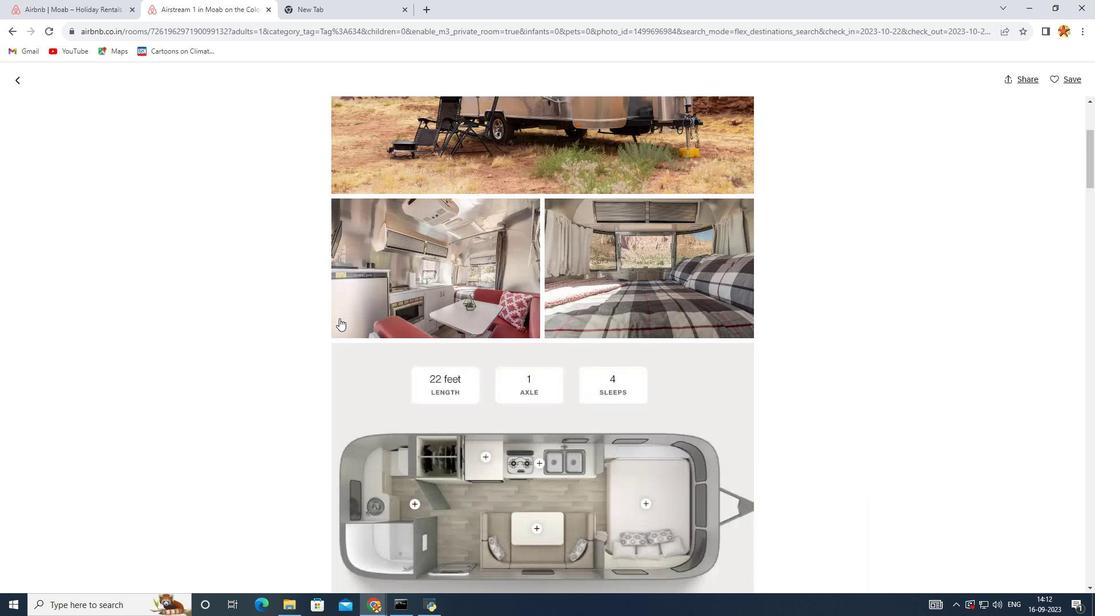 
Action: Mouse scrolled (339, 317) with delta (0, 0)
Screenshot: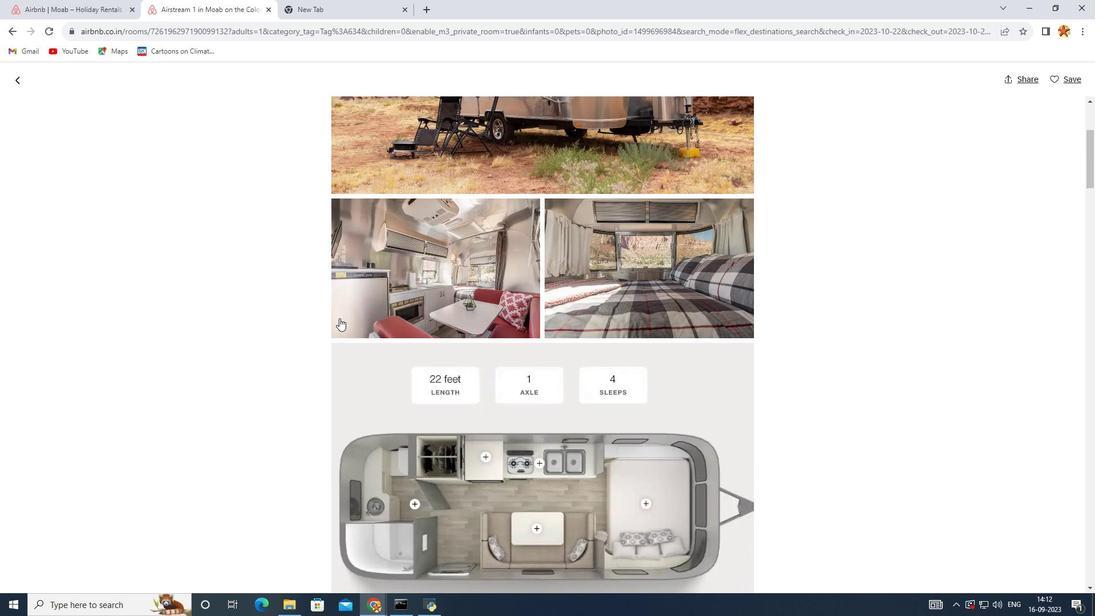 
Action: Mouse scrolled (339, 317) with delta (0, 0)
Screenshot: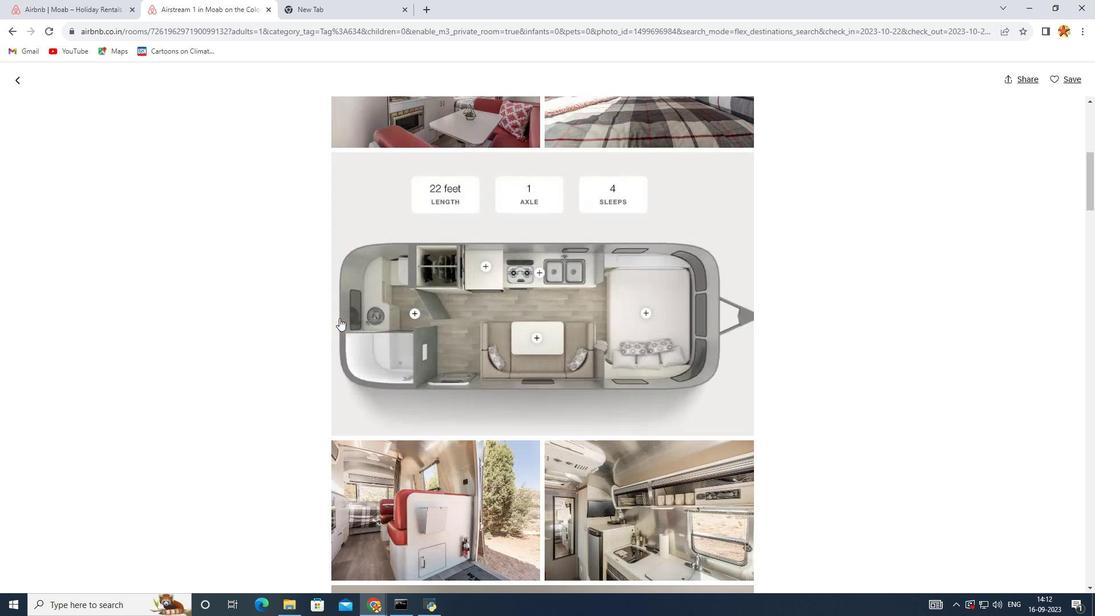 
Action: Mouse scrolled (339, 317) with delta (0, 0)
Screenshot: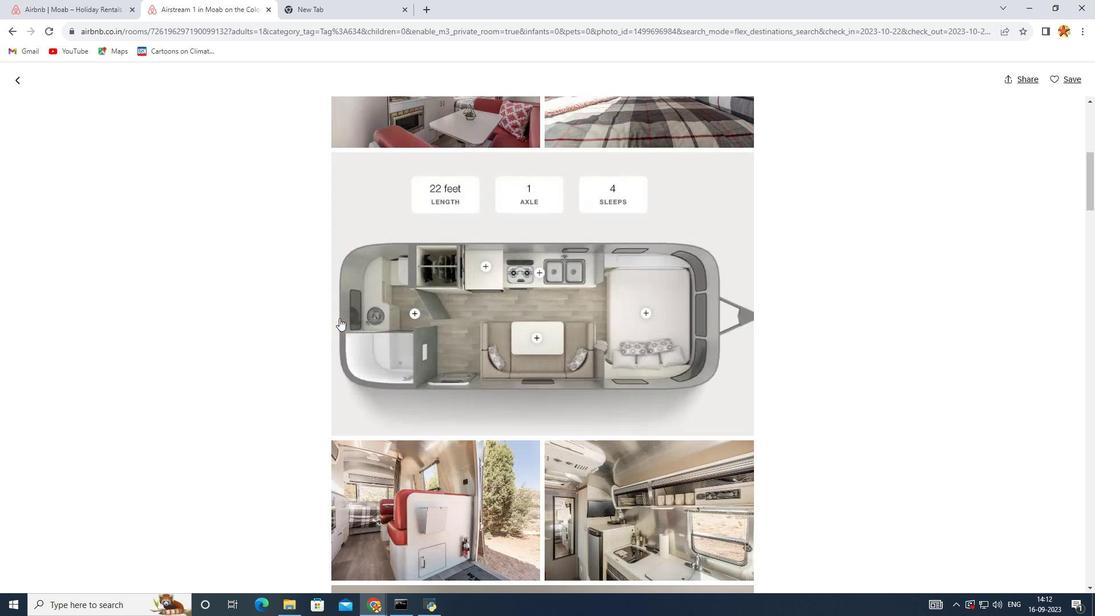
Action: Mouse scrolled (339, 317) with delta (0, 0)
Screenshot: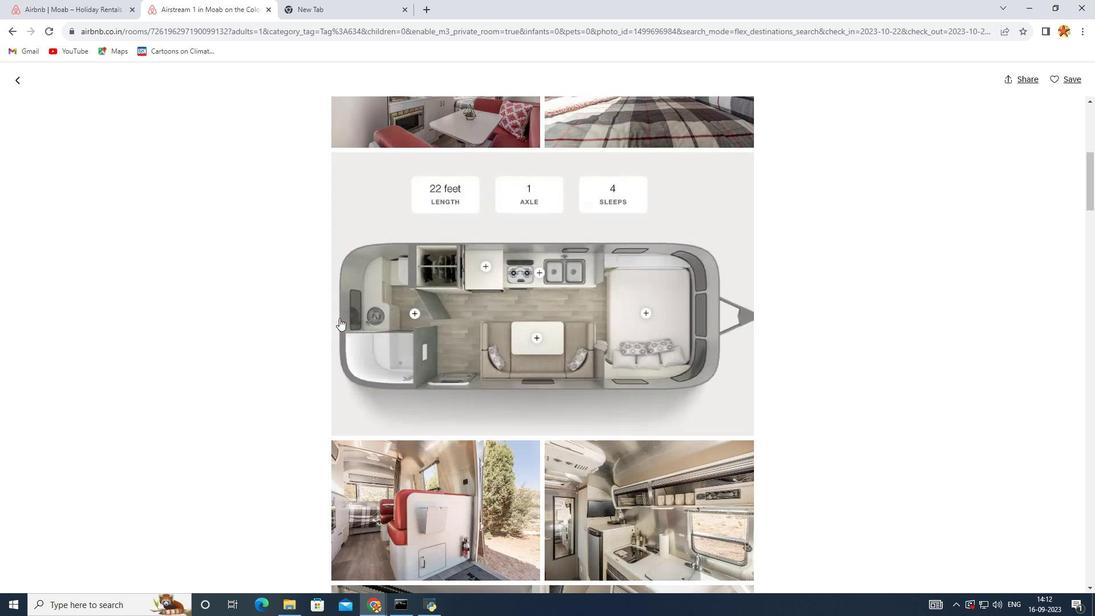 
Action: Mouse scrolled (339, 317) with delta (0, 0)
Screenshot: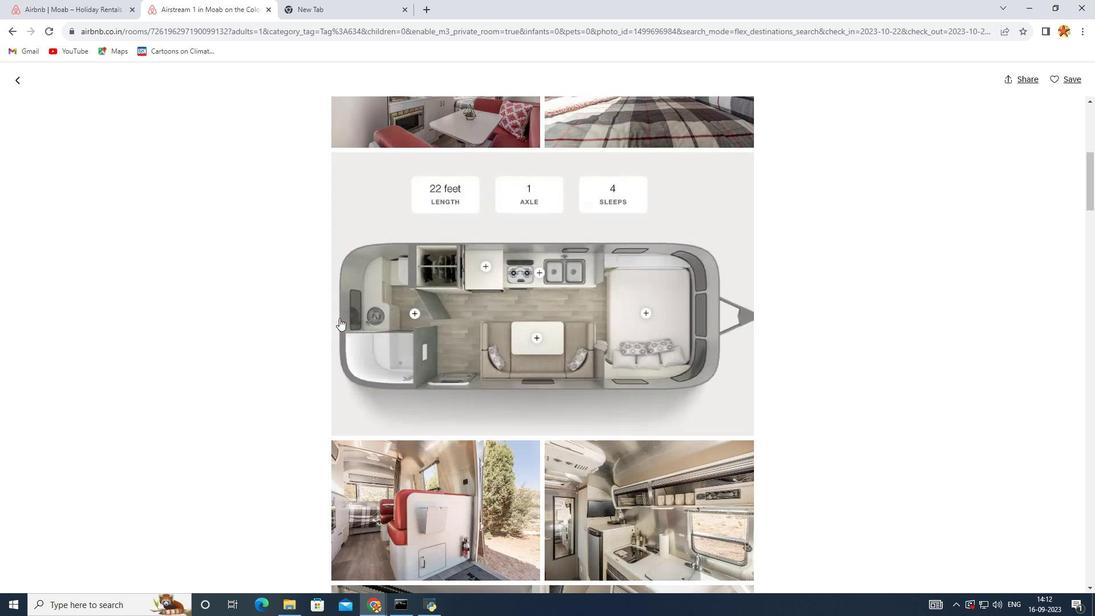 
Action: Mouse scrolled (339, 317) with delta (0, 0)
Screenshot: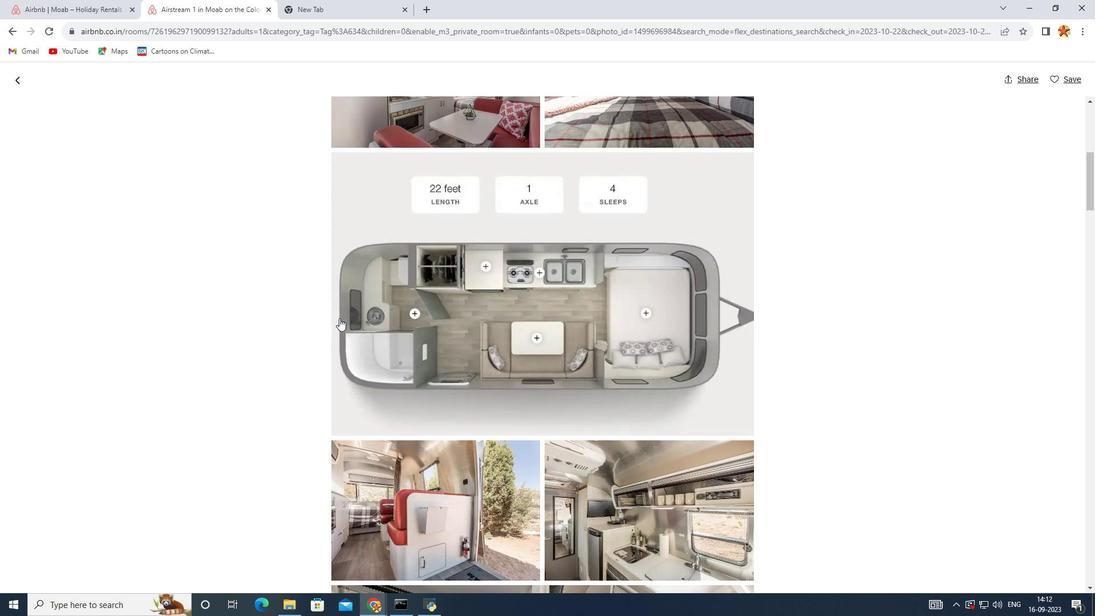 
Action: Mouse scrolled (339, 317) with delta (0, 0)
Screenshot: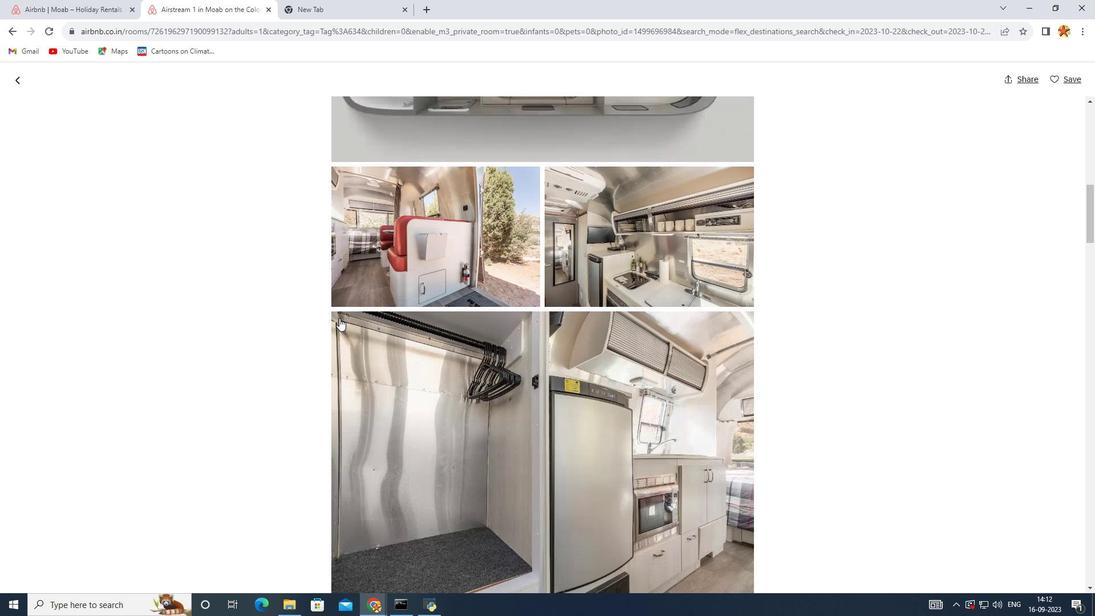 
Action: Mouse scrolled (339, 317) with delta (0, 0)
Screenshot: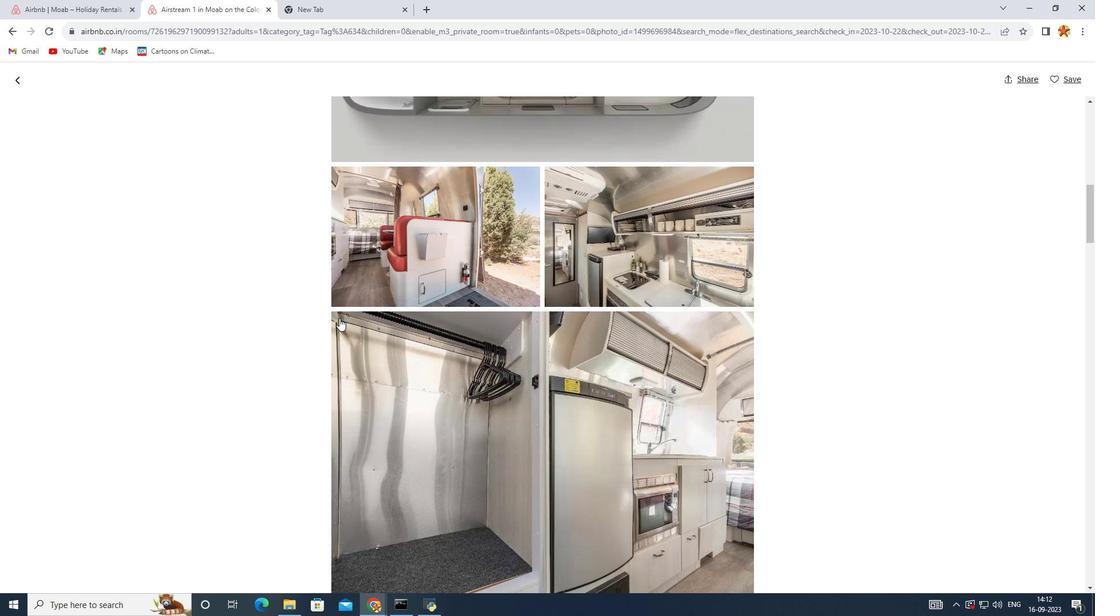 
Action: Mouse scrolled (339, 317) with delta (0, 0)
Screenshot: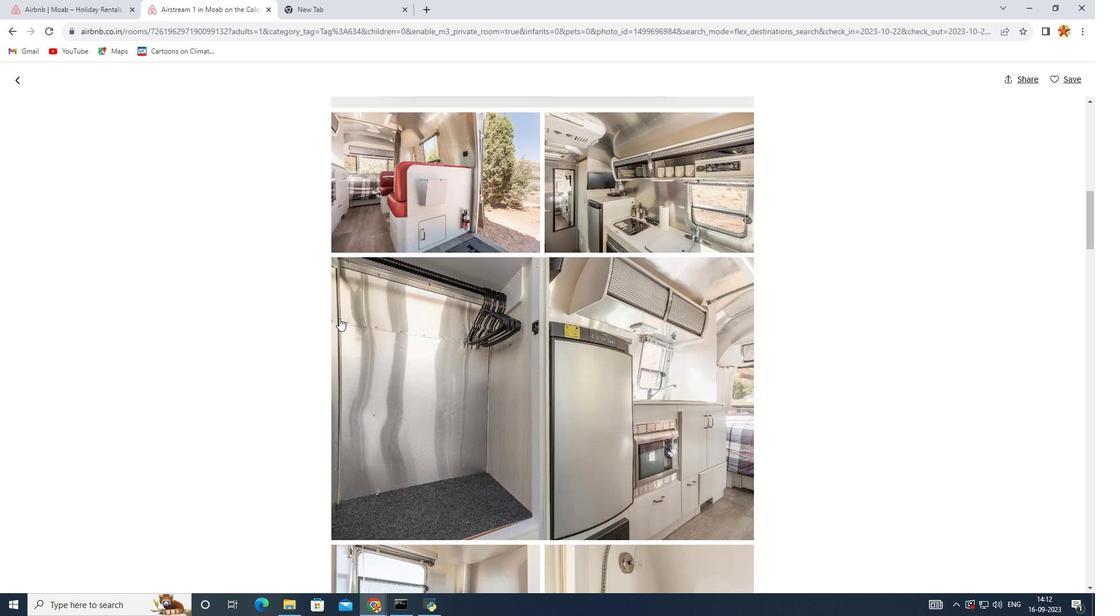 
Action: Mouse scrolled (339, 317) with delta (0, 0)
Screenshot: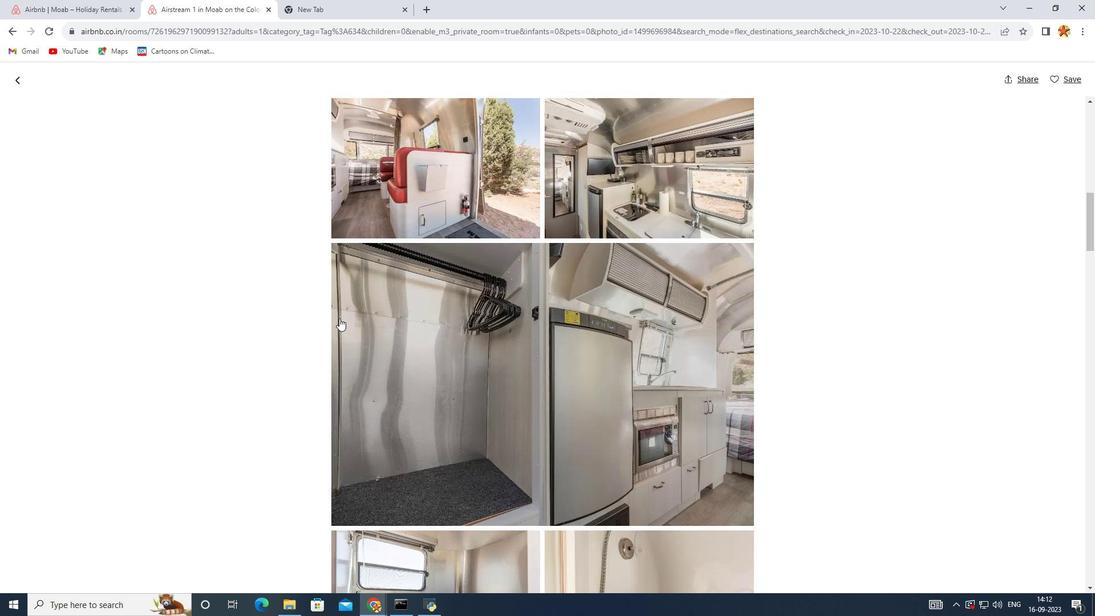 
Action: Mouse scrolled (339, 317) with delta (0, 0)
Screenshot: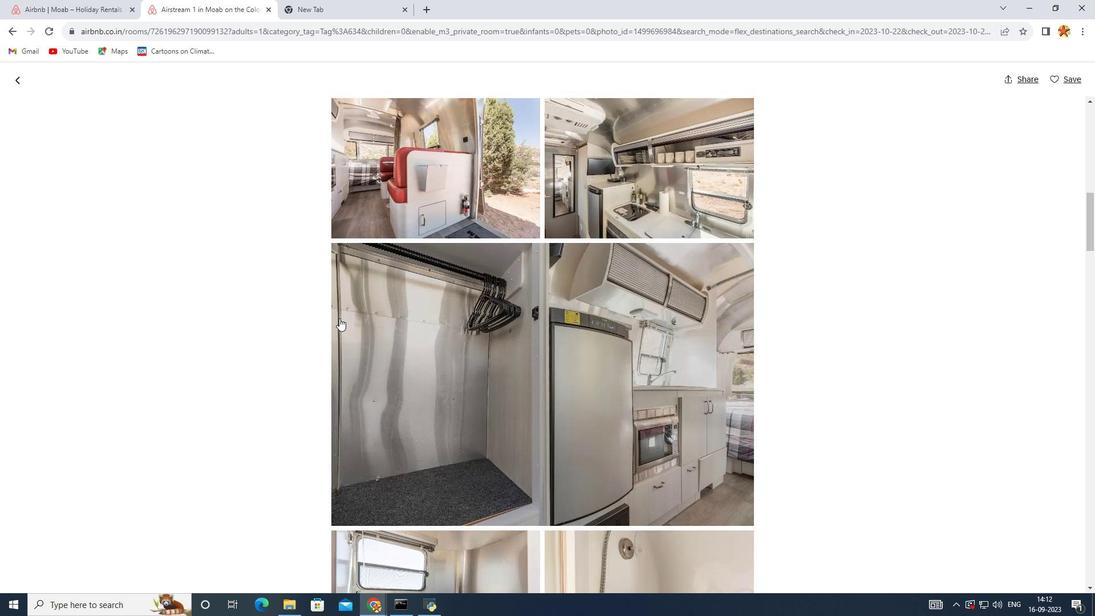 
Action: Mouse scrolled (339, 317) with delta (0, 0)
Screenshot: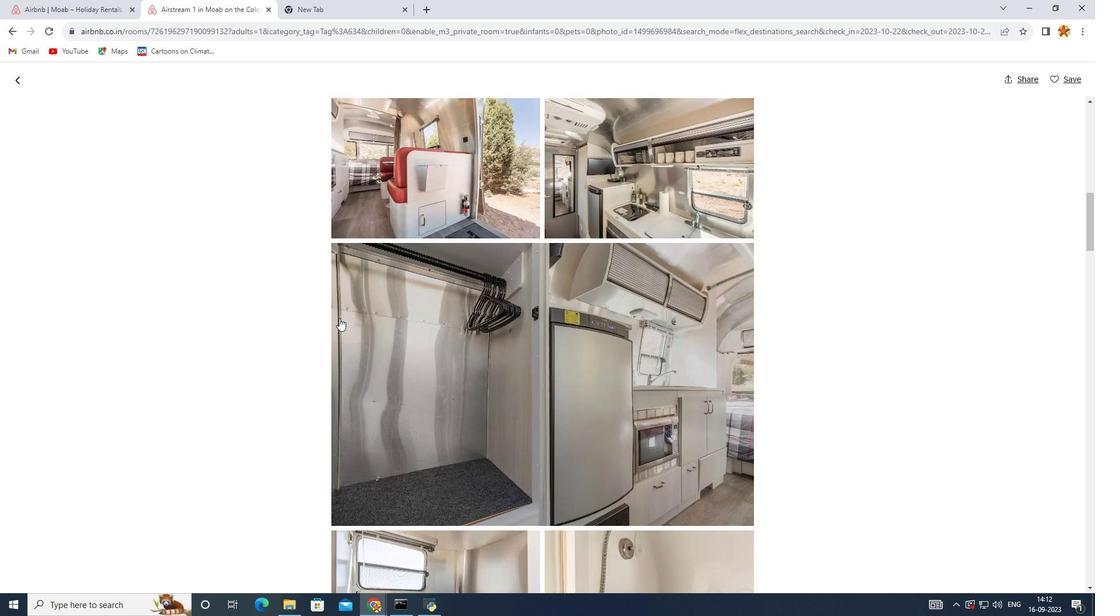 
Action: Mouse scrolled (339, 317) with delta (0, 0)
Screenshot: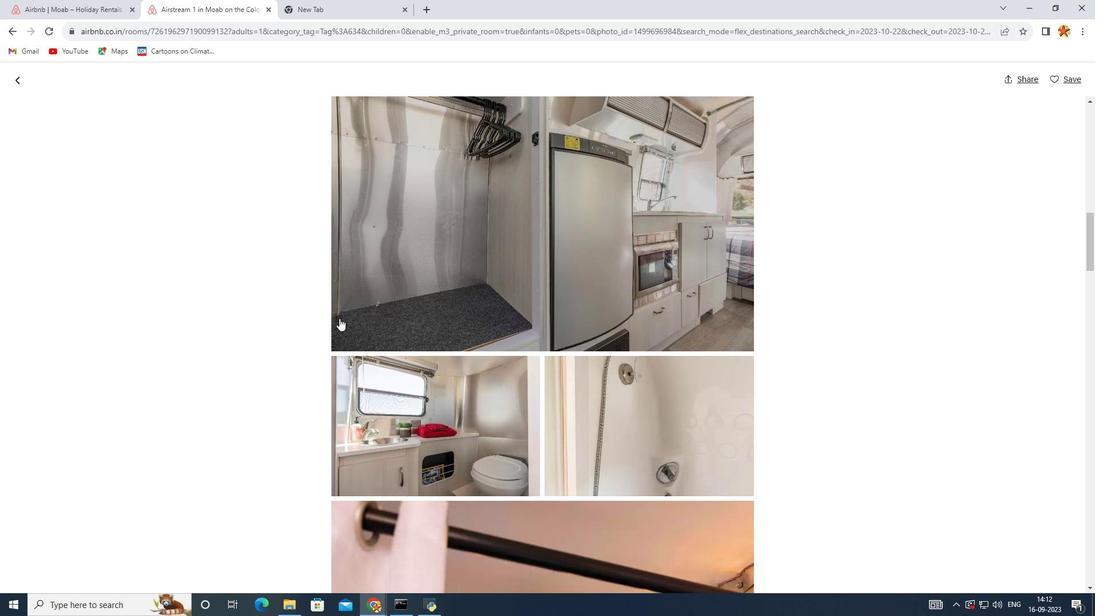 
Action: Mouse scrolled (339, 317) with delta (0, 0)
Screenshot: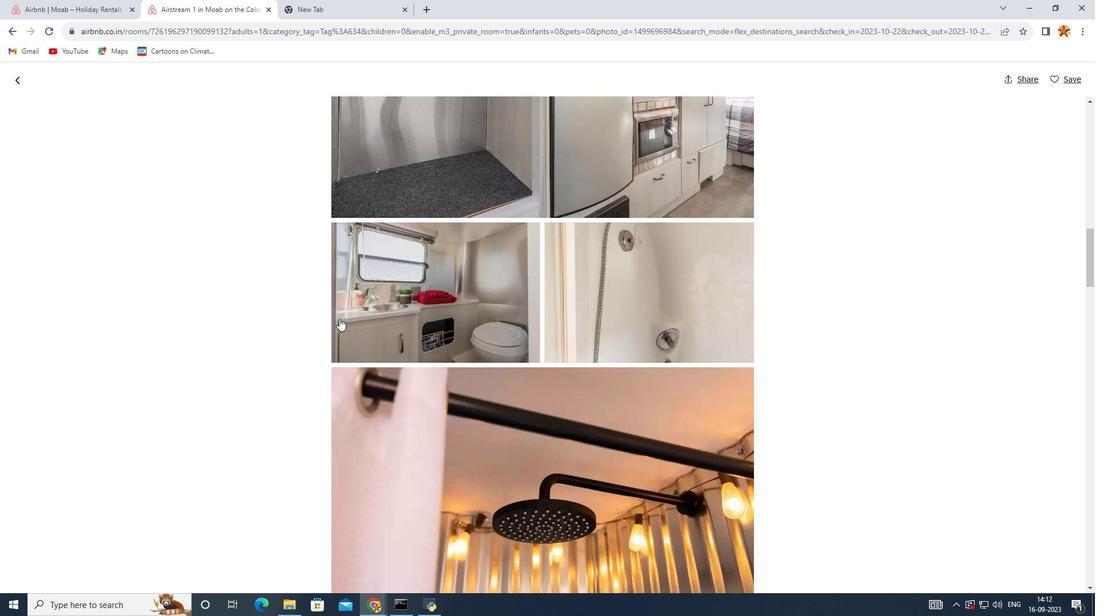
Action: Mouse scrolled (339, 317) with delta (0, 0)
Screenshot: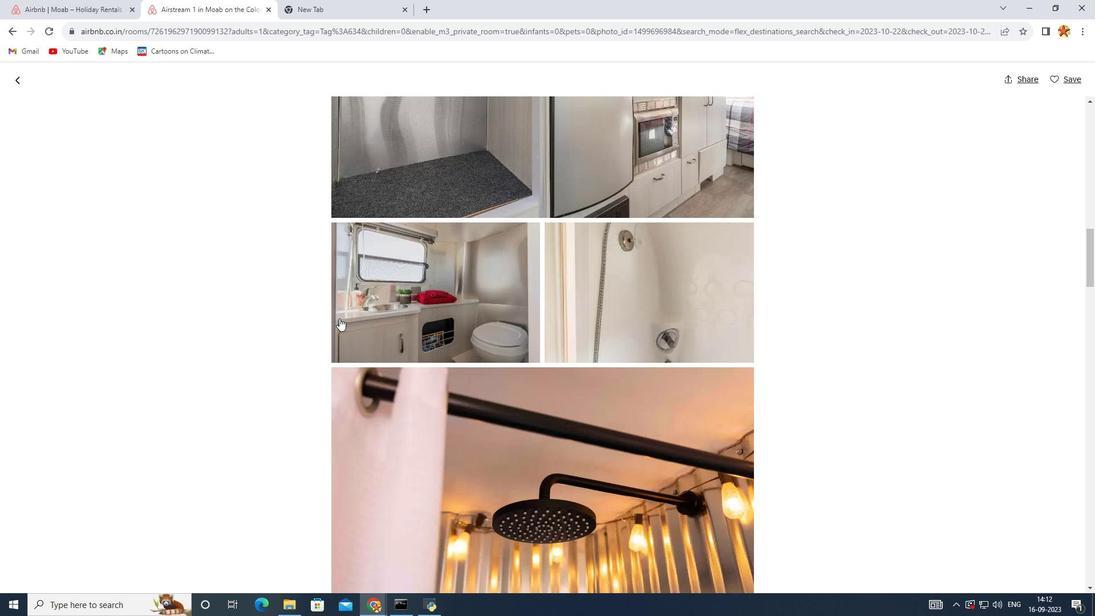 
Action: Mouse scrolled (339, 317) with delta (0, 0)
Screenshot: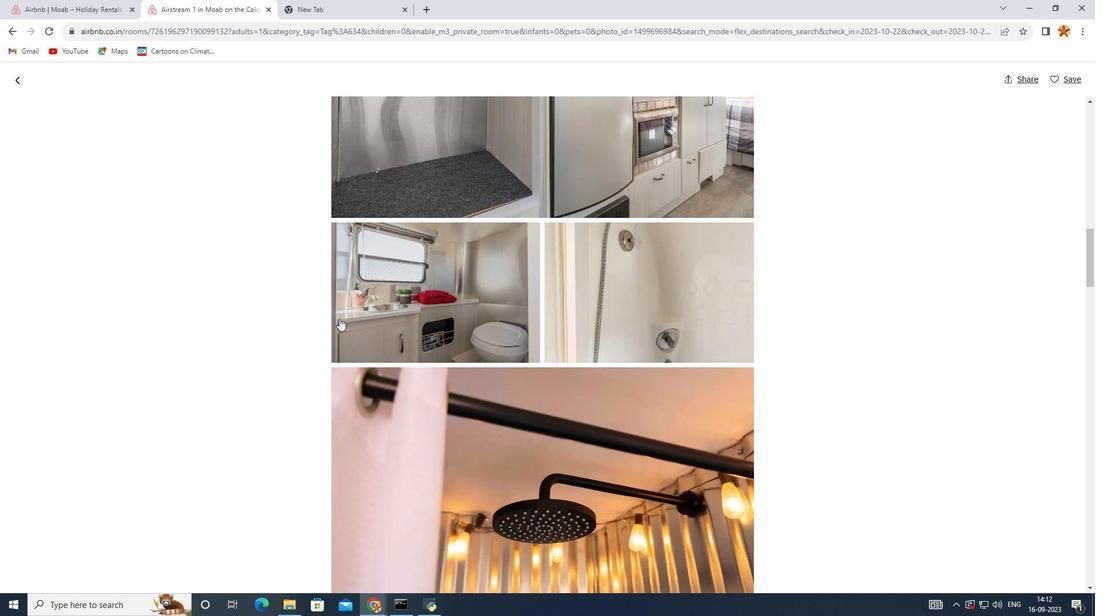 
Action: Mouse scrolled (339, 317) with delta (0, 0)
Screenshot: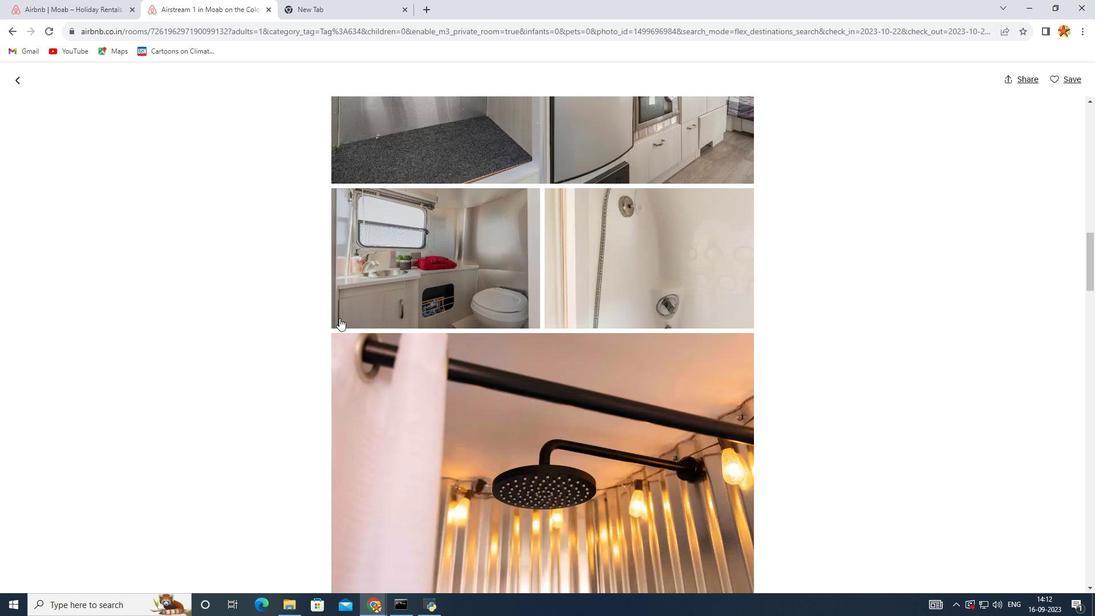 
Action: Mouse scrolled (339, 317) with delta (0, 0)
Screenshot: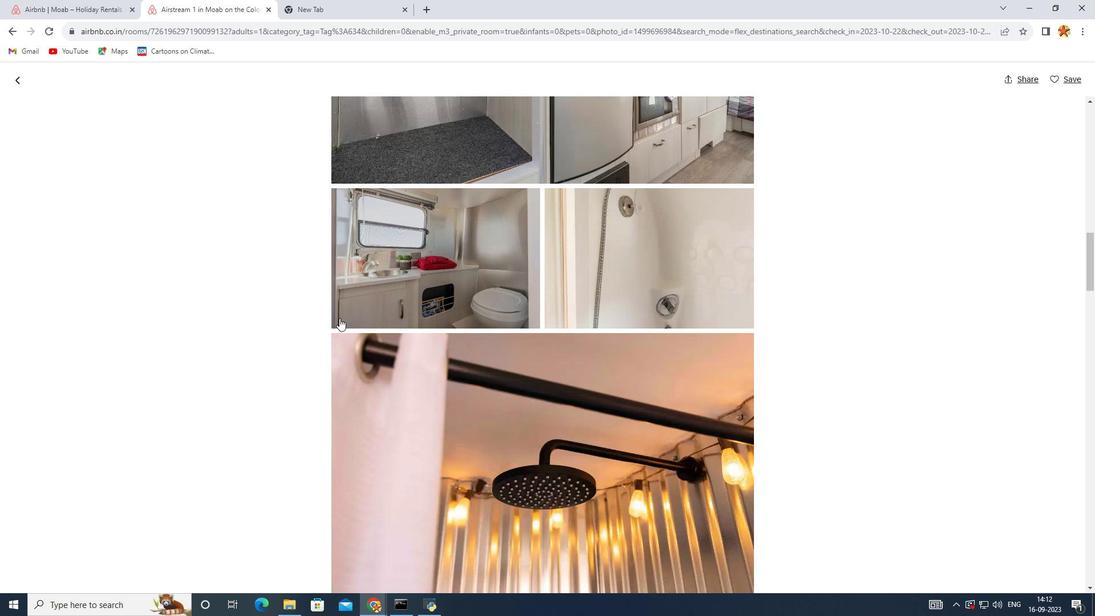 
Action: Mouse scrolled (339, 317) with delta (0, 0)
Screenshot: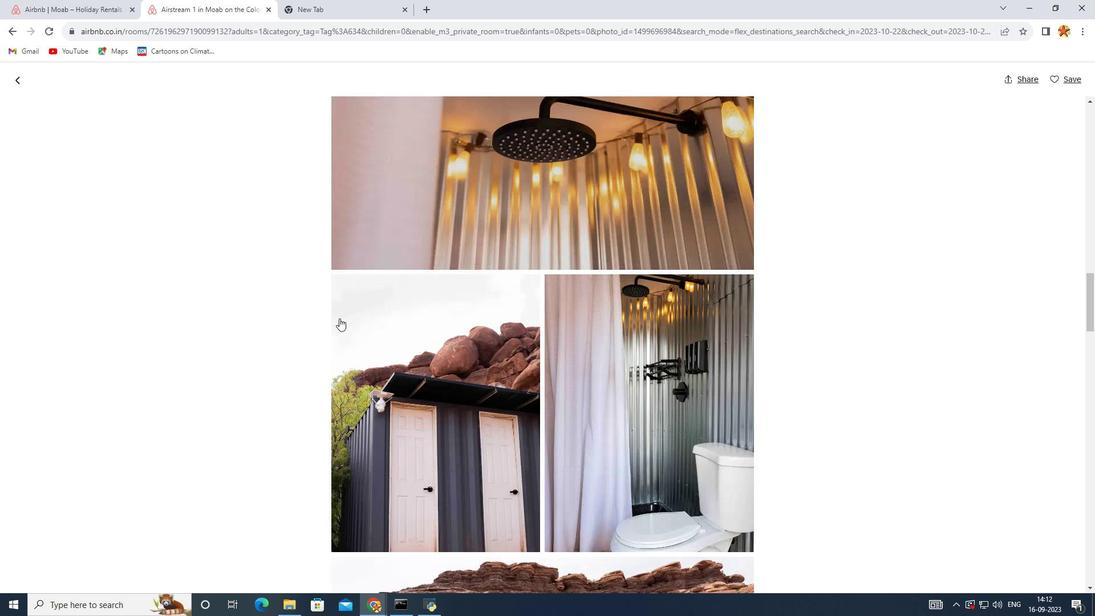 
Action: Mouse scrolled (339, 317) with delta (0, 0)
Screenshot: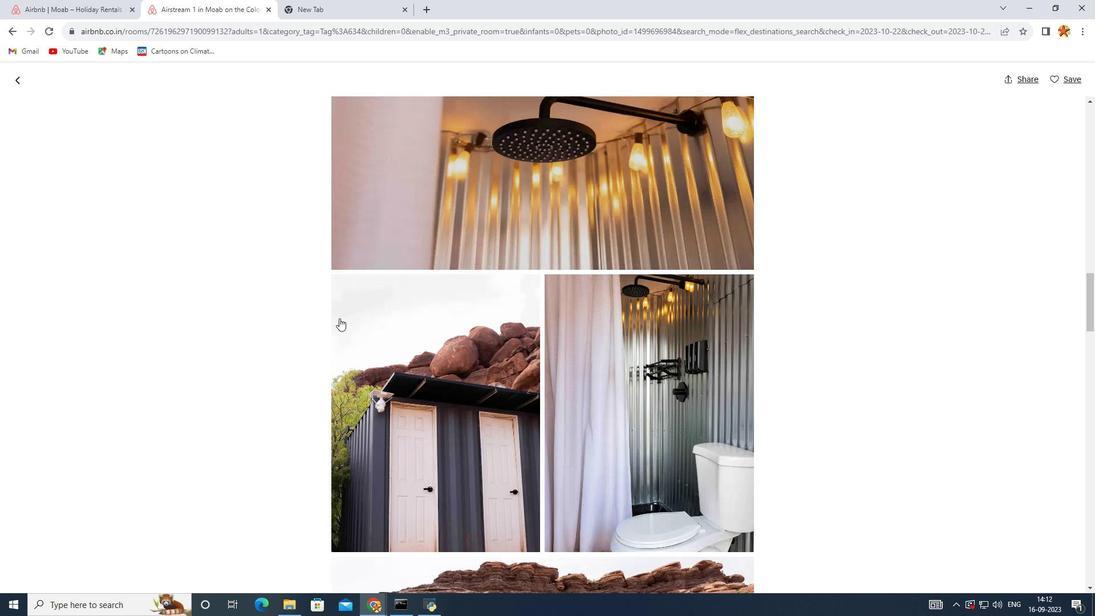 
Action: Mouse scrolled (339, 317) with delta (0, 0)
Screenshot: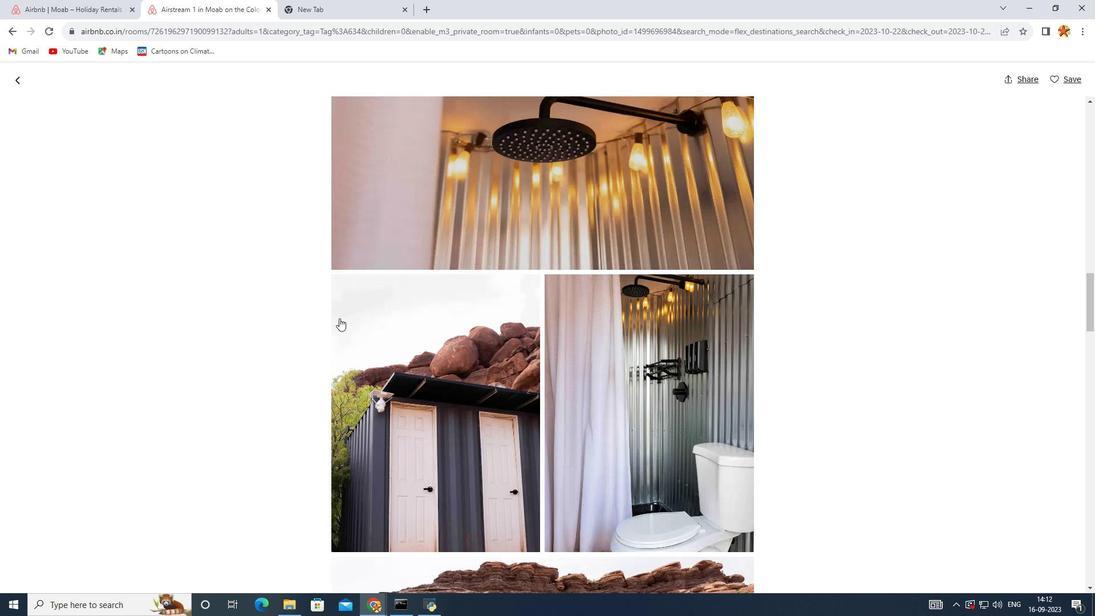 
Action: Mouse scrolled (339, 317) with delta (0, 0)
Screenshot: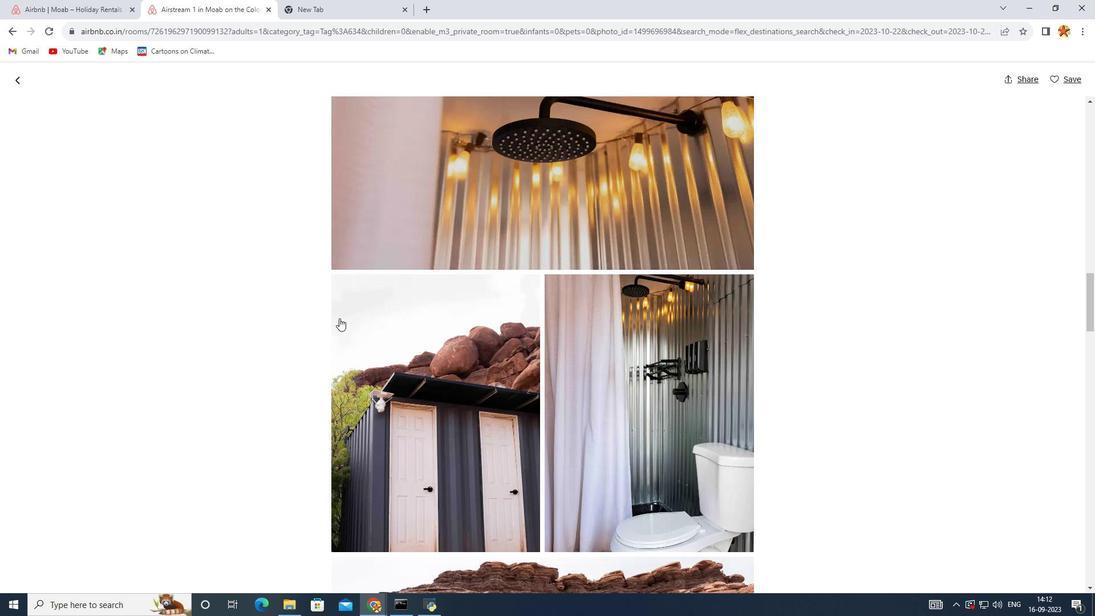 
Action: Mouse scrolled (339, 317) with delta (0, 0)
Screenshot: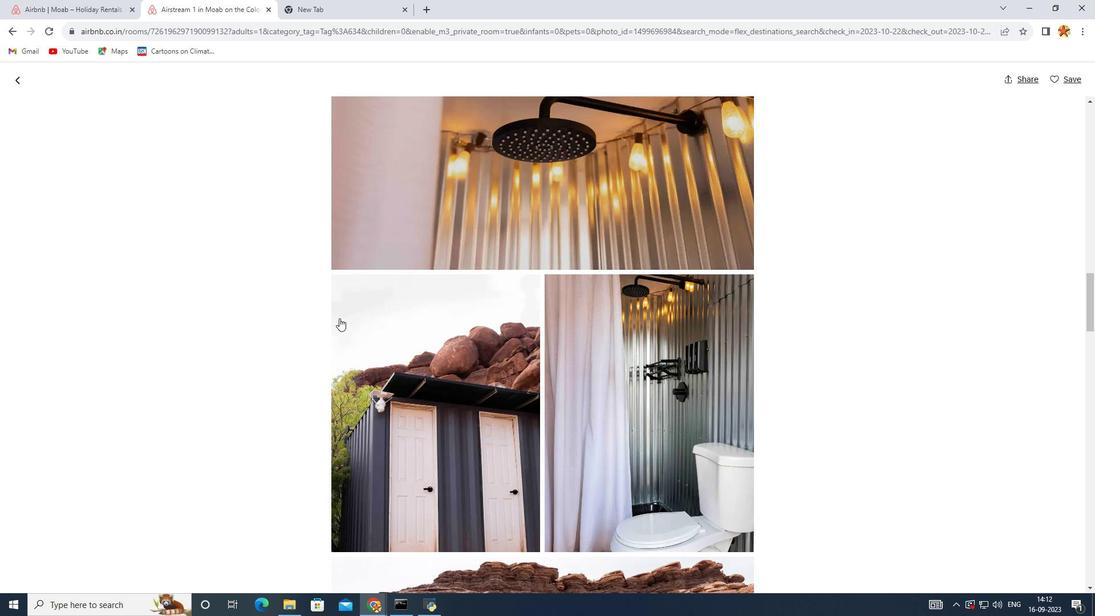
Action: Mouse scrolled (339, 317) with delta (0, 0)
Screenshot: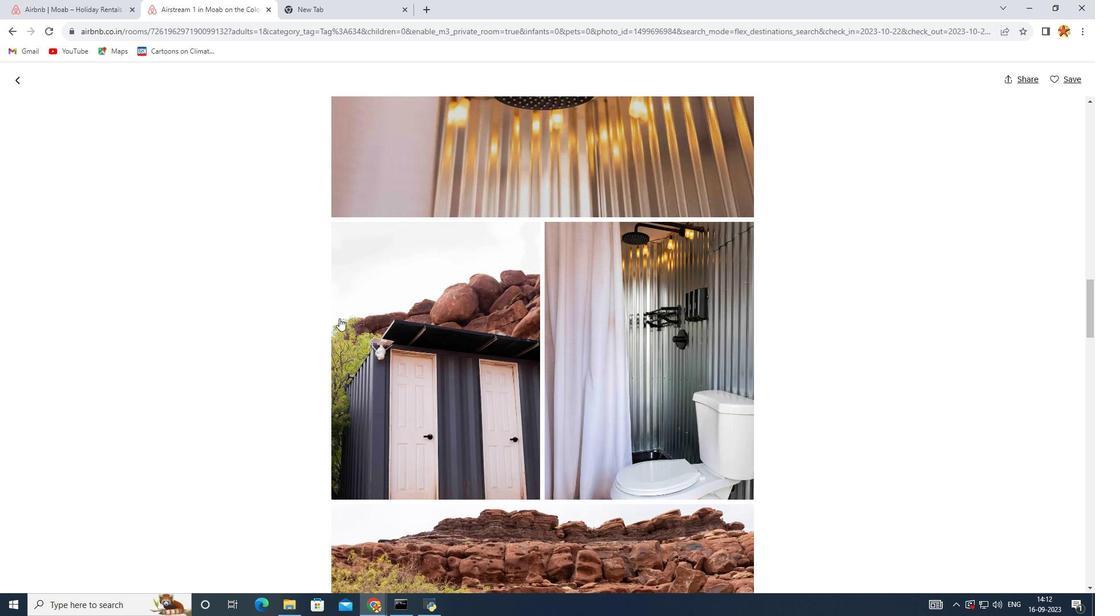 
Action: Mouse scrolled (339, 317) with delta (0, 0)
Screenshot: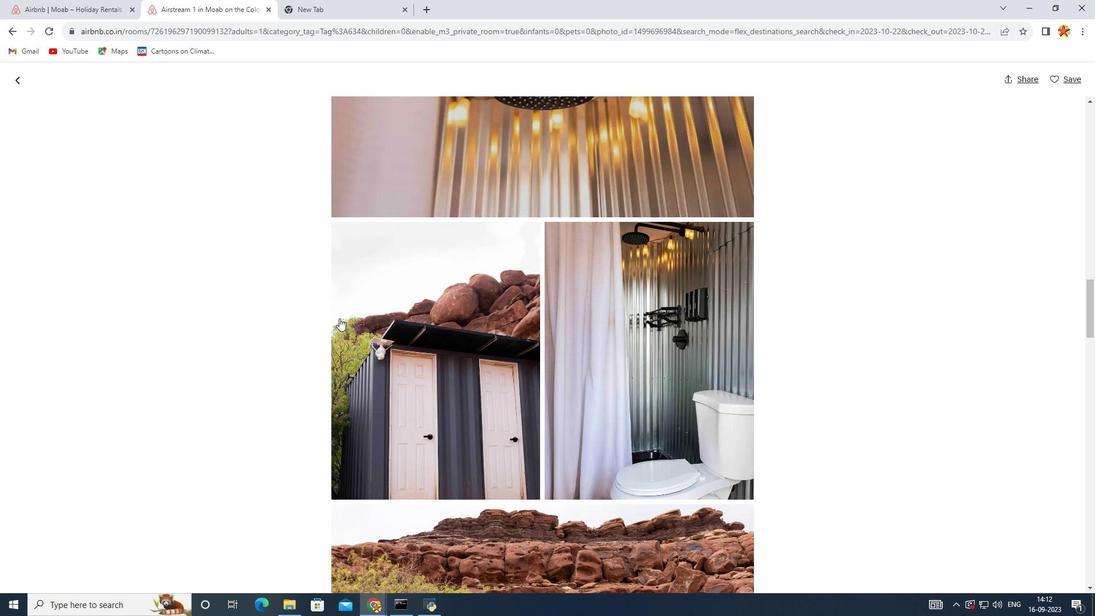 
Action: Mouse scrolled (339, 317) with delta (0, 0)
Screenshot: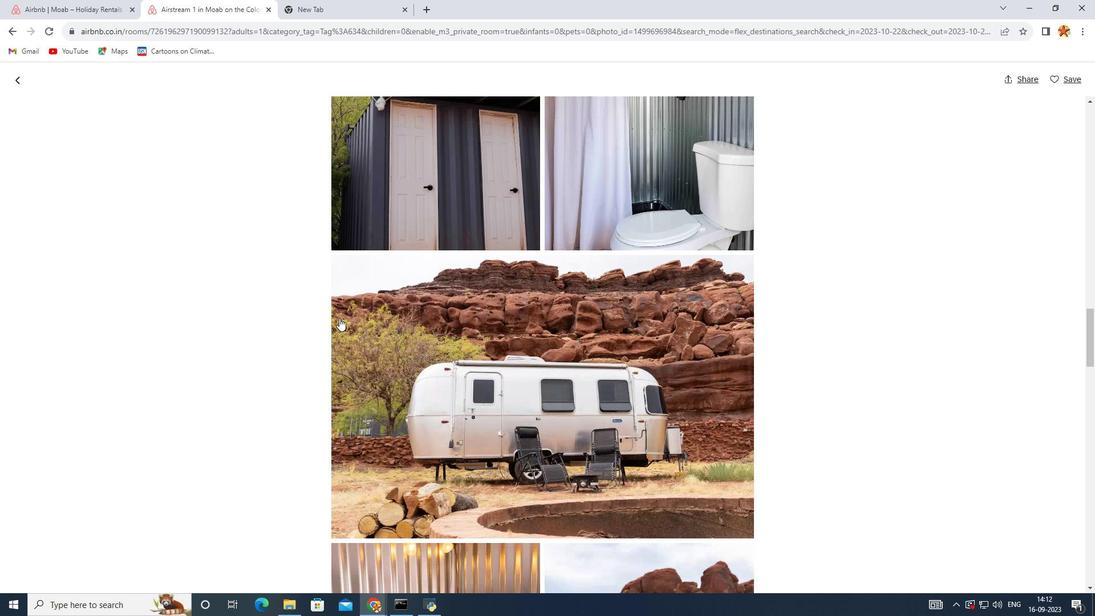 
Action: Mouse scrolled (339, 317) with delta (0, 0)
Screenshot: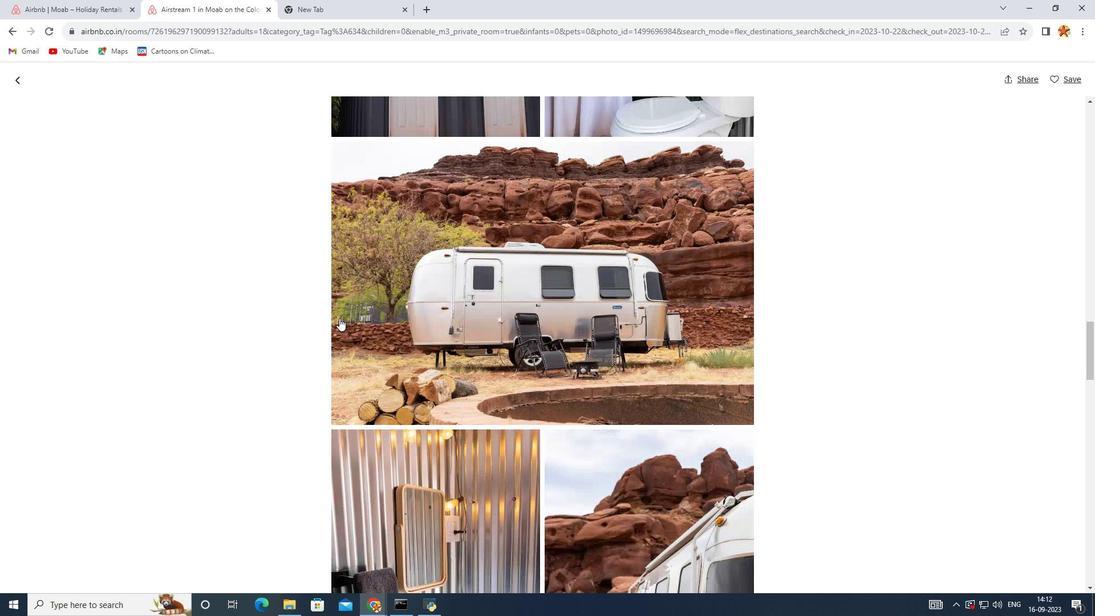 
Action: Mouse scrolled (339, 317) with delta (0, 0)
Screenshot: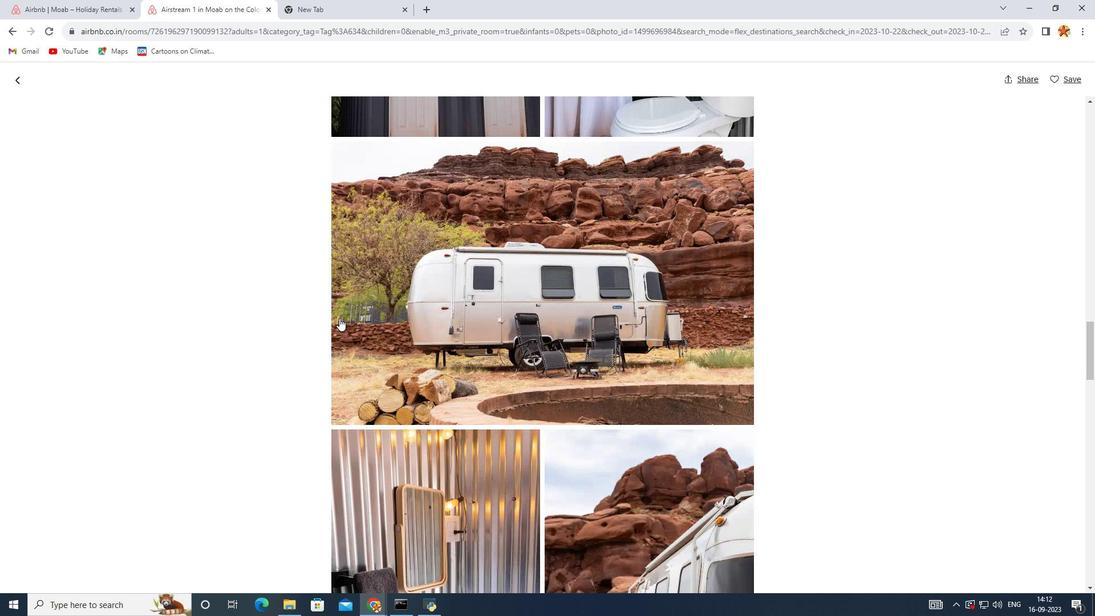 
Action: Mouse scrolled (339, 317) with delta (0, 0)
Screenshot: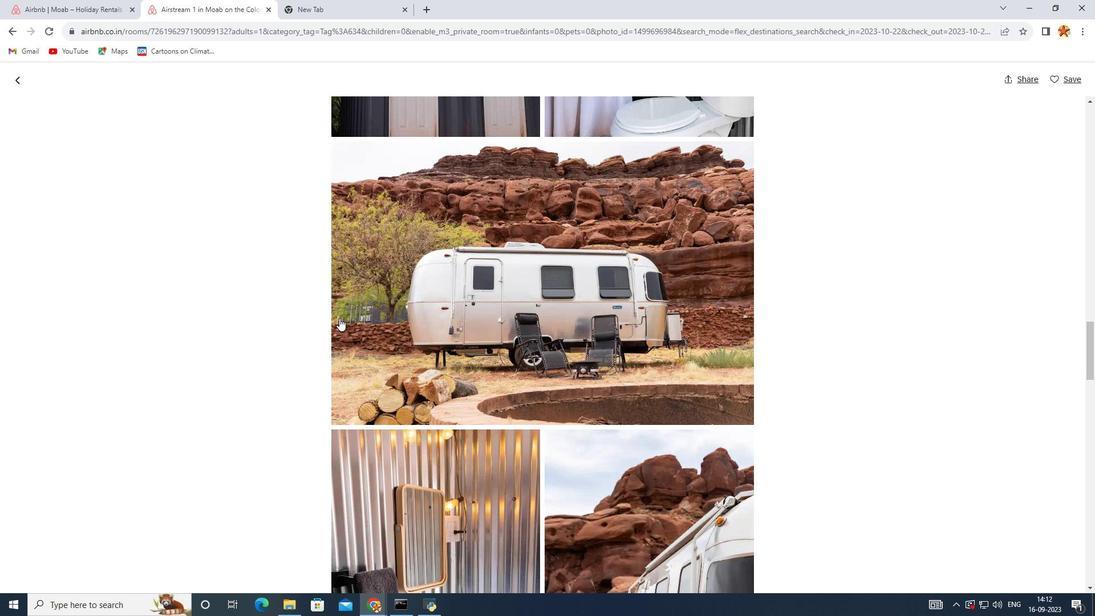 
Action: Mouse scrolled (339, 317) with delta (0, 0)
Screenshot: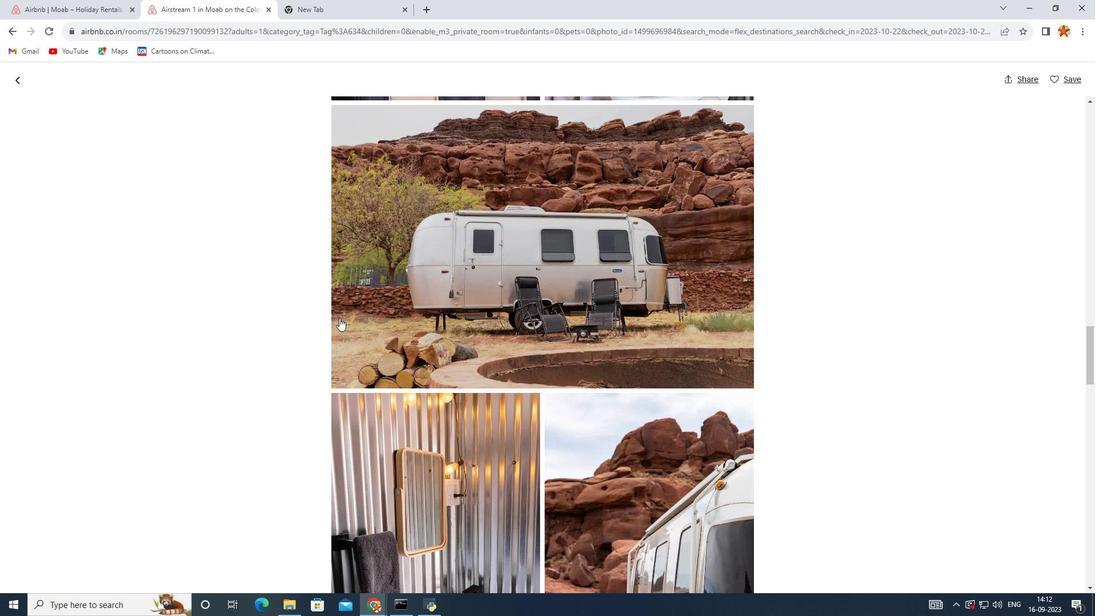 
Action: Mouse scrolled (339, 317) with delta (0, 0)
Screenshot: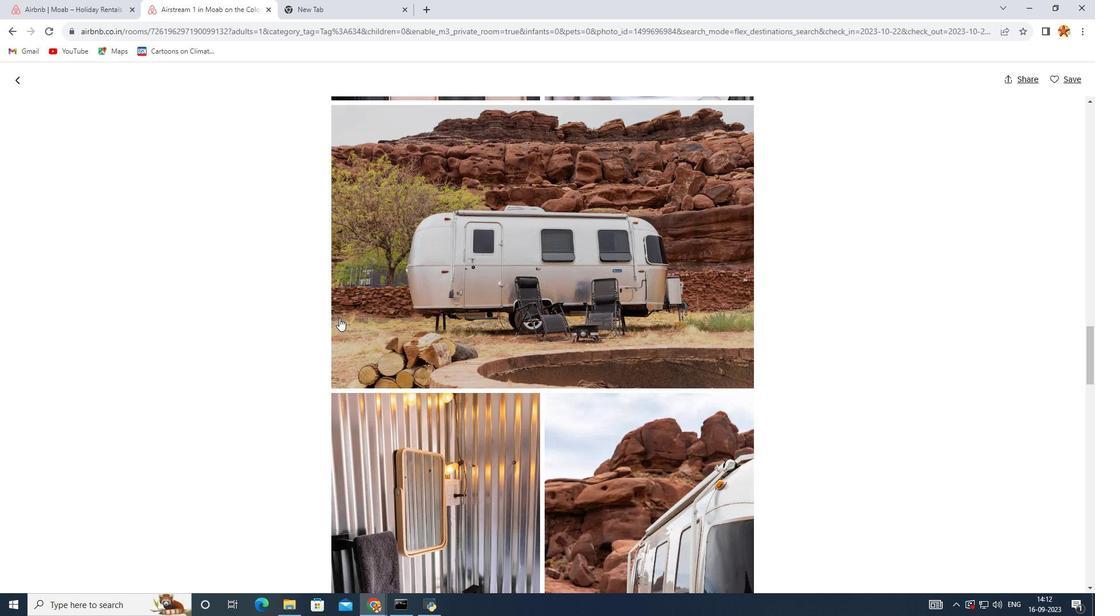 
Action: Mouse scrolled (339, 317) with delta (0, 0)
Screenshot: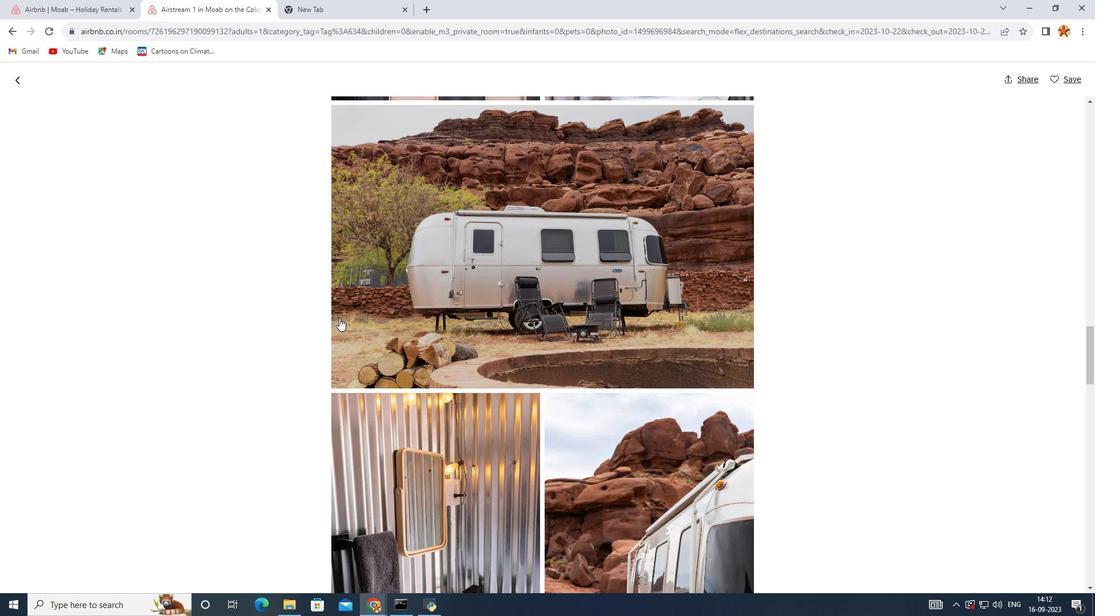 
Action: Mouse scrolled (339, 317) with delta (0, 0)
Screenshot: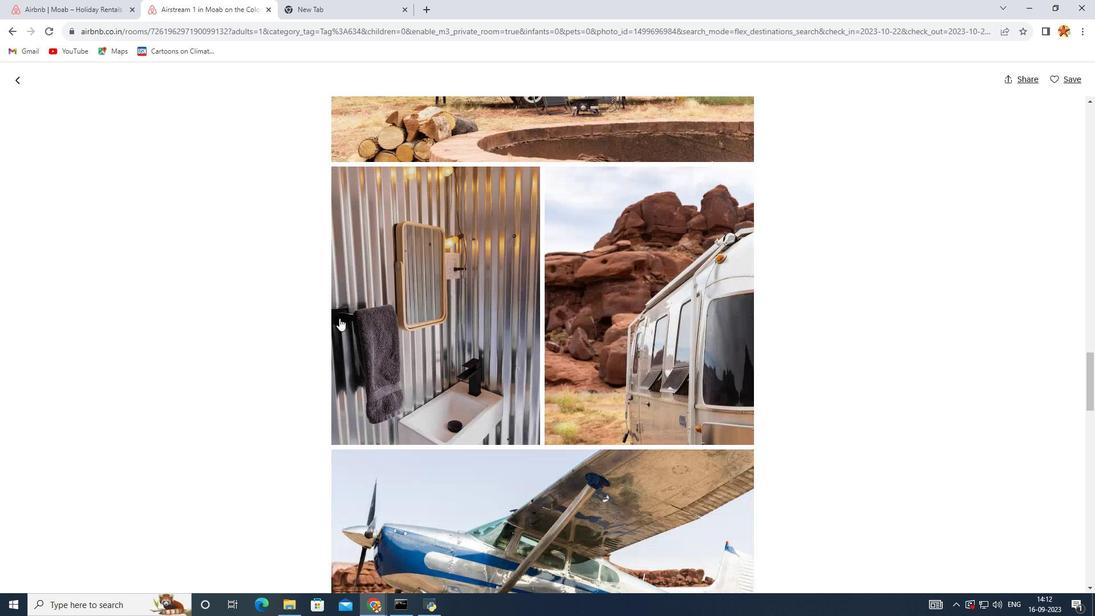 
Action: Mouse scrolled (339, 317) with delta (0, 0)
Screenshot: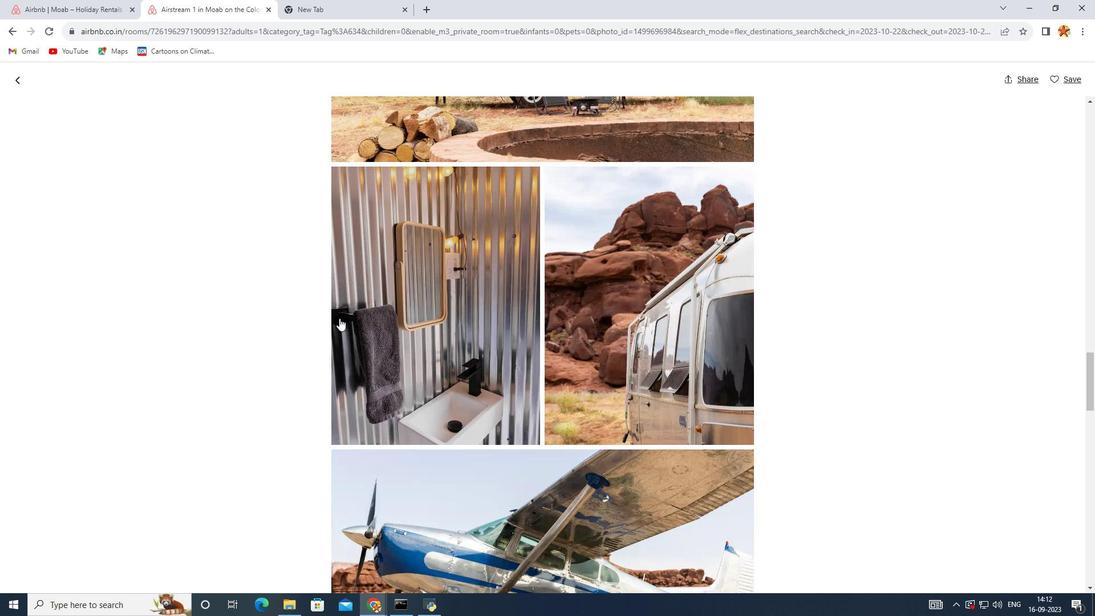 
Action: Mouse scrolled (339, 317) with delta (0, 0)
Screenshot: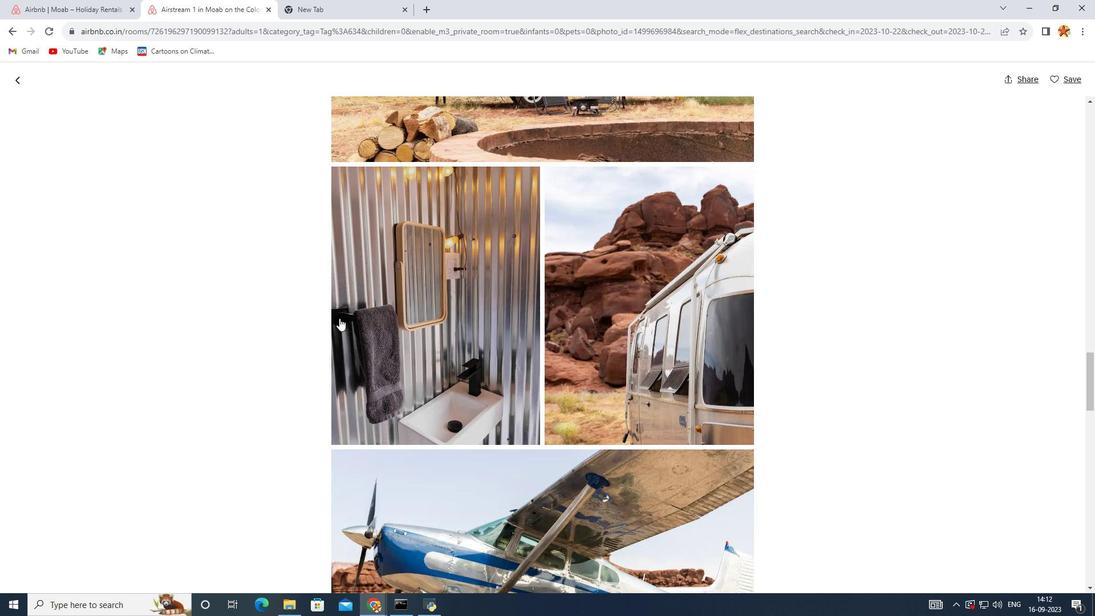 
Action: Mouse scrolled (339, 317) with delta (0, 0)
Screenshot: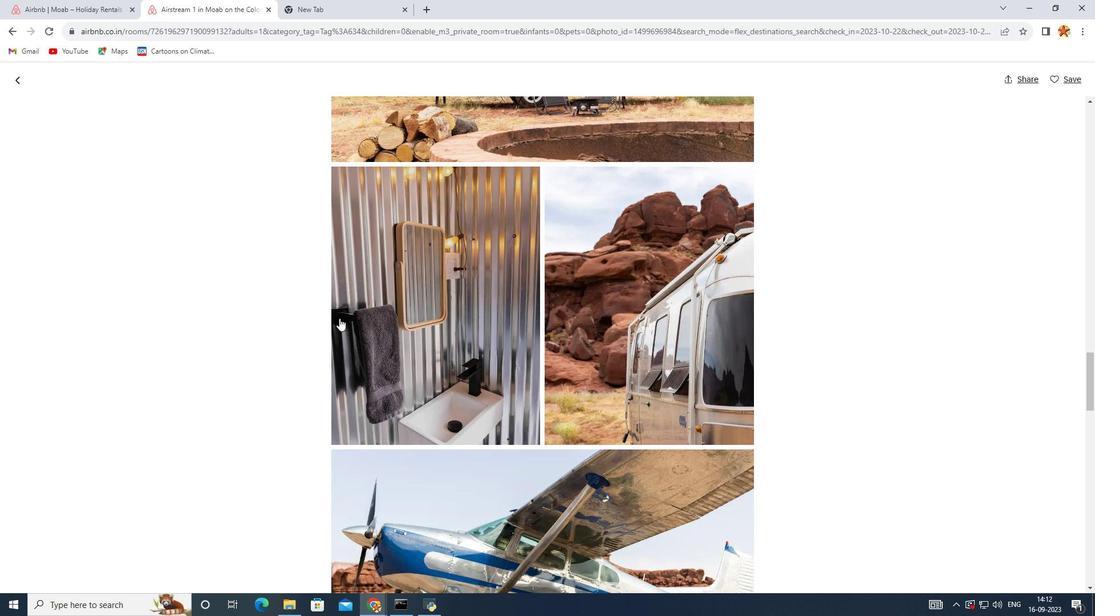 
Action: Mouse scrolled (339, 317) with delta (0, 0)
Screenshot: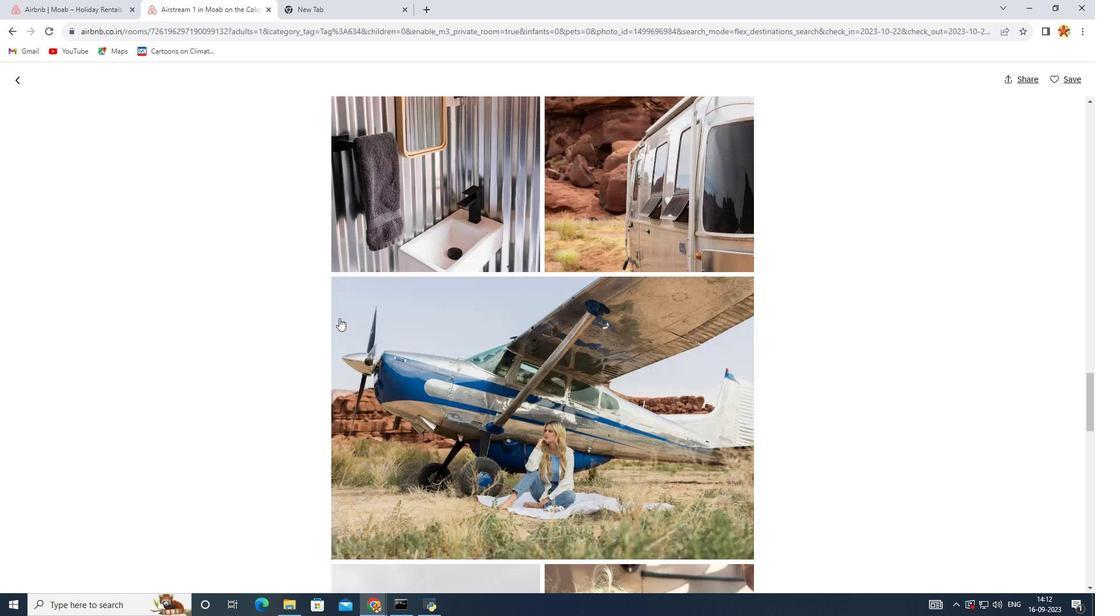 
Action: Mouse scrolled (339, 317) with delta (0, 0)
Screenshot: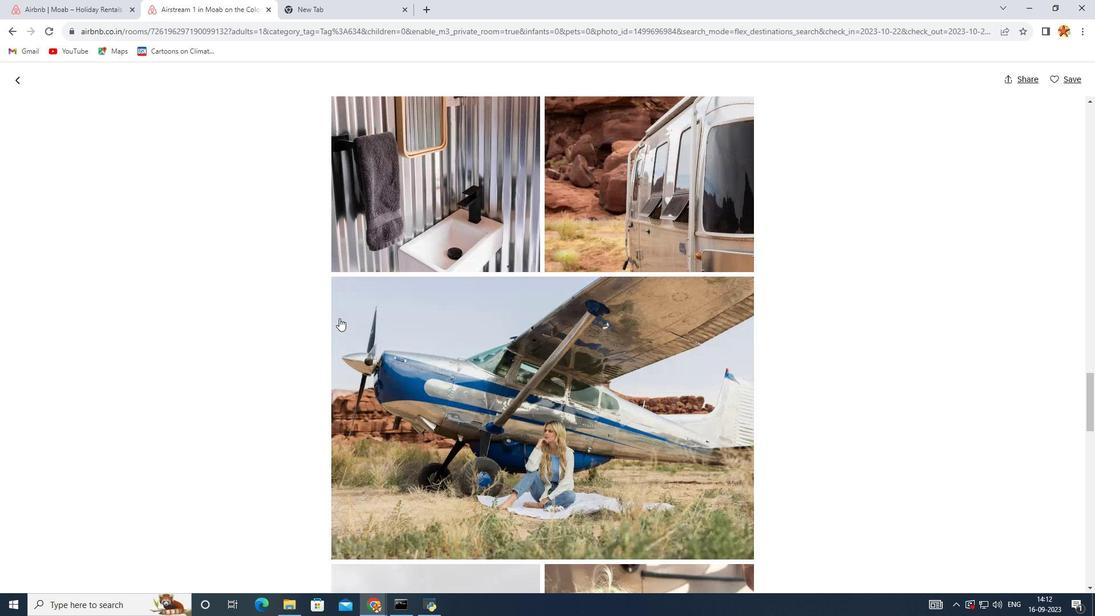 
Action: Mouse scrolled (339, 317) with delta (0, 0)
Screenshot: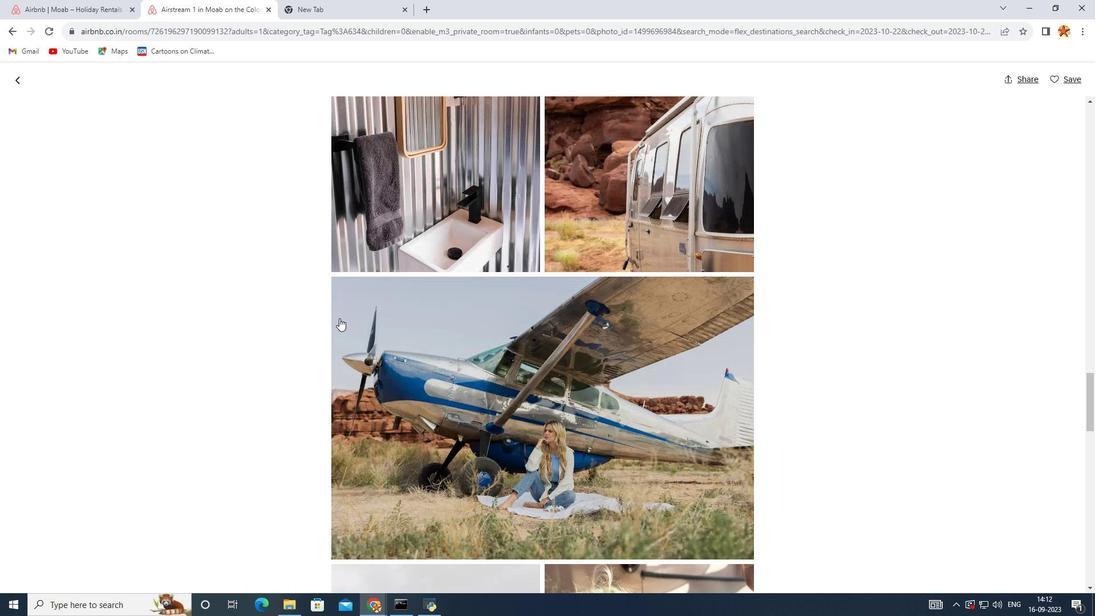
Action: Mouse scrolled (339, 317) with delta (0, 0)
Screenshot: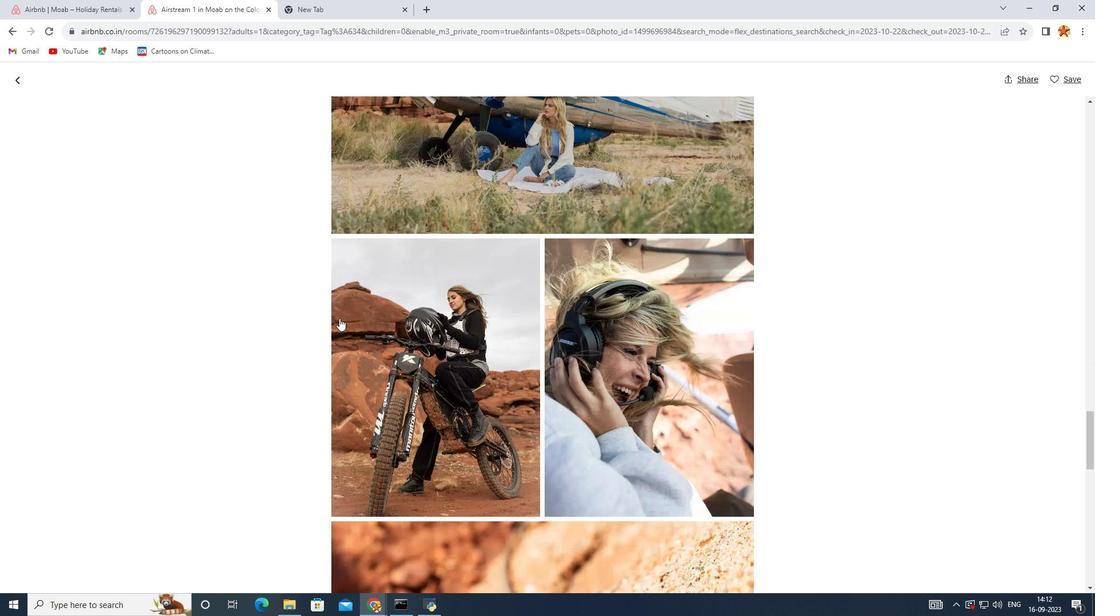 
Action: Mouse scrolled (339, 317) with delta (0, 0)
Screenshot: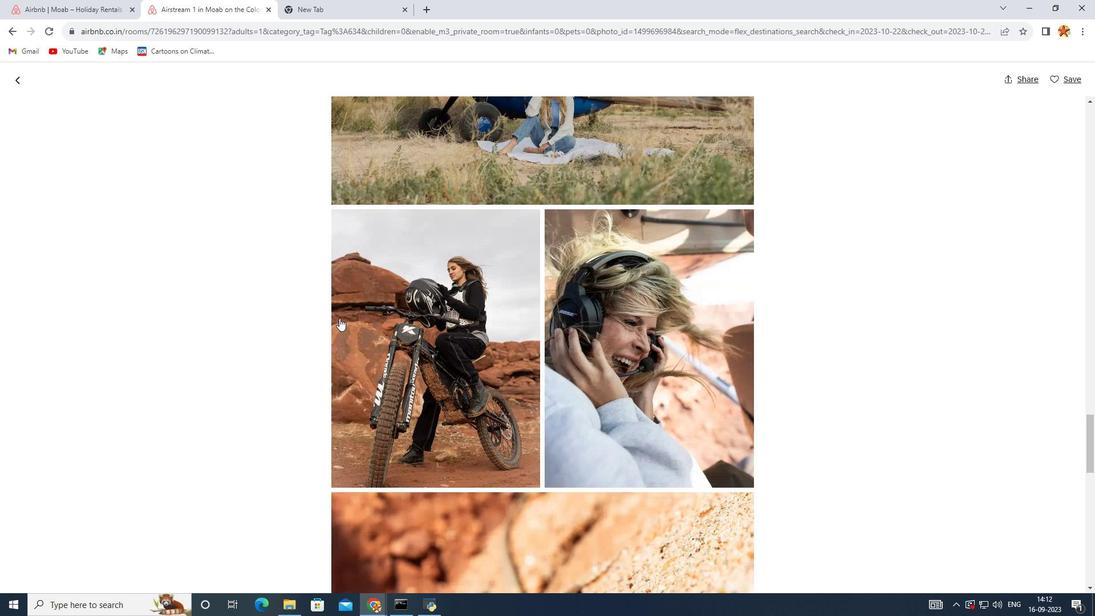 
Action: Mouse scrolled (339, 317) with delta (0, 0)
Screenshot: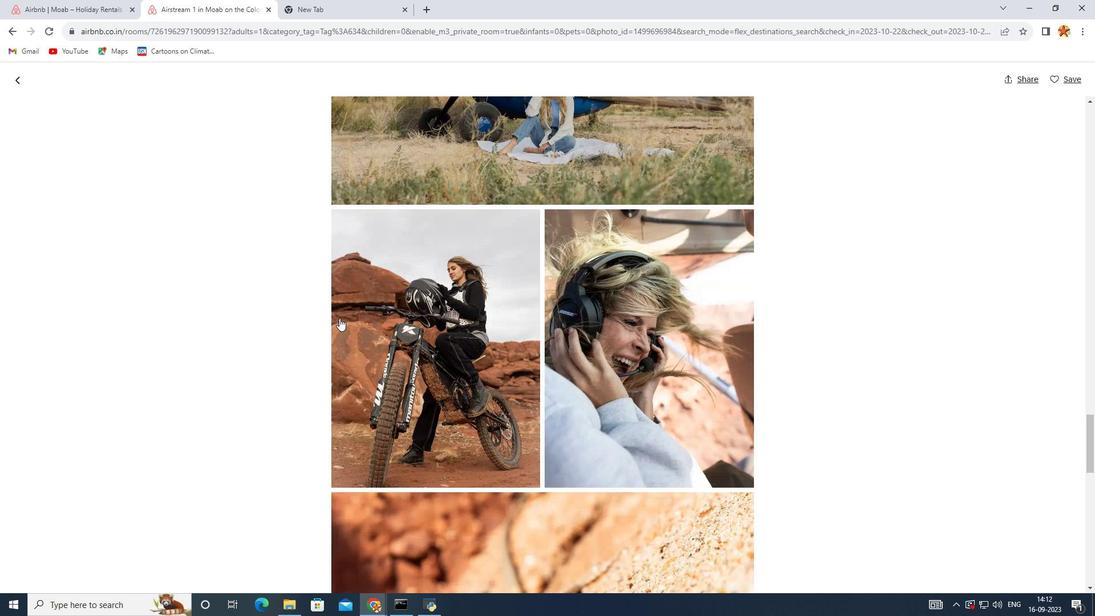 
Action: Mouse scrolled (339, 317) with delta (0, 0)
Screenshot: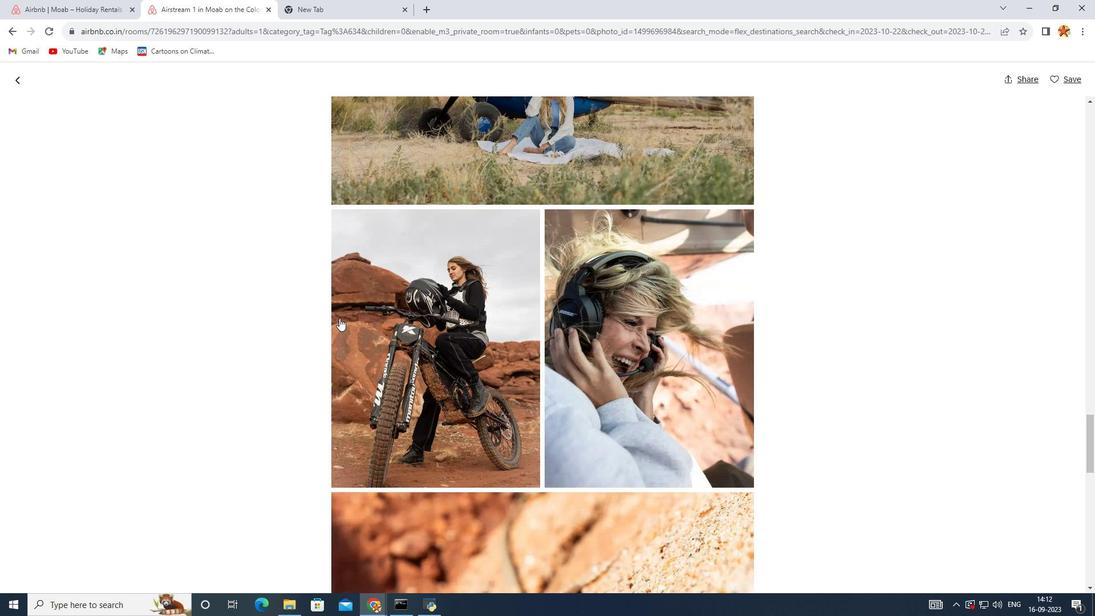 
Action: Mouse scrolled (339, 317) with delta (0, 0)
Screenshot: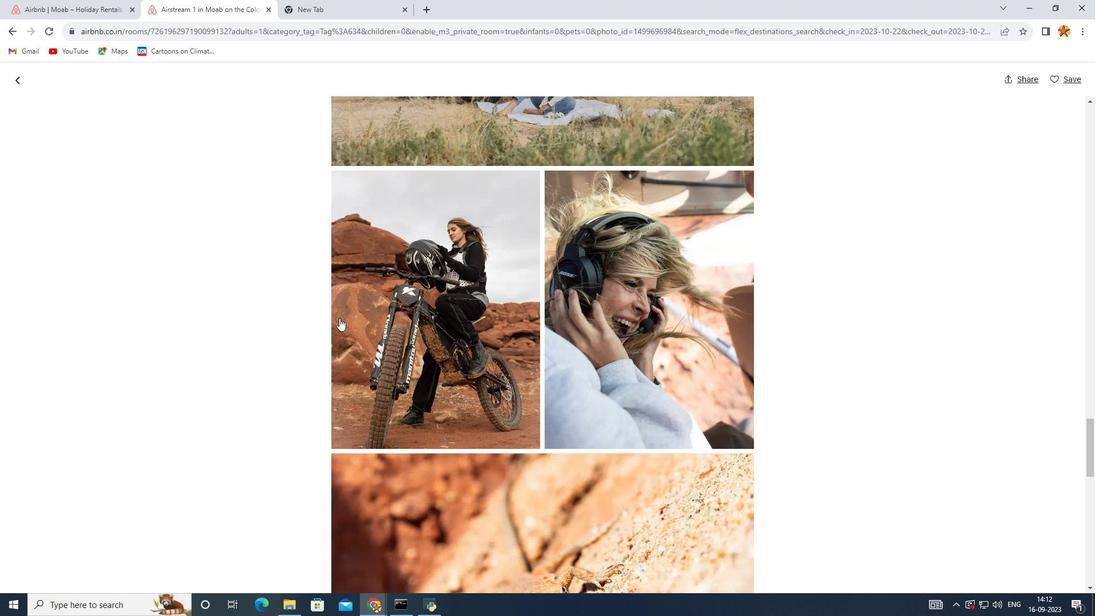 
Action: Mouse scrolled (339, 317) with delta (0, 0)
